 Task: Compose an email with the signature Dallas Robinson with the subject Order confirmation and the message I would like to schedule a meeting to discuss this proposal. from softage.1@softage.net to softage.6@softage.net with an attached document Timesheet.xlsx Undo the message and rewrite the message as Thank you for your cooperation in this matter. Send the email. Finally, move the email from Sent Items to the label Applications
Action: Mouse moved to (488, 778)
Screenshot: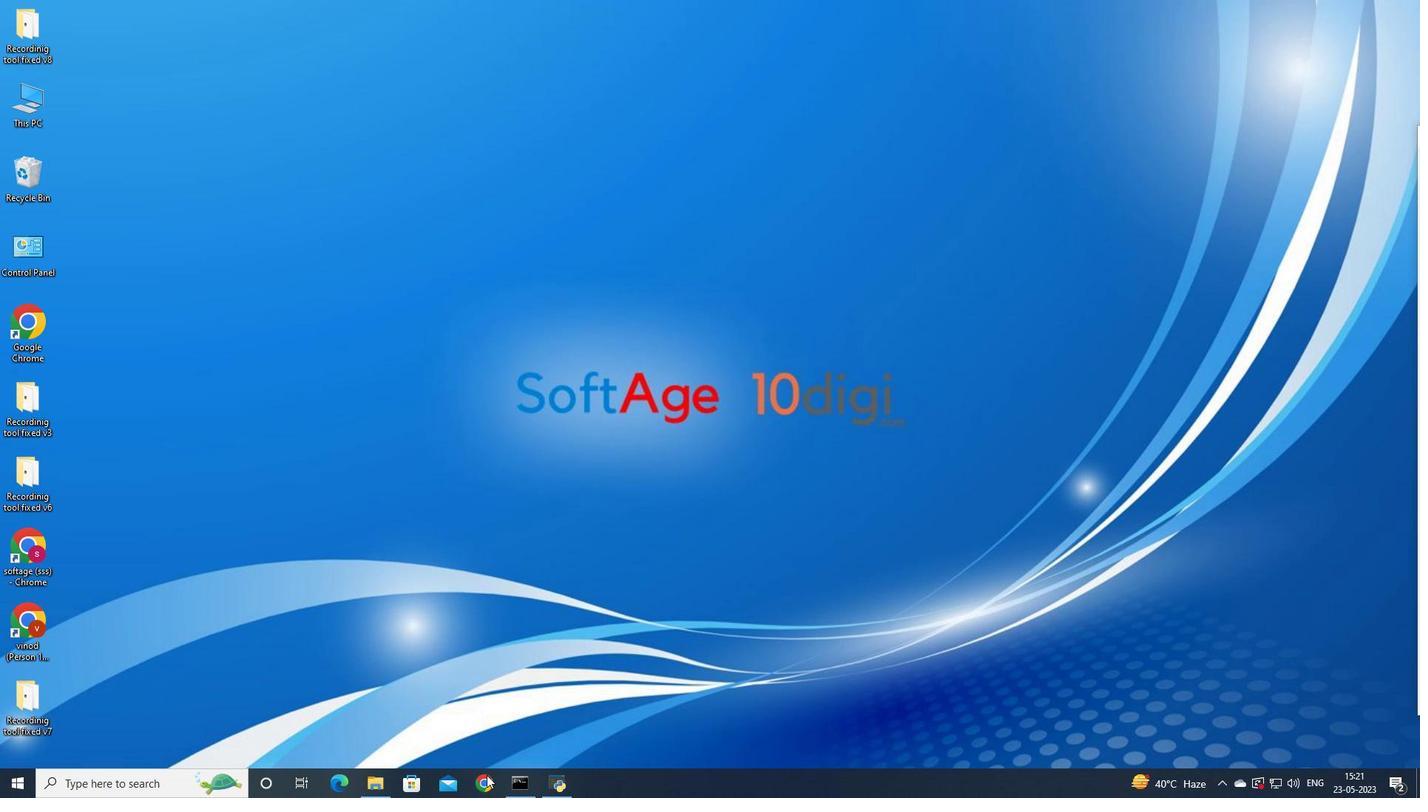 
Action: Mouse pressed left at (488, 778)
Screenshot: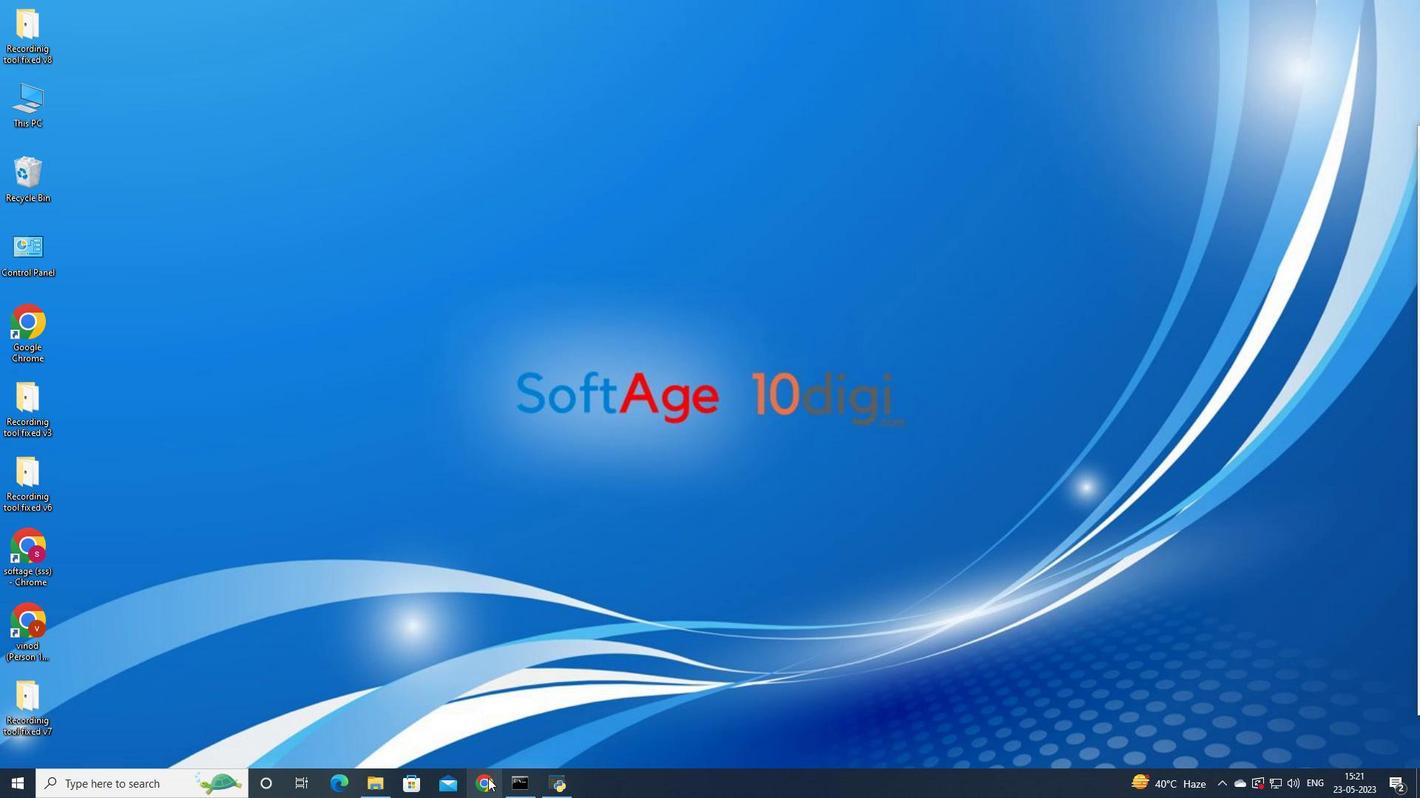 
Action: Mouse moved to (684, 453)
Screenshot: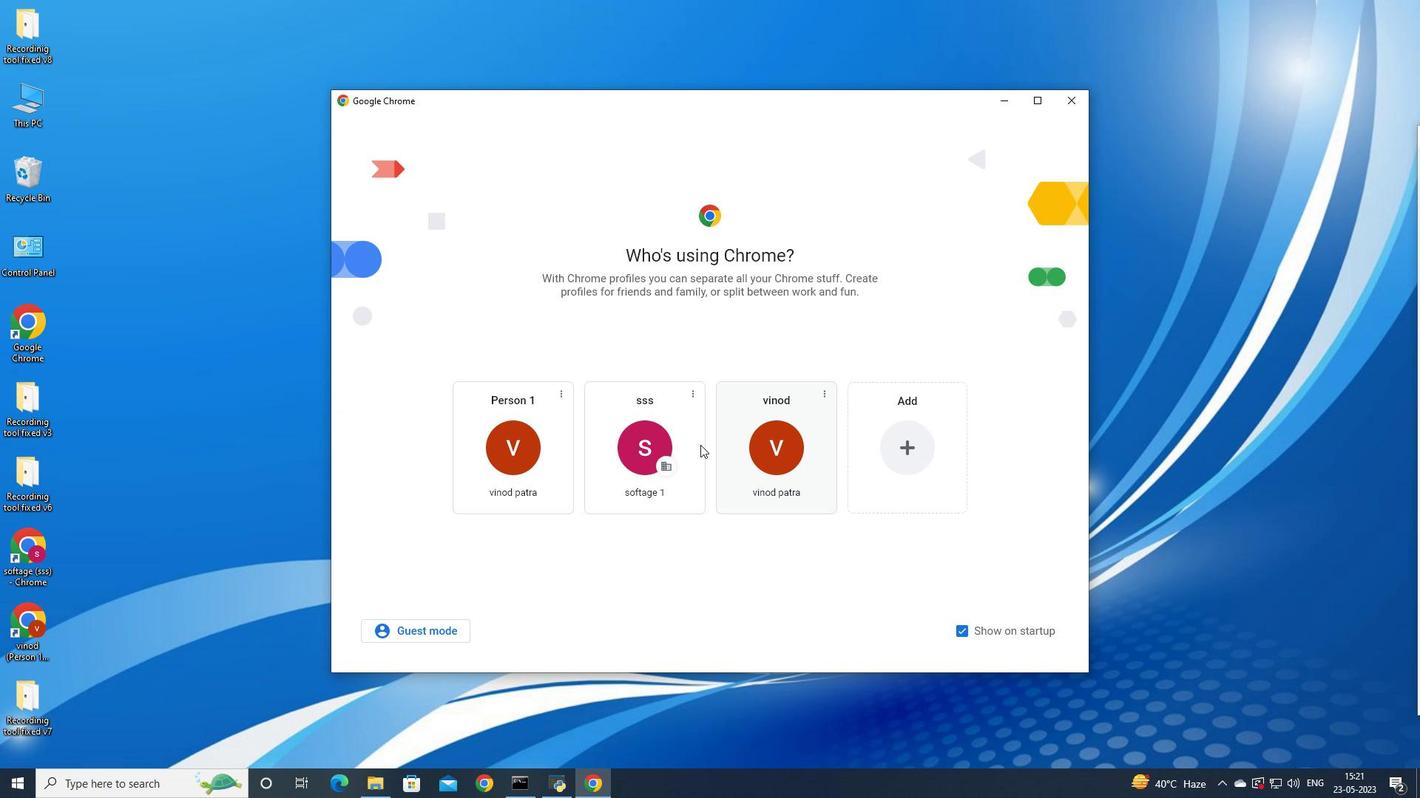 
Action: Mouse pressed left at (684, 453)
Screenshot: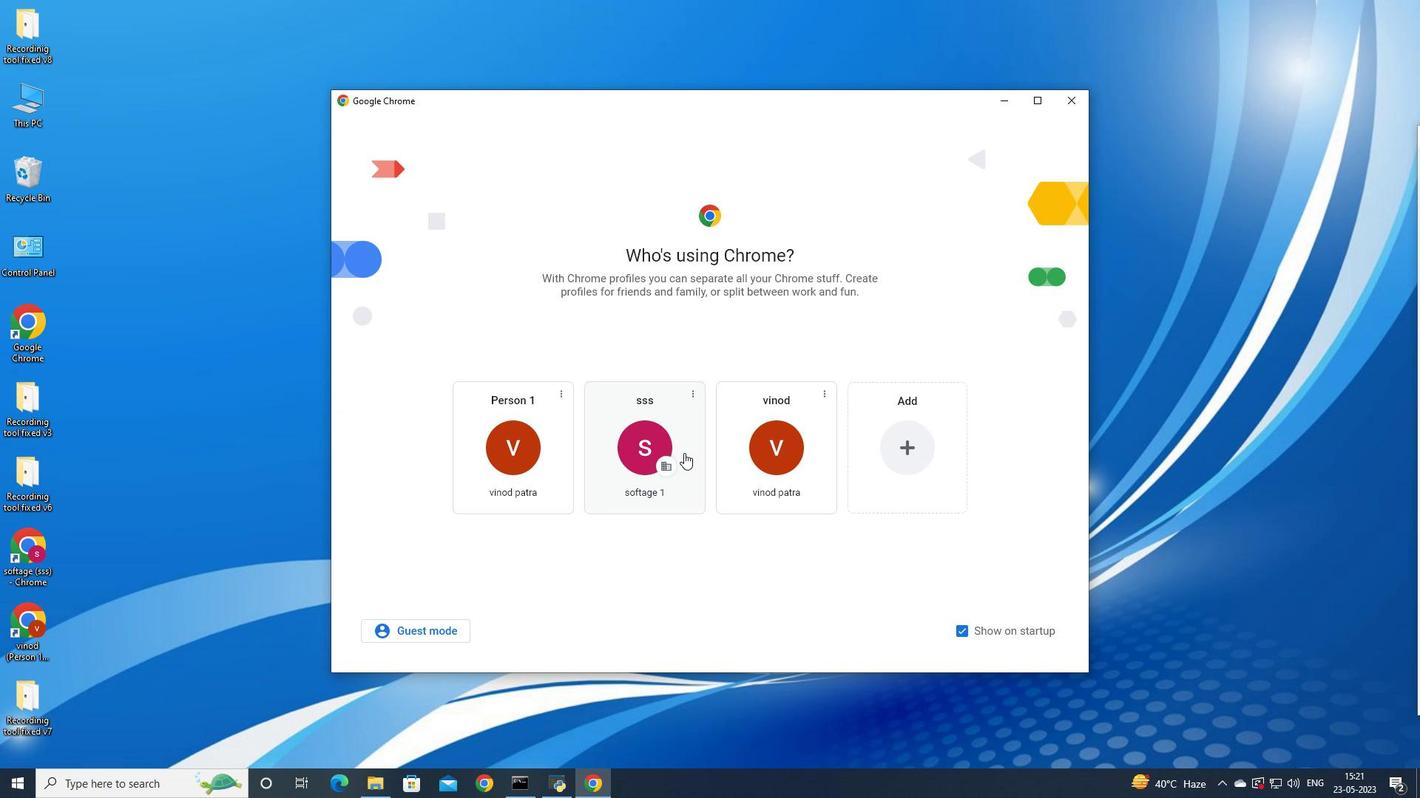 
Action: Mouse moved to (1278, 67)
Screenshot: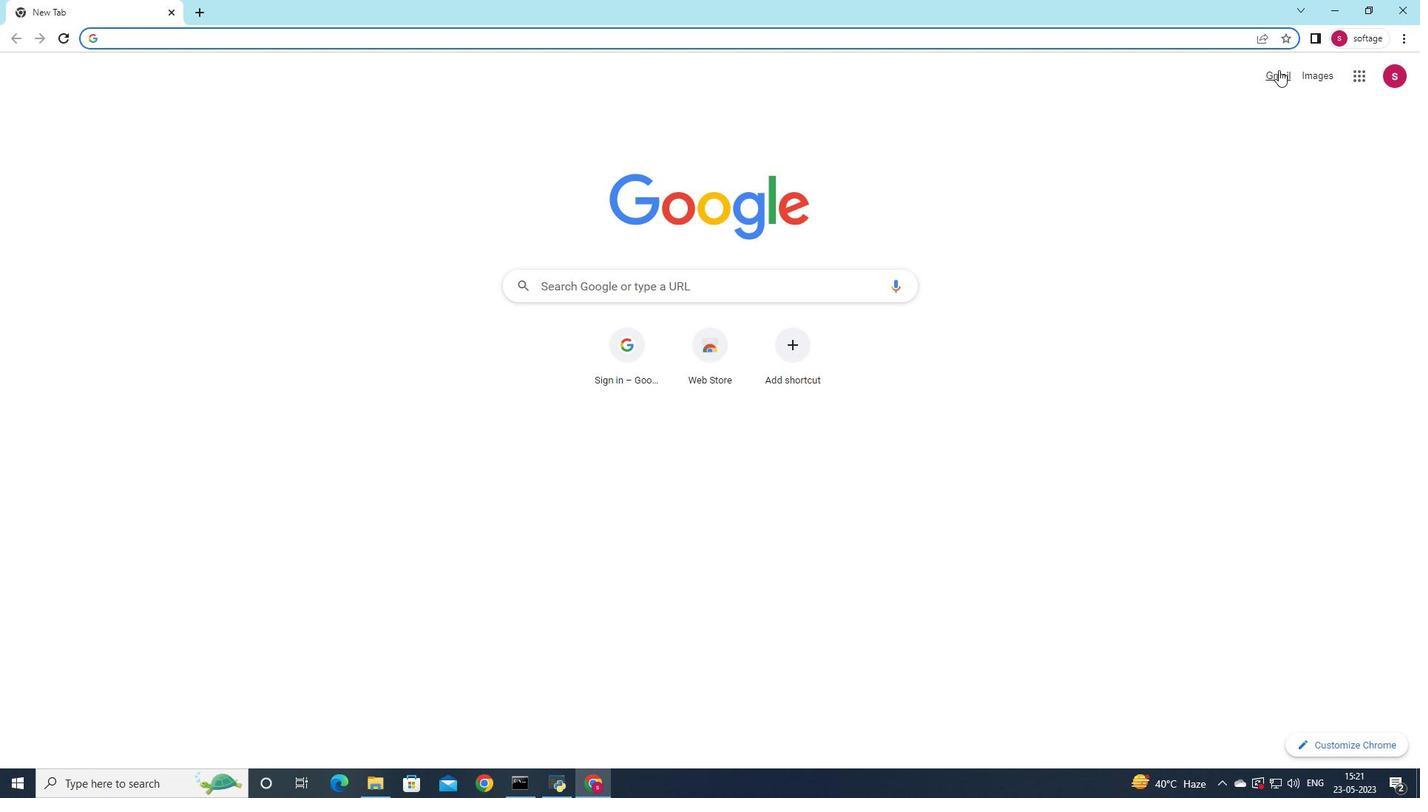 
Action: Mouse pressed left at (1278, 67)
Screenshot: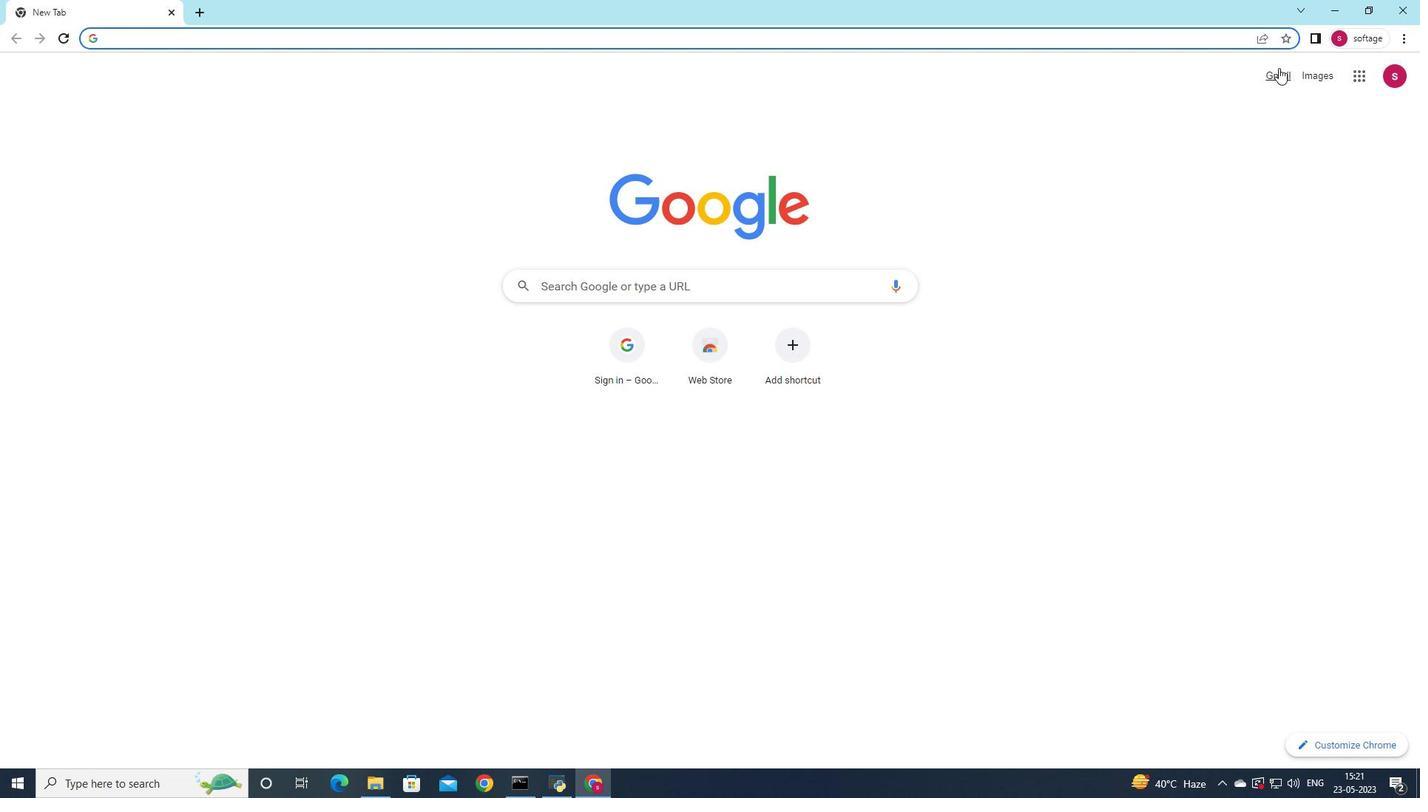 
Action: Mouse moved to (1259, 104)
Screenshot: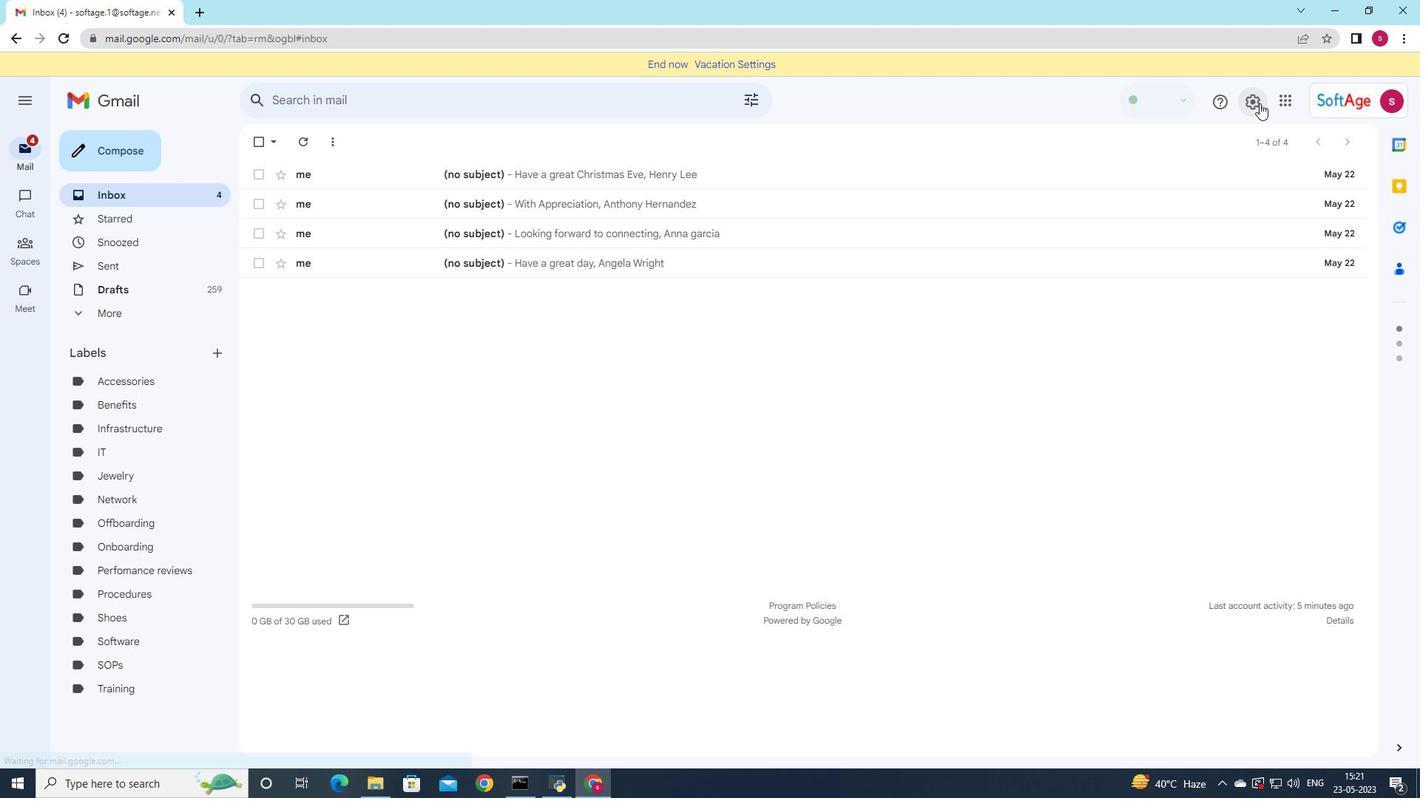 
Action: Mouse pressed left at (1259, 104)
Screenshot: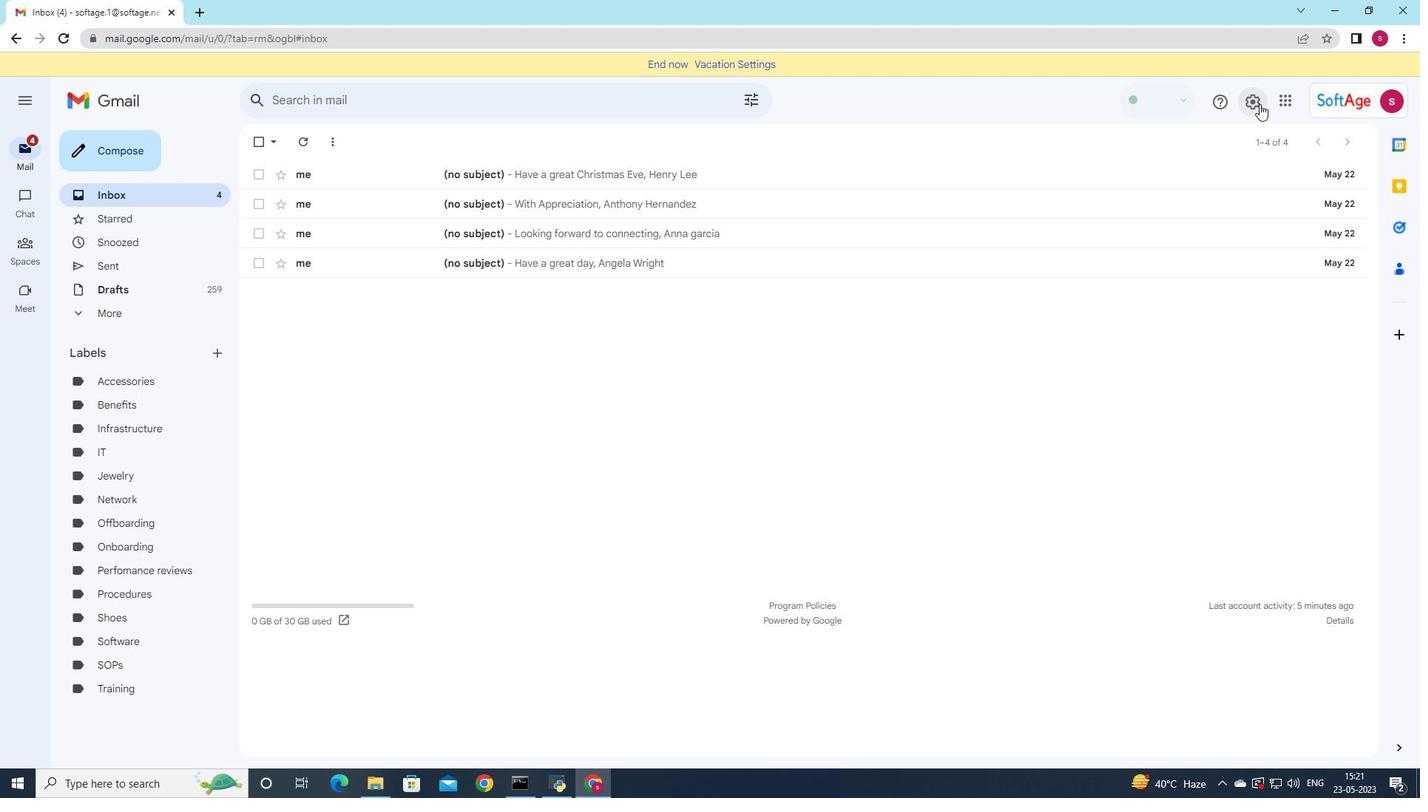
Action: Mouse moved to (1254, 171)
Screenshot: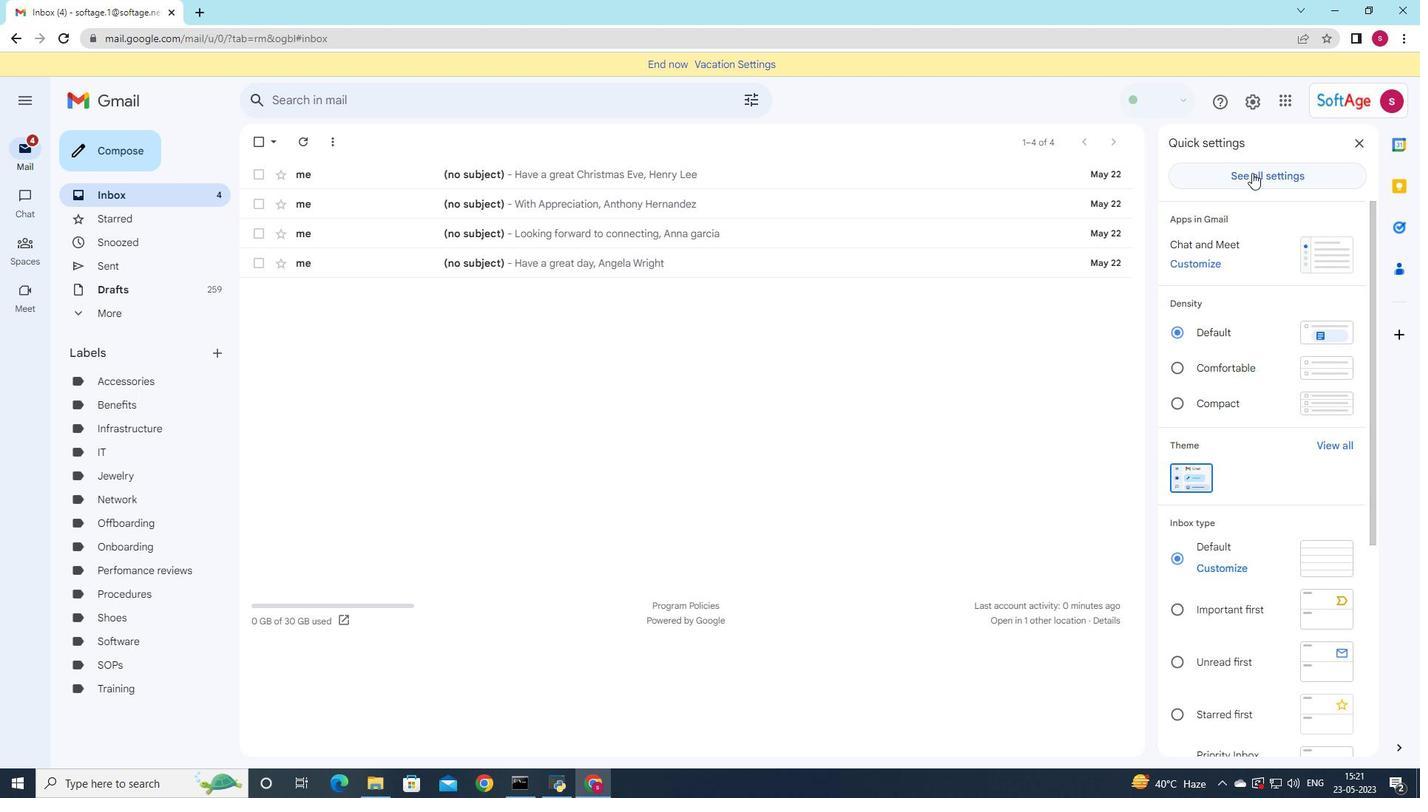 
Action: Mouse pressed left at (1254, 171)
Screenshot: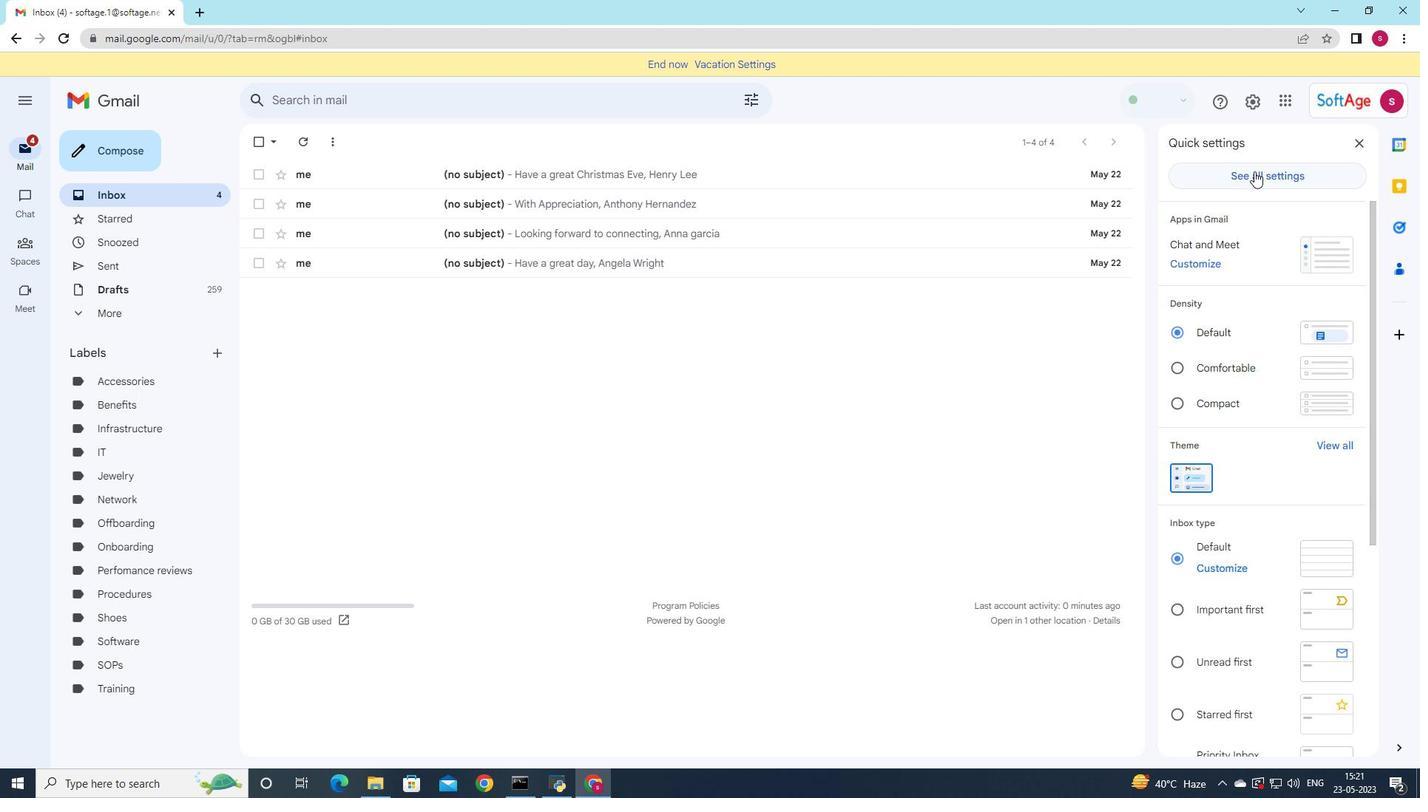 
Action: Mouse moved to (869, 319)
Screenshot: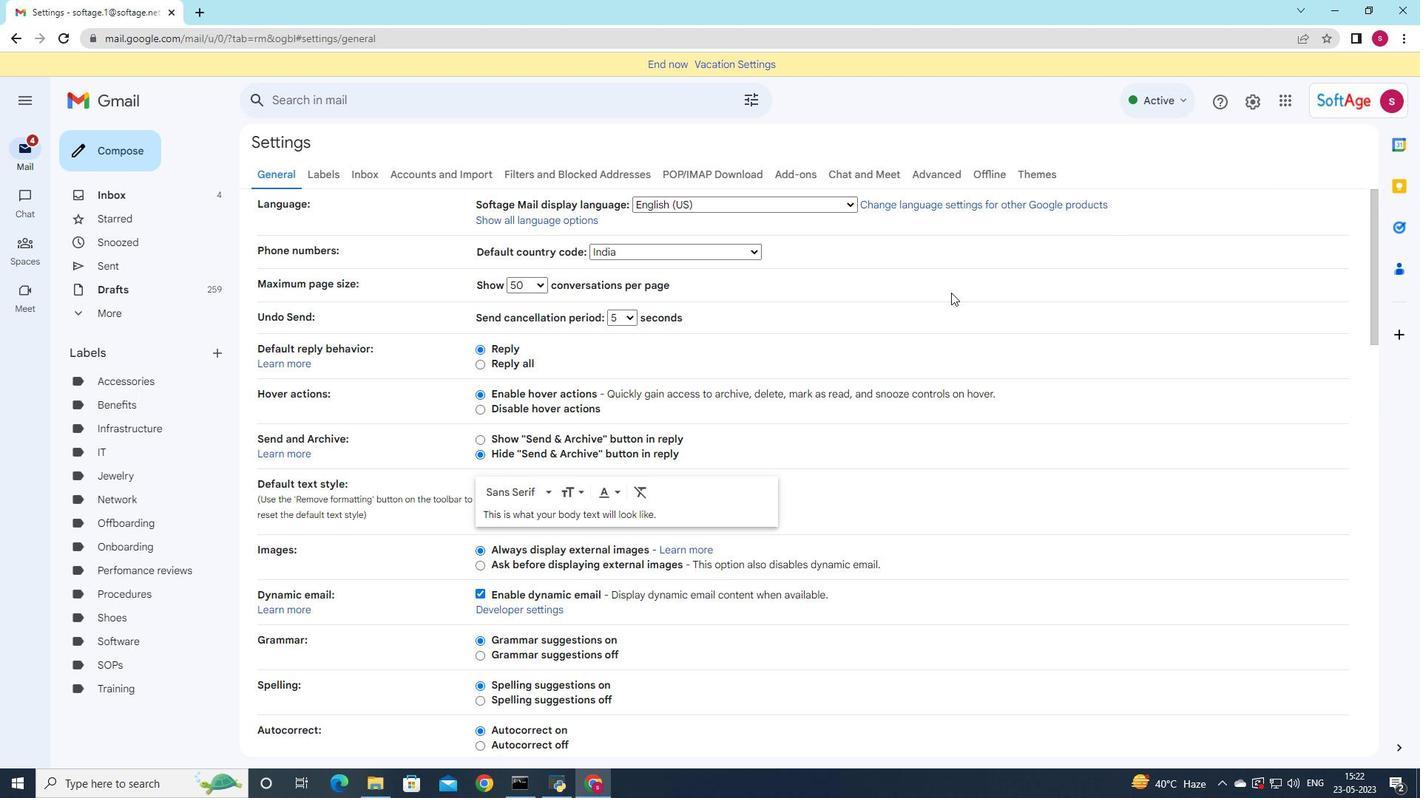 
Action: Mouse scrolled (869, 318) with delta (0, 0)
Screenshot: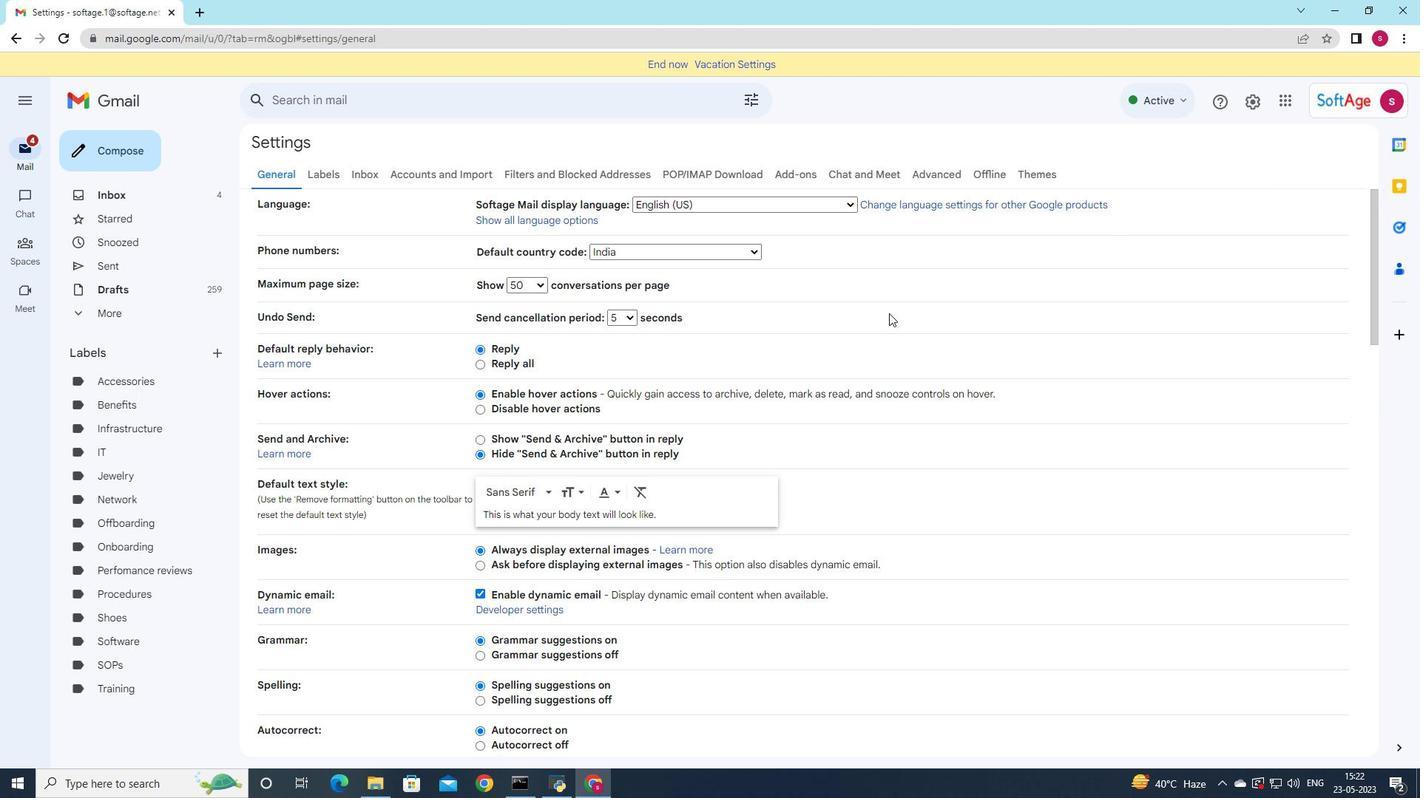 
Action: Mouse moved to (869, 319)
Screenshot: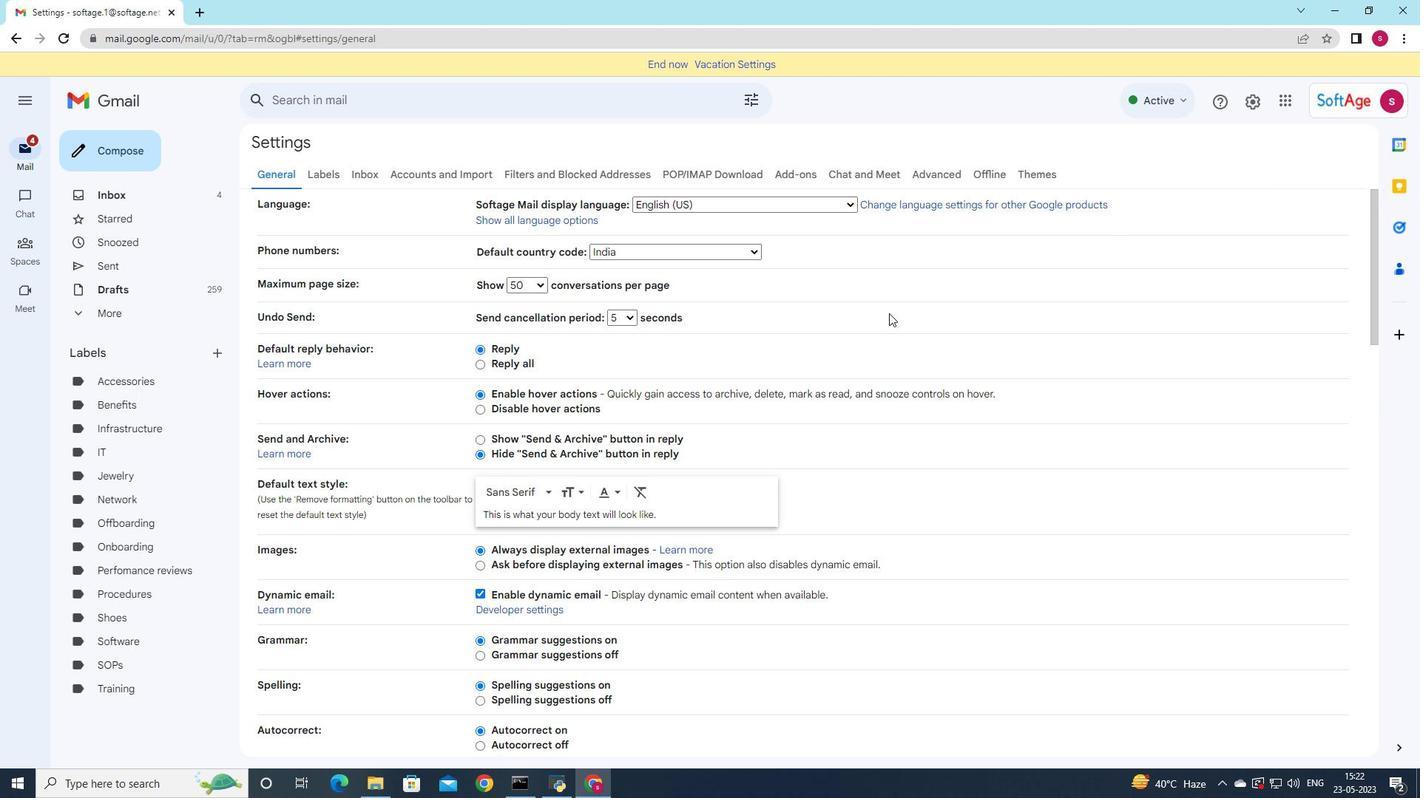 
Action: Mouse scrolled (869, 318) with delta (0, 0)
Screenshot: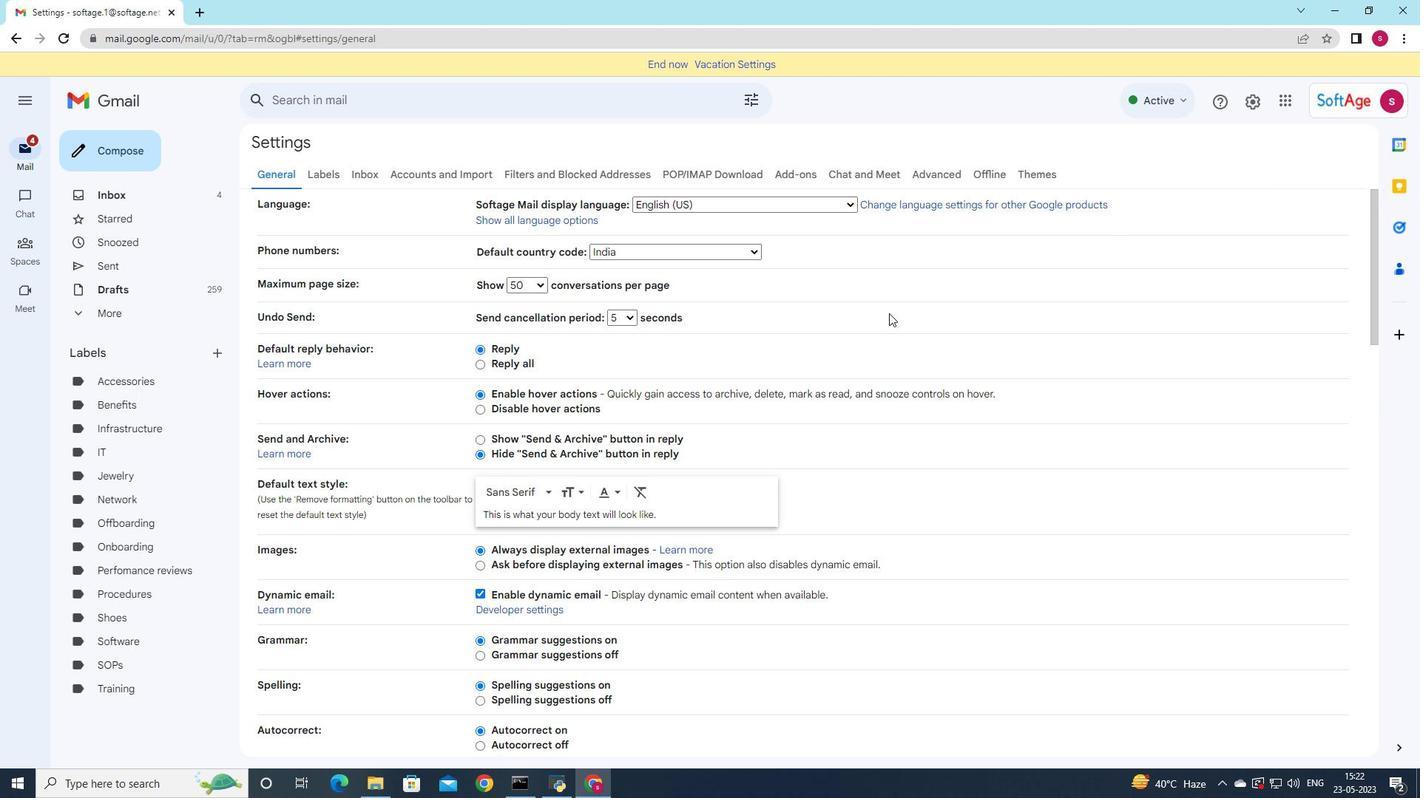 
Action: Mouse scrolled (869, 318) with delta (0, 0)
Screenshot: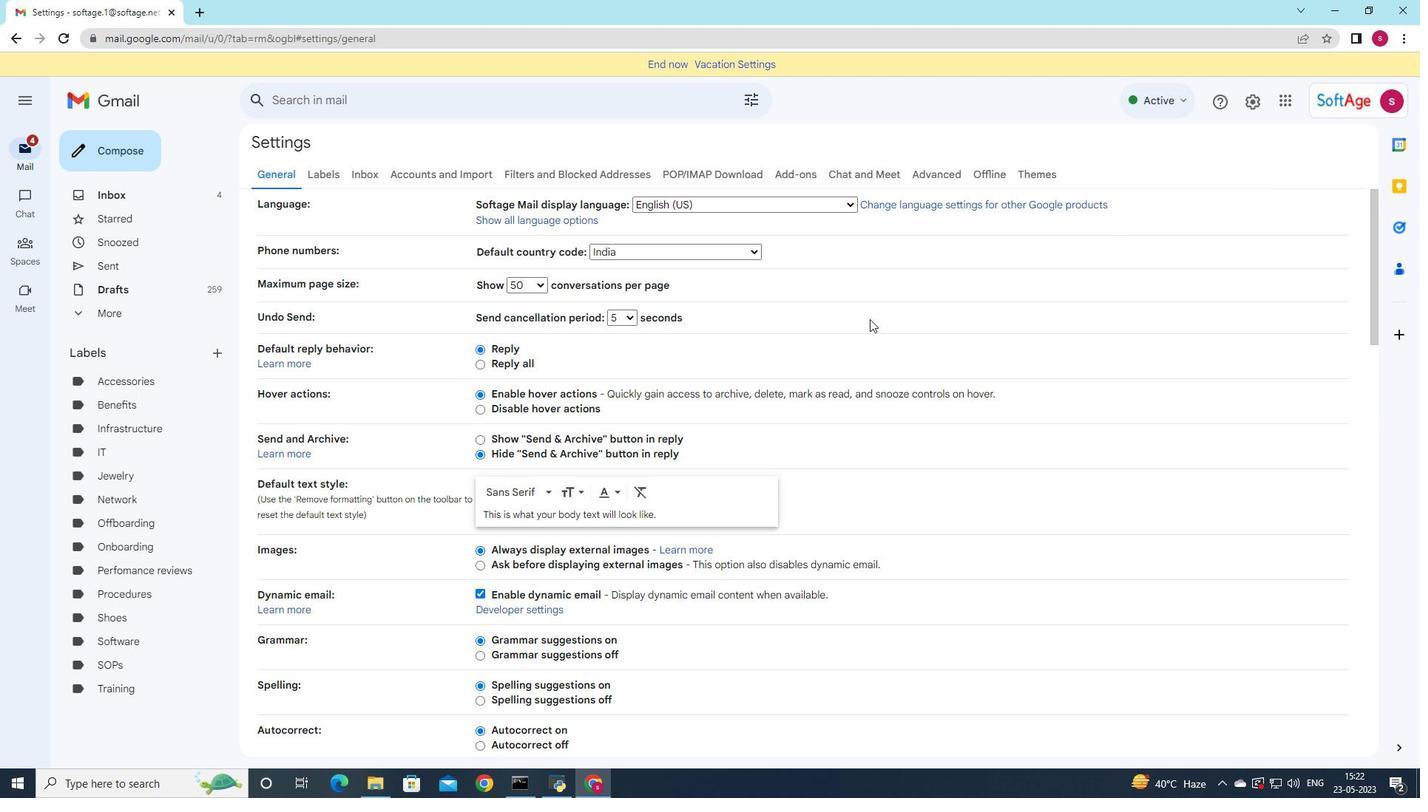 
Action: Mouse scrolled (869, 318) with delta (0, 0)
Screenshot: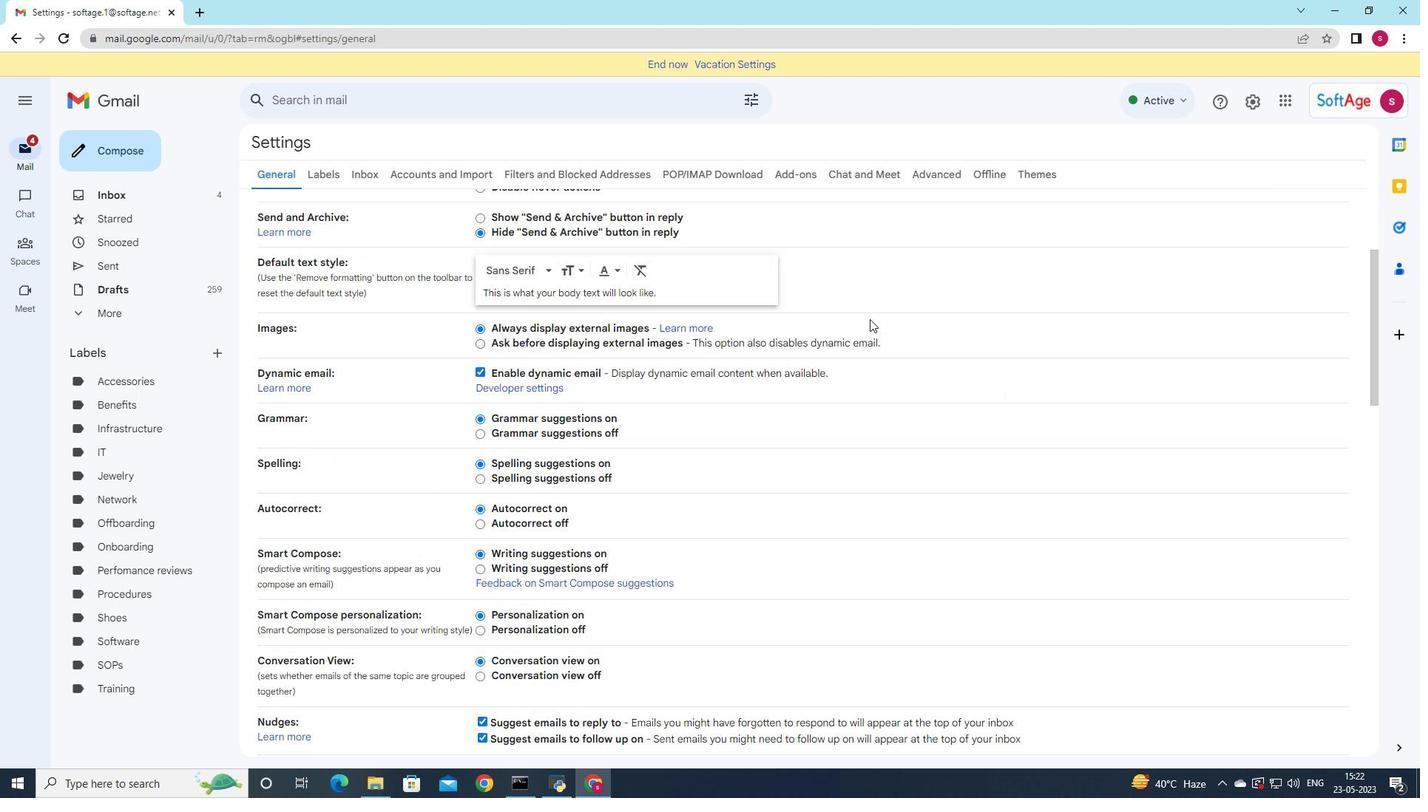 
Action: Mouse scrolled (869, 318) with delta (0, 0)
Screenshot: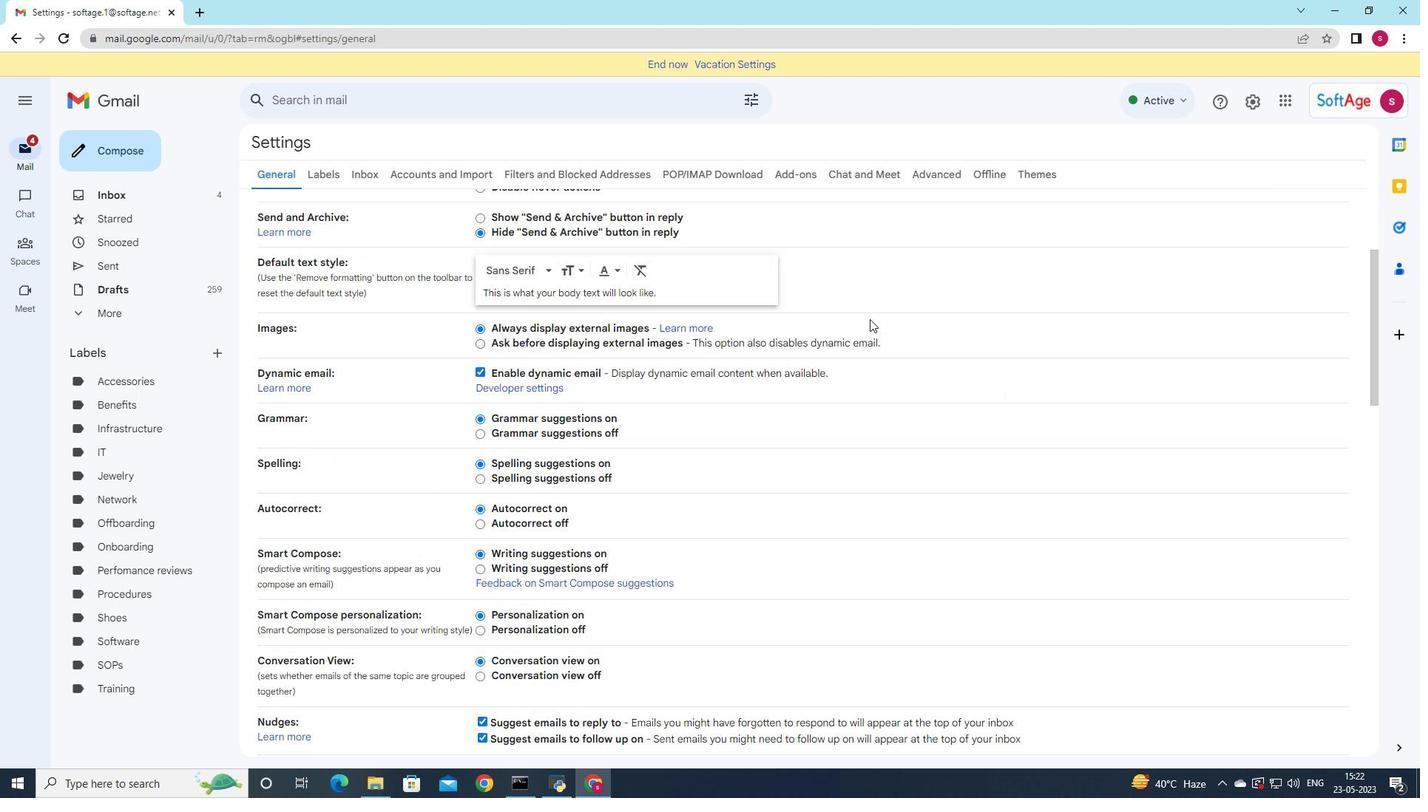 
Action: Mouse scrolled (869, 318) with delta (0, 0)
Screenshot: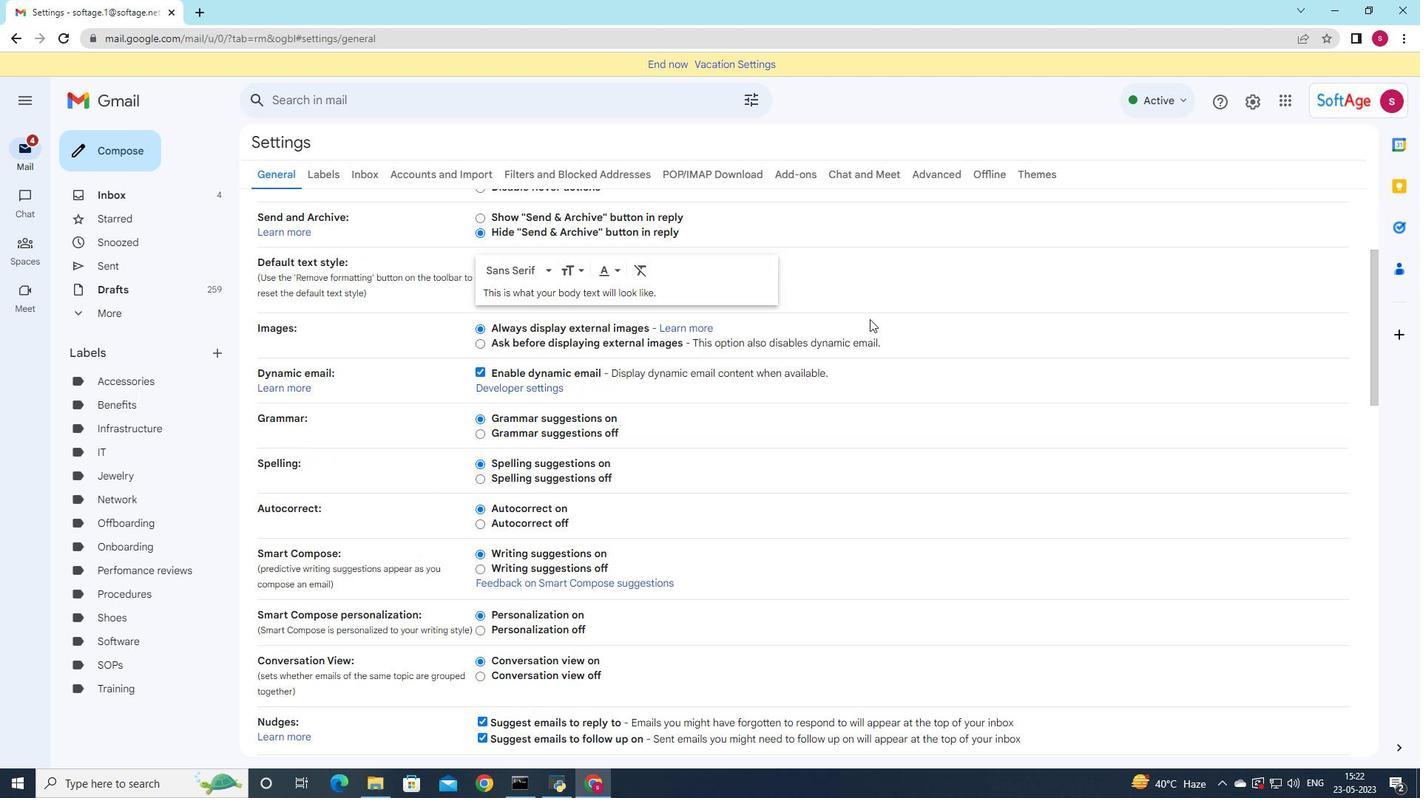
Action: Mouse scrolled (869, 318) with delta (0, 0)
Screenshot: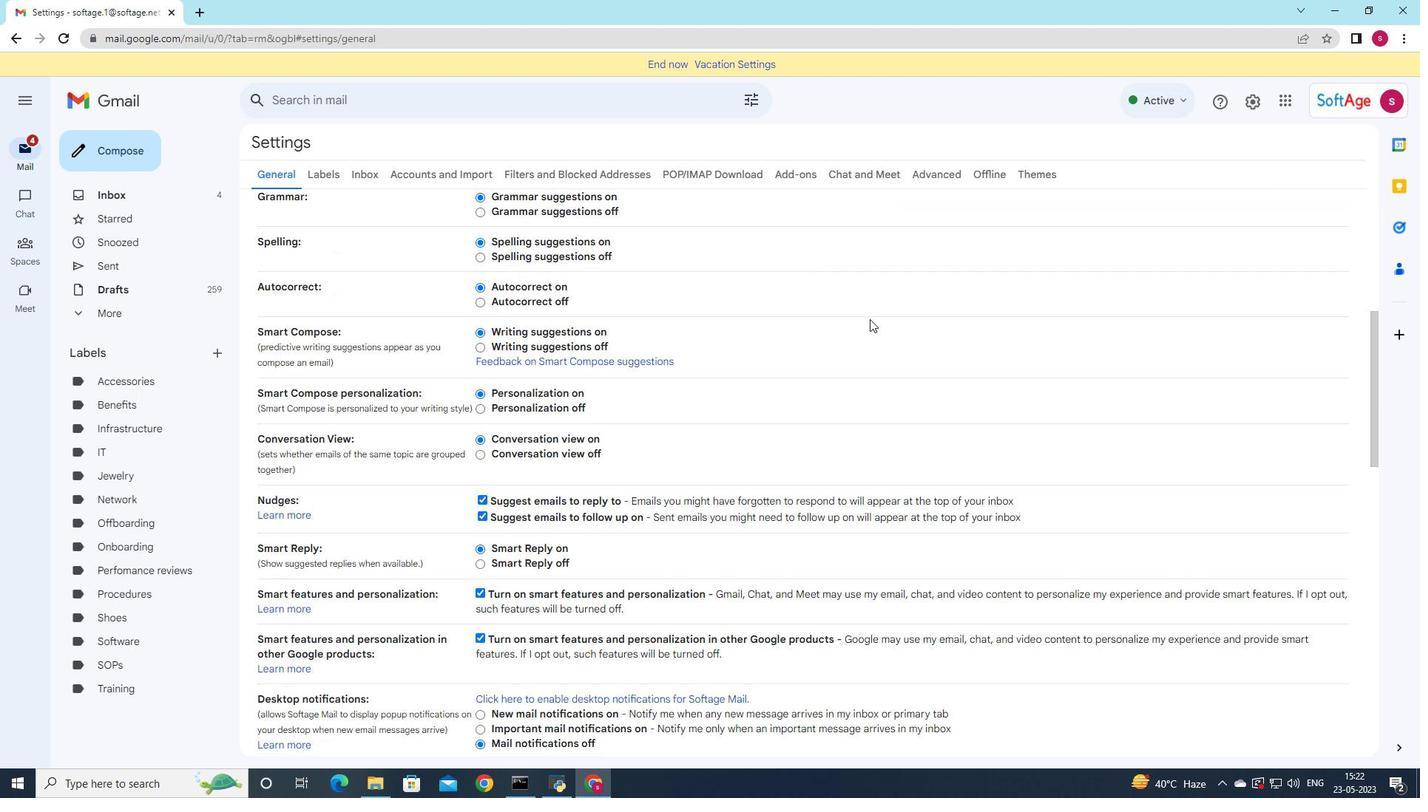 
Action: Mouse scrolled (869, 318) with delta (0, 0)
Screenshot: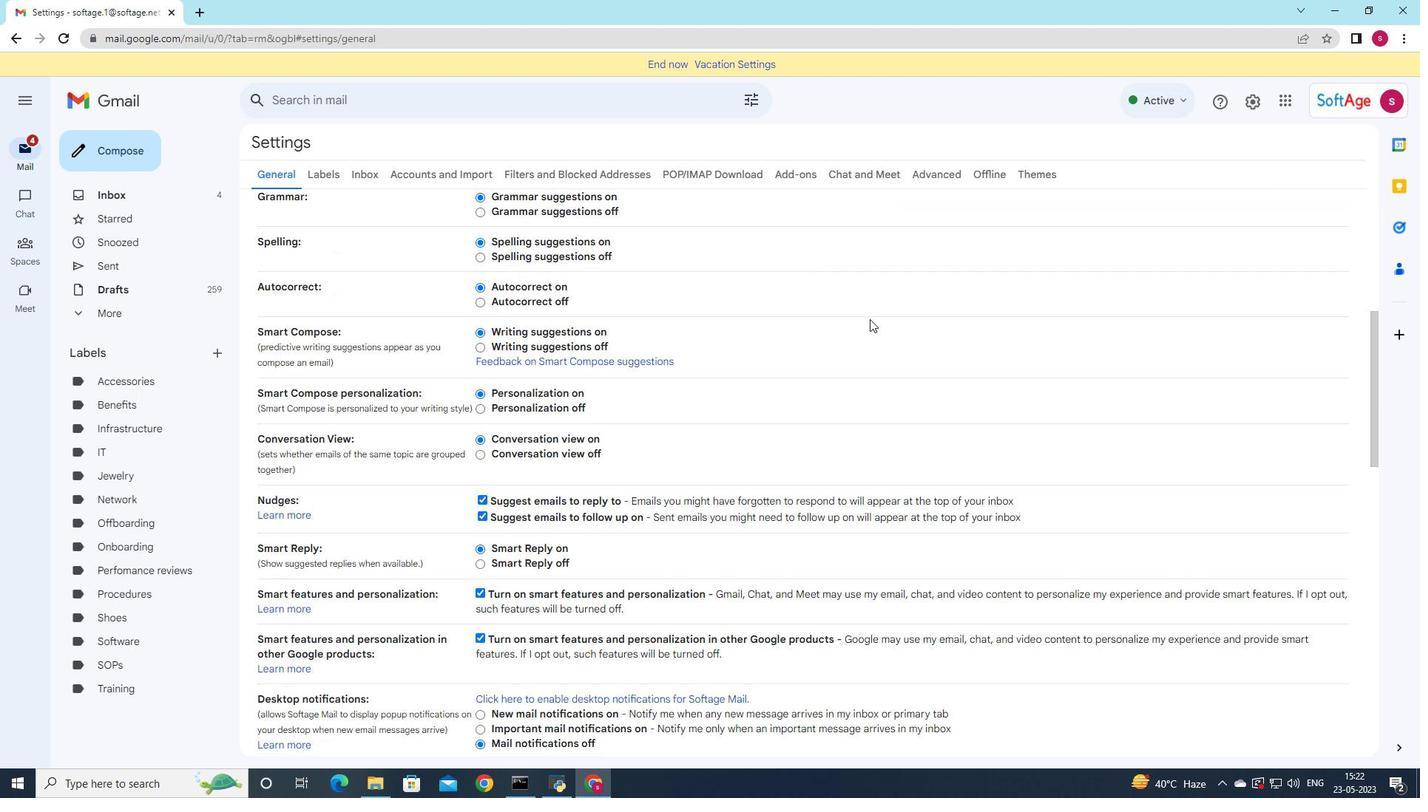 
Action: Mouse scrolled (869, 318) with delta (0, 0)
Screenshot: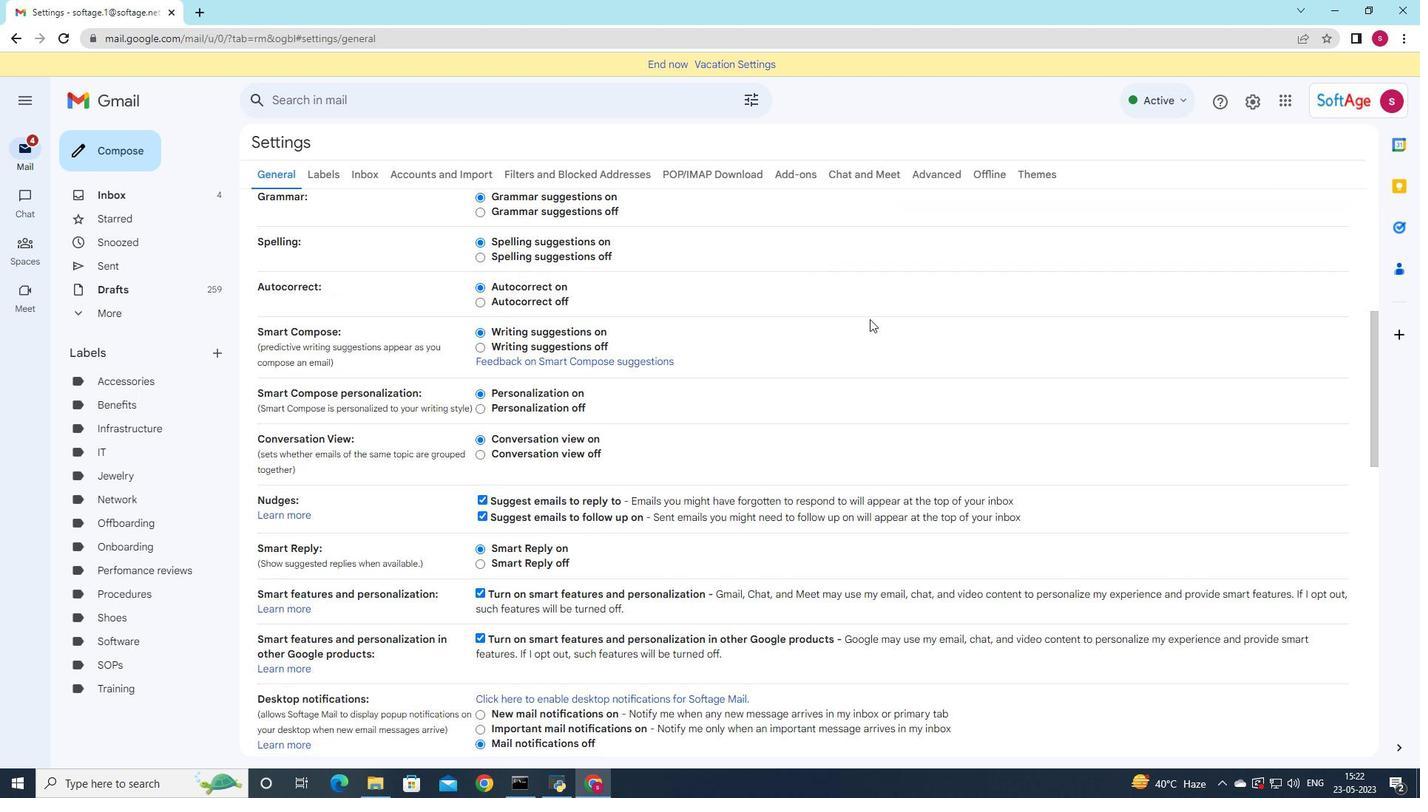 
Action: Mouse scrolled (869, 318) with delta (0, 0)
Screenshot: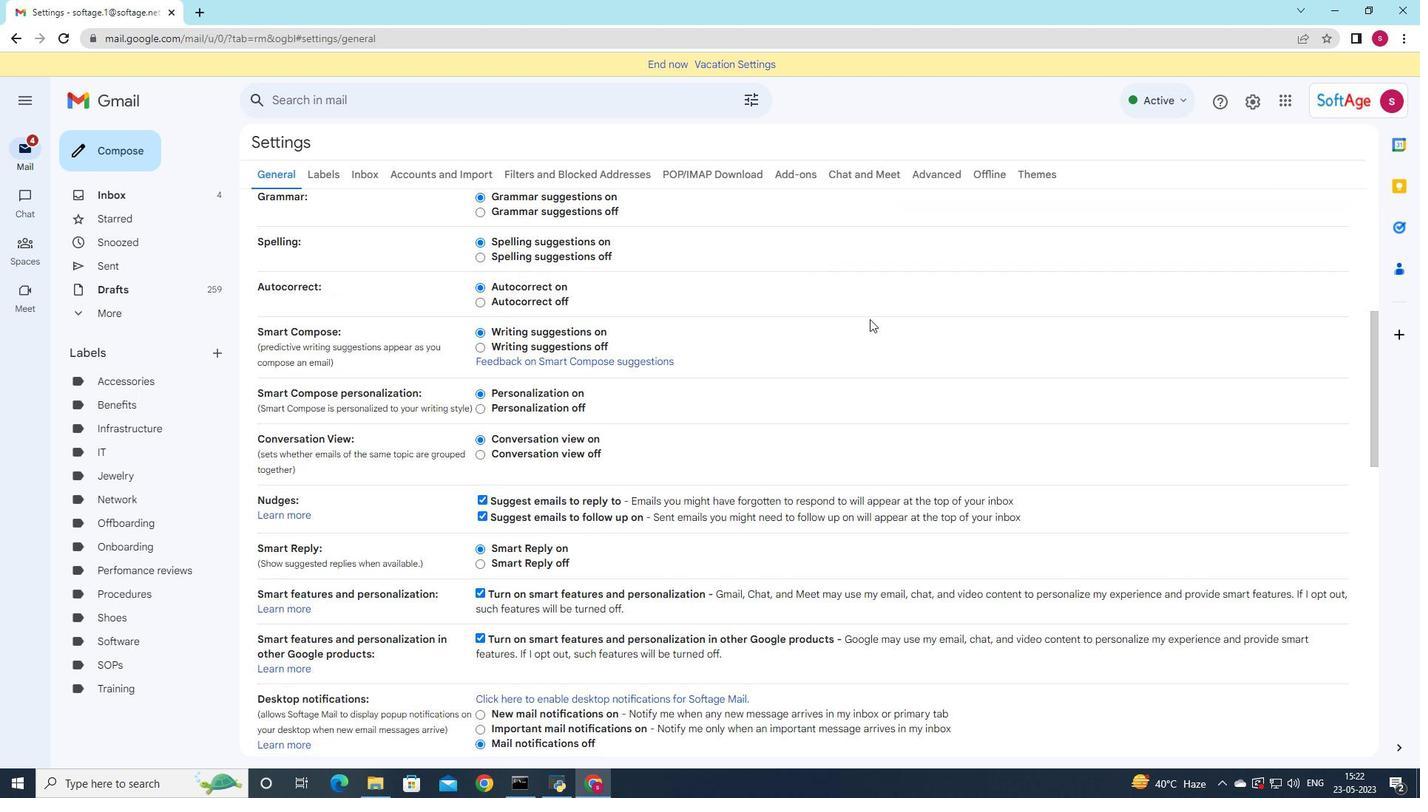 
Action: Mouse scrolled (869, 318) with delta (0, 0)
Screenshot: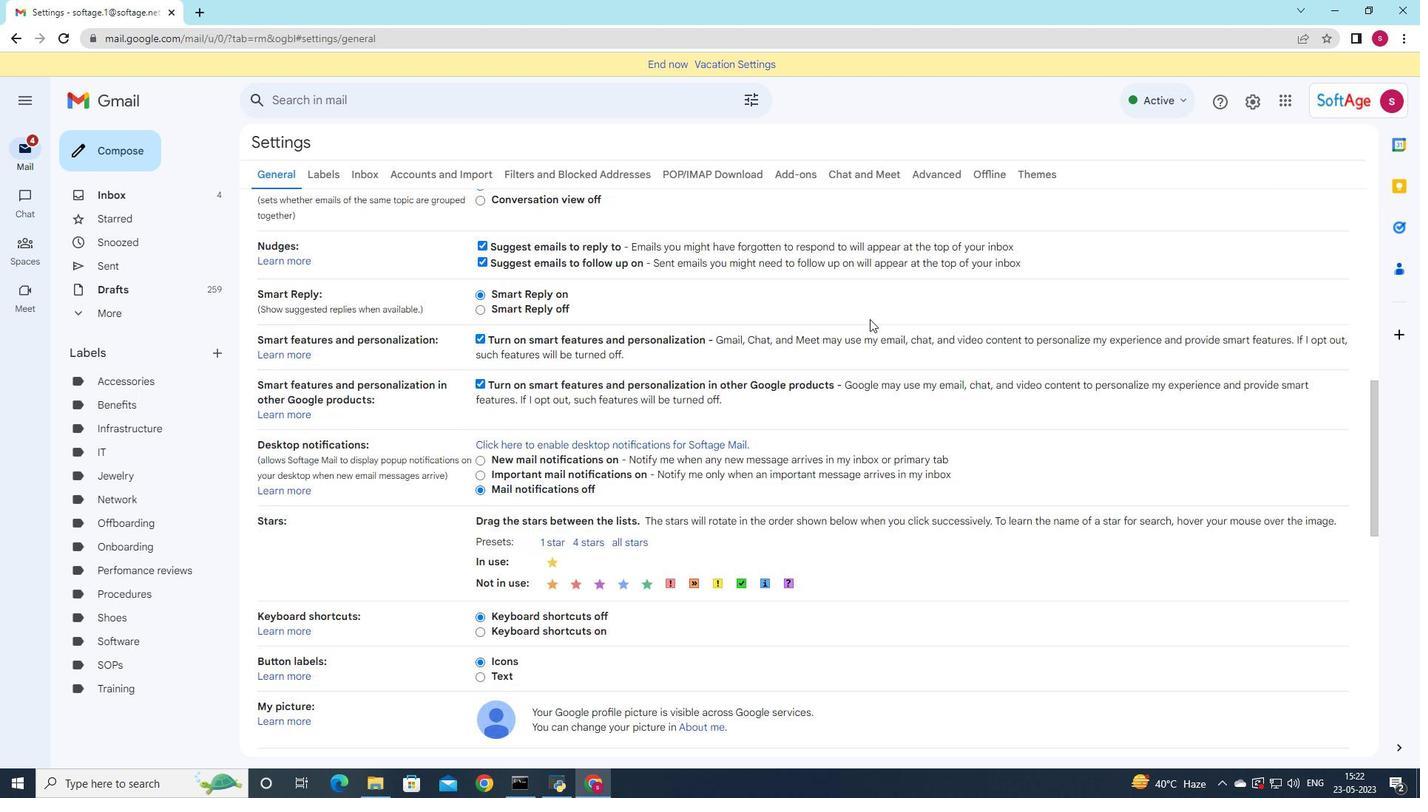 
Action: Mouse scrolled (869, 318) with delta (0, 0)
Screenshot: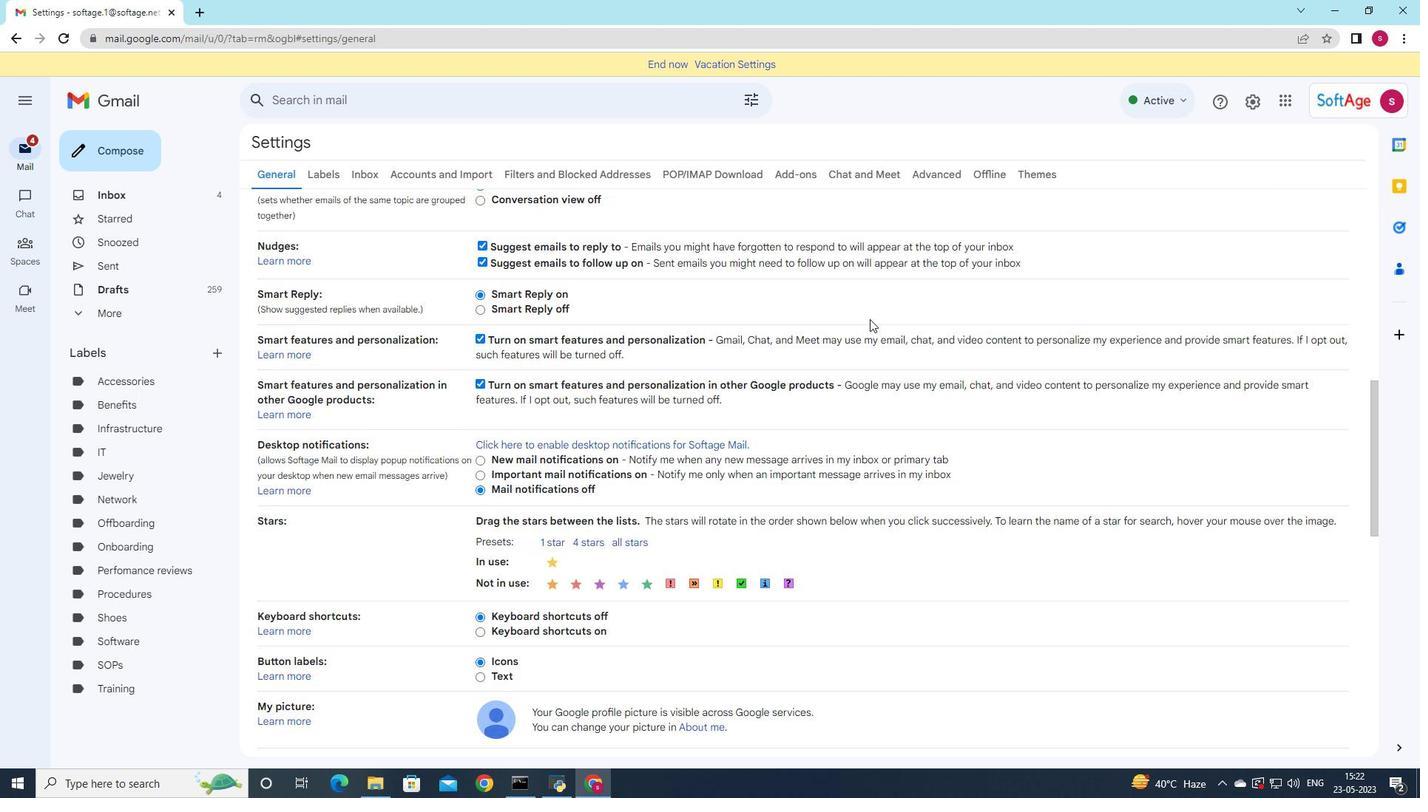 
Action: Mouse scrolled (869, 318) with delta (0, 0)
Screenshot: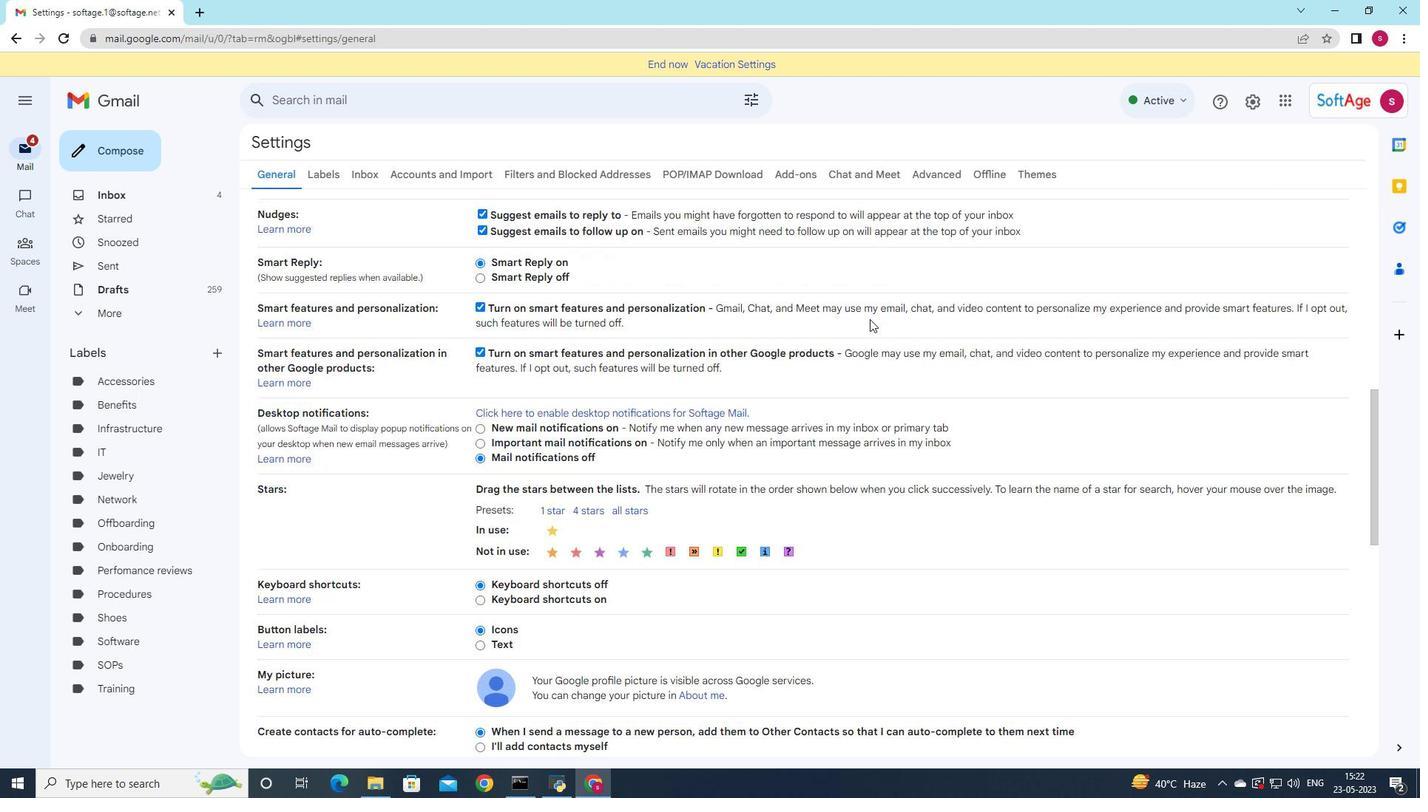 
Action: Mouse scrolled (869, 318) with delta (0, 0)
Screenshot: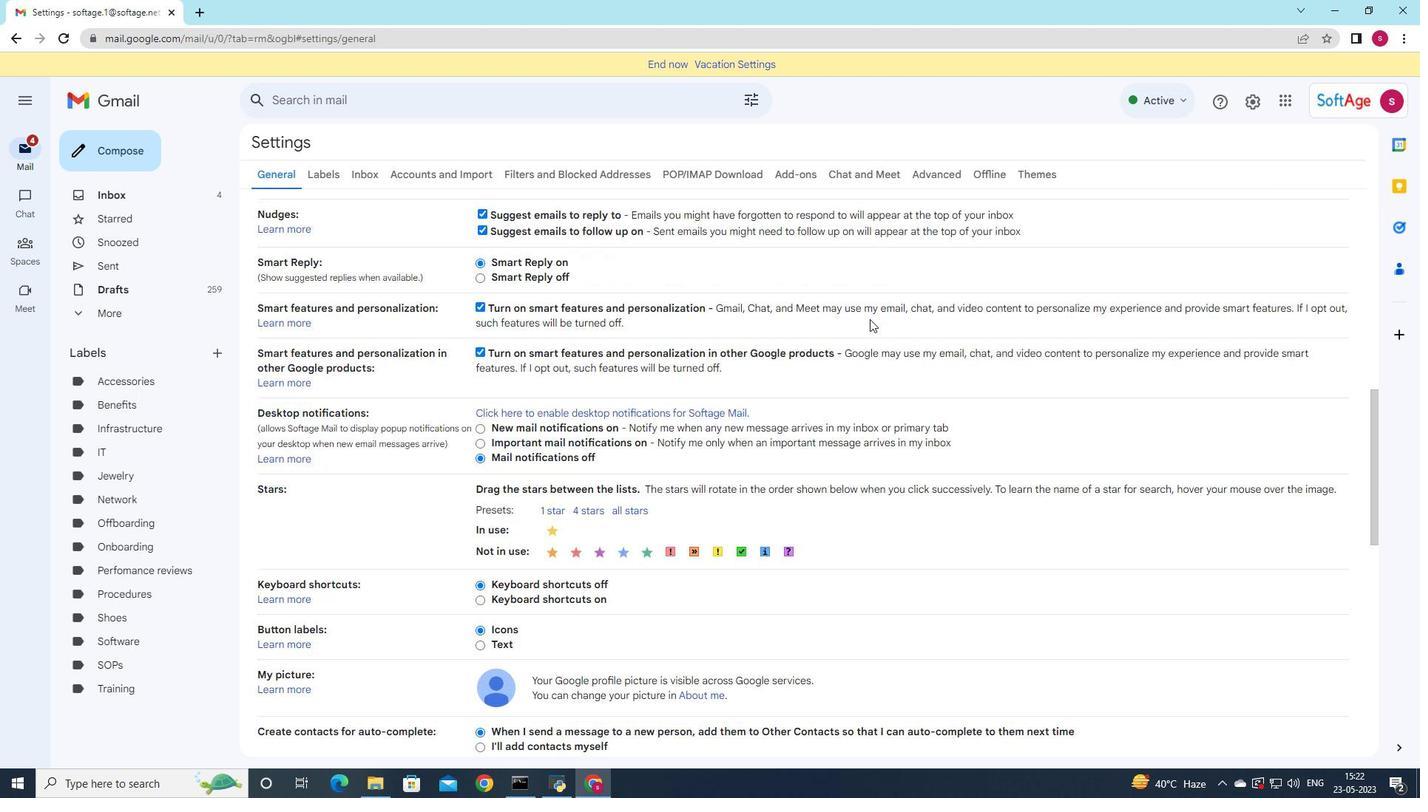 
Action: Mouse scrolled (869, 318) with delta (0, 0)
Screenshot: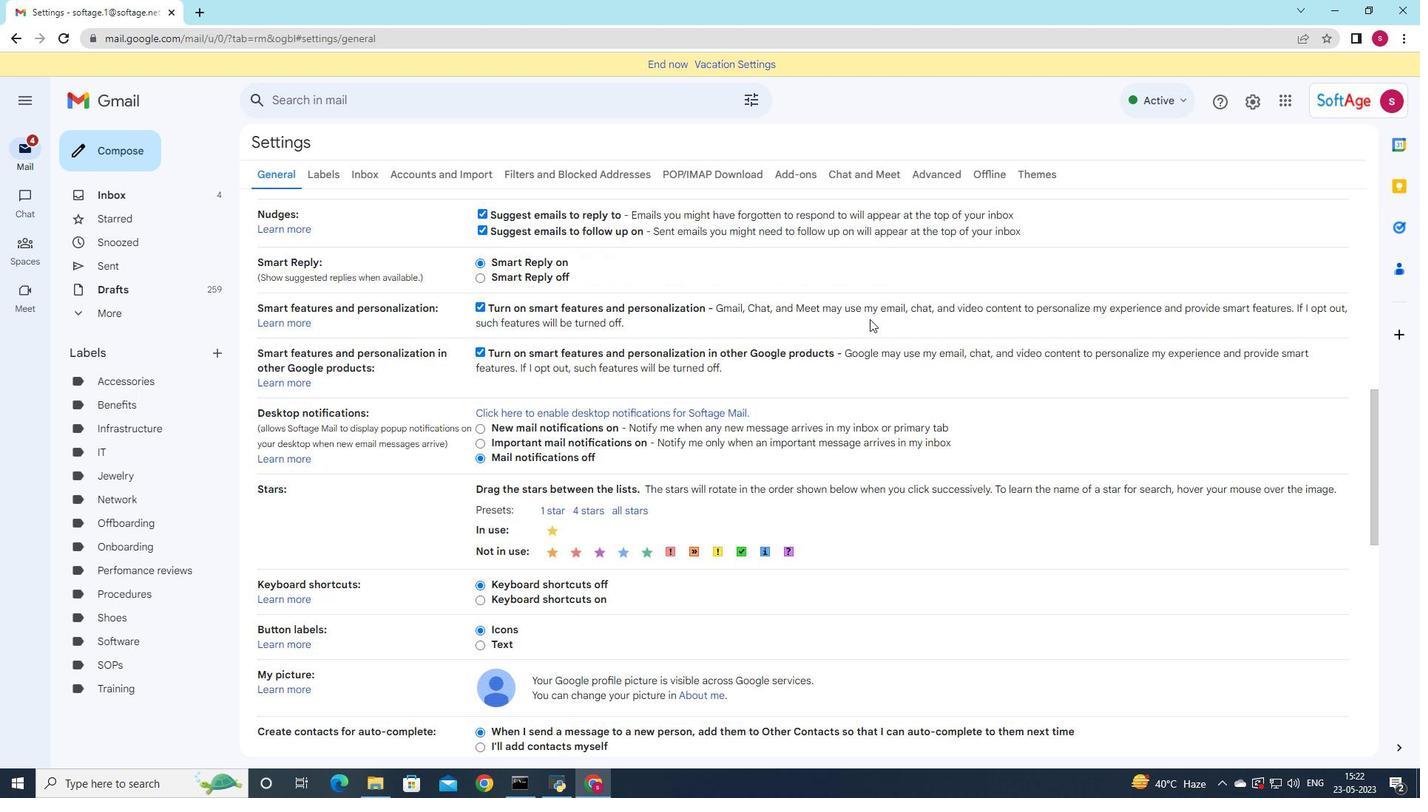 
Action: Mouse moved to (647, 407)
Screenshot: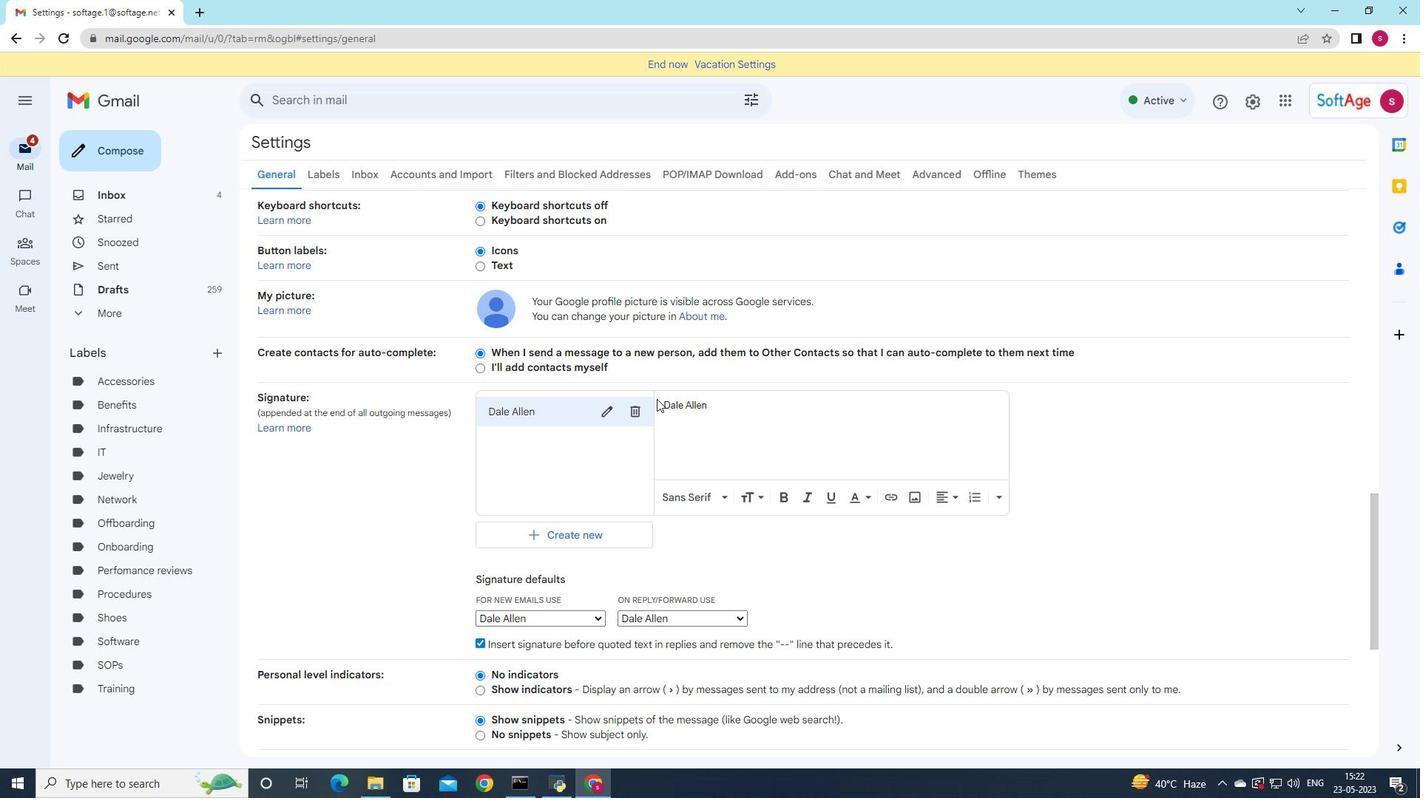 
Action: Mouse pressed left at (647, 407)
Screenshot: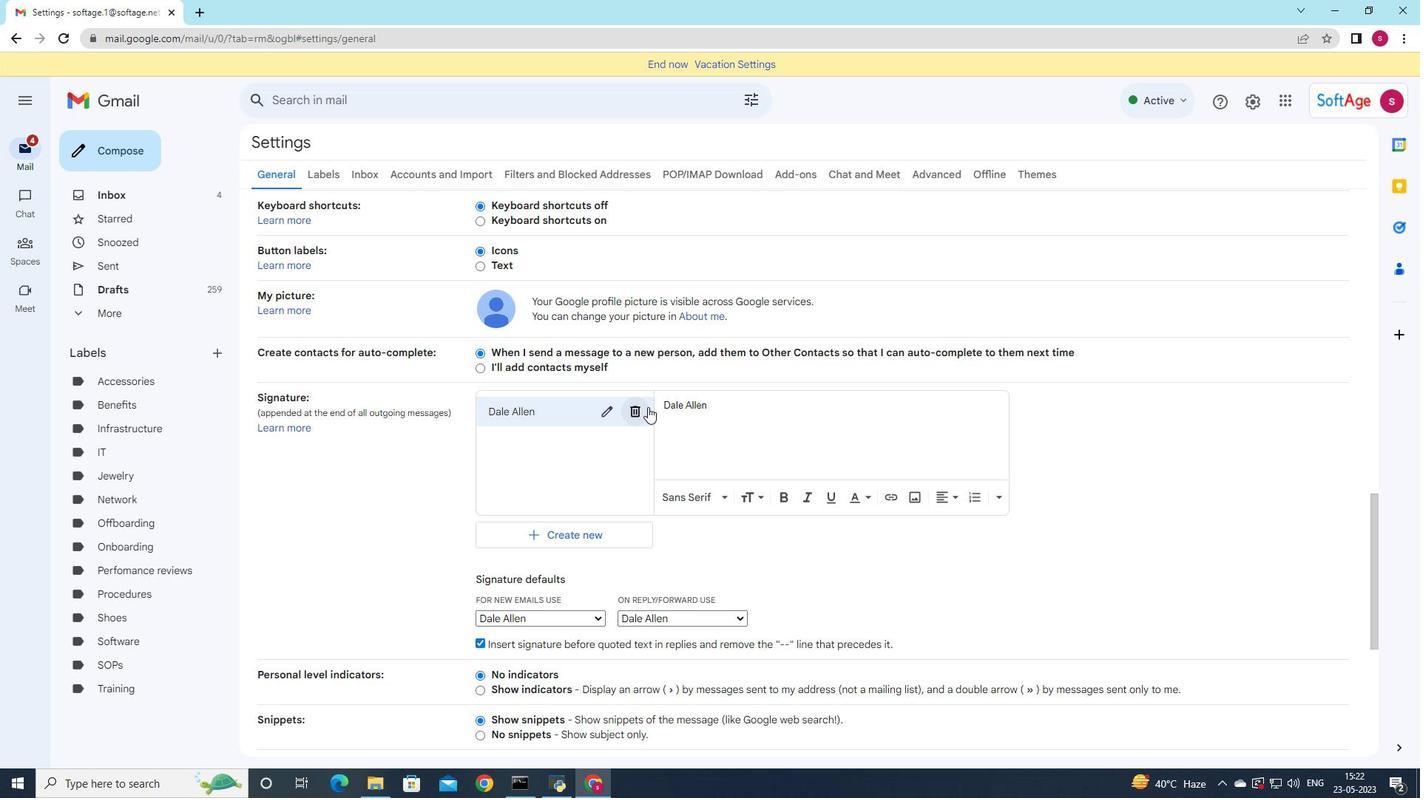 
Action: Mouse moved to (829, 436)
Screenshot: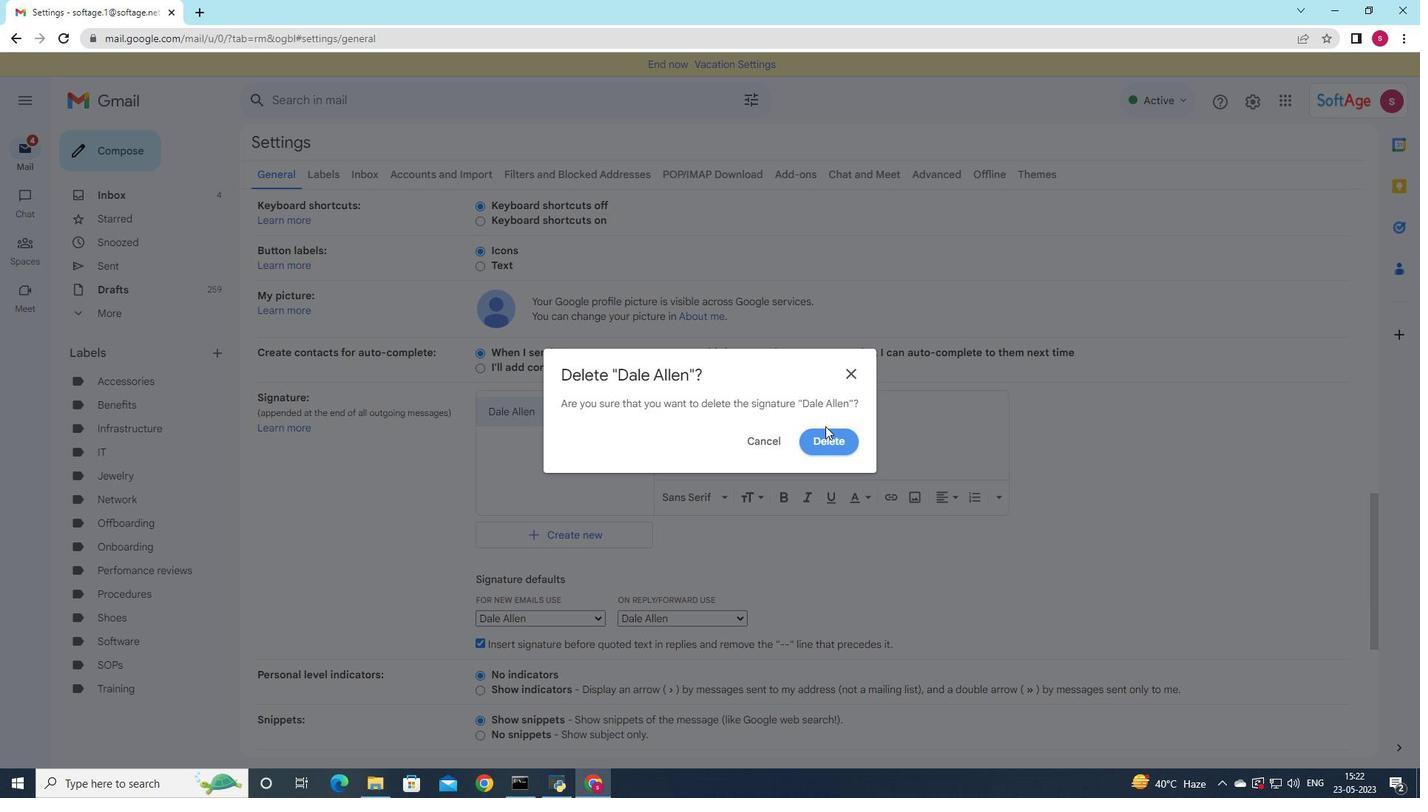 
Action: Mouse pressed left at (829, 436)
Screenshot: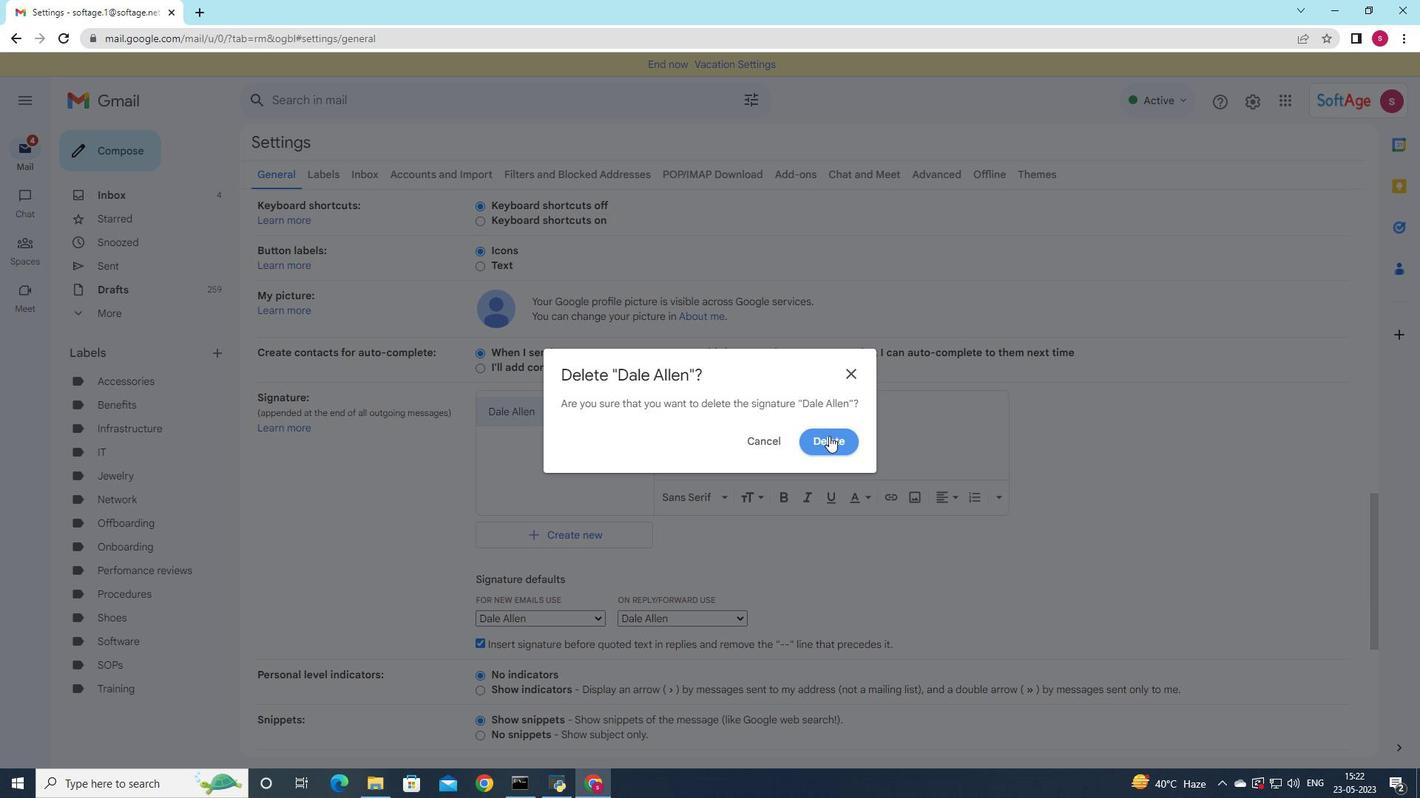 
Action: Mouse moved to (550, 430)
Screenshot: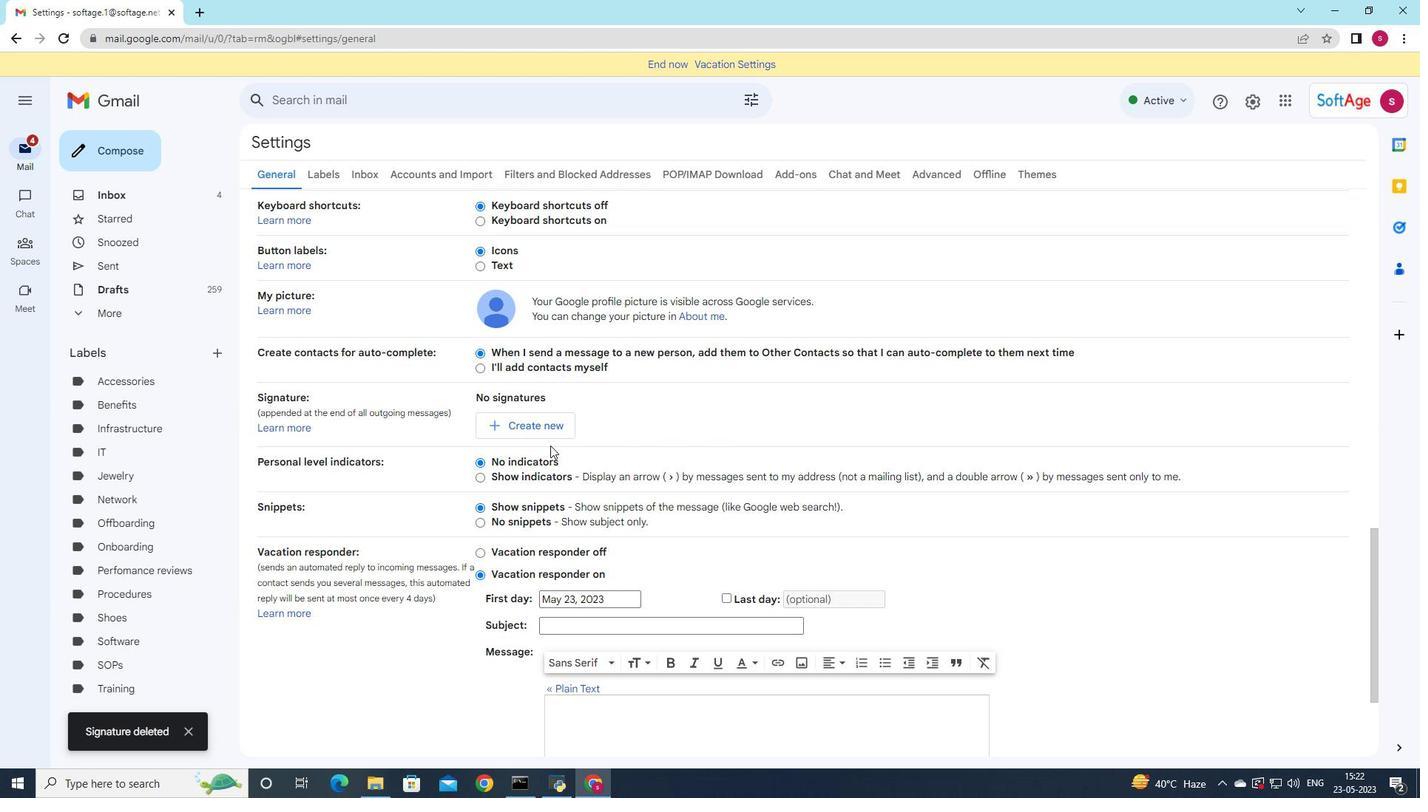 
Action: Mouse pressed left at (550, 430)
Screenshot: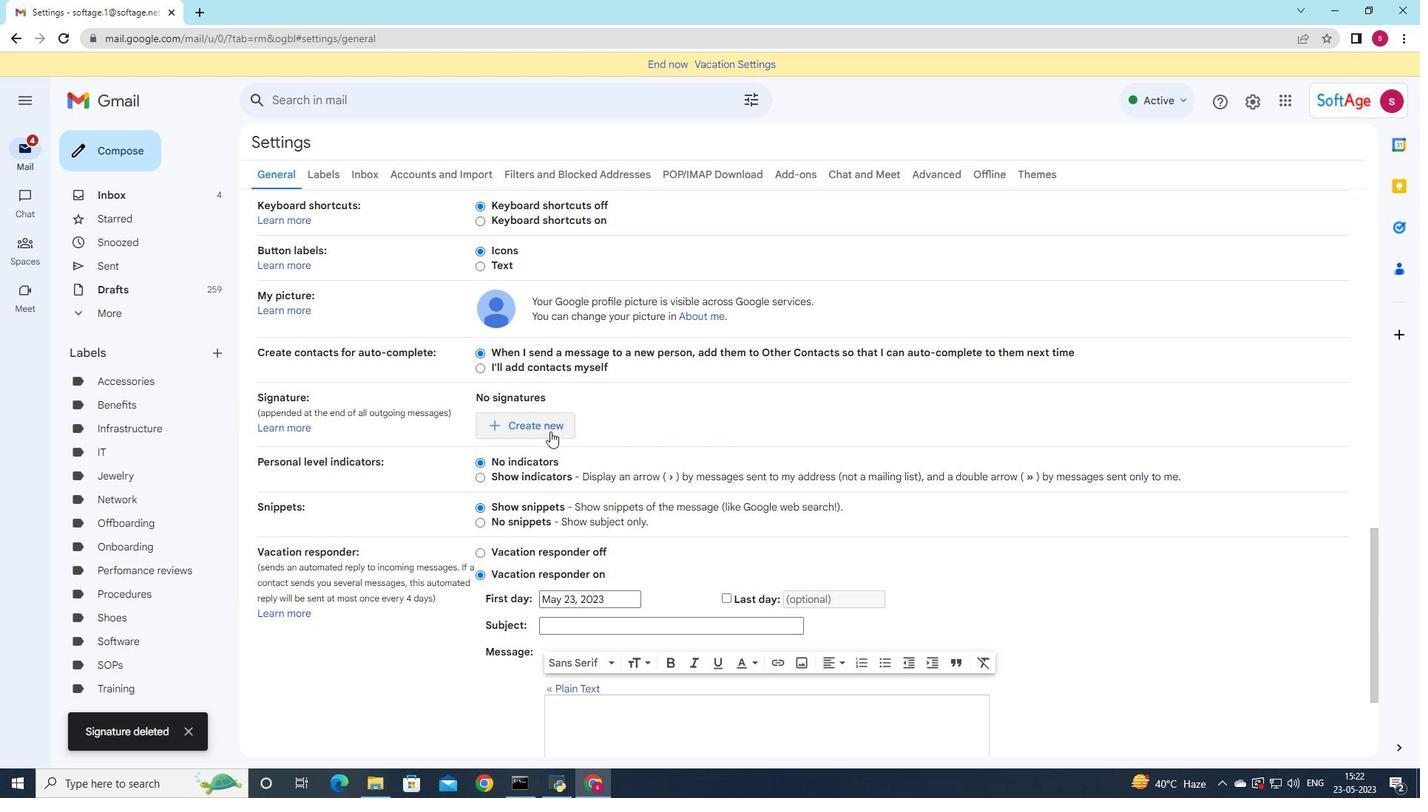 
Action: Mouse moved to (798, 332)
Screenshot: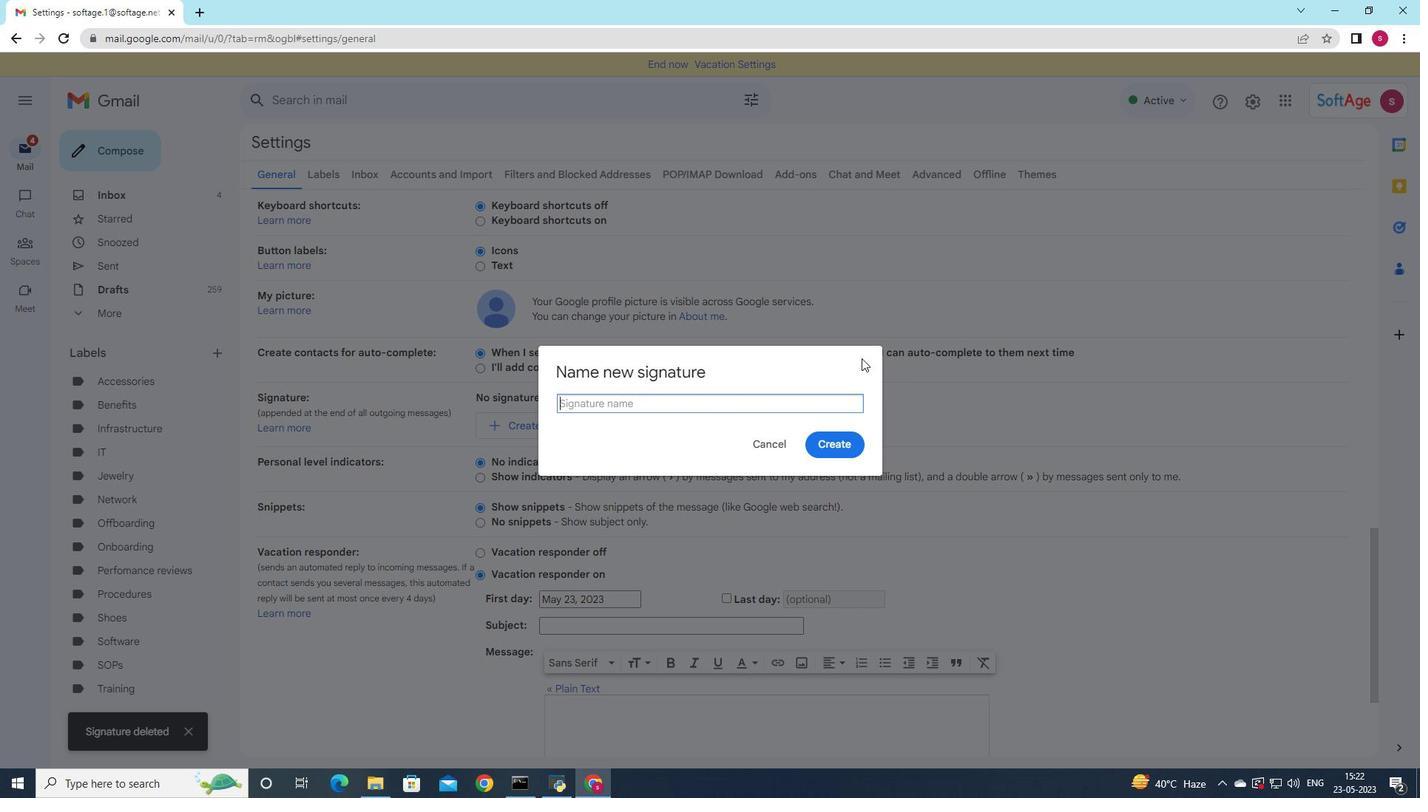 
Action: Key pressed <Key.shift>Dallas<Key.space><Key.shift>Robim<Key.backspace>nson
Screenshot: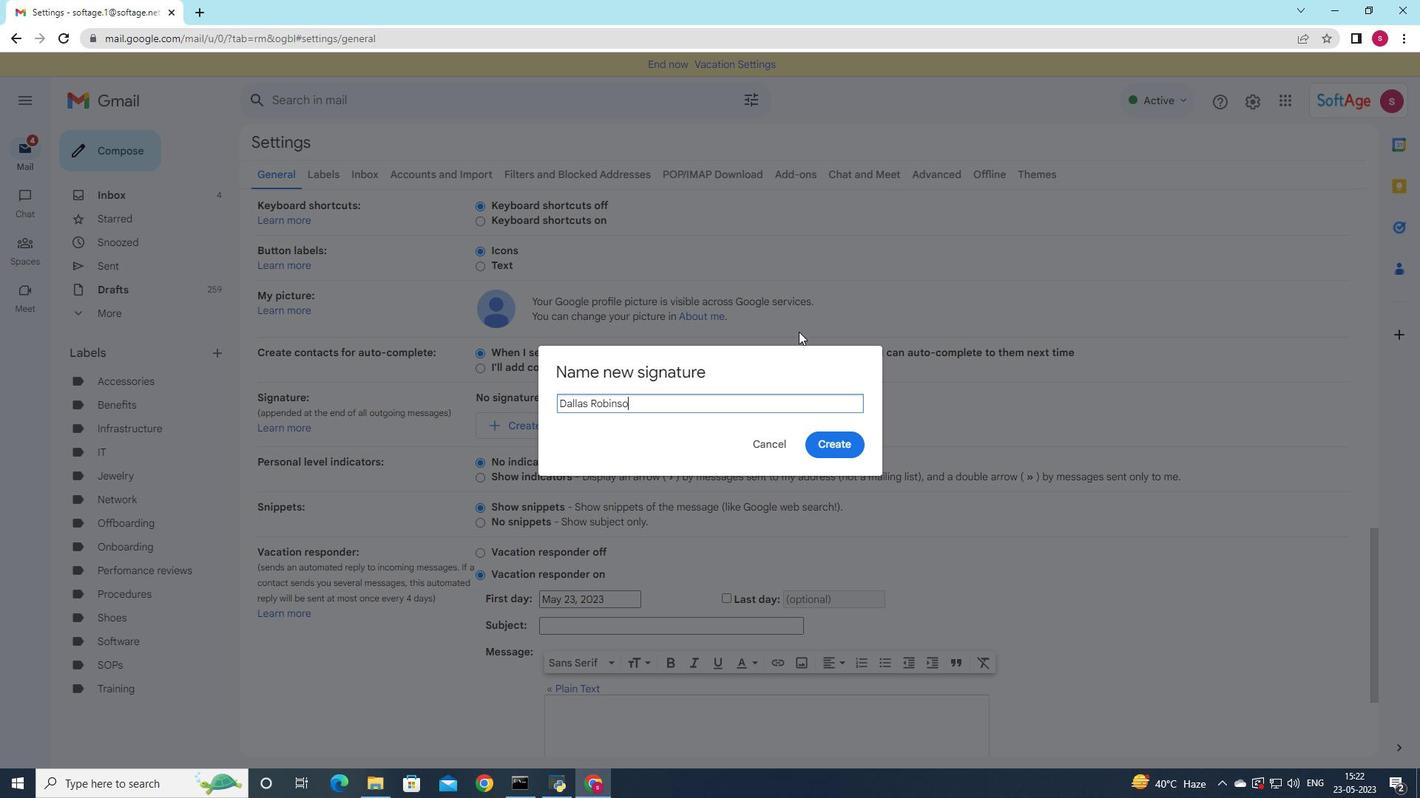 
Action: Mouse moved to (815, 442)
Screenshot: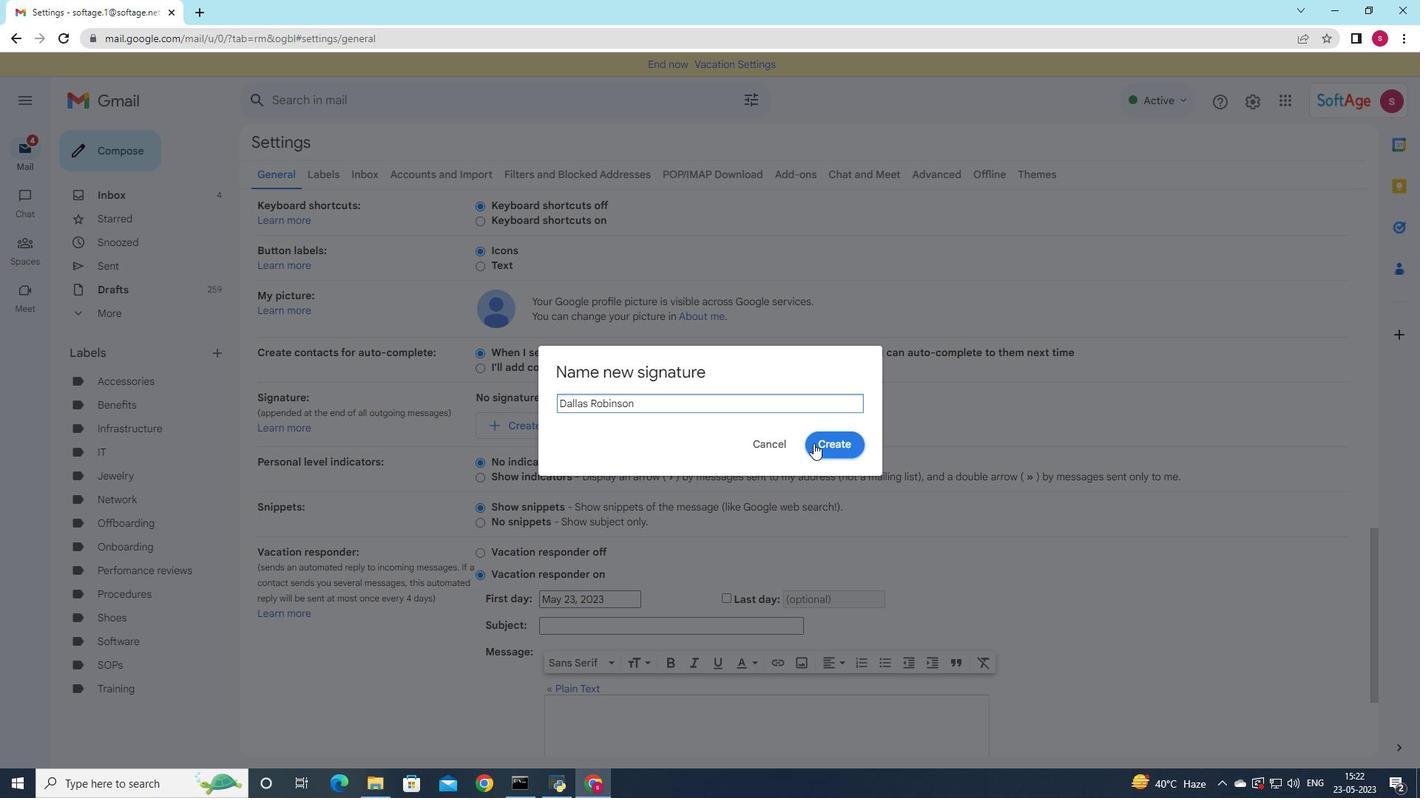 
Action: Mouse pressed left at (815, 442)
Screenshot: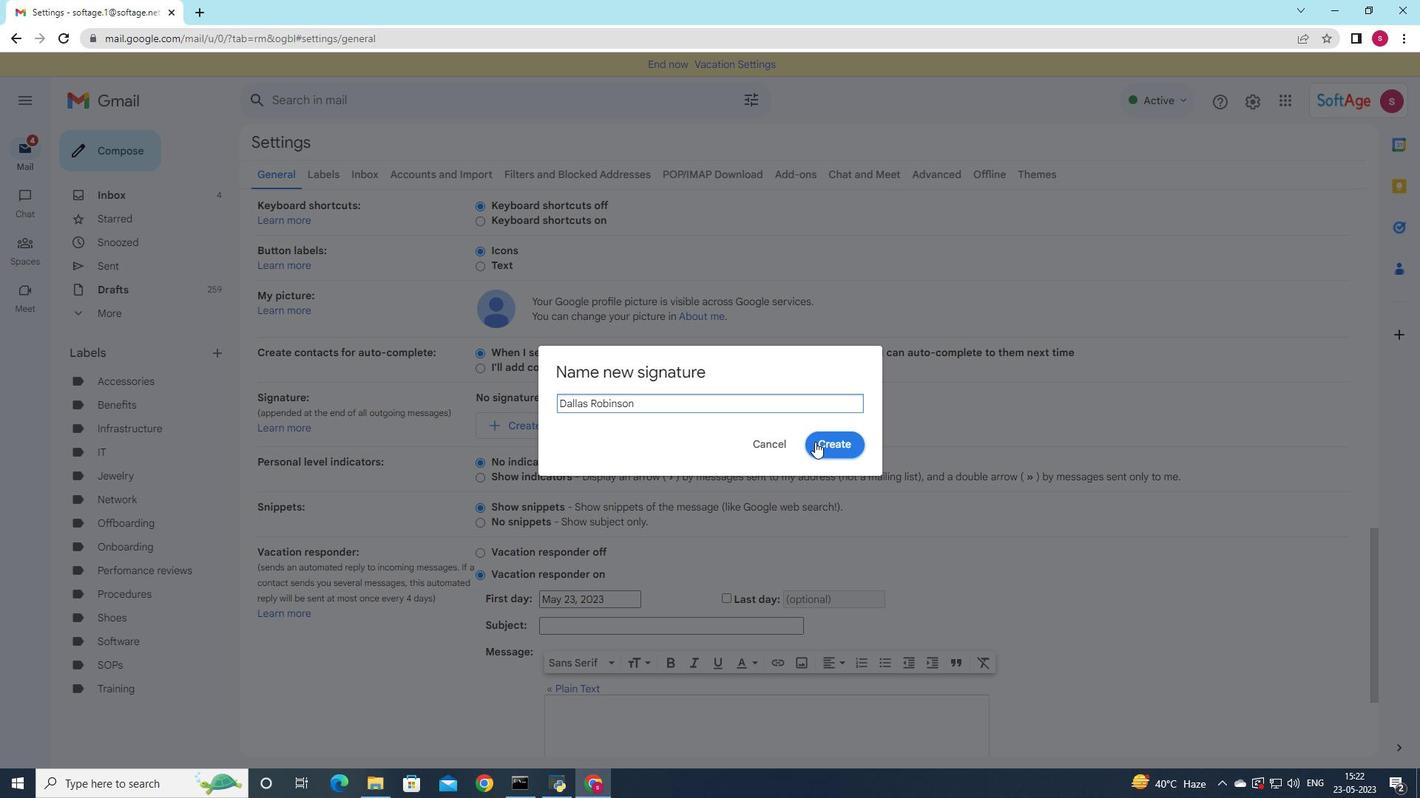
Action: Mouse moved to (704, 423)
Screenshot: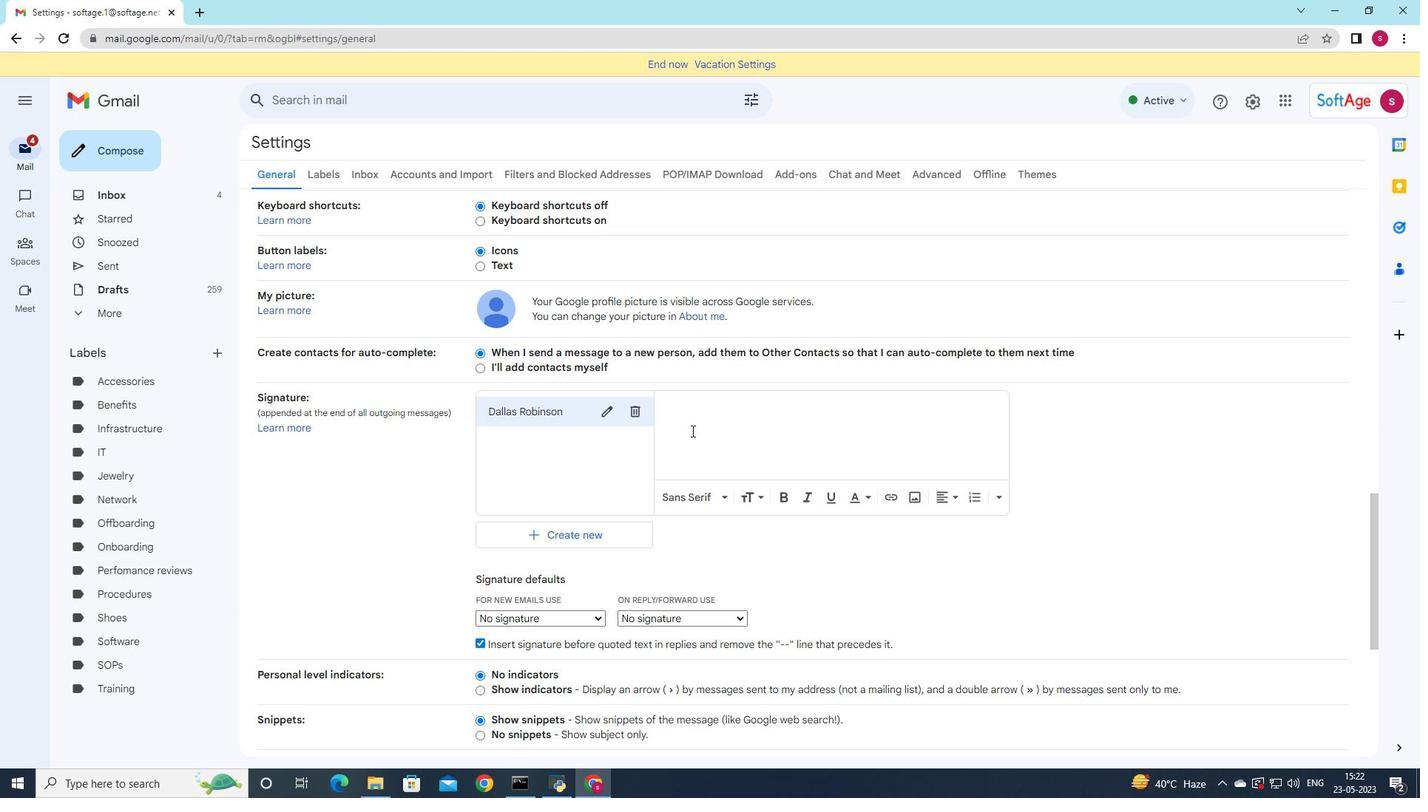 
Action: Mouse pressed left at (704, 423)
Screenshot: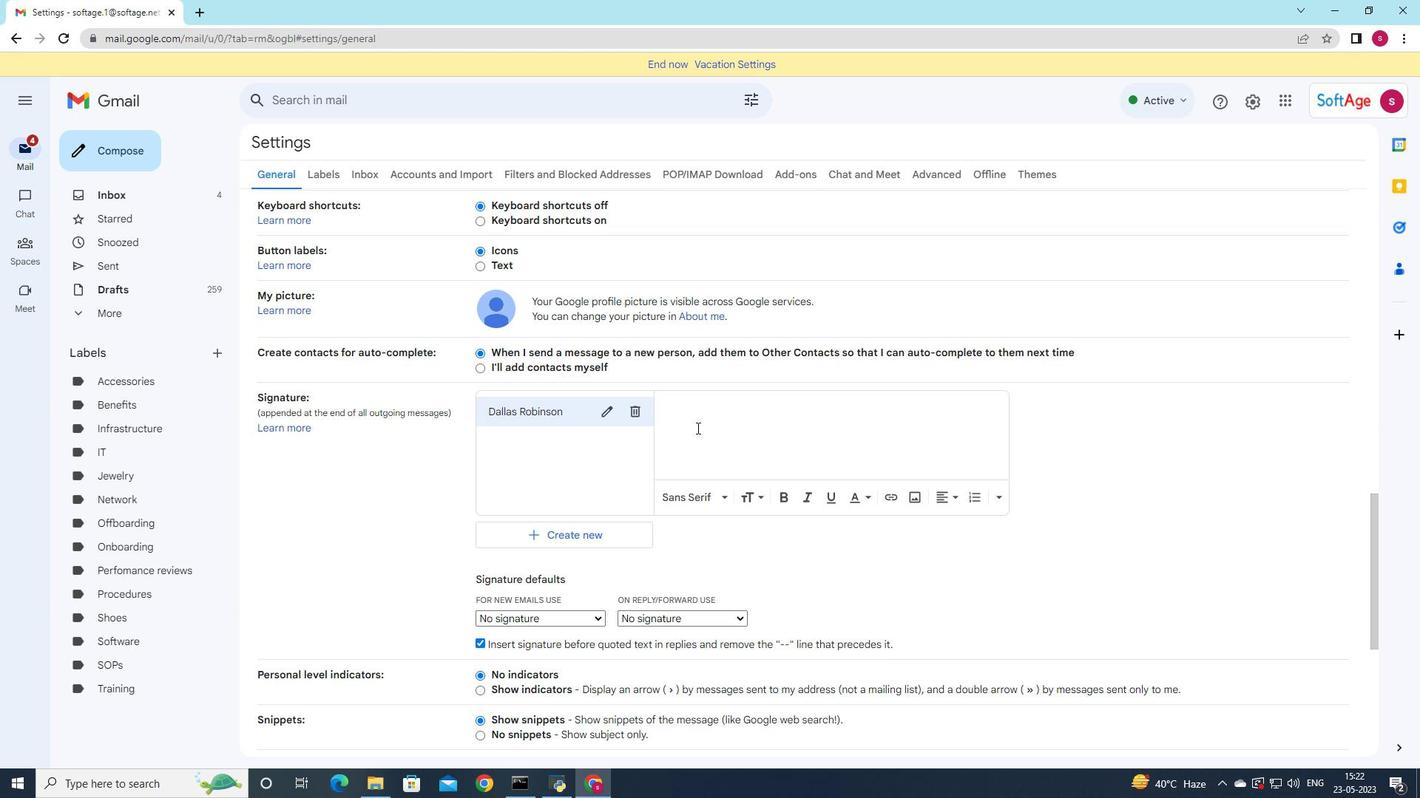 
Action: Mouse moved to (696, 420)
Screenshot: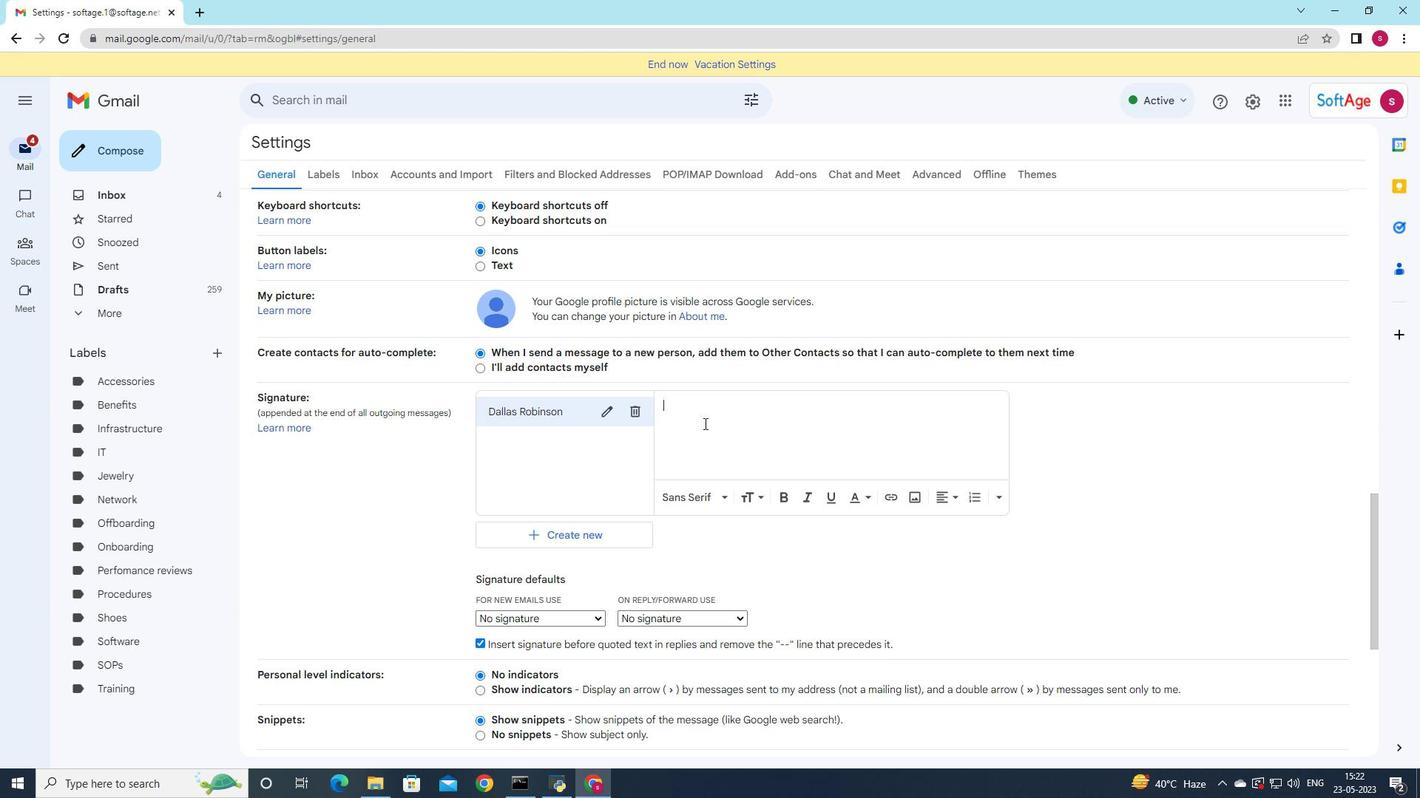 
Action: Key pressed <Key.shift>Dallas<Key.space><Key.shift>Robinson
Screenshot: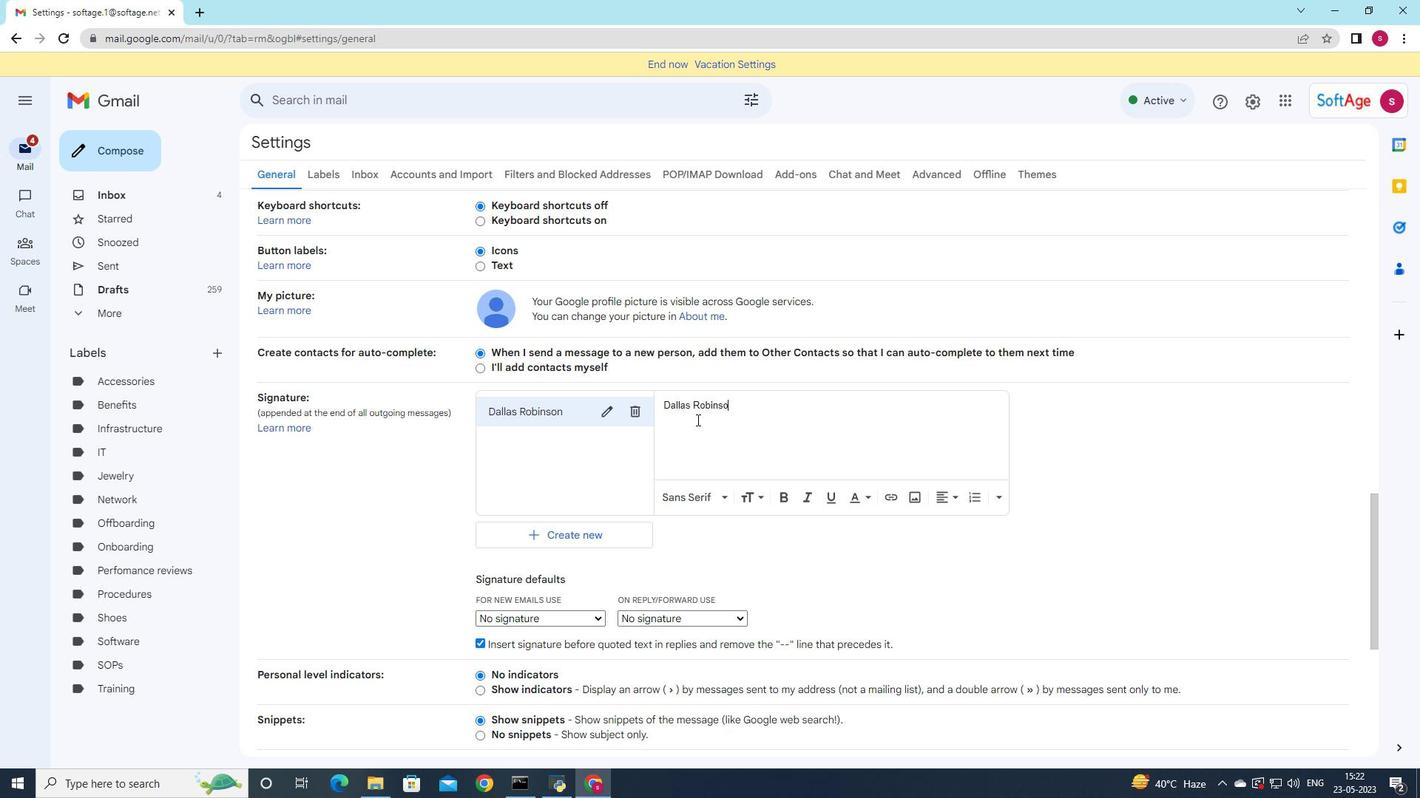 
Action: Mouse moved to (724, 503)
Screenshot: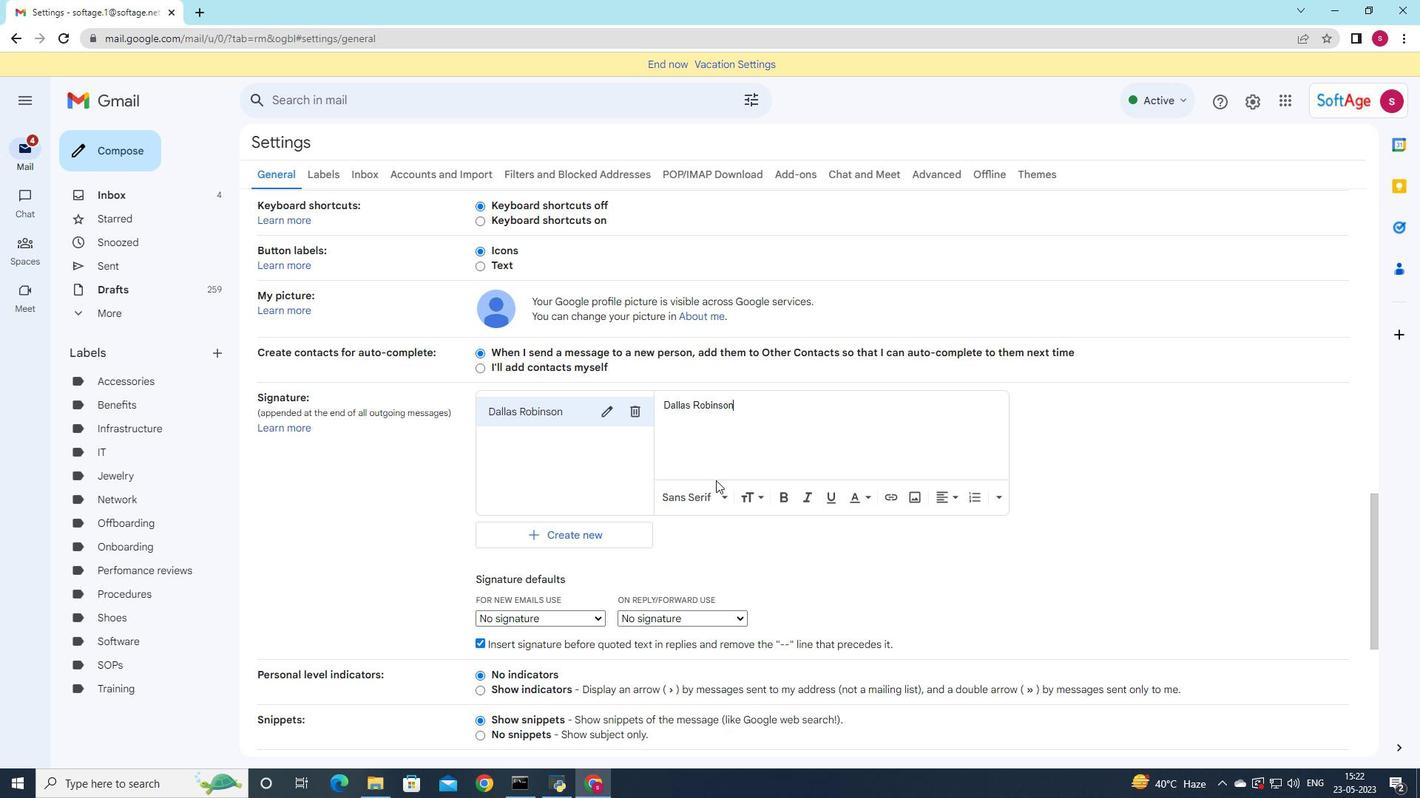 
Action: Mouse scrolled (724, 502) with delta (0, 0)
Screenshot: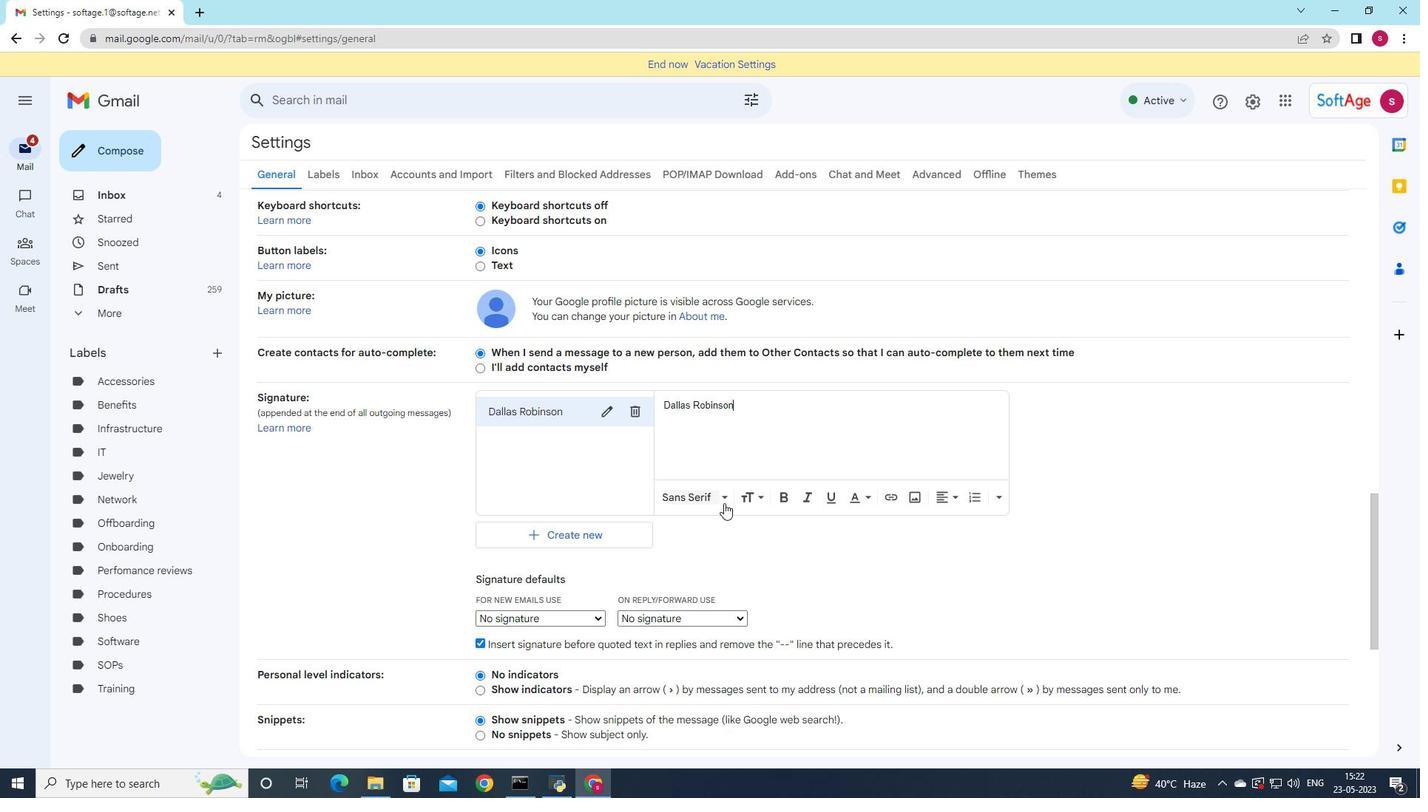 
Action: Mouse moved to (595, 542)
Screenshot: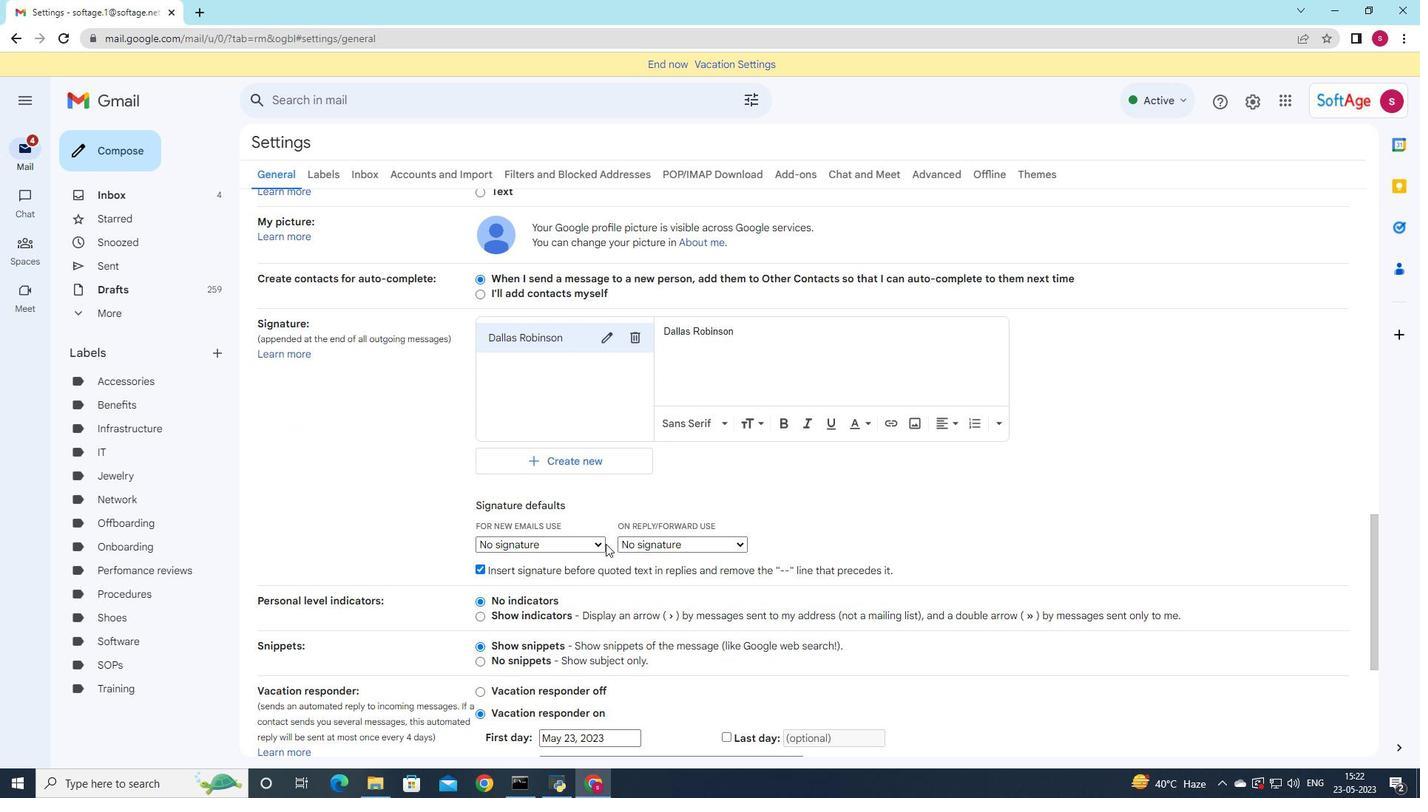 
Action: Mouse pressed left at (595, 542)
Screenshot: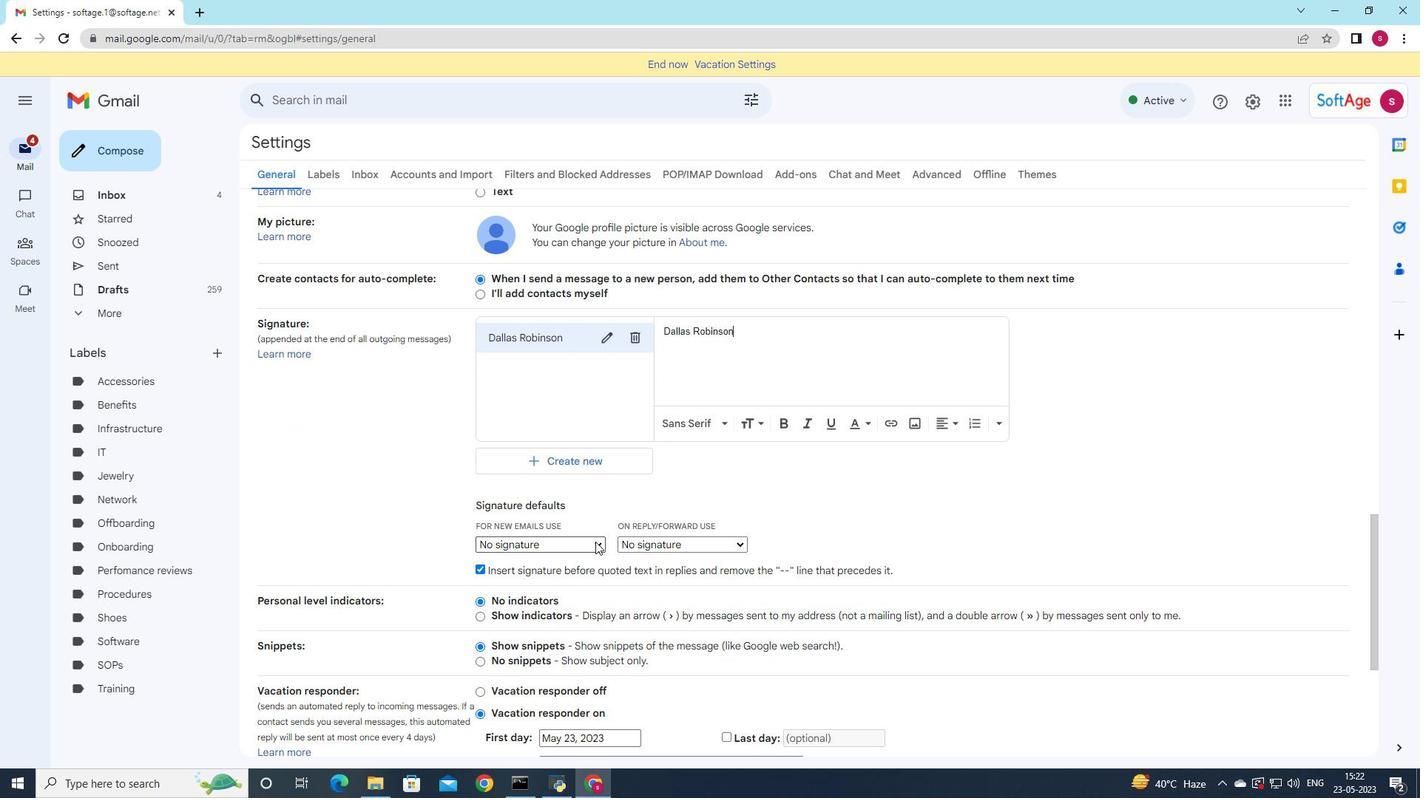 
Action: Mouse moved to (585, 580)
Screenshot: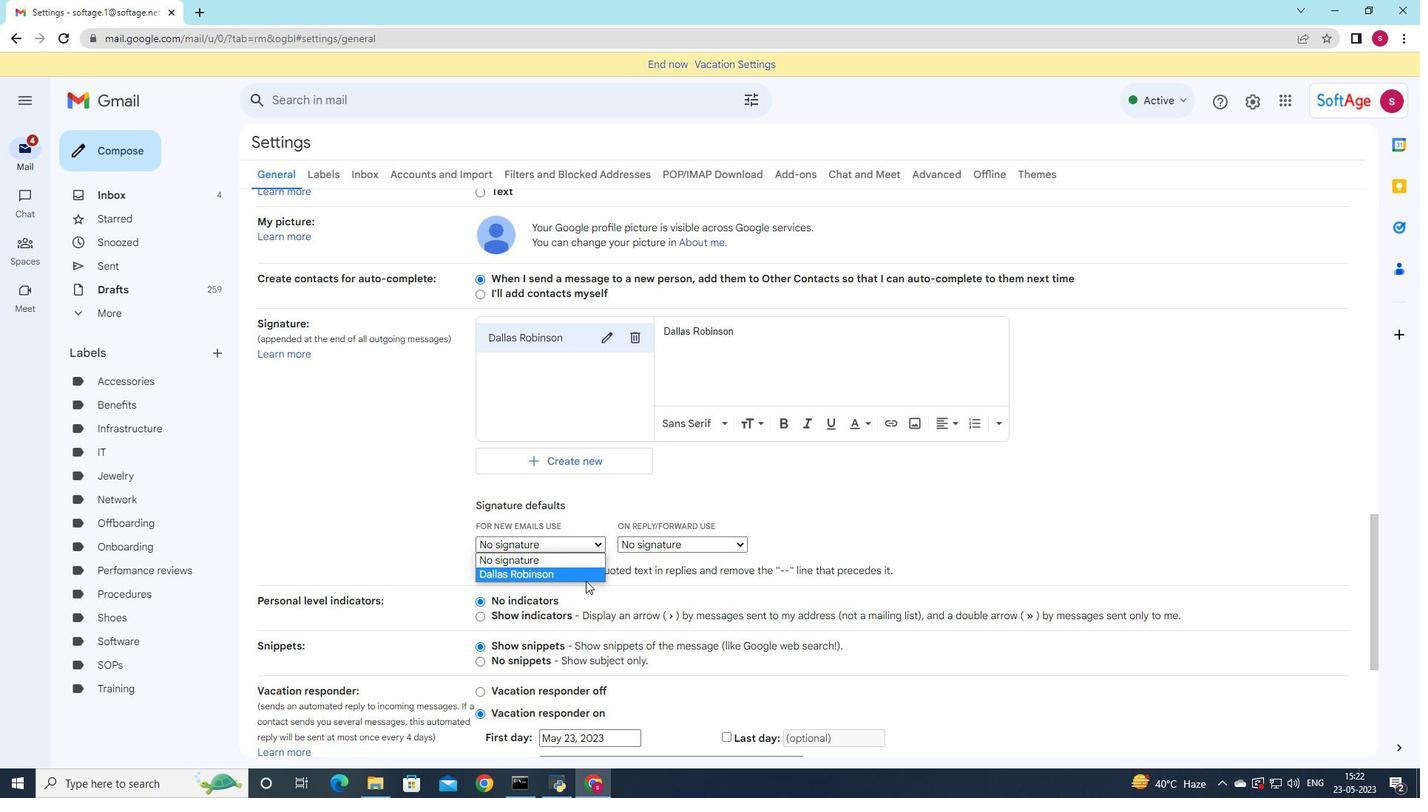 
Action: Mouse pressed left at (585, 580)
Screenshot: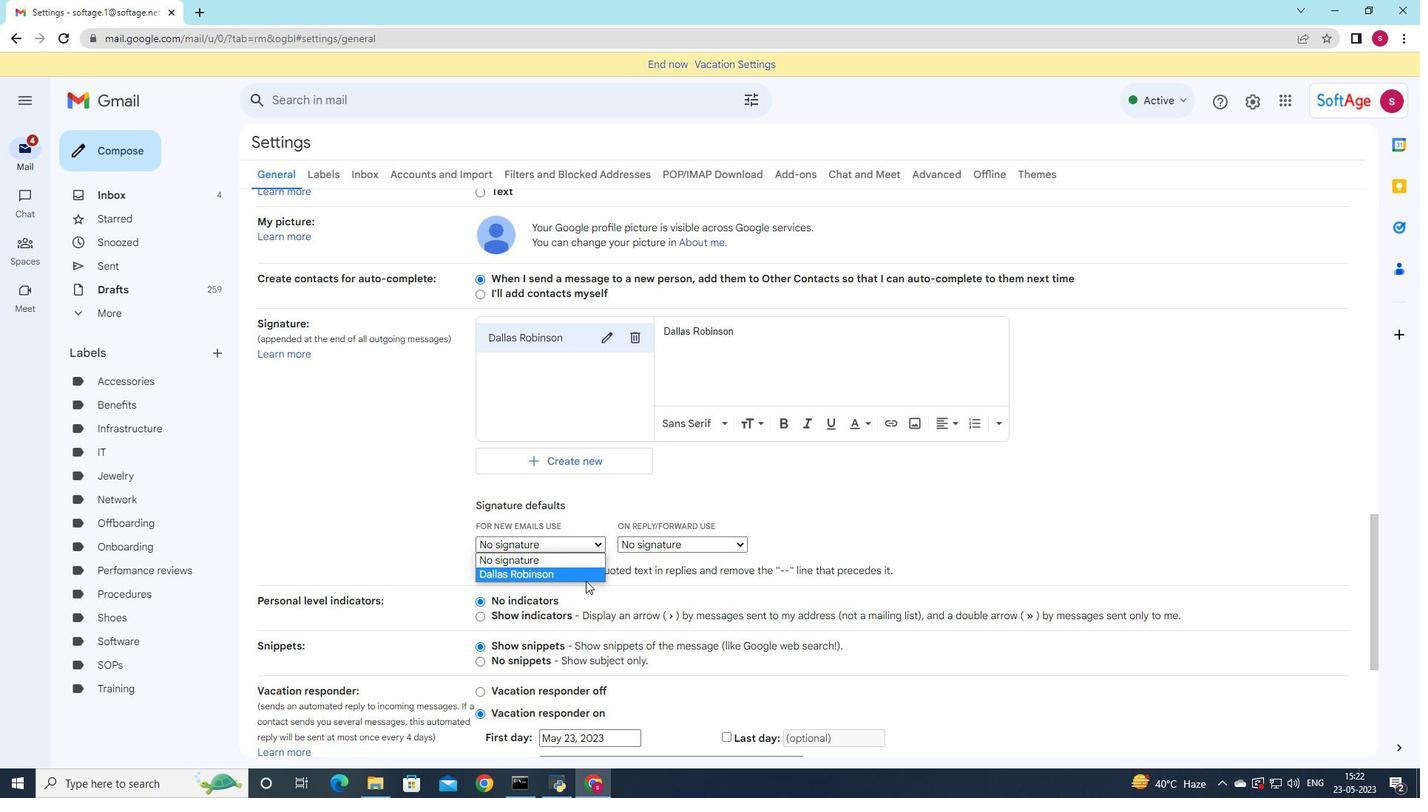 
Action: Mouse moved to (688, 541)
Screenshot: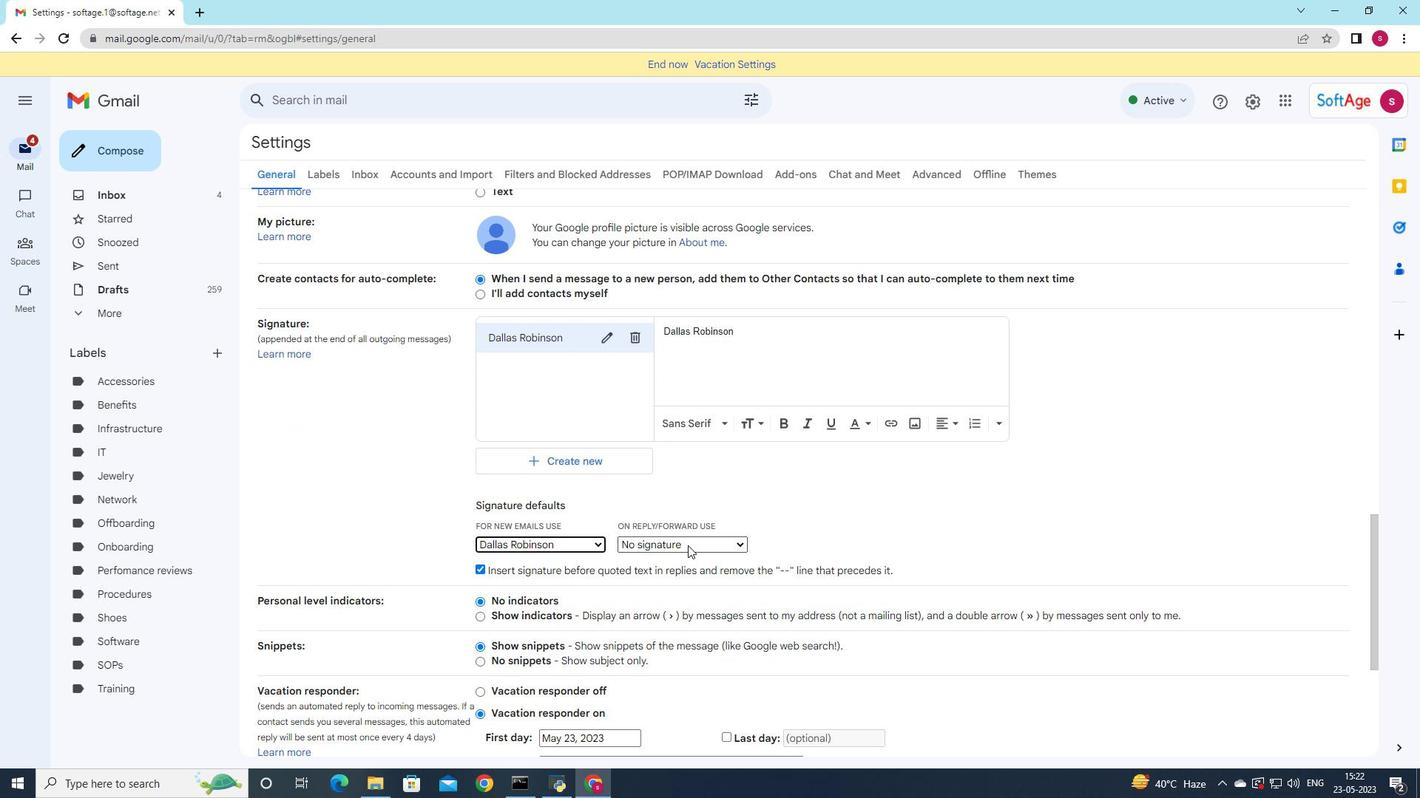 
Action: Mouse pressed left at (688, 541)
Screenshot: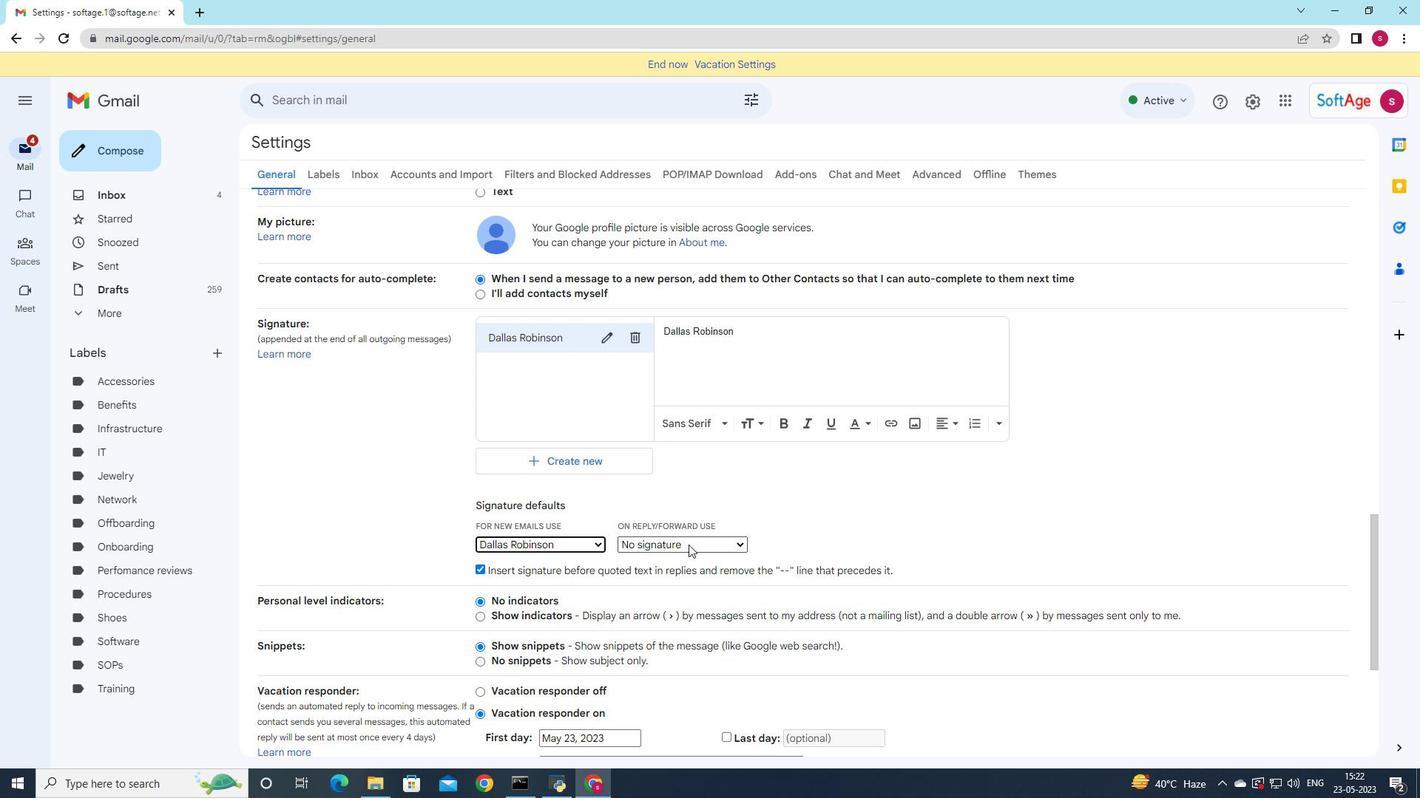 
Action: Mouse moved to (690, 573)
Screenshot: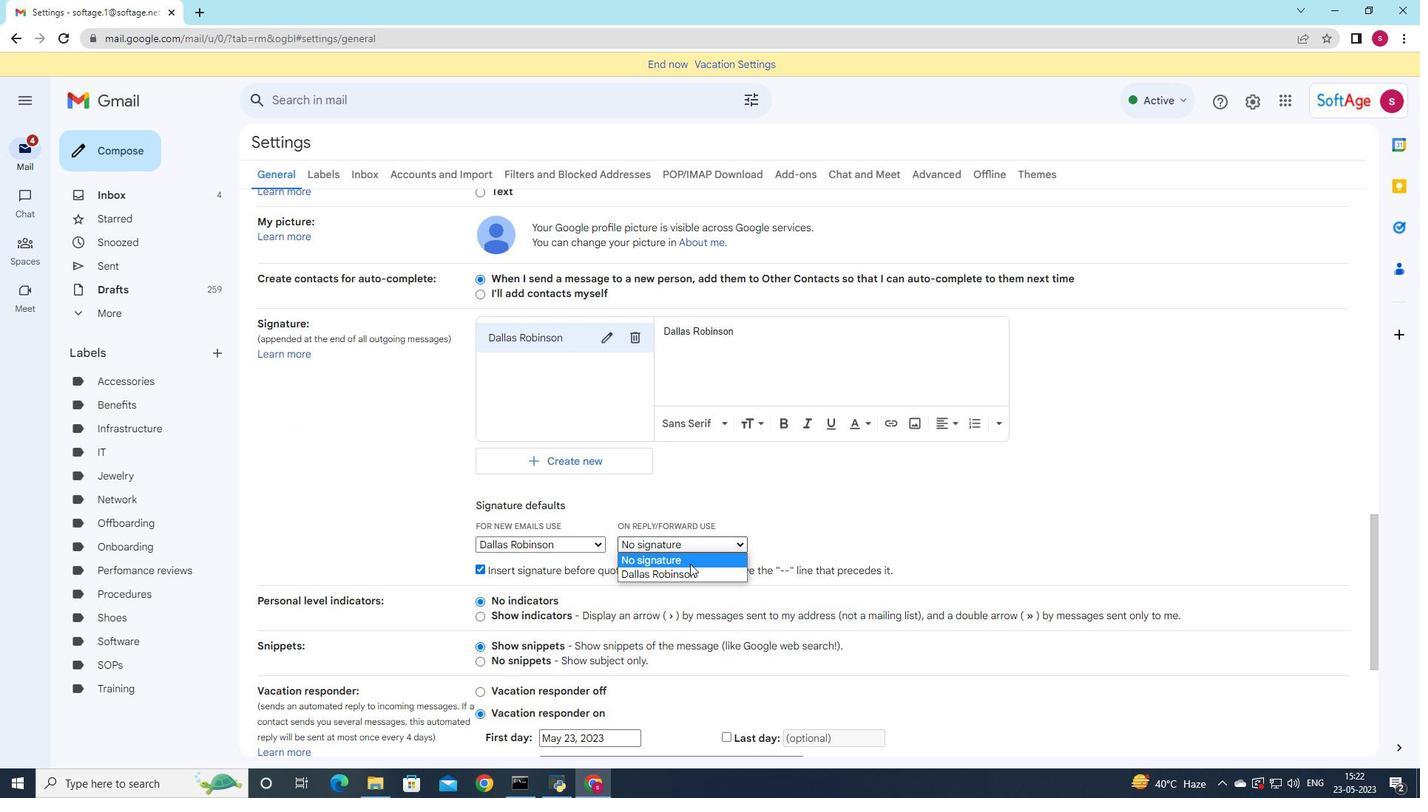 
Action: Mouse pressed left at (690, 573)
Screenshot: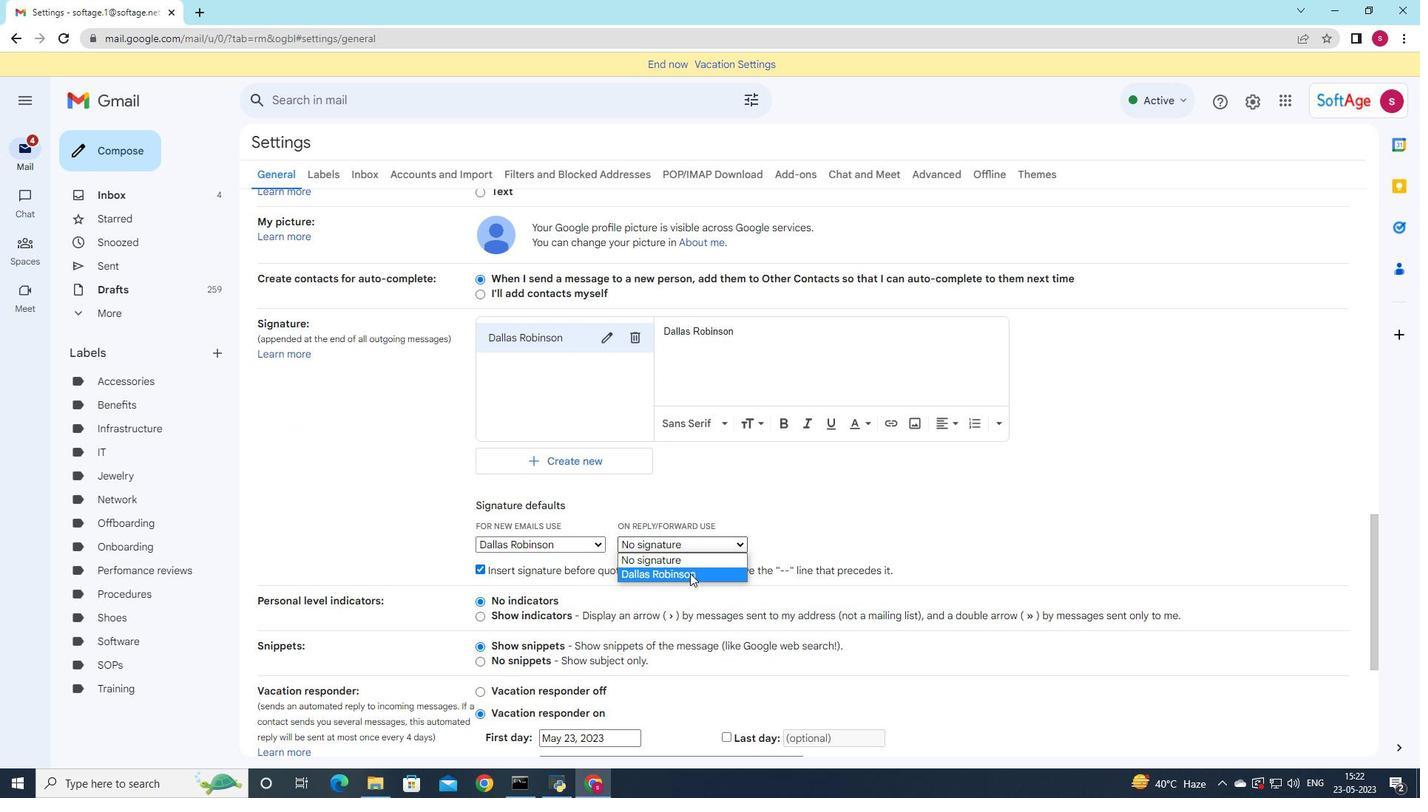 
Action: Mouse scrolled (690, 573) with delta (0, 0)
Screenshot: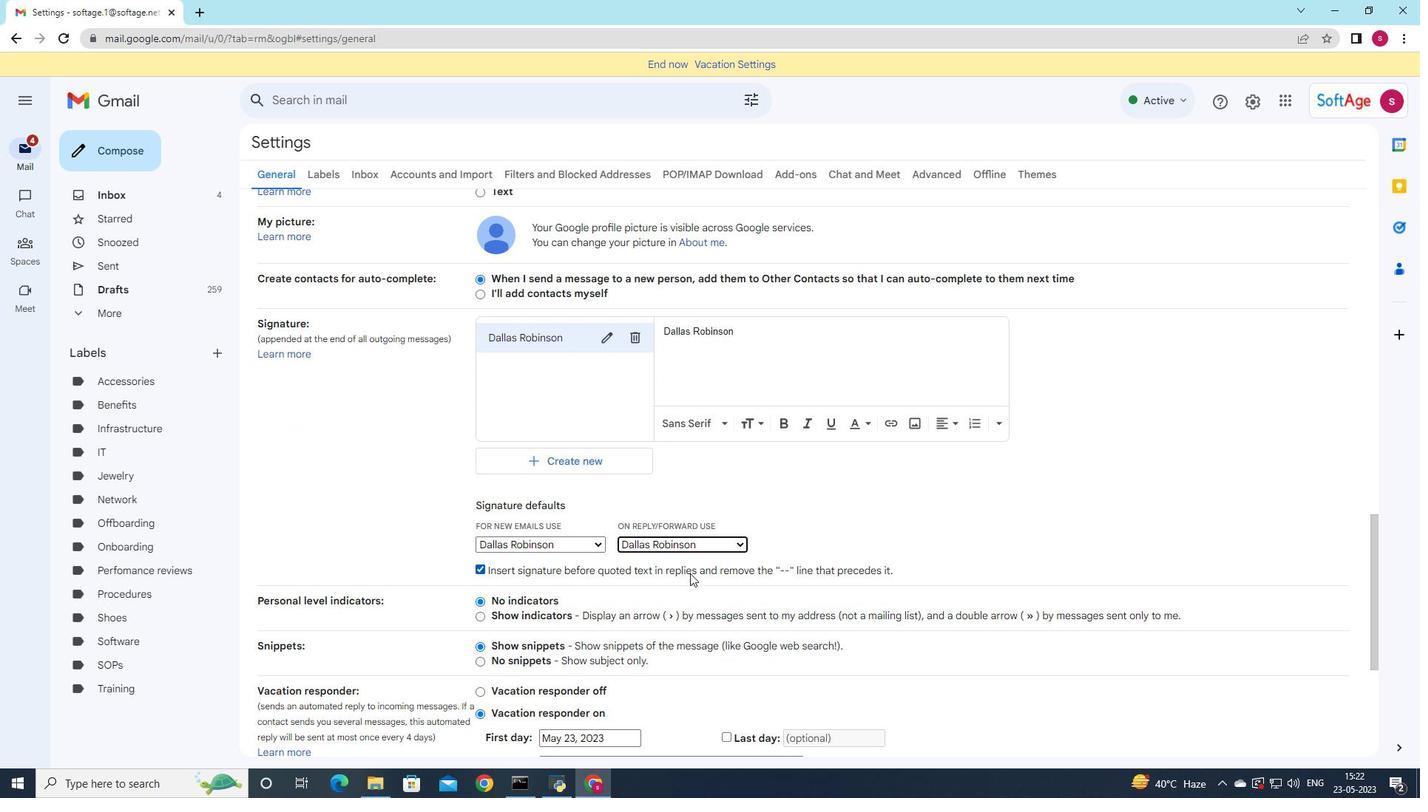 
Action: Mouse scrolled (690, 573) with delta (0, 0)
Screenshot: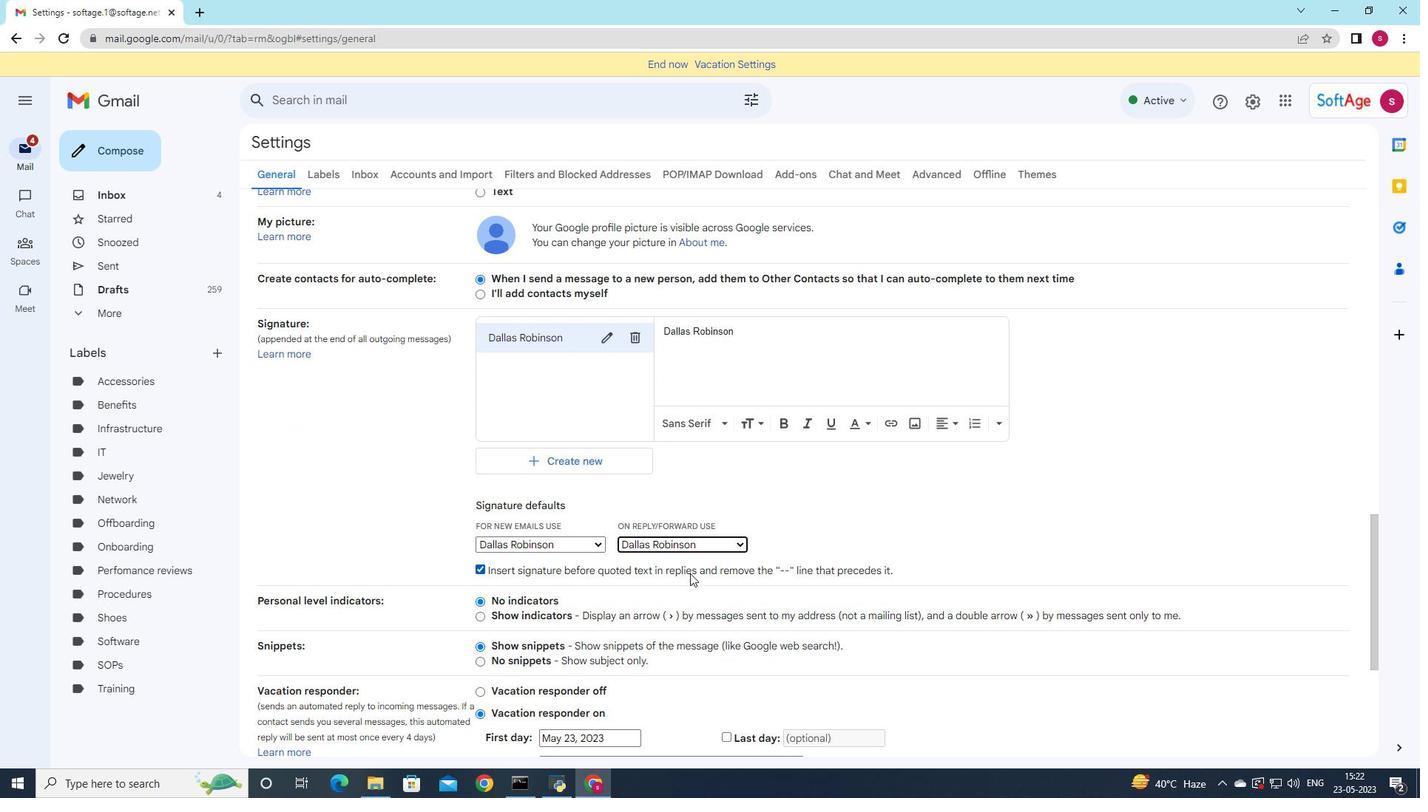 
Action: Mouse scrolled (690, 573) with delta (0, 0)
Screenshot: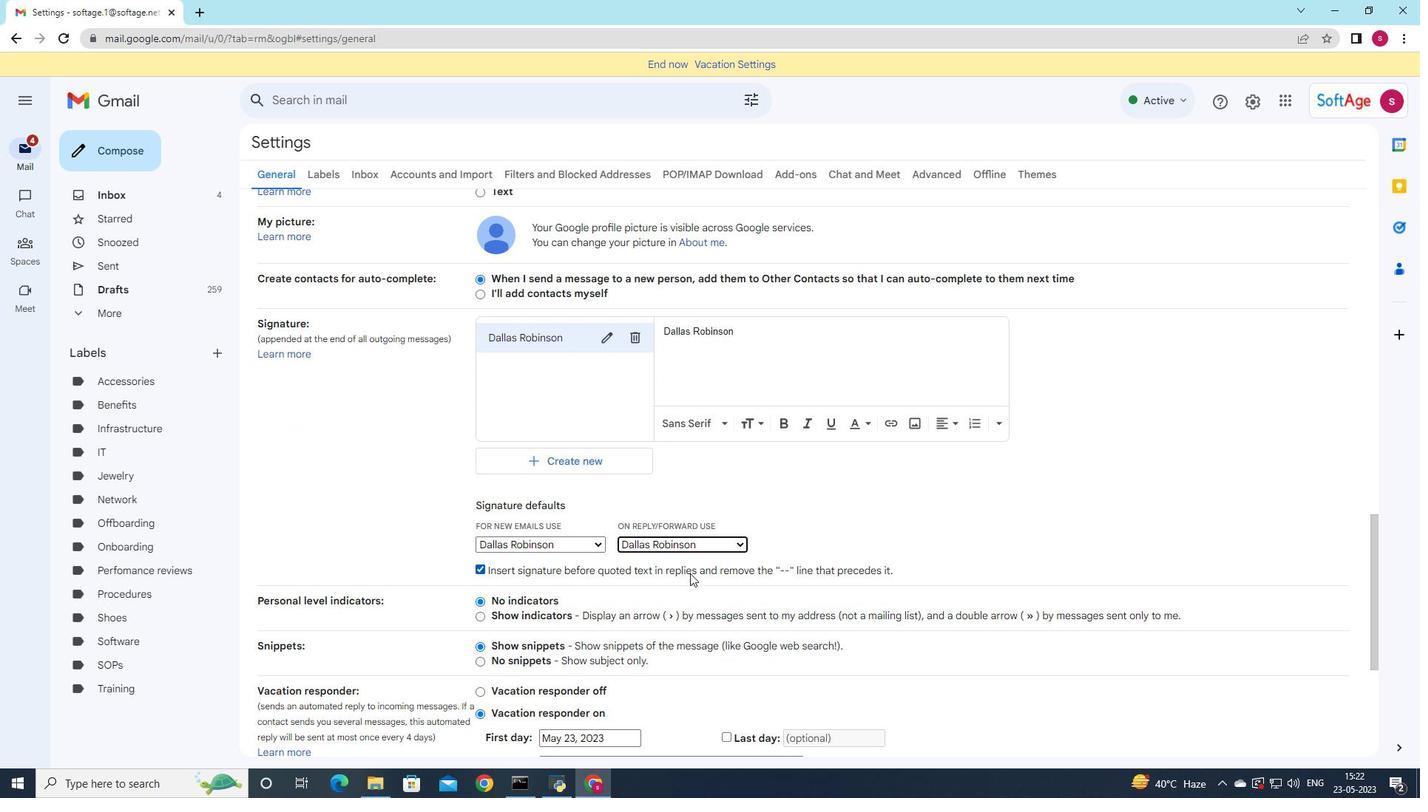 
Action: Mouse scrolled (690, 573) with delta (0, 0)
Screenshot: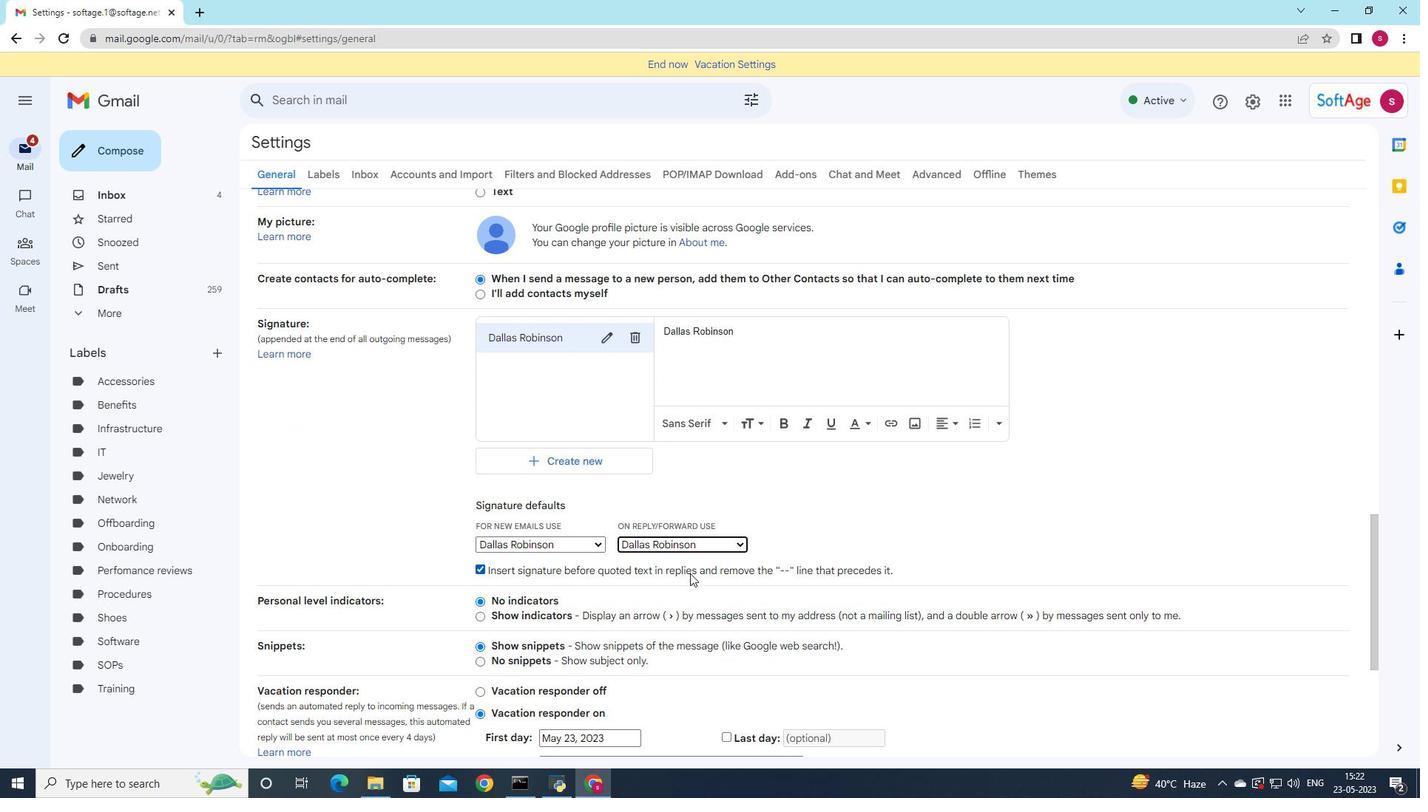 
Action: Mouse scrolled (690, 573) with delta (0, 0)
Screenshot: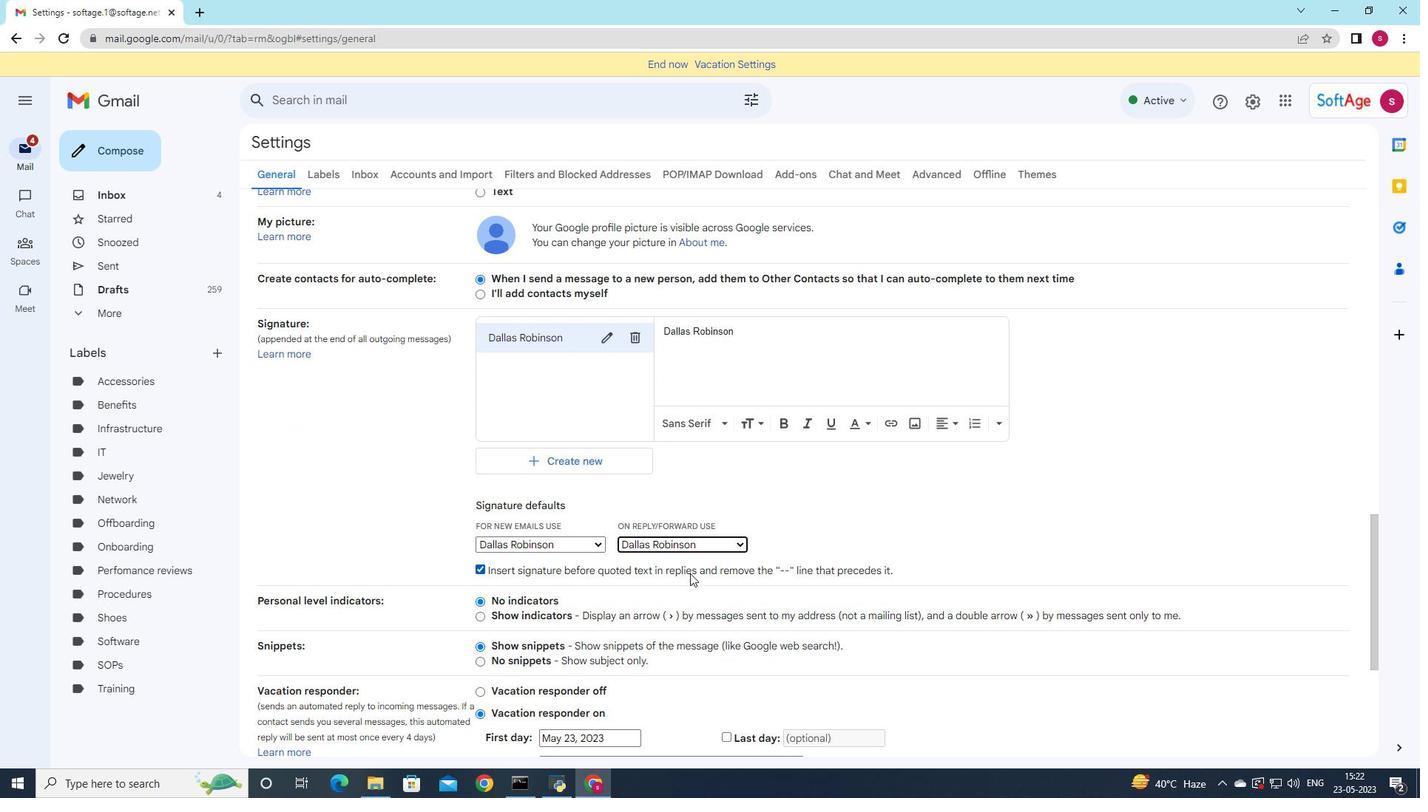
Action: Mouse scrolled (690, 573) with delta (0, 0)
Screenshot: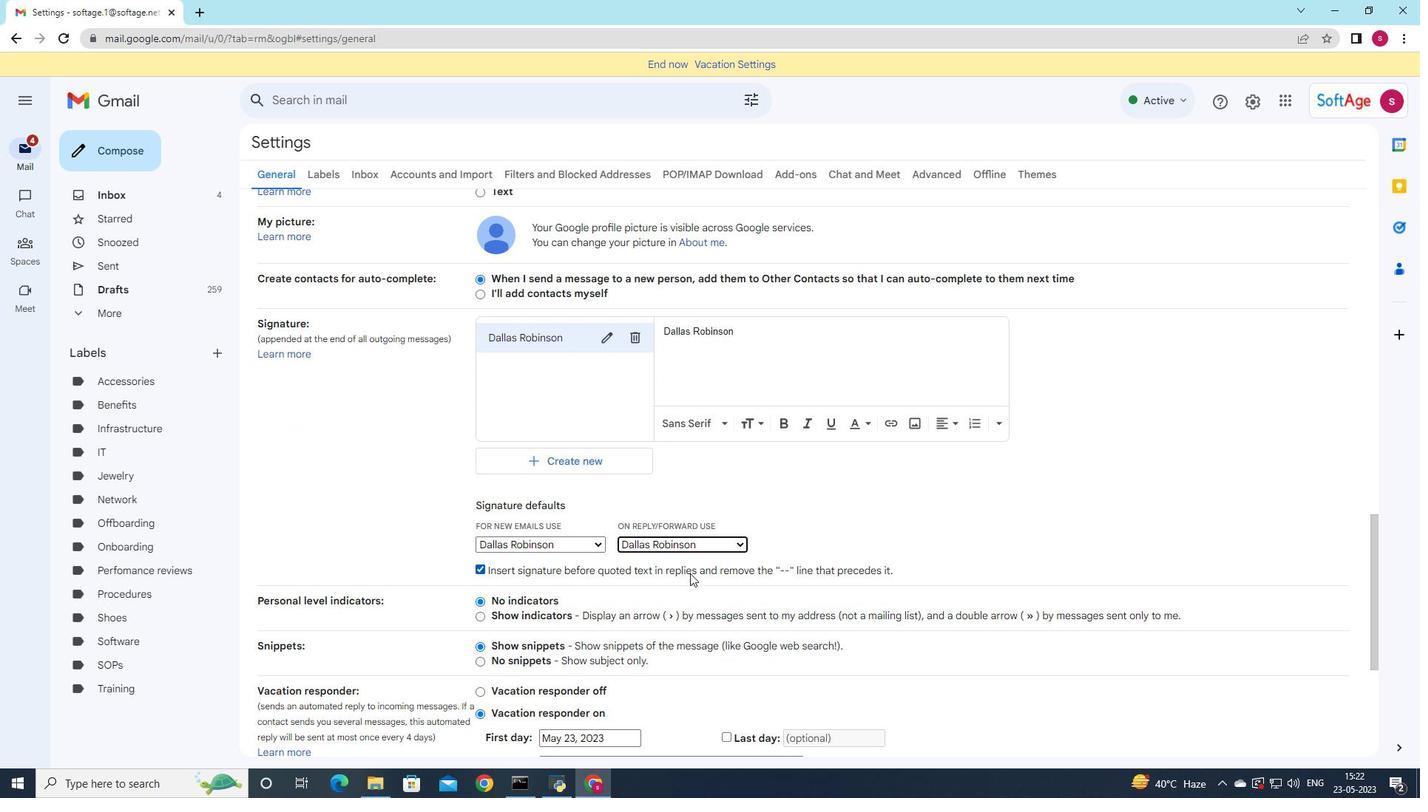 
Action: Mouse moved to (763, 680)
Screenshot: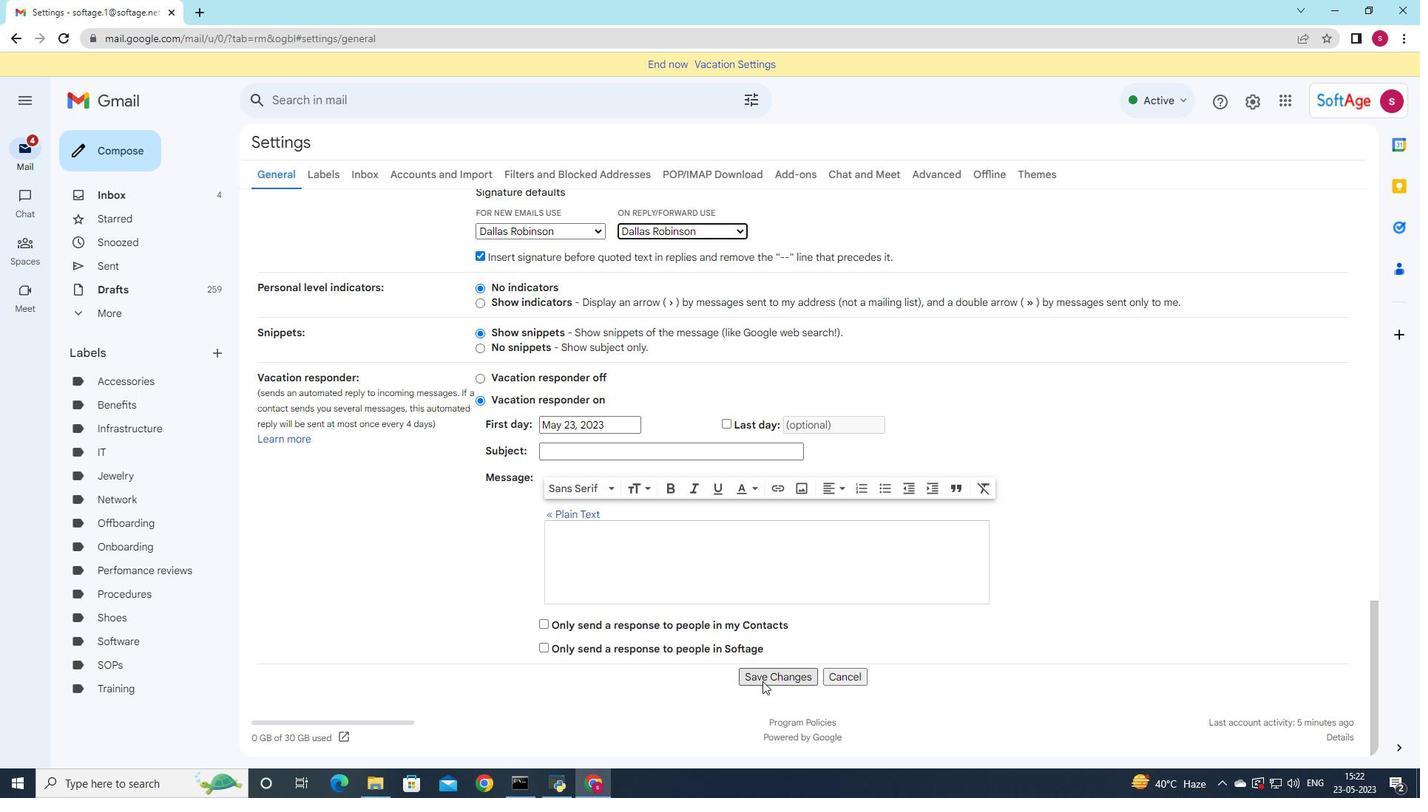 
Action: Mouse pressed left at (763, 680)
Screenshot: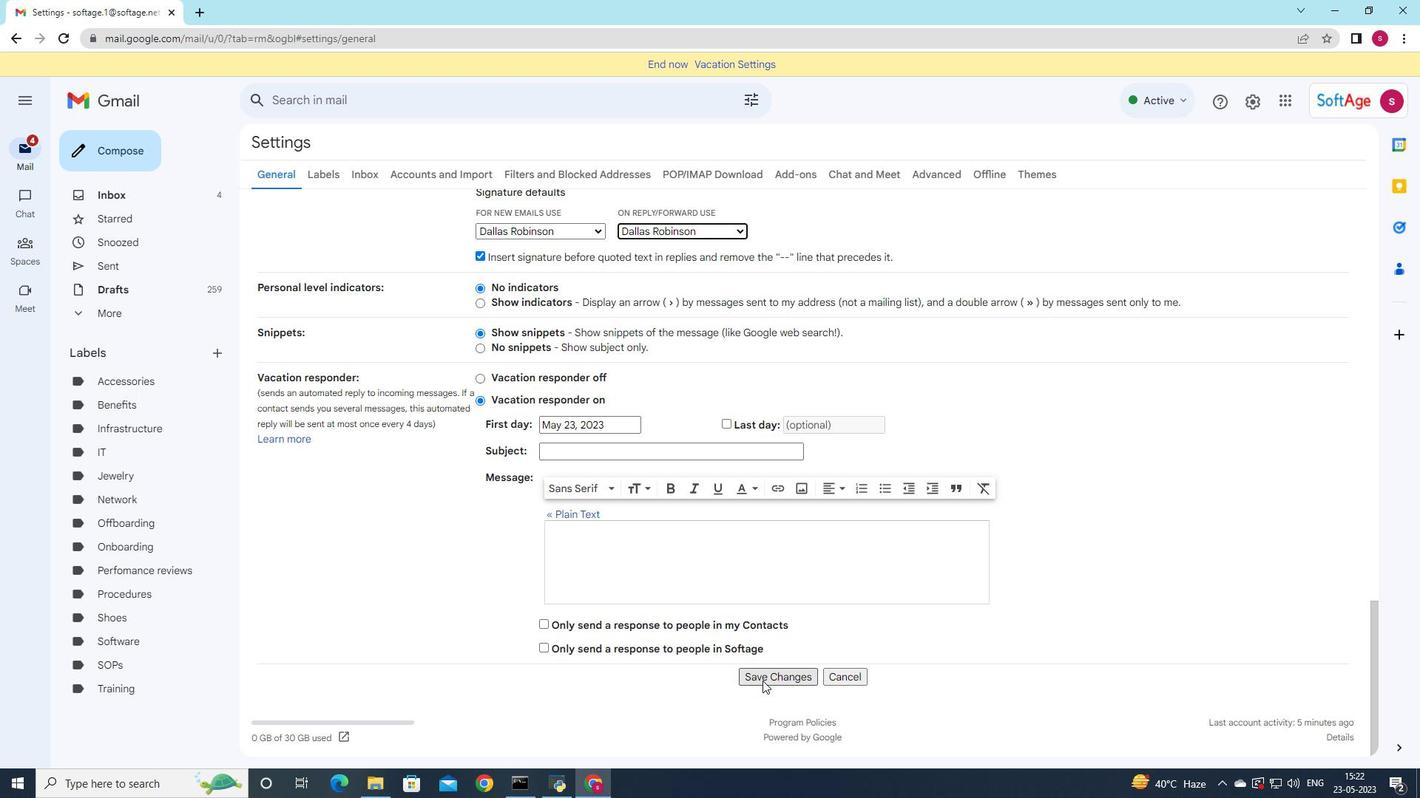
Action: Mouse moved to (147, 133)
Screenshot: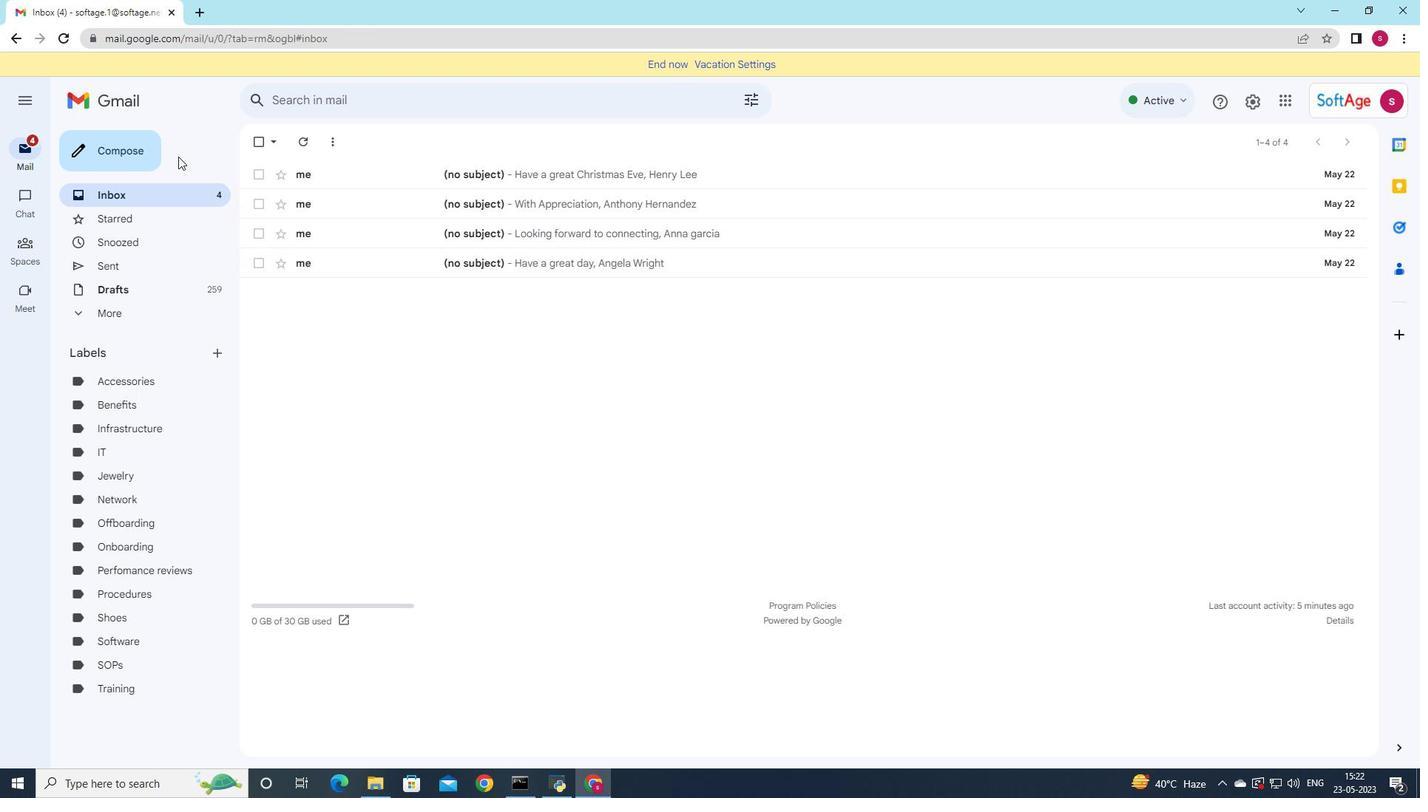 
Action: Mouse pressed left at (147, 133)
Screenshot: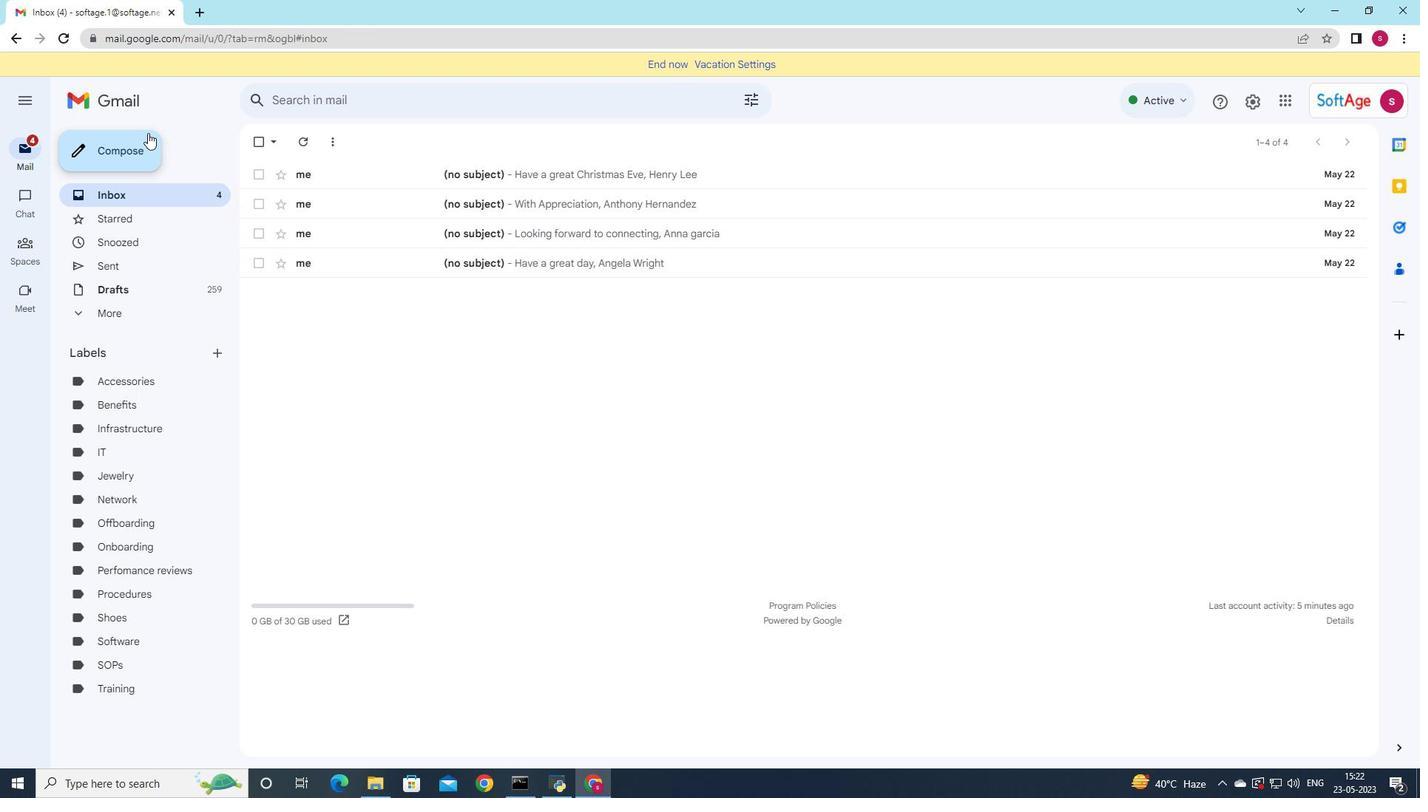 
Action: Mouse moved to (975, 369)
Screenshot: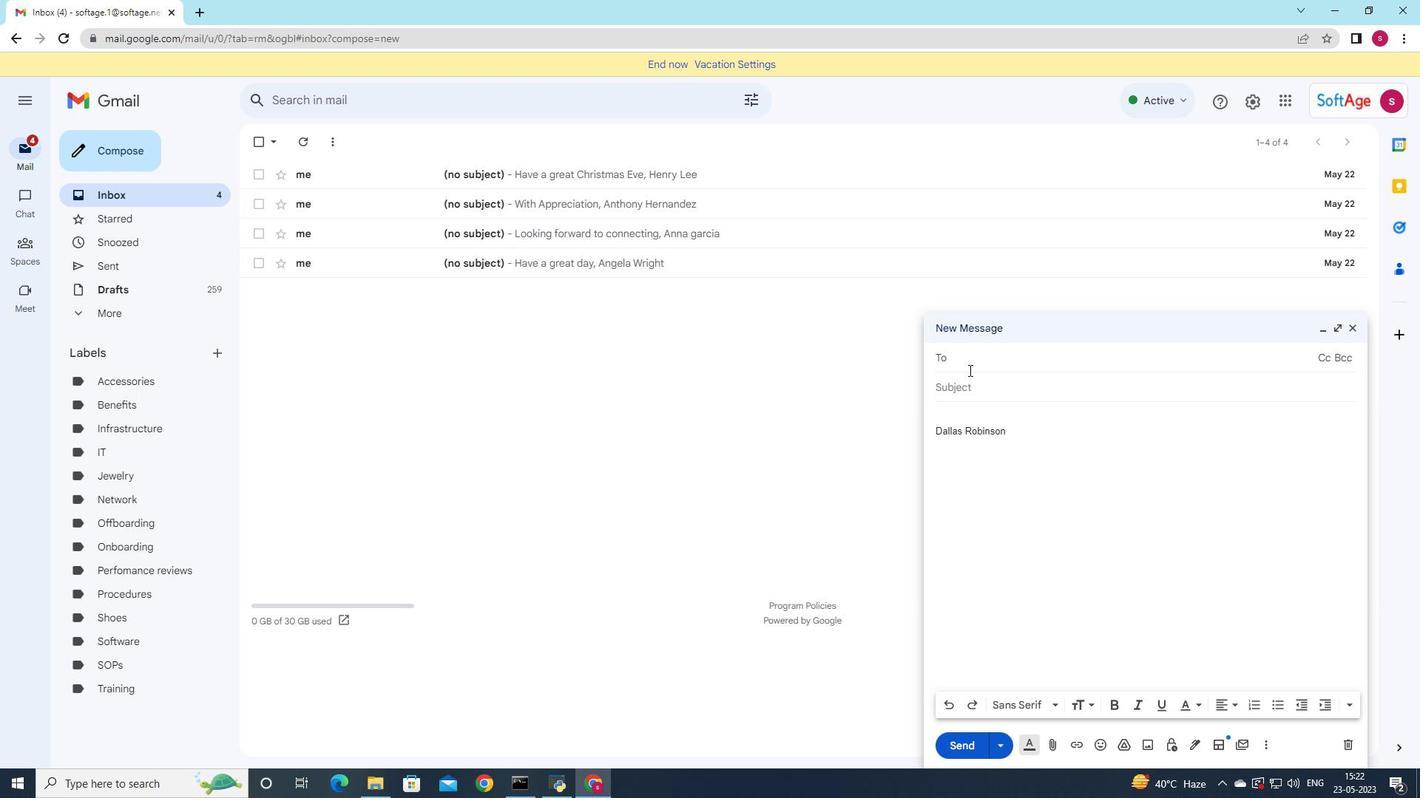 
Action: Key pressed s
Screenshot: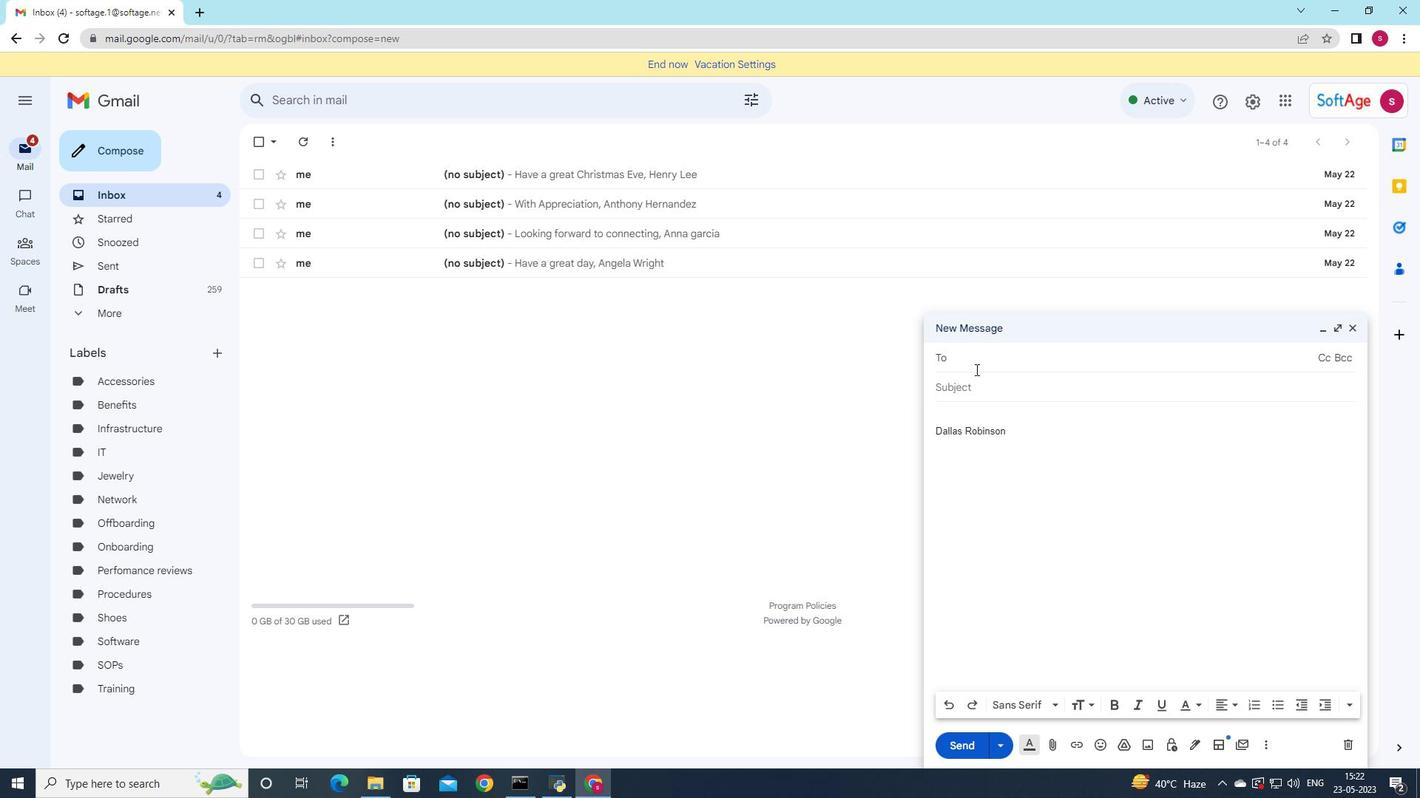 
Action: Mouse moved to (1066, 620)
Screenshot: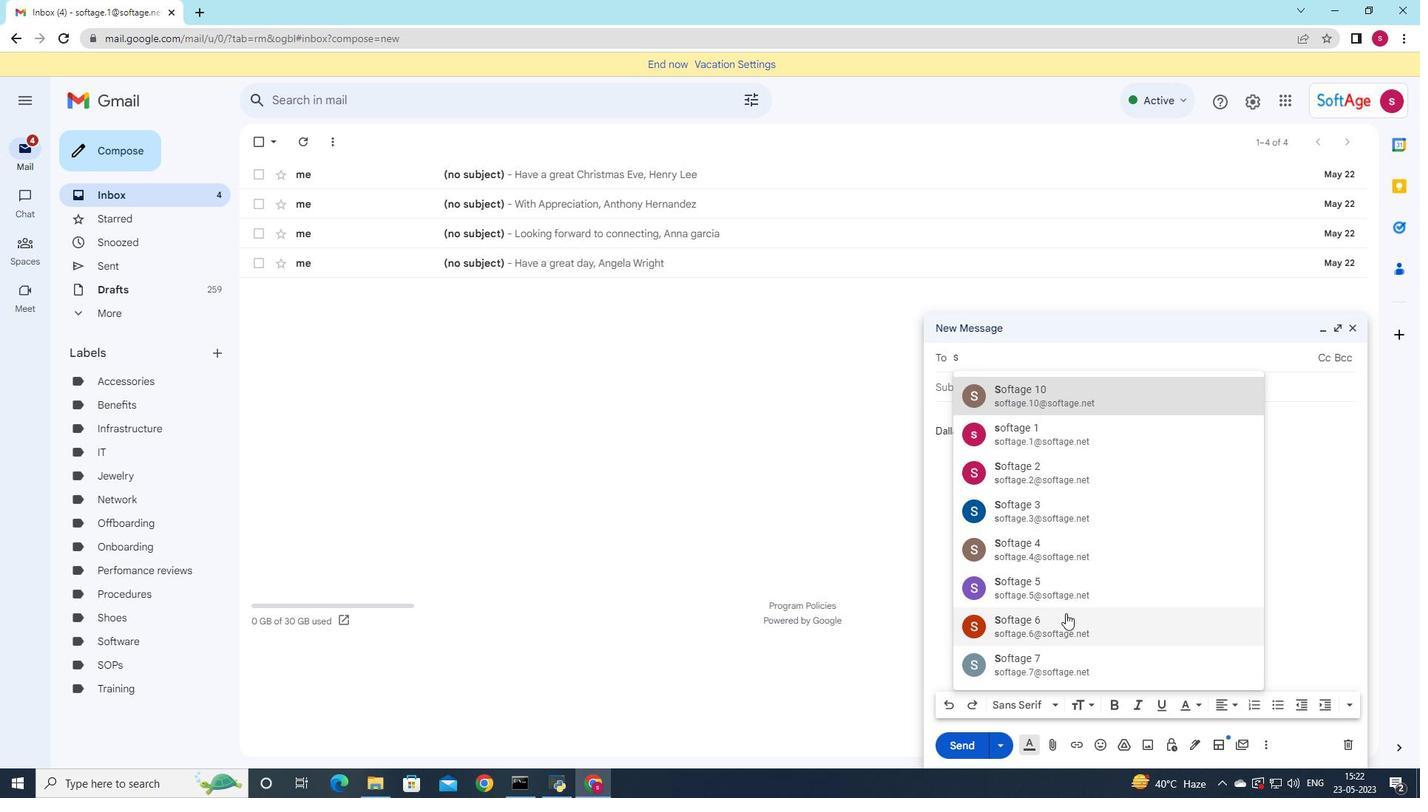 
Action: Mouse pressed left at (1066, 620)
Screenshot: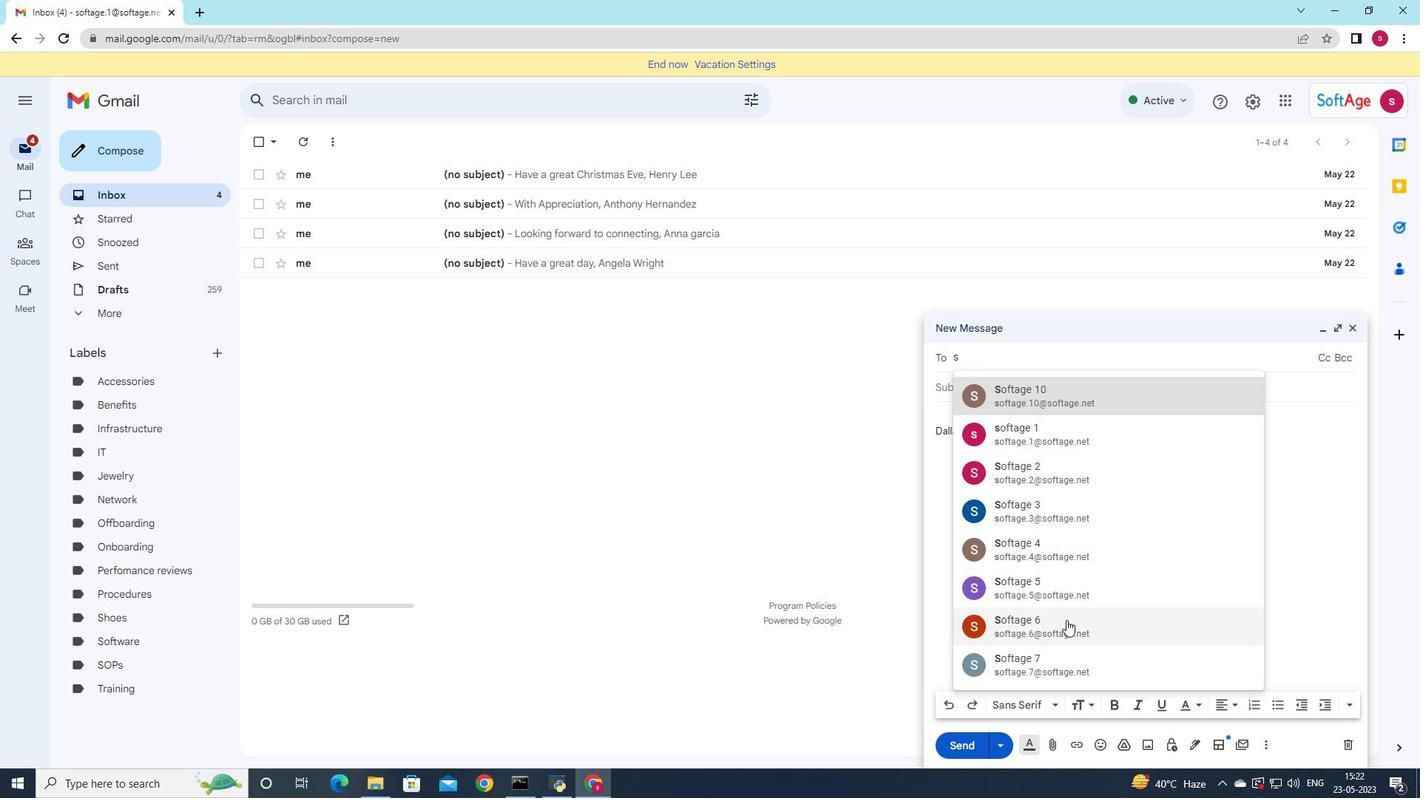 
Action: Mouse moved to (962, 403)
Screenshot: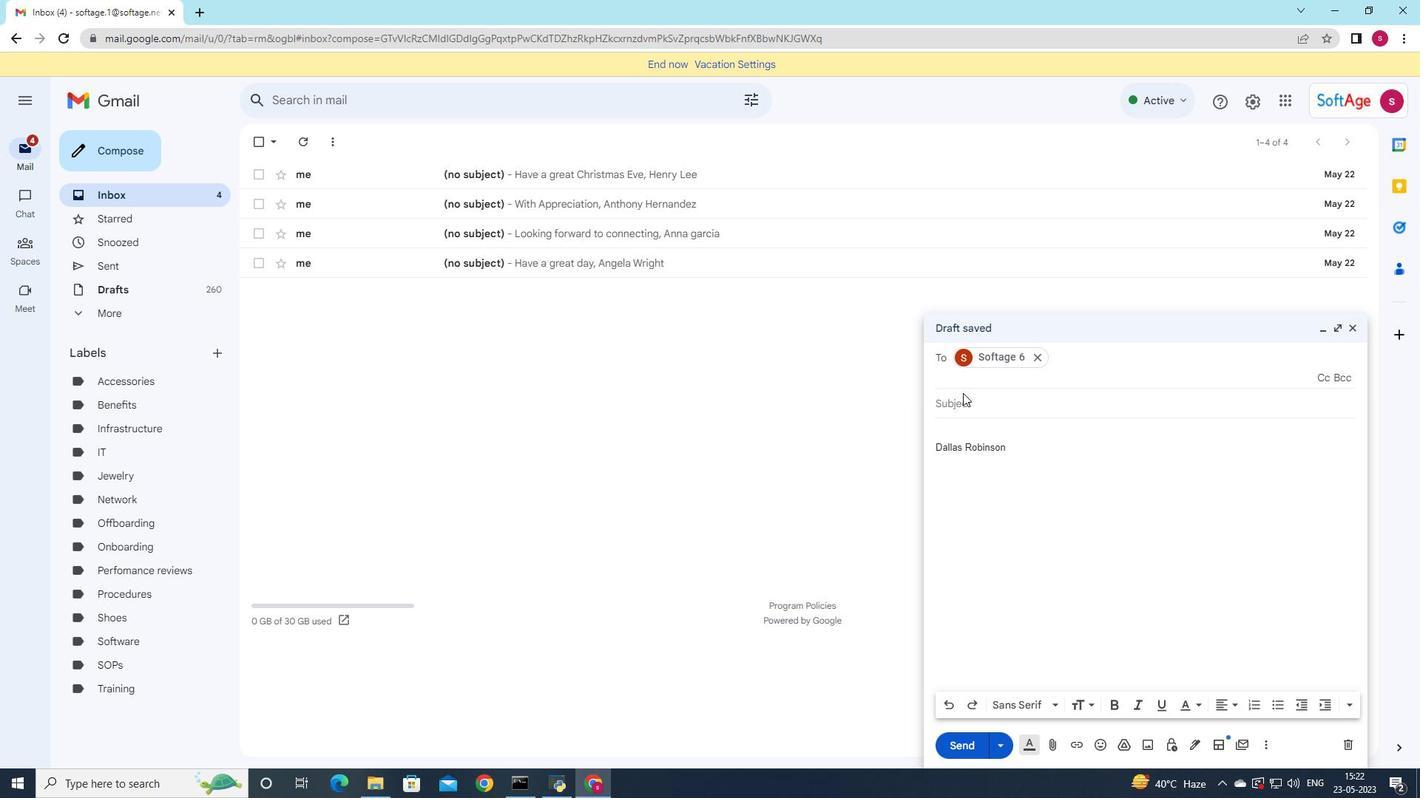 
Action: Mouse pressed left at (962, 403)
Screenshot: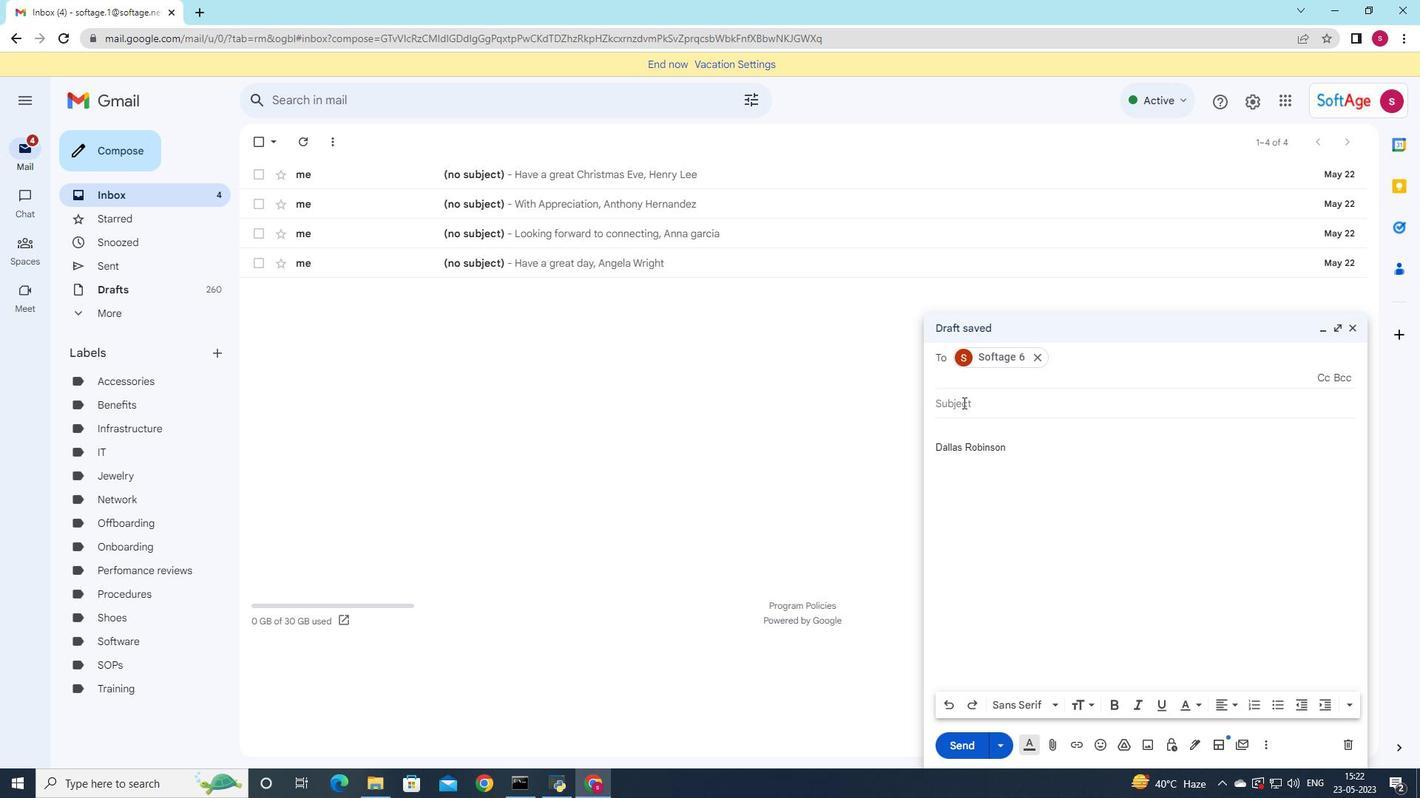 
Action: Key pressed <Key.shift>Order<Key.space>confirmation
Screenshot: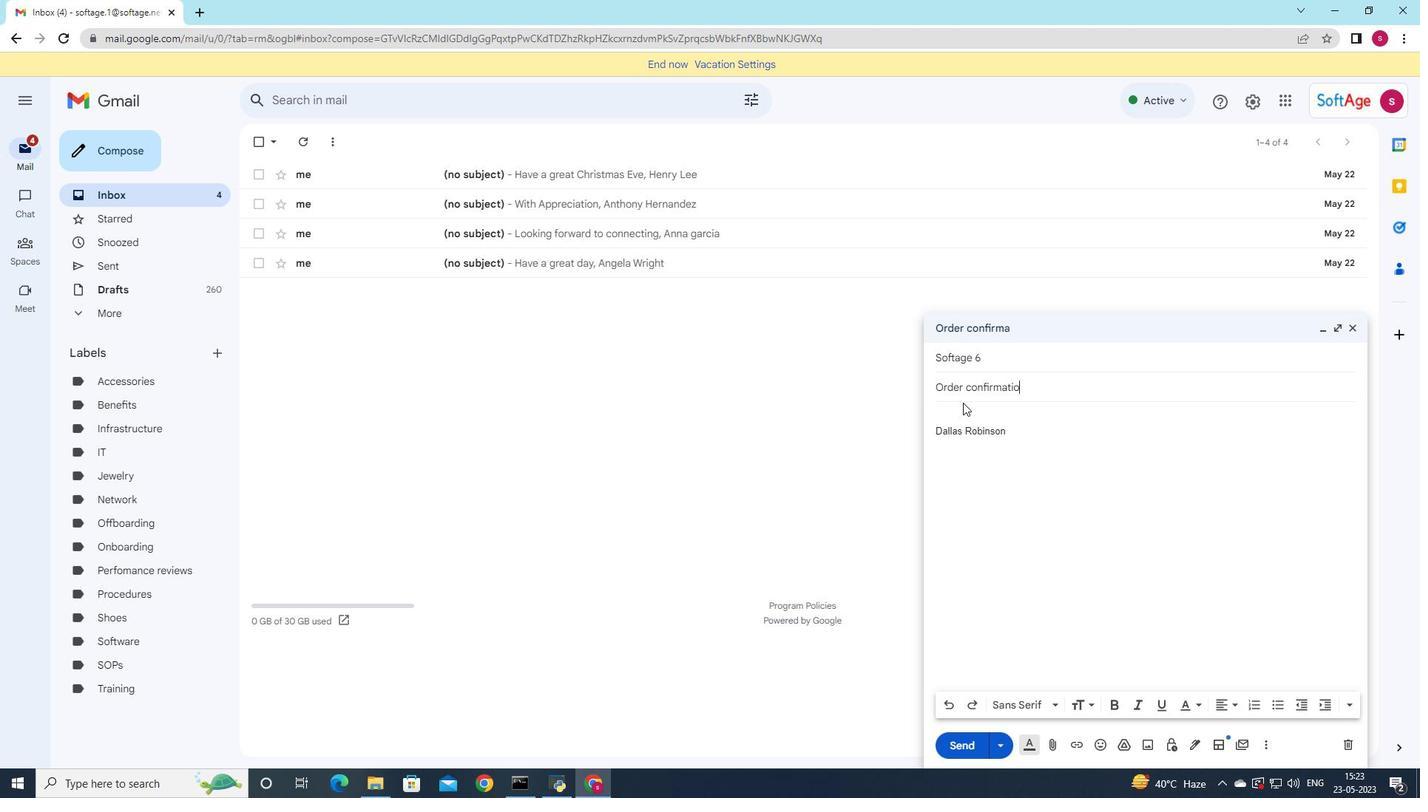 
Action: Mouse moved to (947, 408)
Screenshot: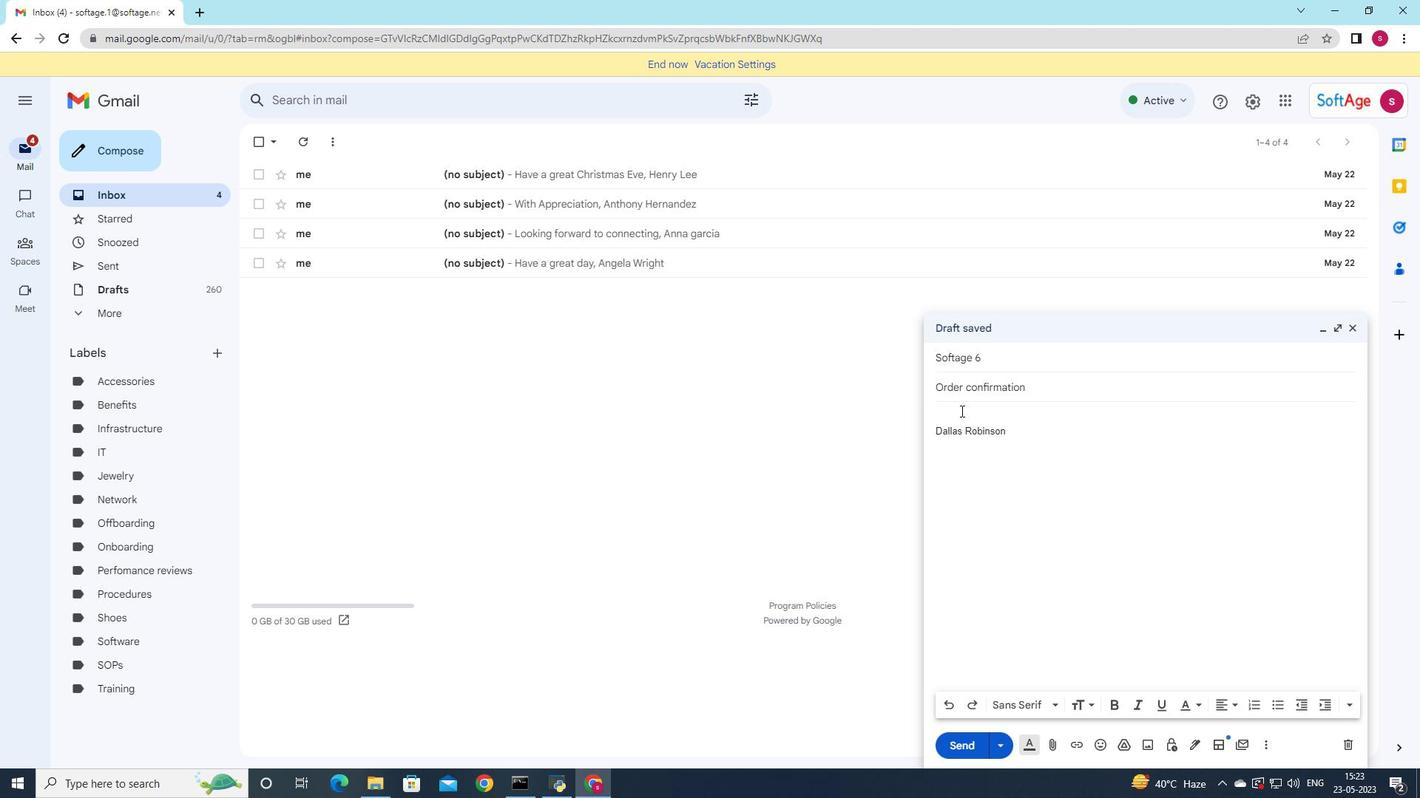 
Action: Mouse pressed left at (947, 408)
Screenshot: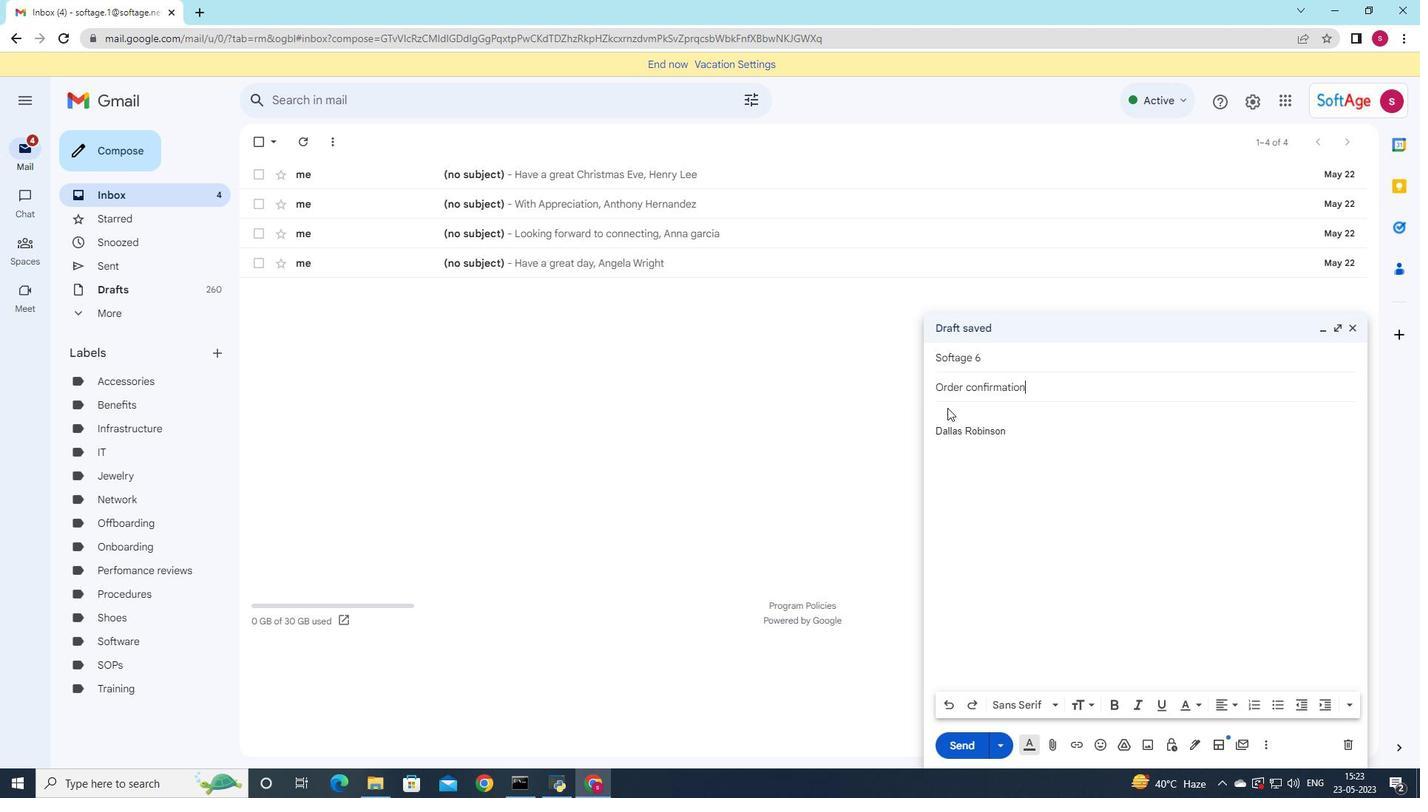 
Action: Mouse moved to (1050, 742)
Screenshot: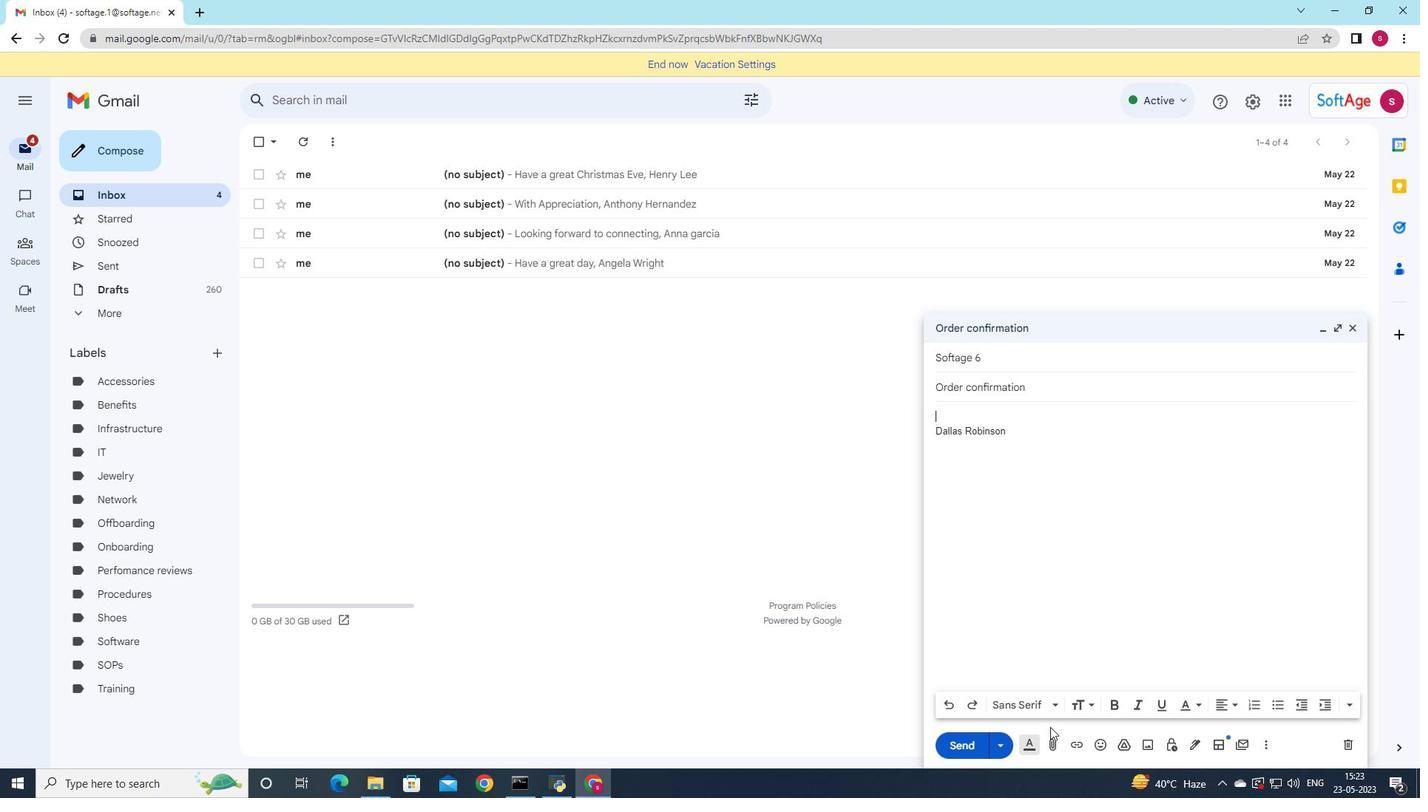 
Action: Mouse pressed left at (1050, 742)
Screenshot: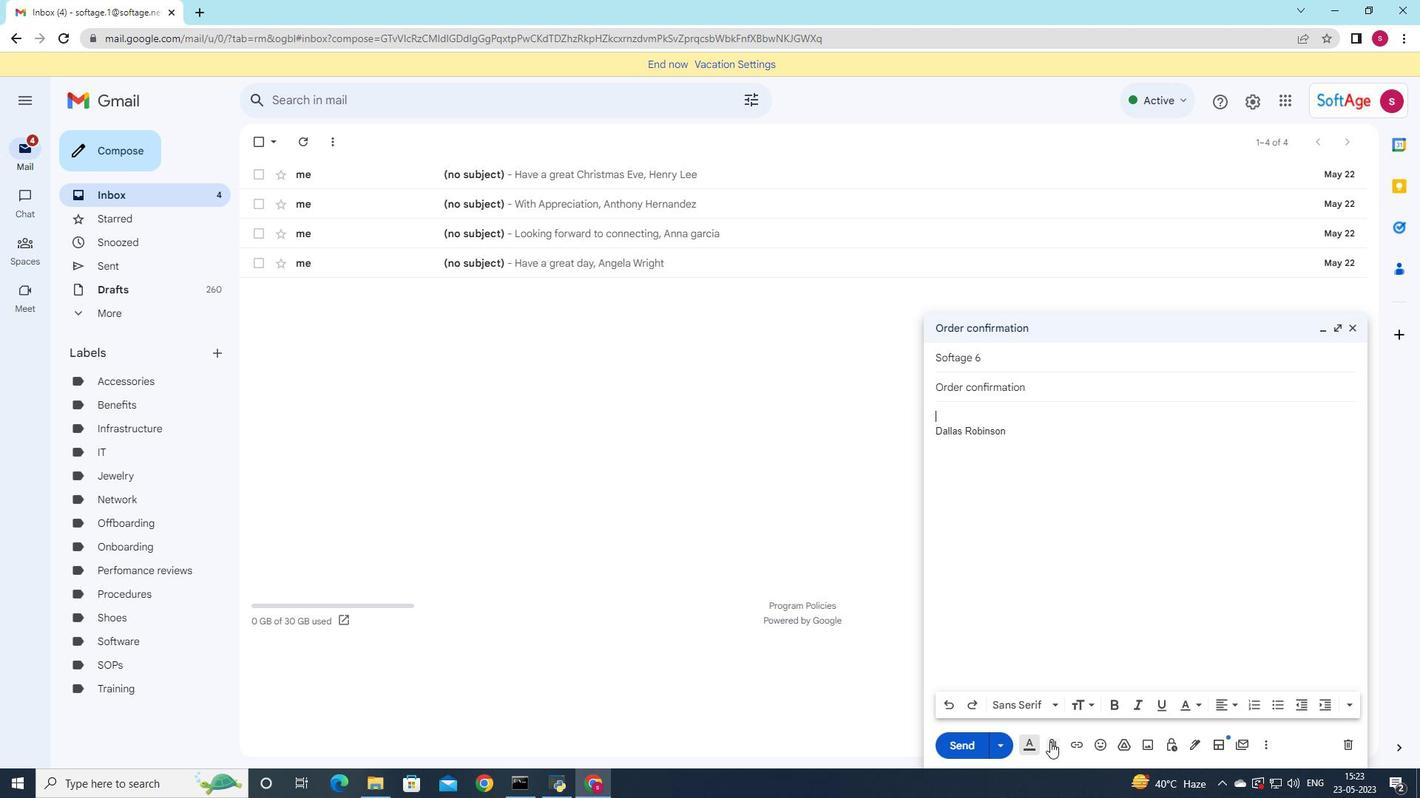 
Action: Mouse moved to (303, 110)
Screenshot: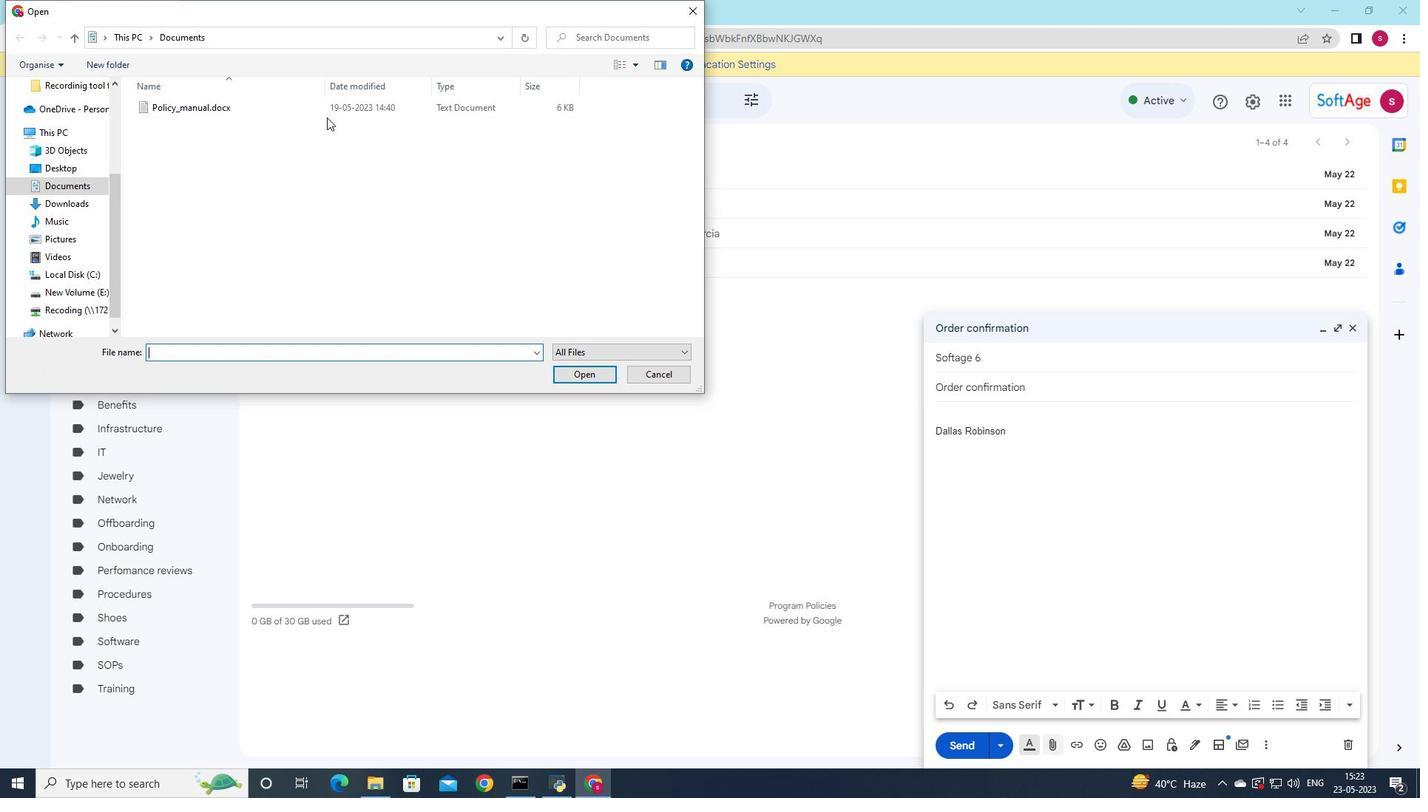 
Action: Mouse pressed left at (303, 110)
Screenshot: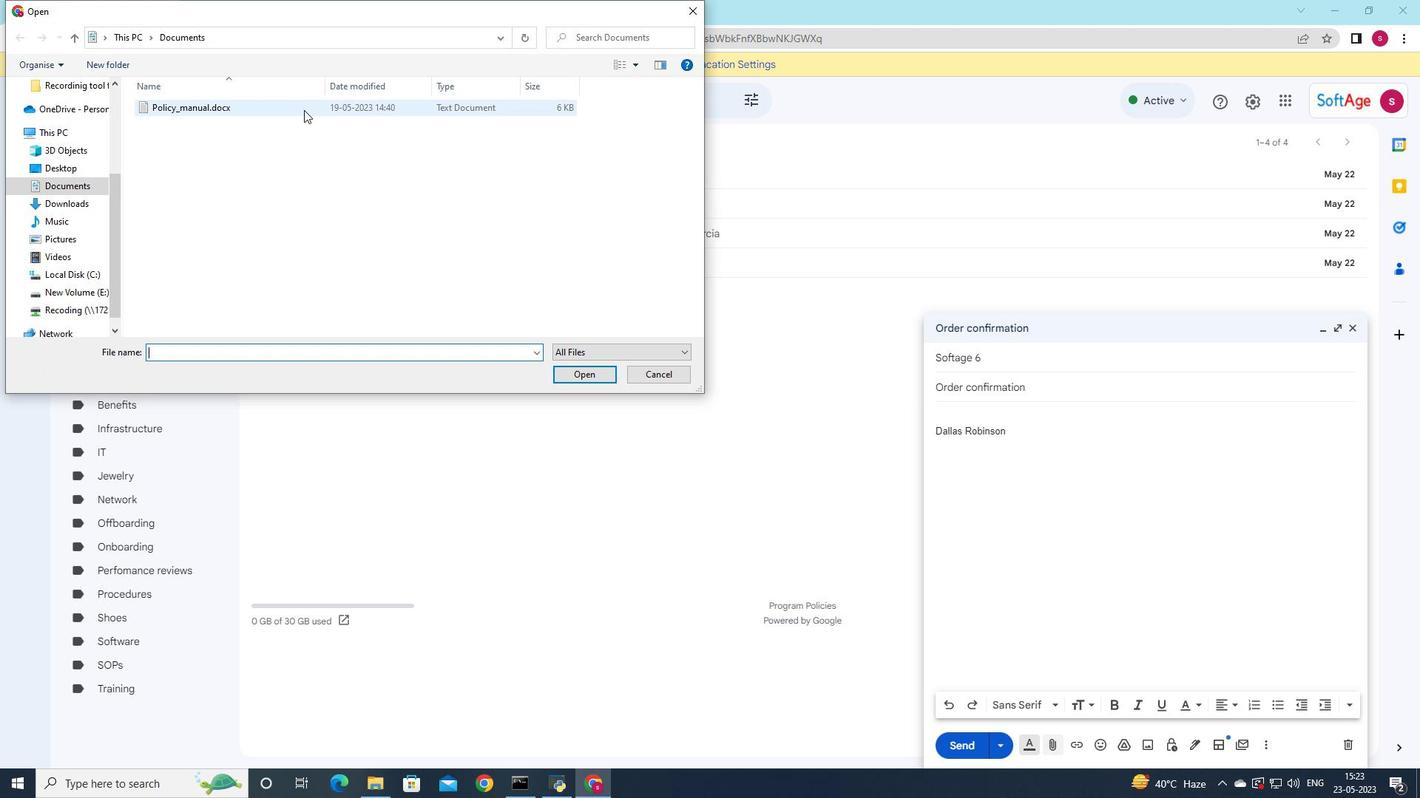 
Action: Mouse pressed left at (303, 110)
Screenshot: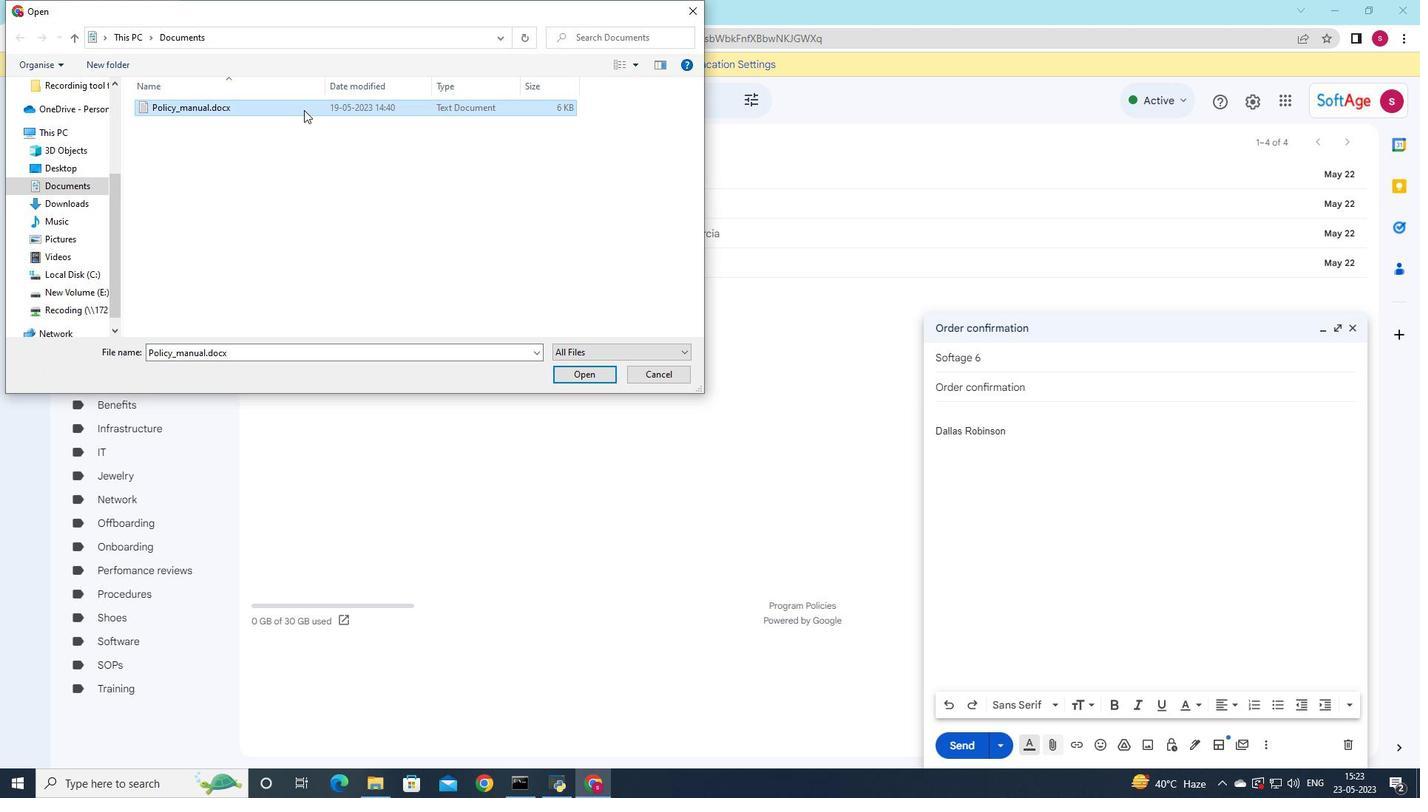 
Action: Mouse moved to (551, 285)
Screenshot: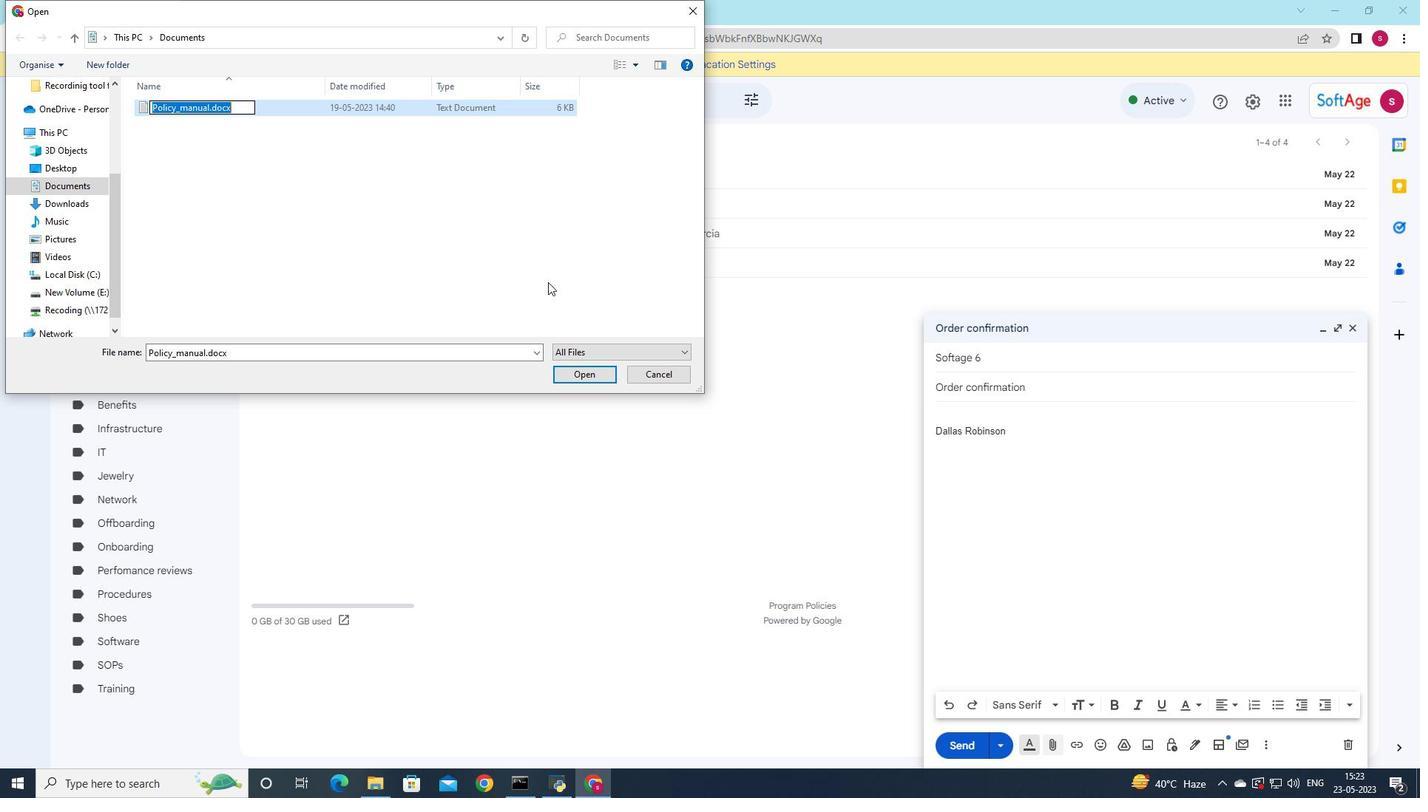 
Action: Key pressed docu,<Key.backspace>ment<Key.space>timasheet.xlsx
Screenshot: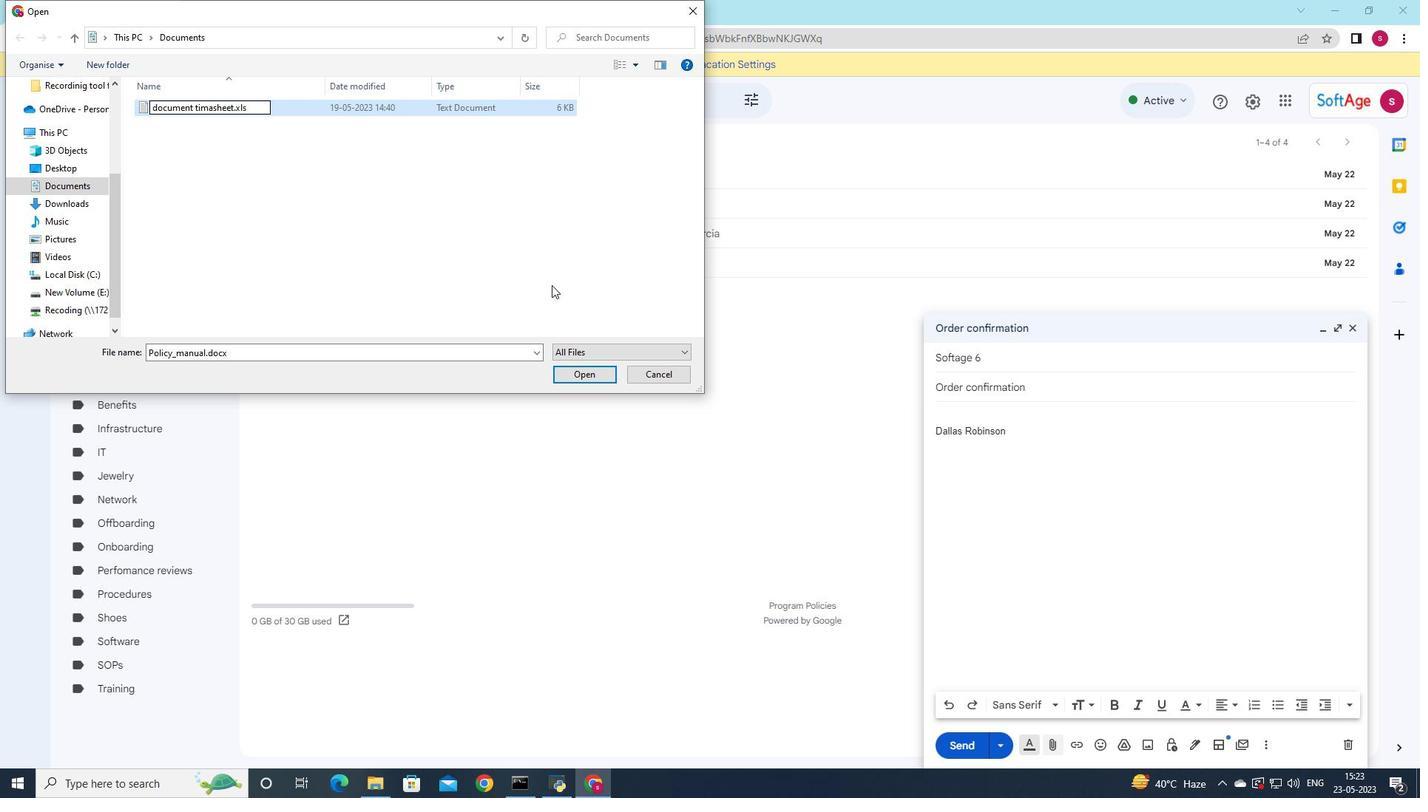 
Action: Mouse moved to (379, 115)
Screenshot: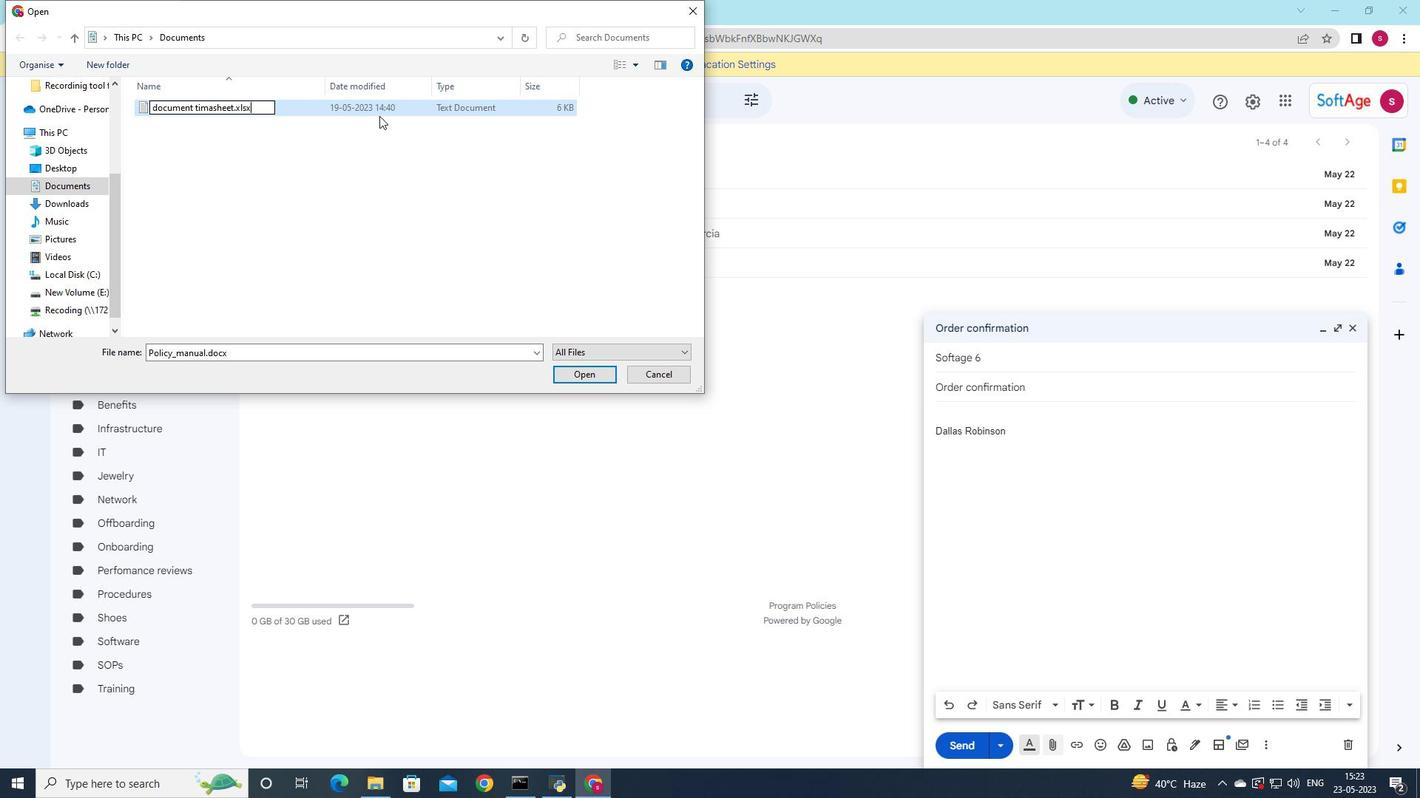 
Action: Mouse pressed left at (379, 115)
Screenshot: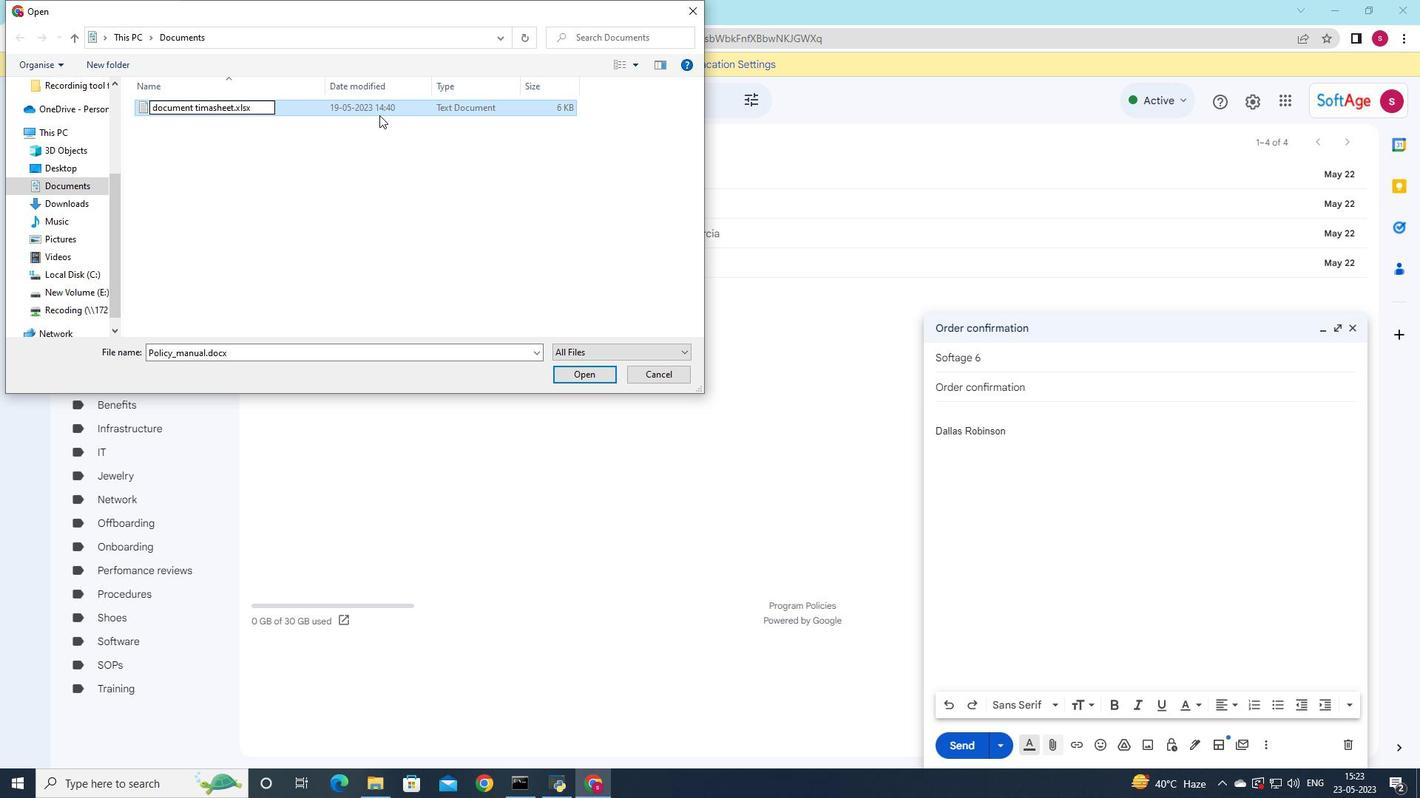
Action: Mouse moved to (574, 374)
Screenshot: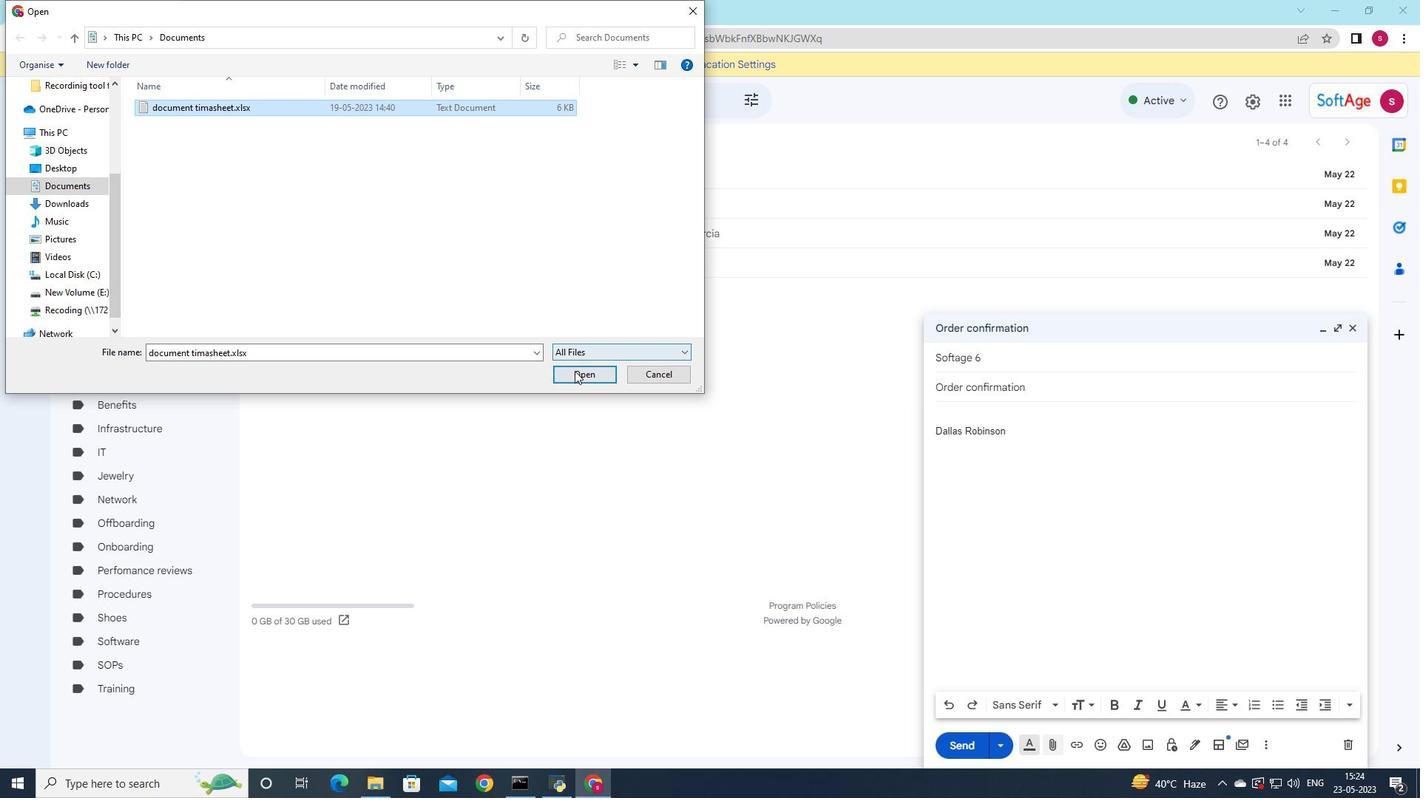 
Action: Mouse pressed left at (574, 374)
Screenshot: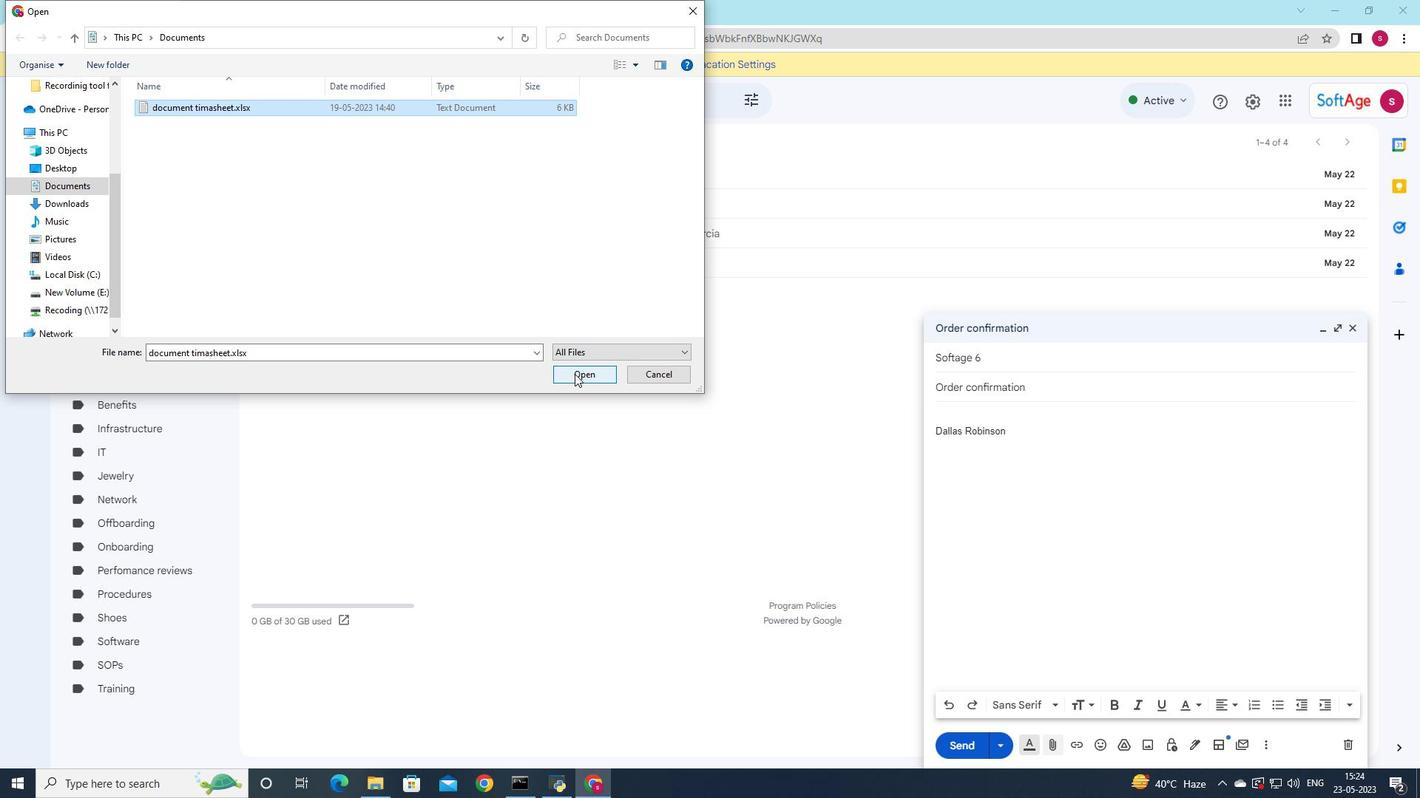 
Action: Mouse moved to (986, 417)
Screenshot: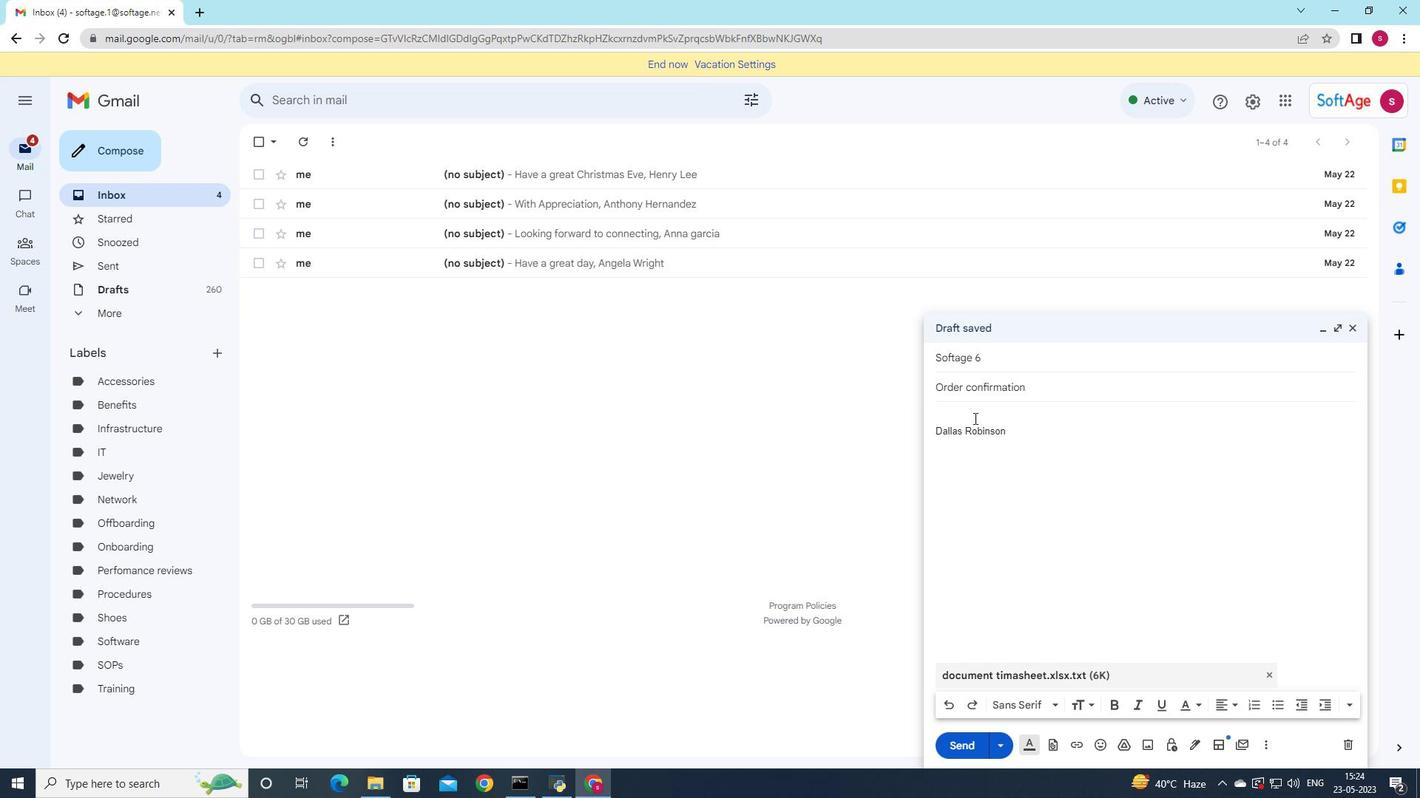 
Action: Key pressed <Key.shift>I<Key.space>would<Key.space>to<Key.space>like<Key.space><Key.backspace><Key.backspace><Key.backspace><Key.backspace><Key.backspace><Key.backspace><Key.backspace><Key.backspace>like<Key.space>to<Key.space>schedule<Key.space>a<Key.space>meeting<Key.space>to<Key.space>discuss<Key.space>this<Key.space>proposan<Key.backspace>l
Screenshot: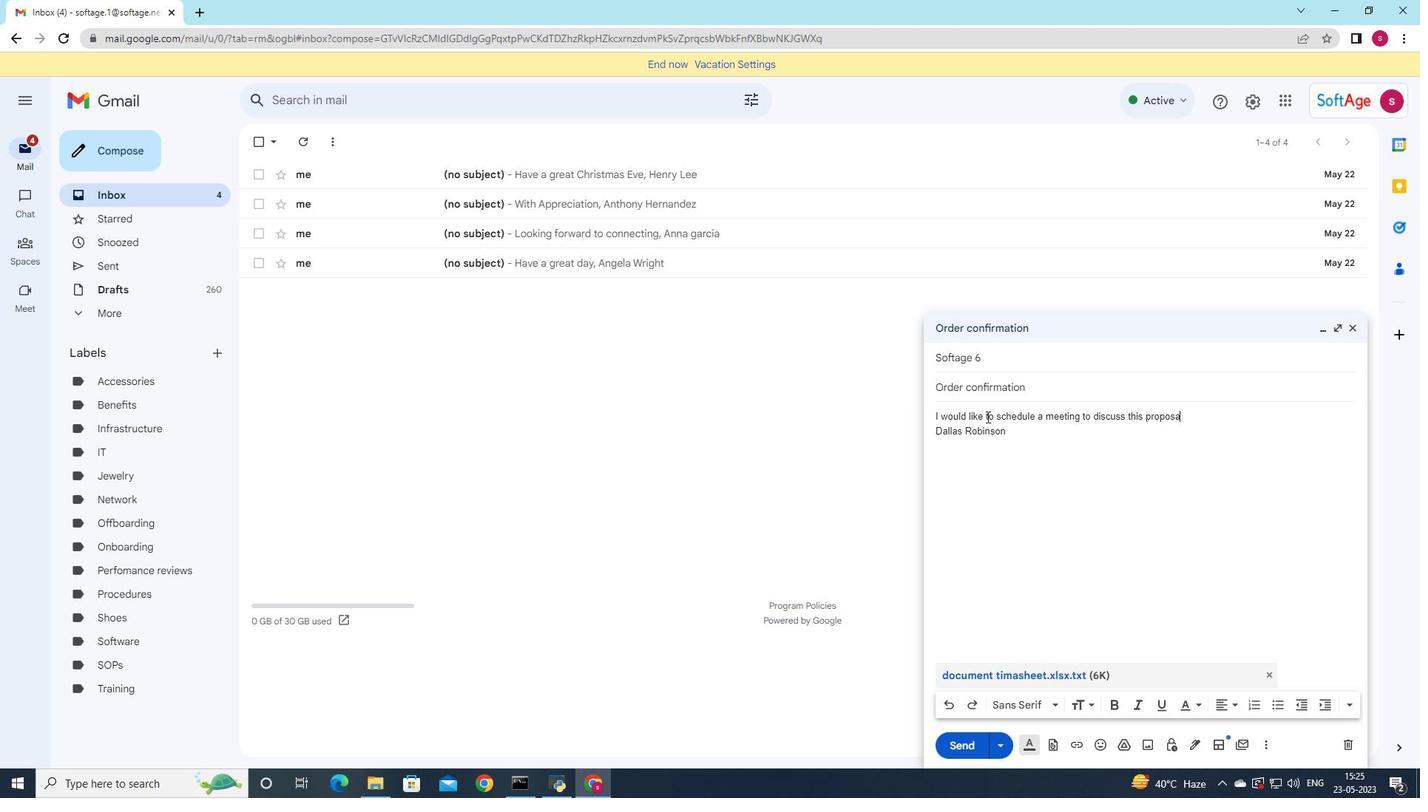 
Action: Mouse moved to (1093, 457)
Screenshot: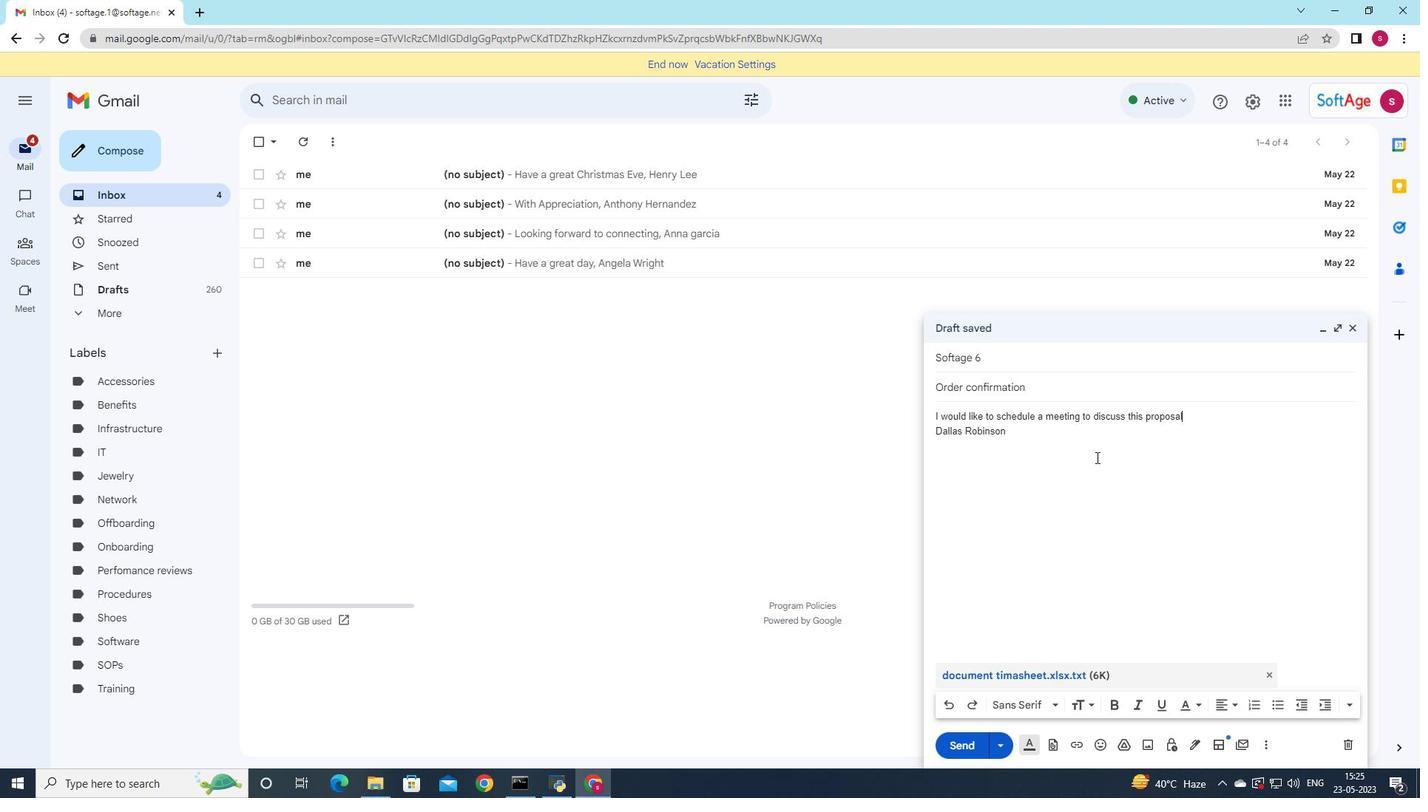 
Action: Mouse scrolled (1093, 457) with delta (0, 0)
Screenshot: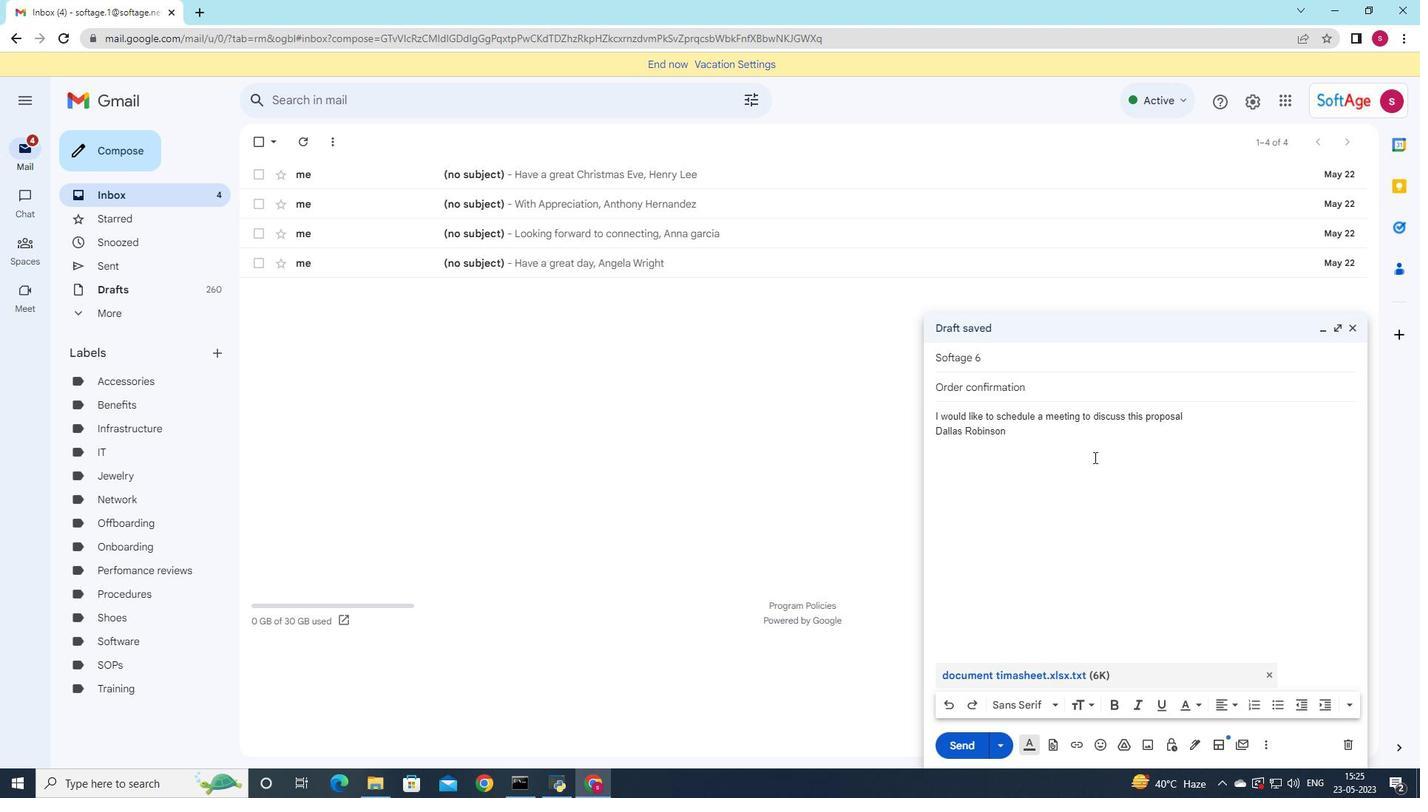 
Action: Mouse moved to (1093, 462)
Screenshot: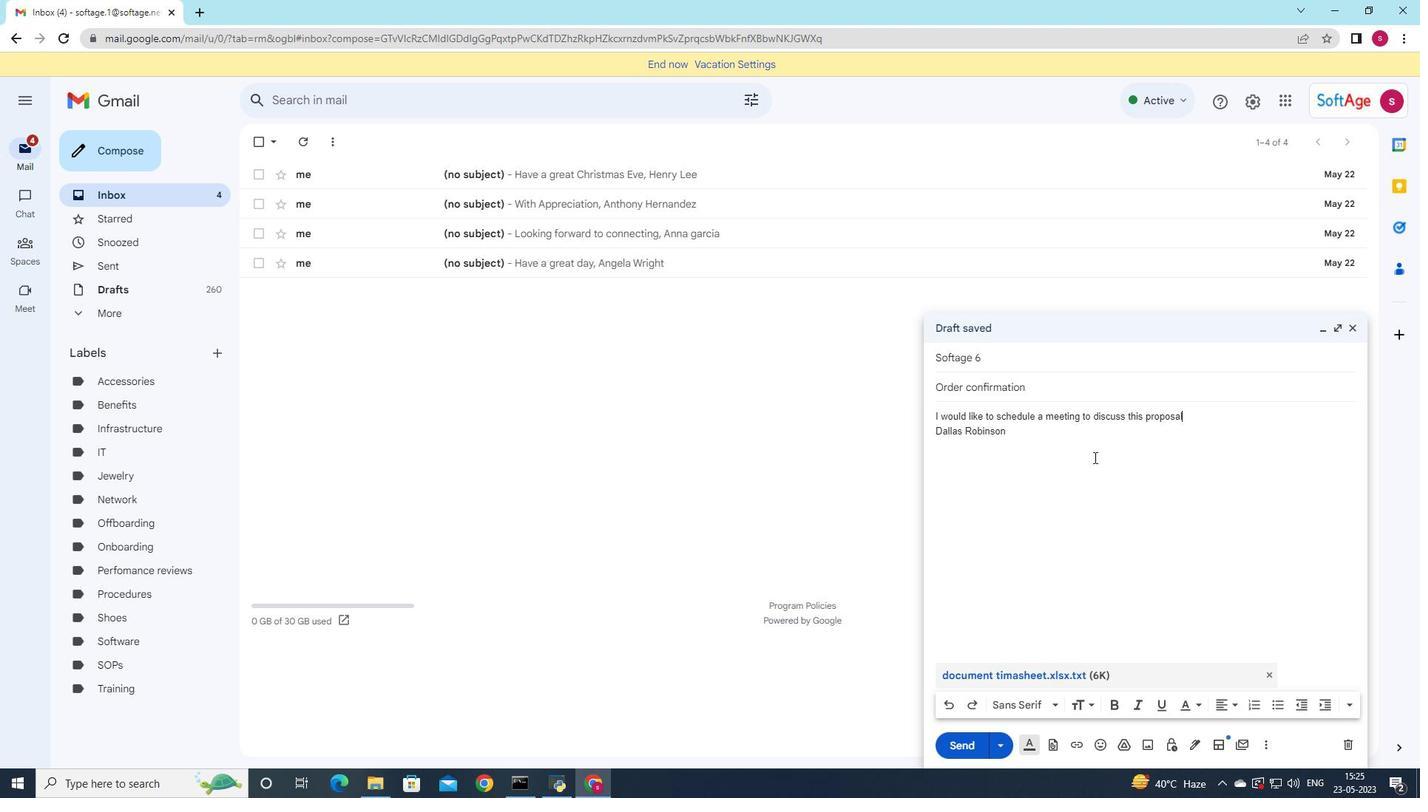 
Action: Mouse scrolled (1093, 461) with delta (0, 0)
Screenshot: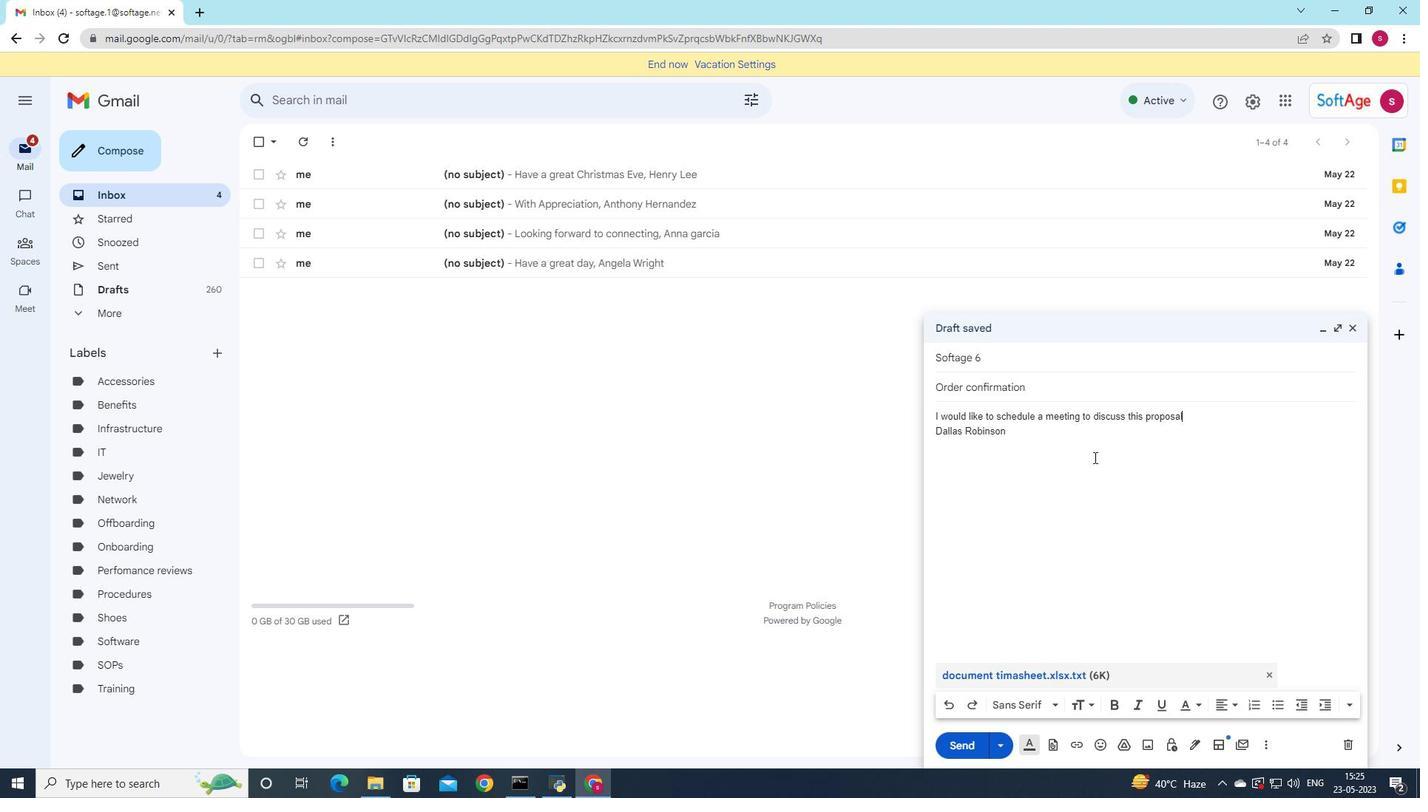 
Action: Mouse moved to (949, 702)
Screenshot: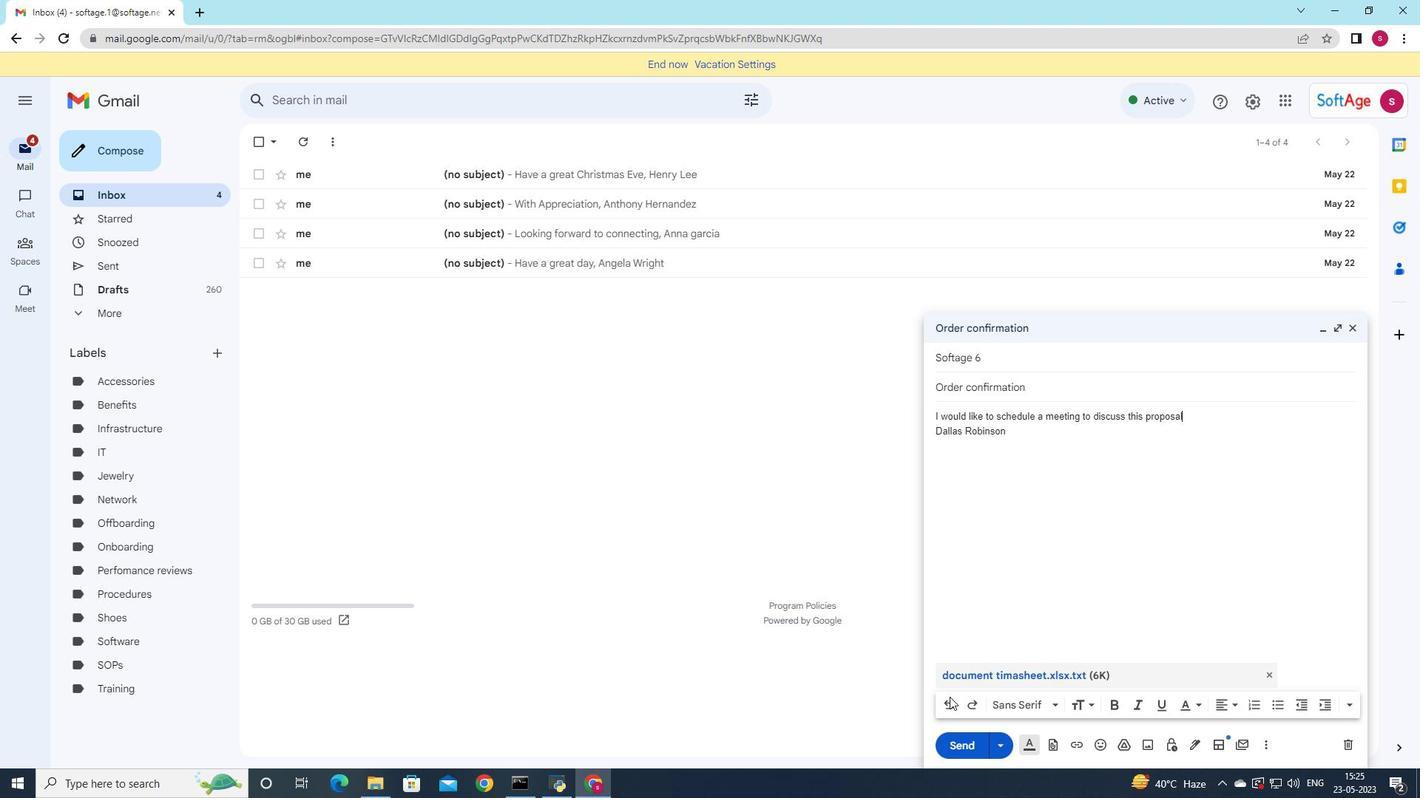 
Action: Mouse pressed left at (949, 702)
Screenshot: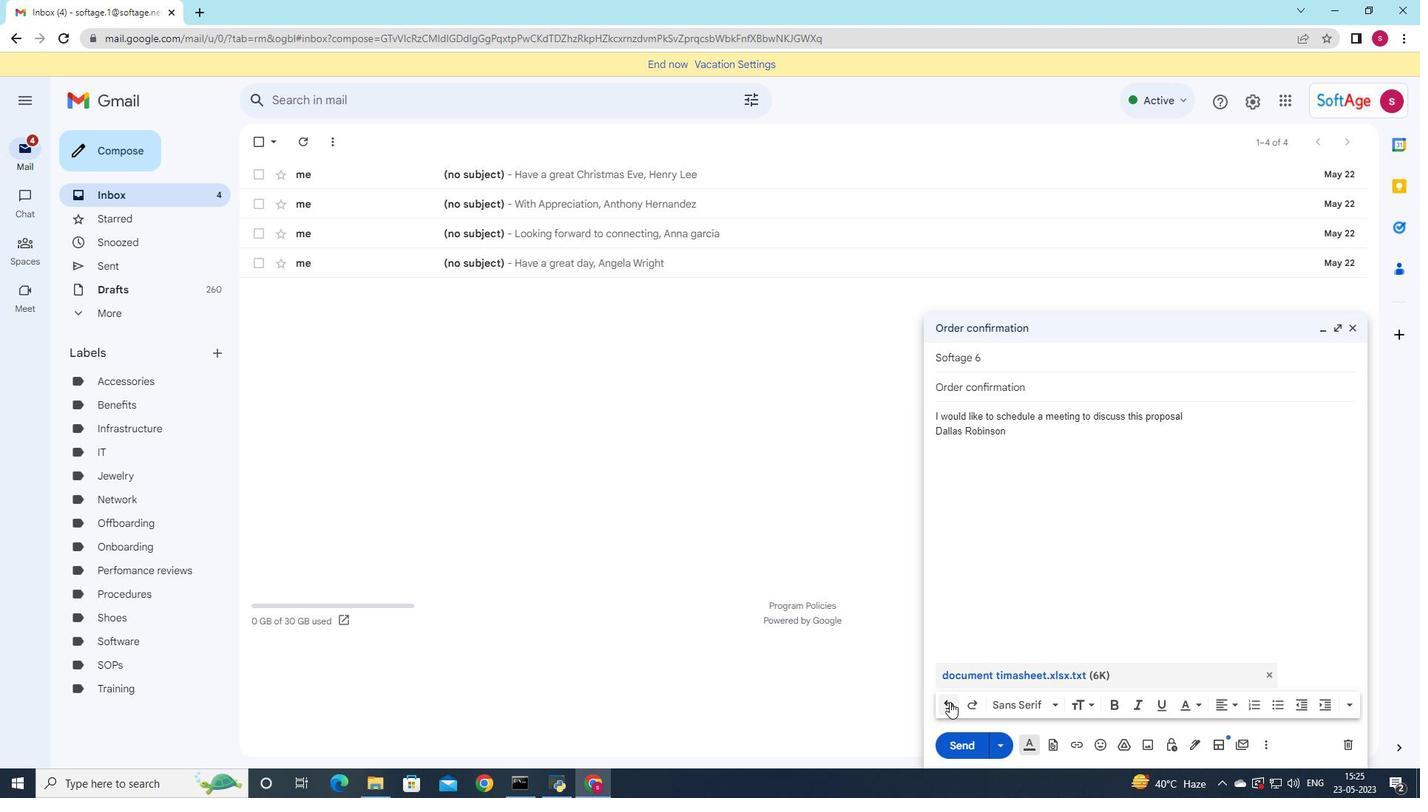 
Action: Mouse pressed left at (949, 702)
Screenshot: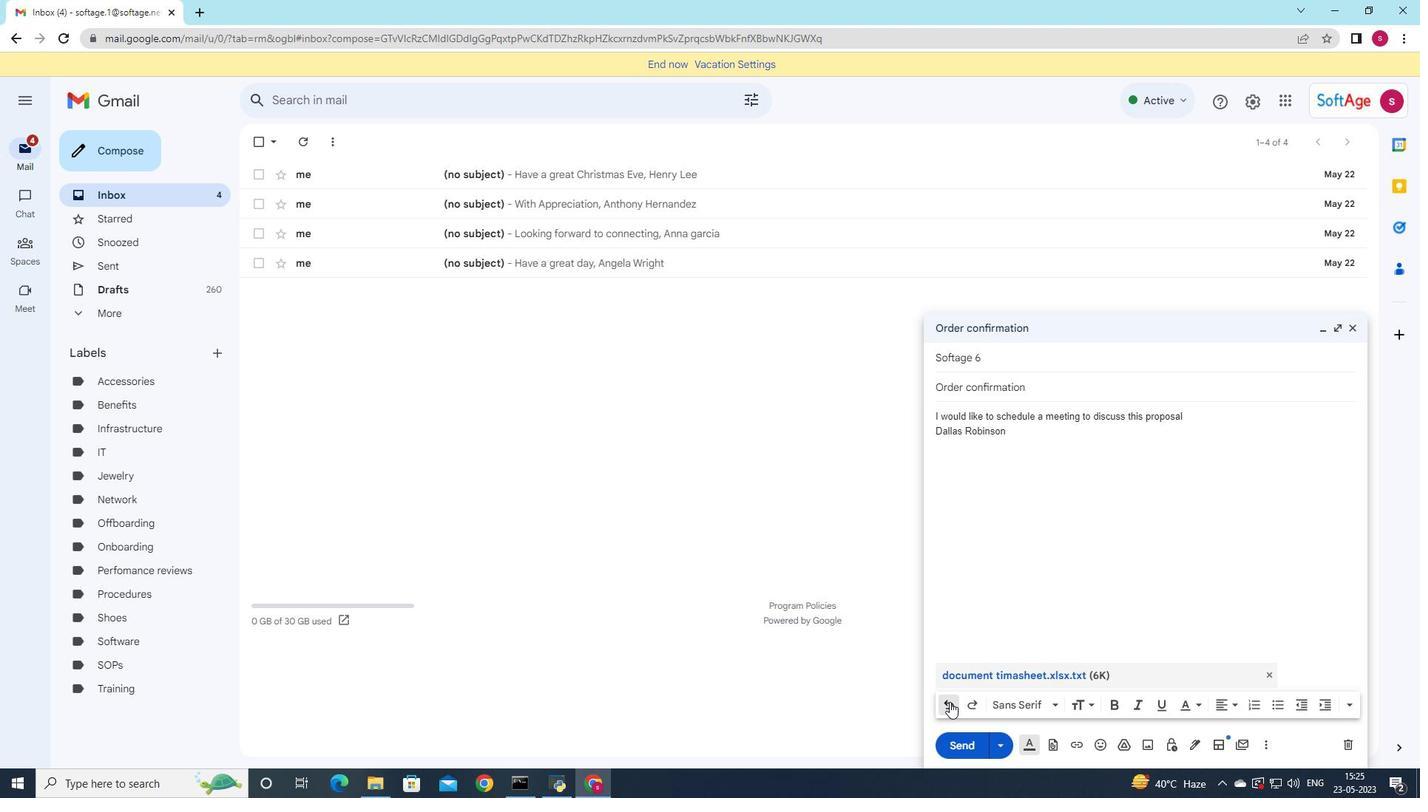 
Action: Mouse pressed left at (949, 702)
Screenshot: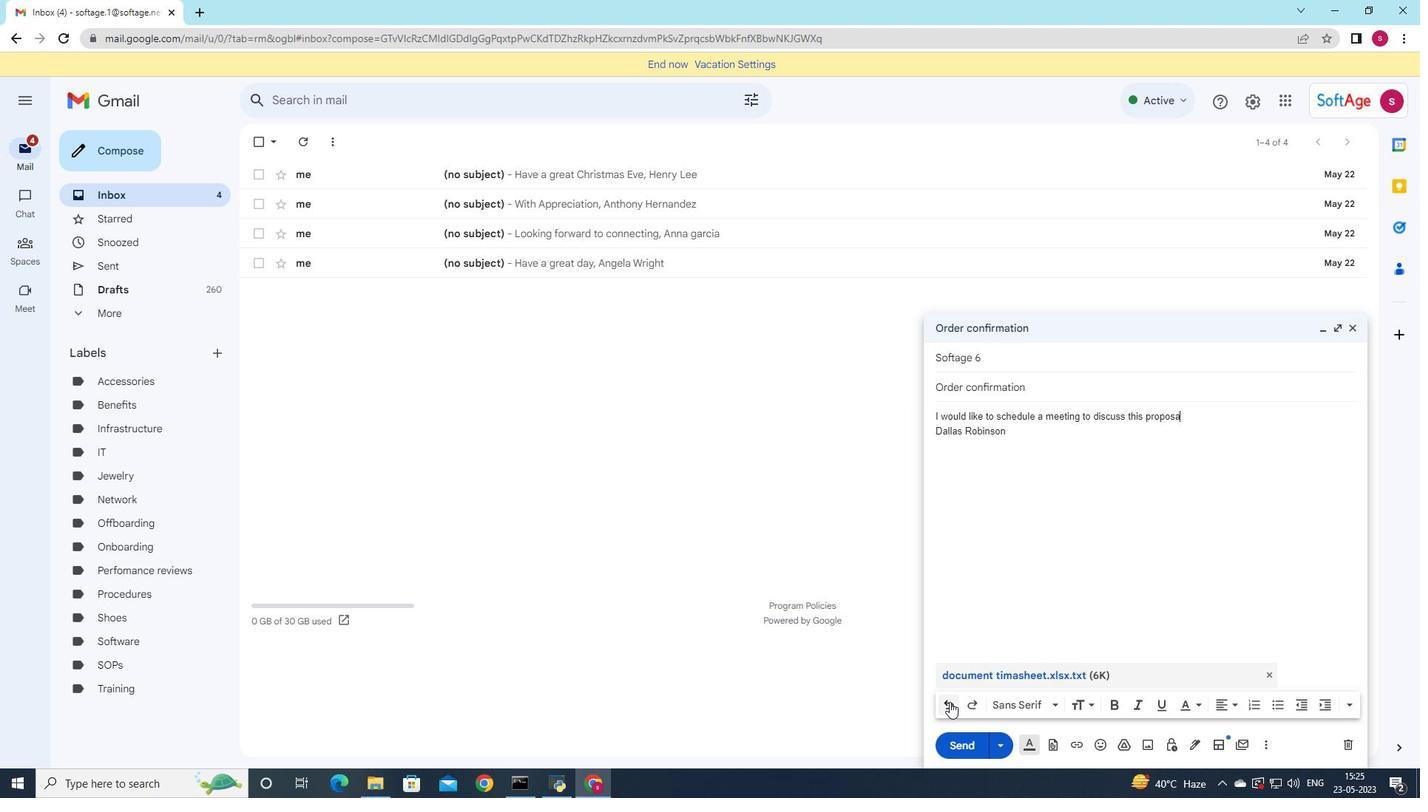 
Action: Mouse pressed left at (949, 702)
Screenshot: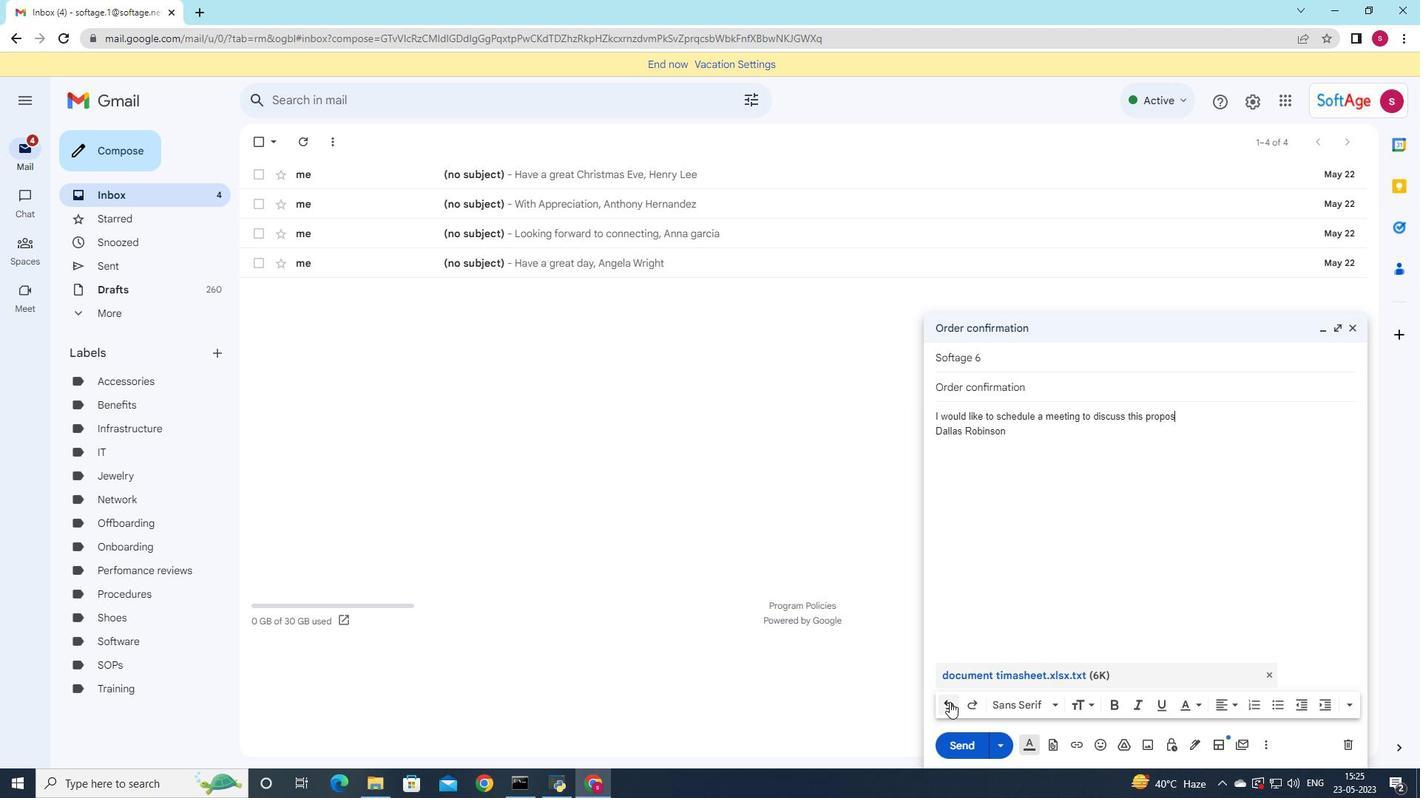 
Action: Mouse pressed left at (949, 702)
Screenshot: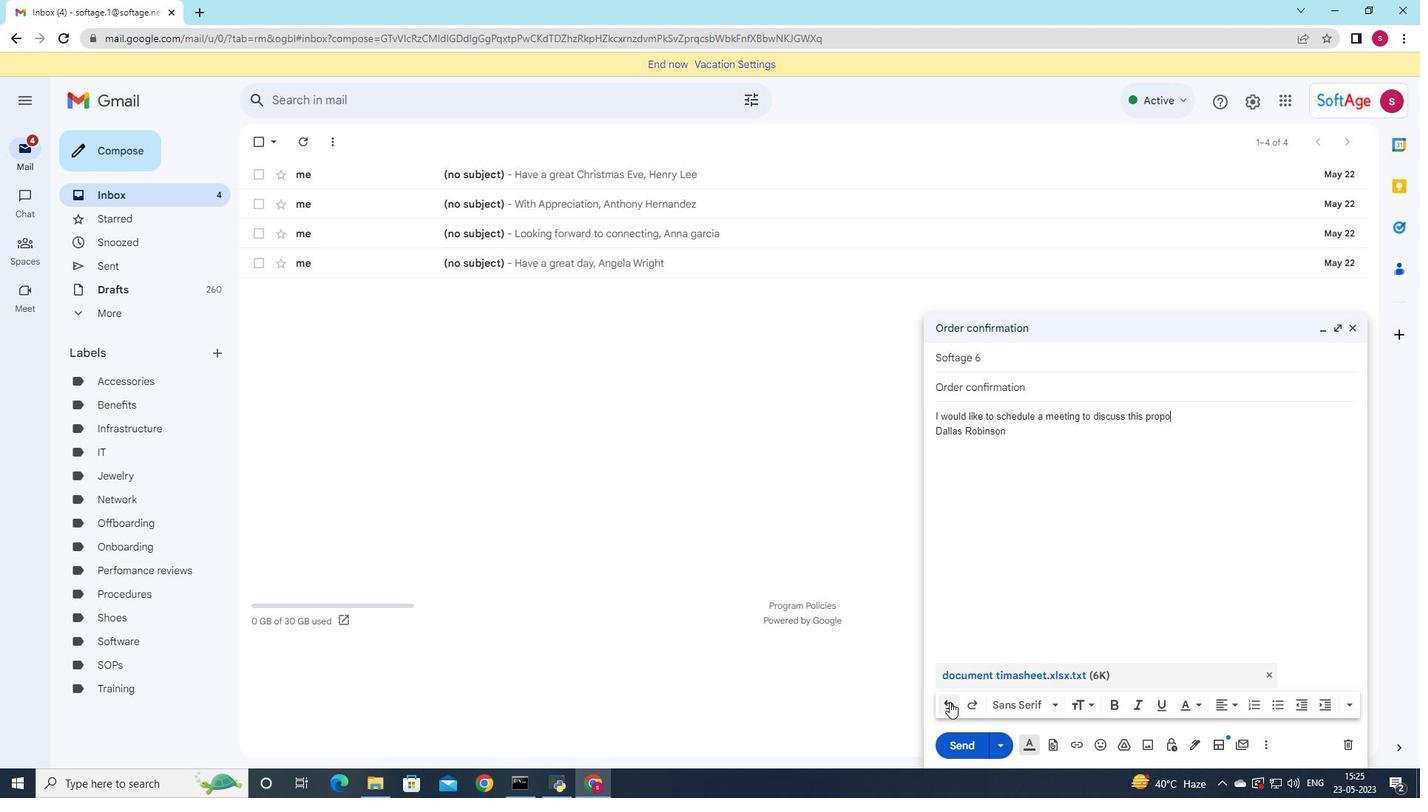 
Action: Mouse moved to (951, 702)
Screenshot: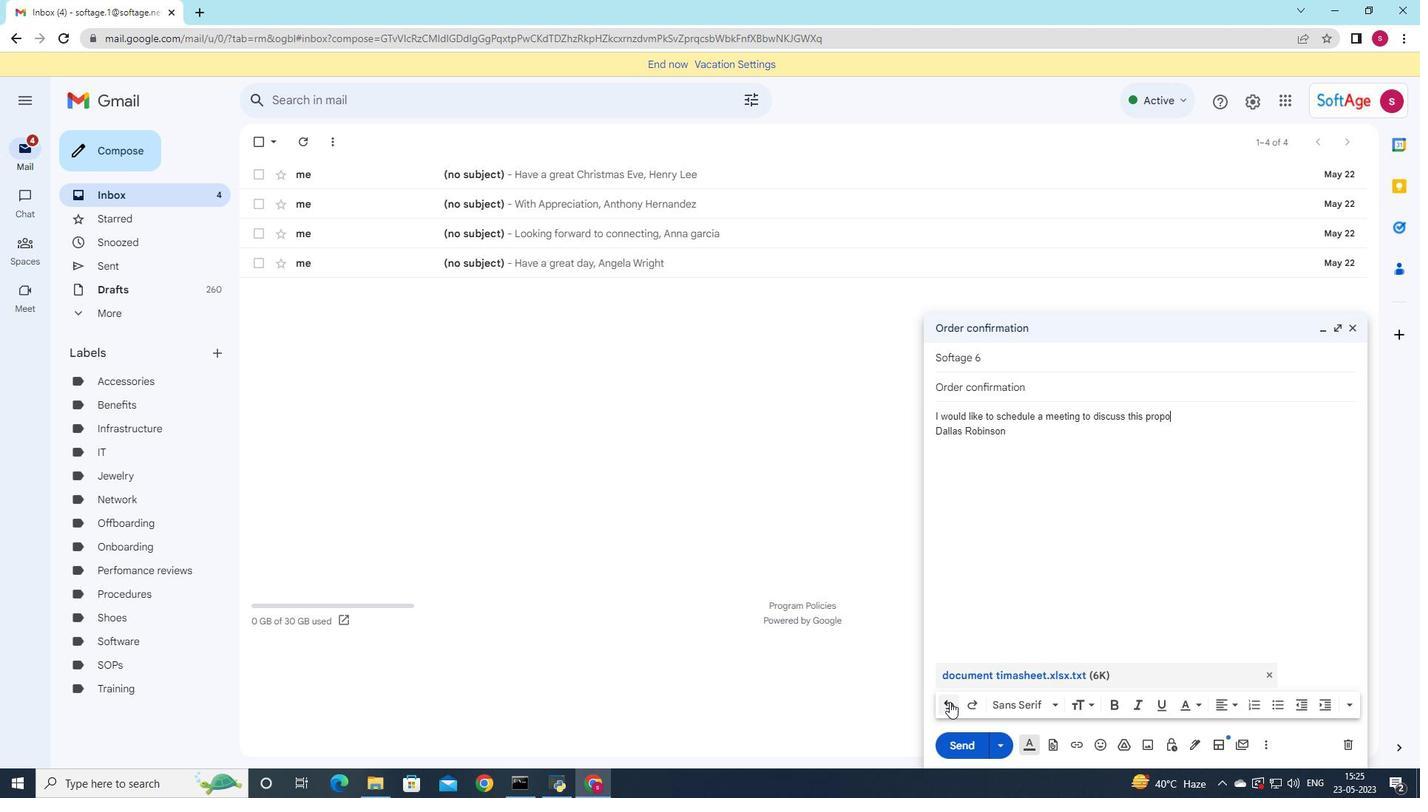 
Action: Mouse pressed left at (951, 702)
Screenshot: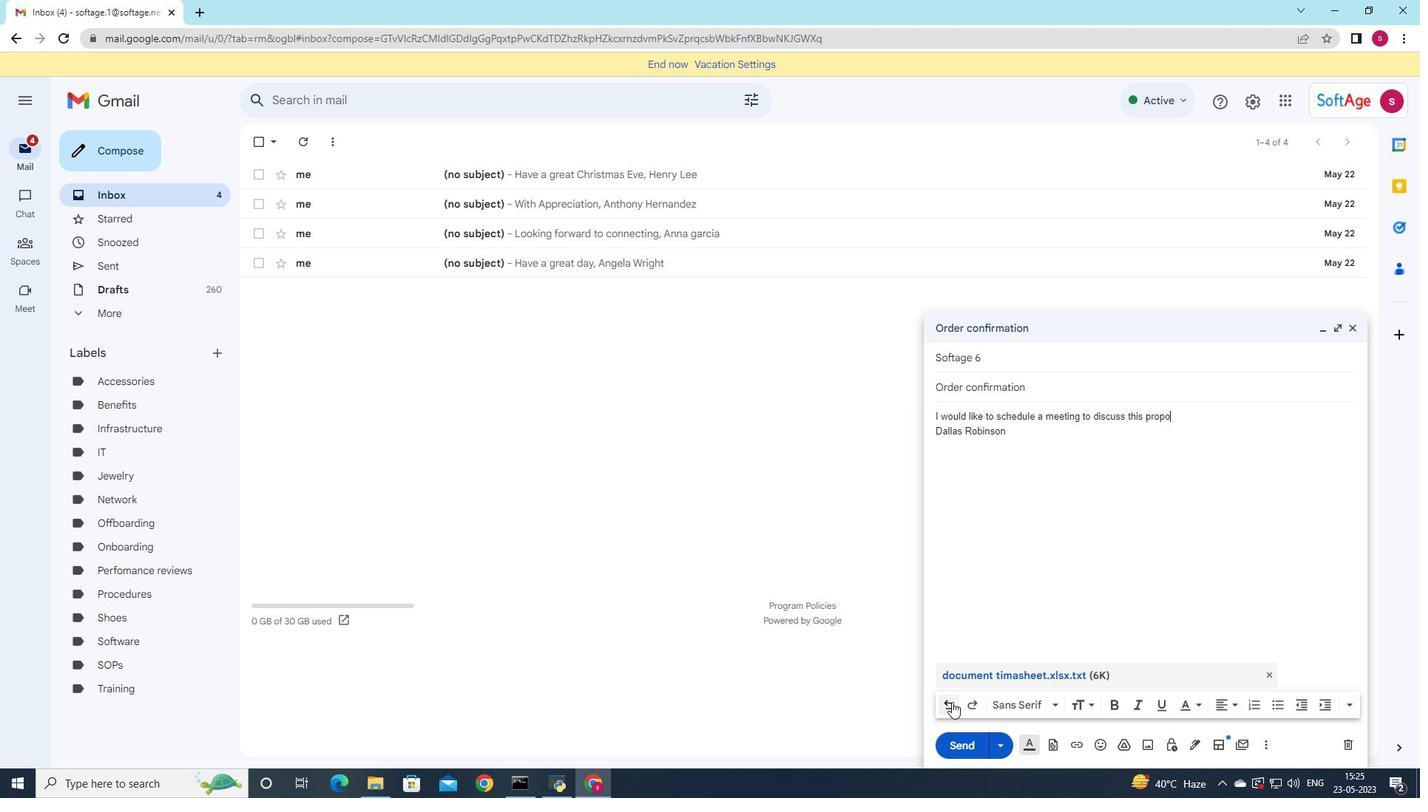 
Action: Mouse pressed left at (951, 702)
Screenshot: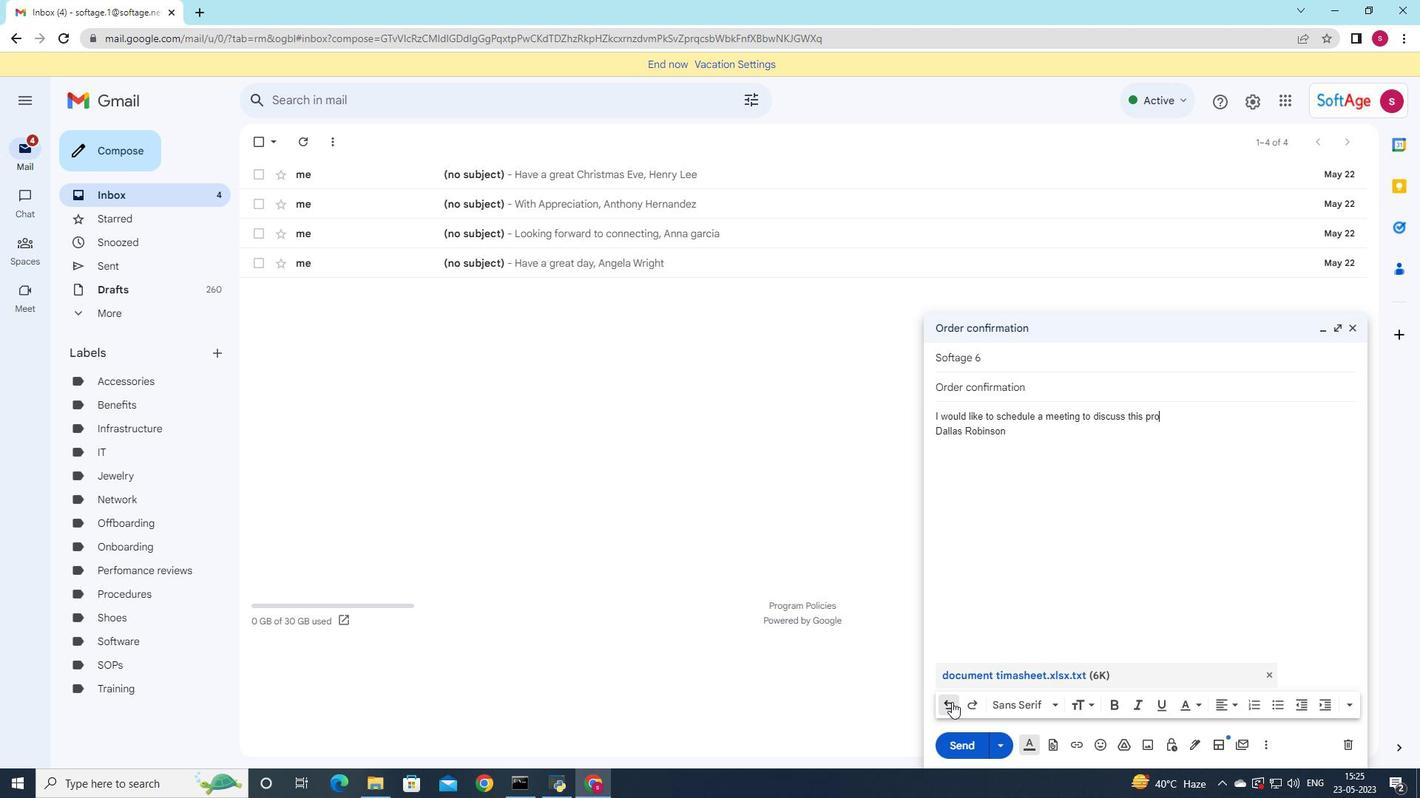 
Action: Mouse pressed left at (951, 702)
Screenshot: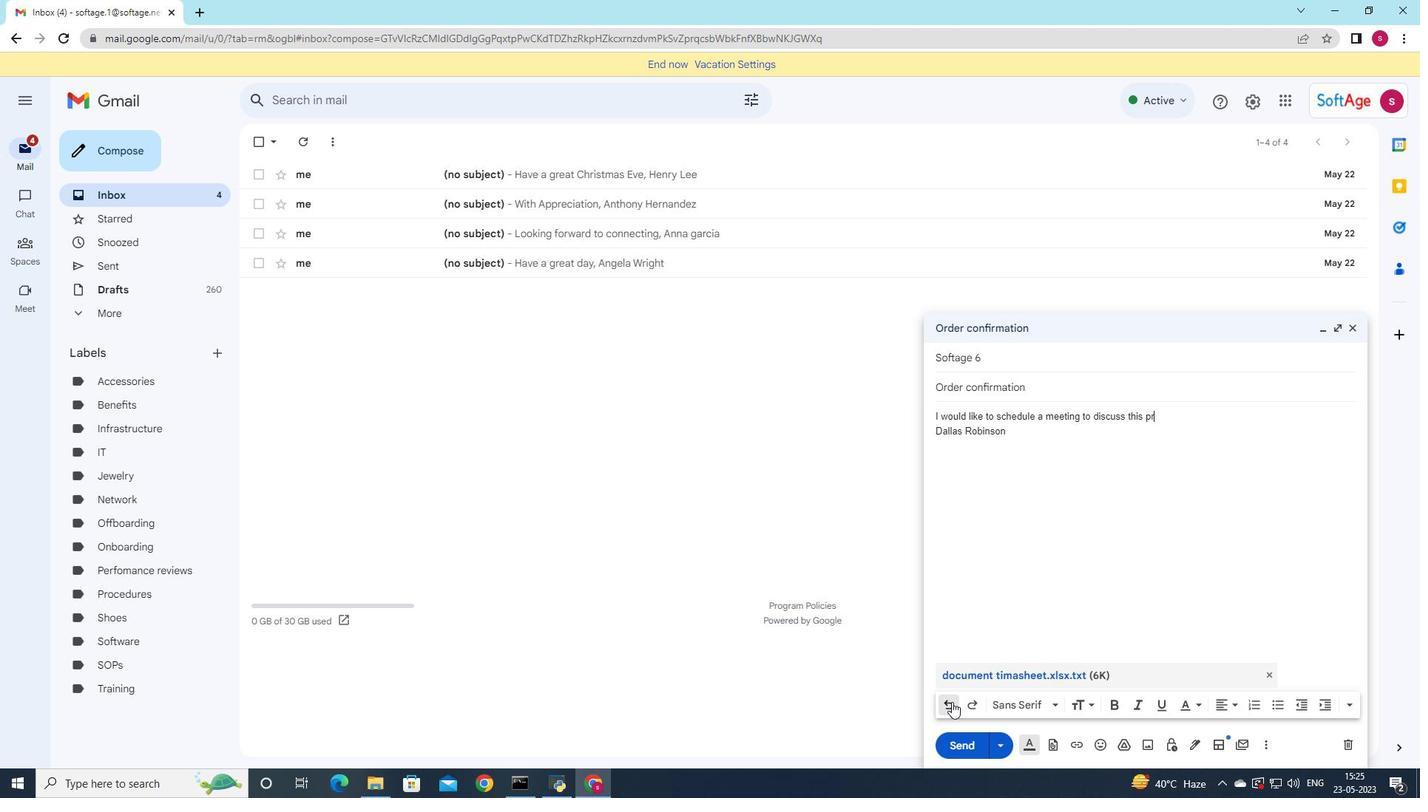 
Action: Mouse pressed left at (951, 702)
Screenshot: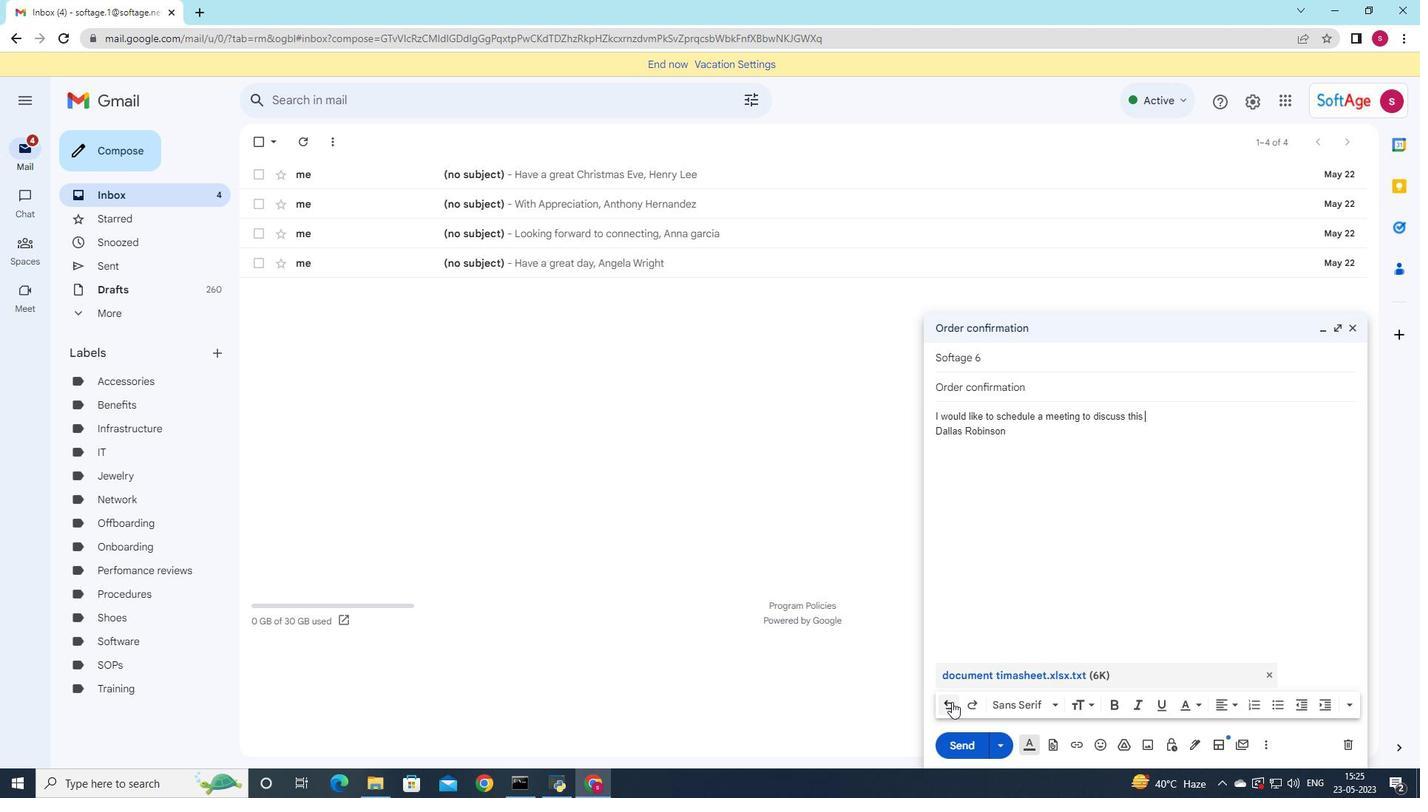 
Action: Mouse pressed left at (951, 702)
Screenshot: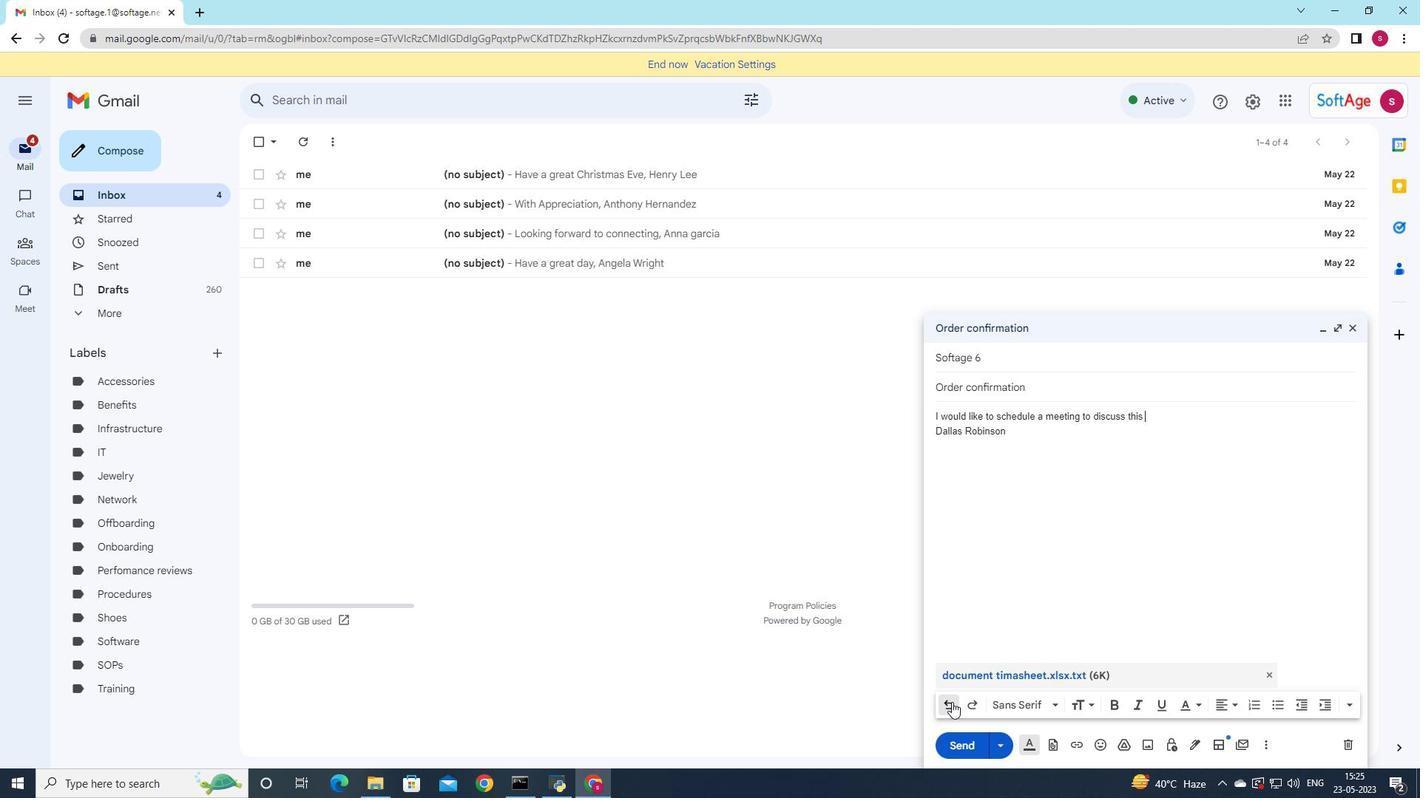 
Action: Mouse pressed left at (951, 702)
Screenshot: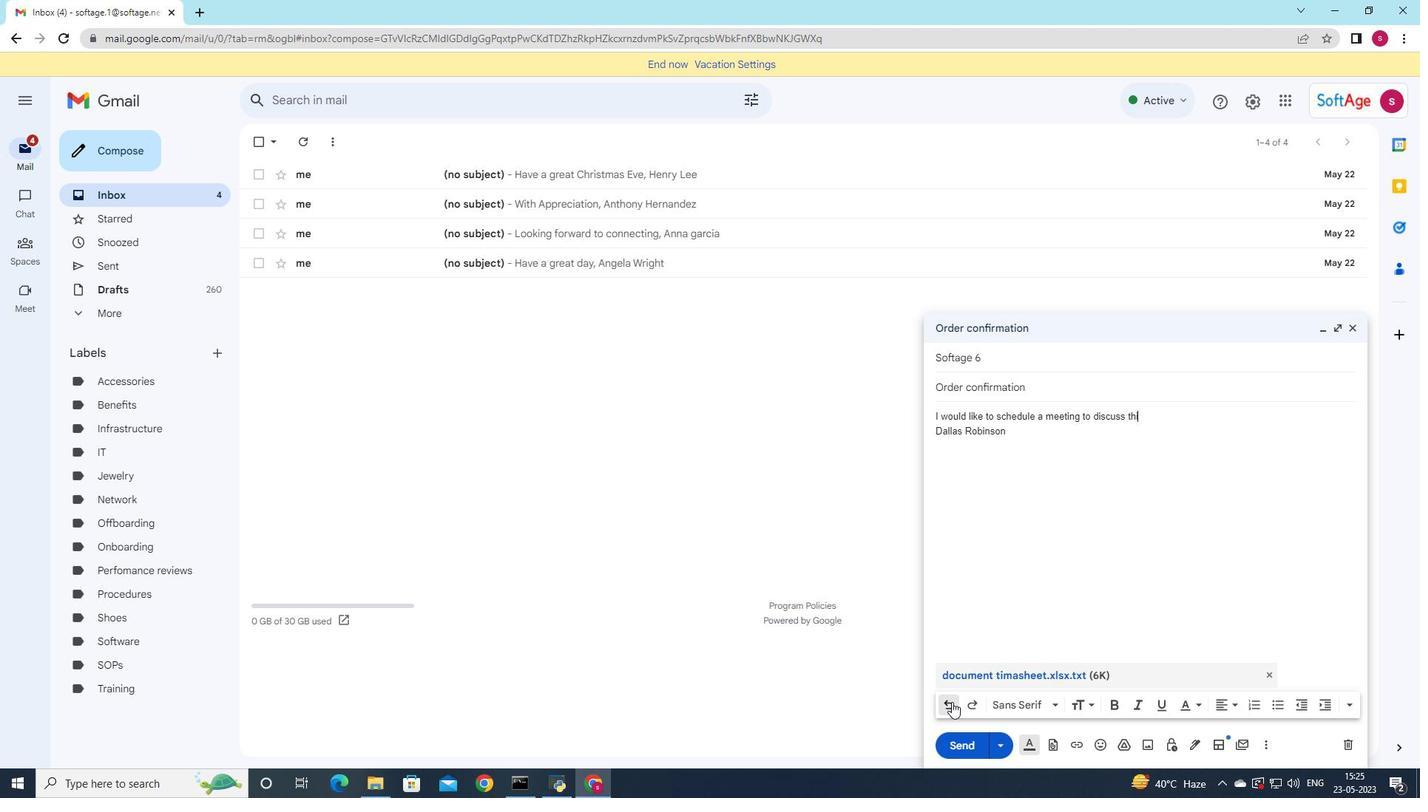 
Action: Mouse pressed left at (951, 702)
Screenshot: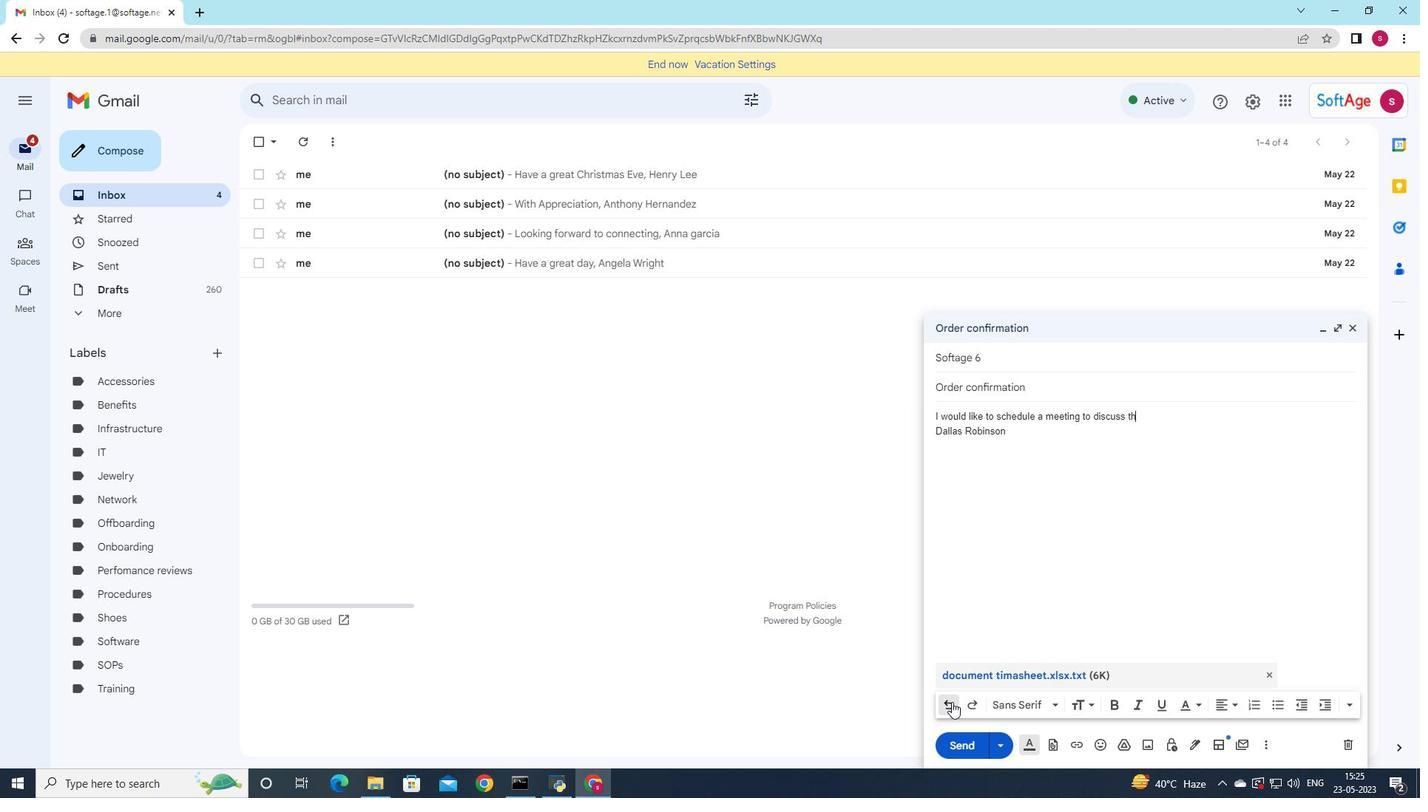 
Action: Mouse pressed left at (951, 702)
Screenshot: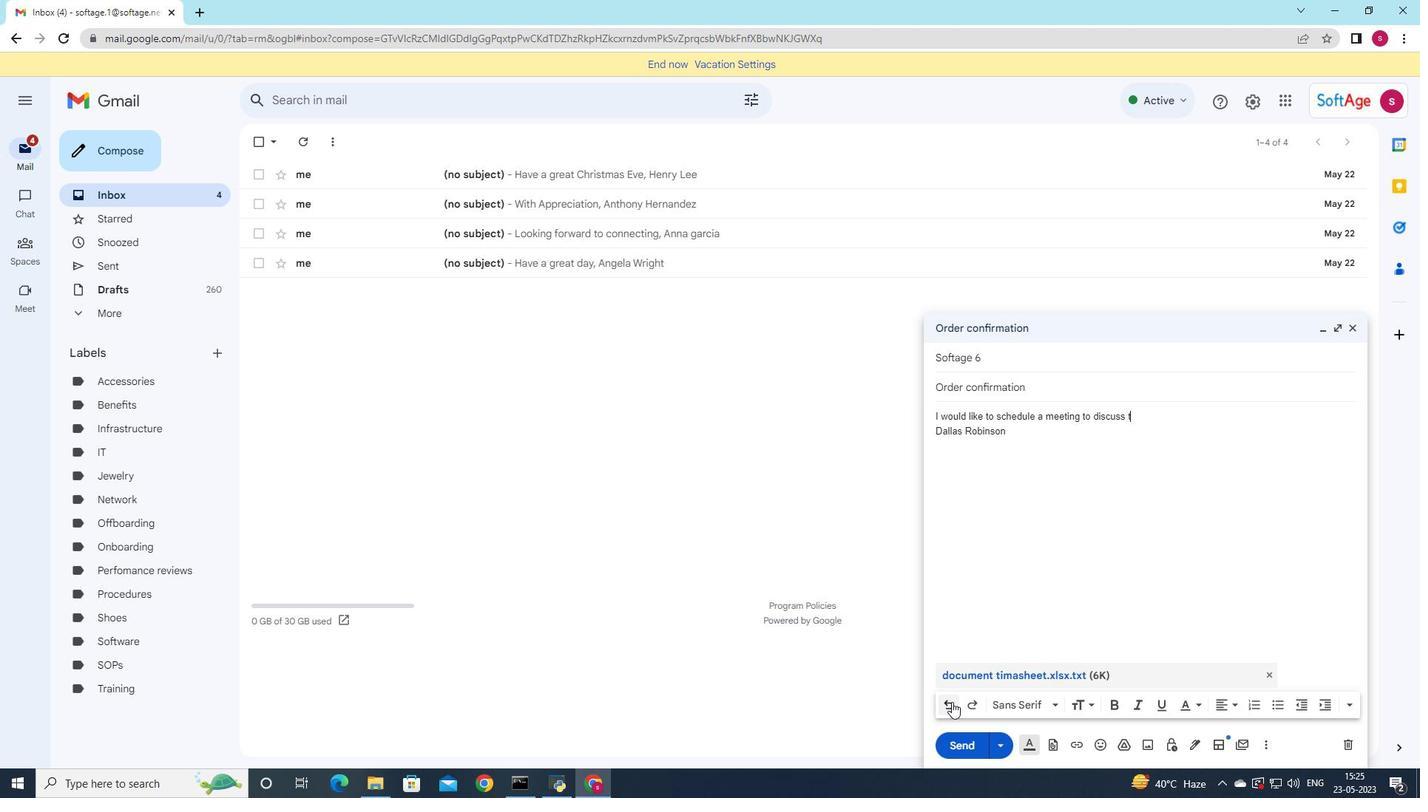 
Action: Mouse pressed left at (951, 702)
Screenshot: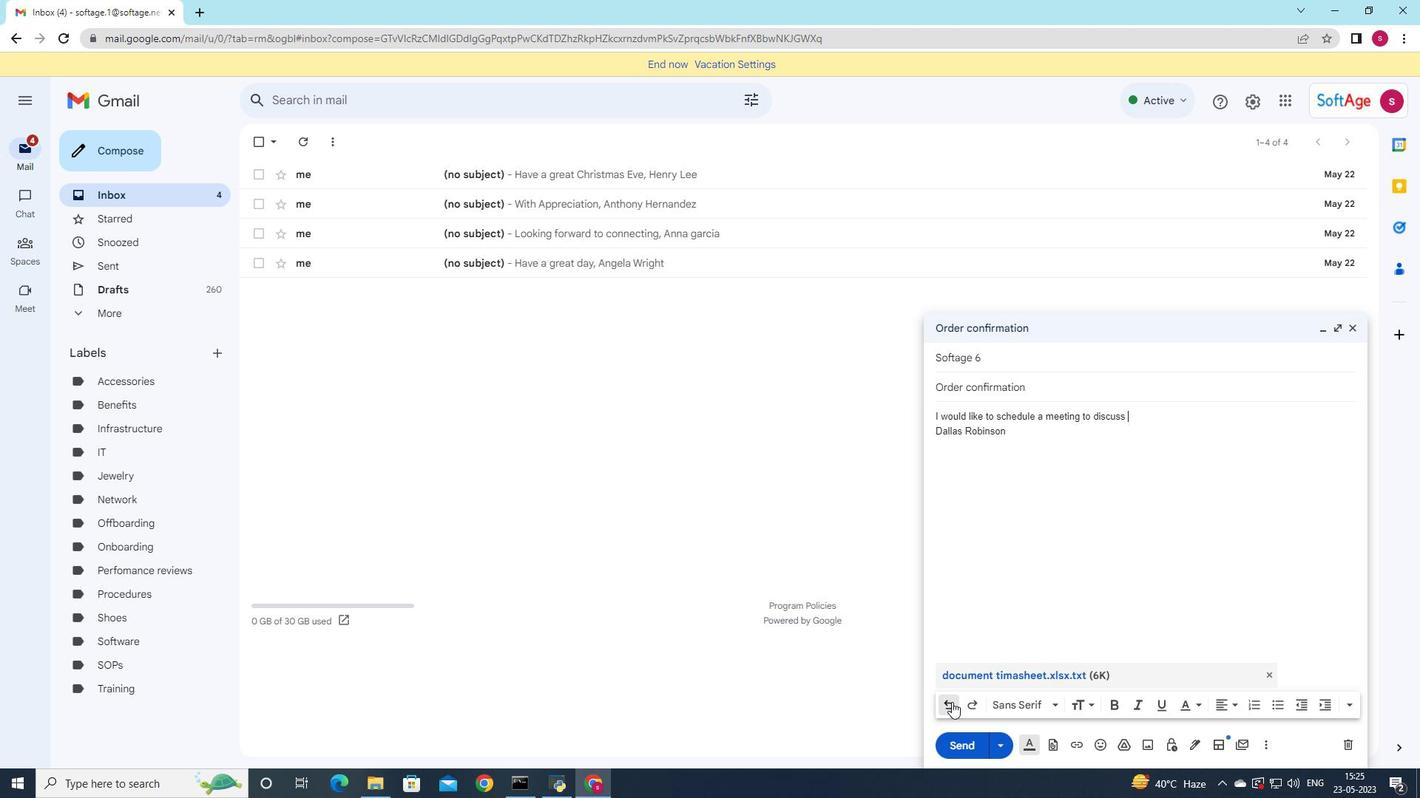 
Action: Mouse pressed left at (951, 702)
Screenshot: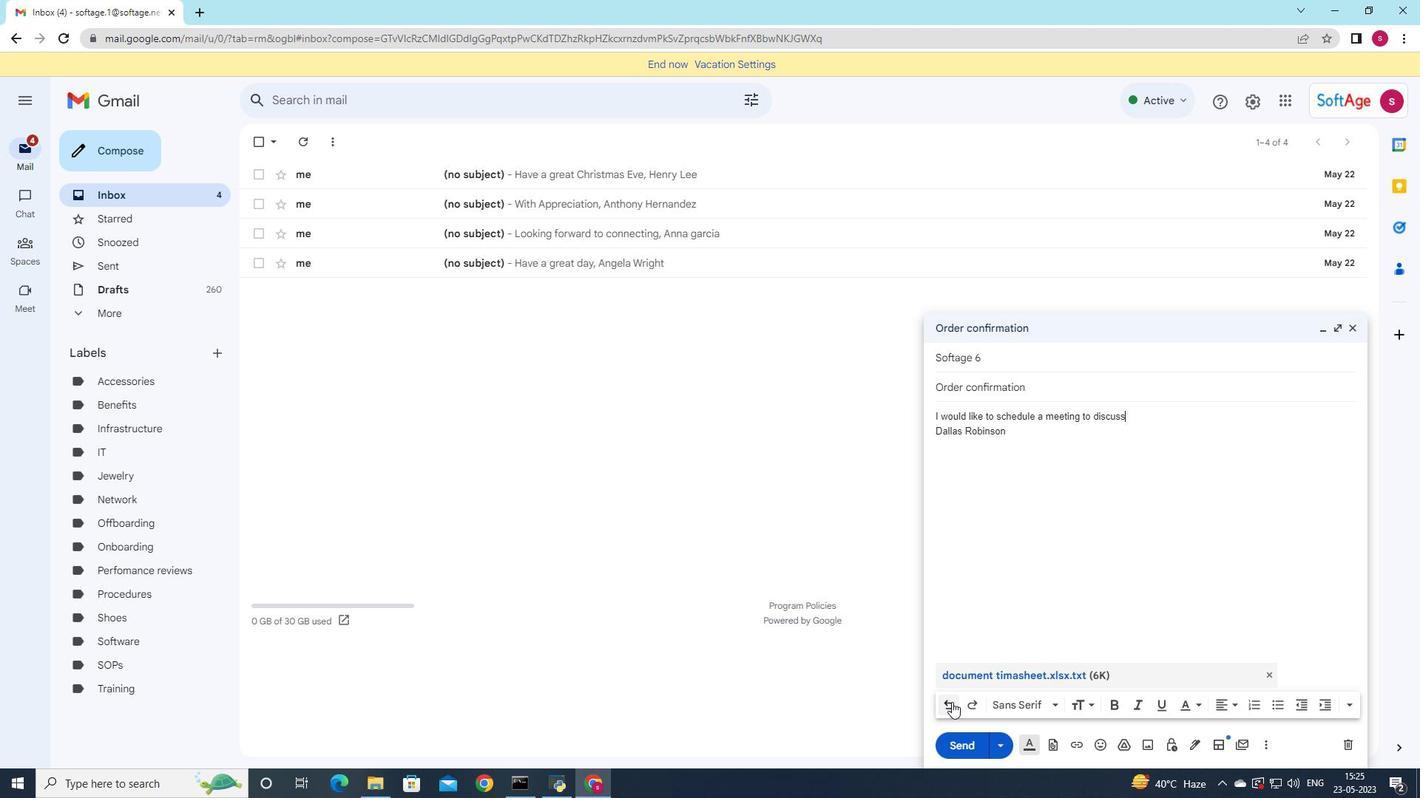 
Action: Mouse pressed left at (951, 702)
Screenshot: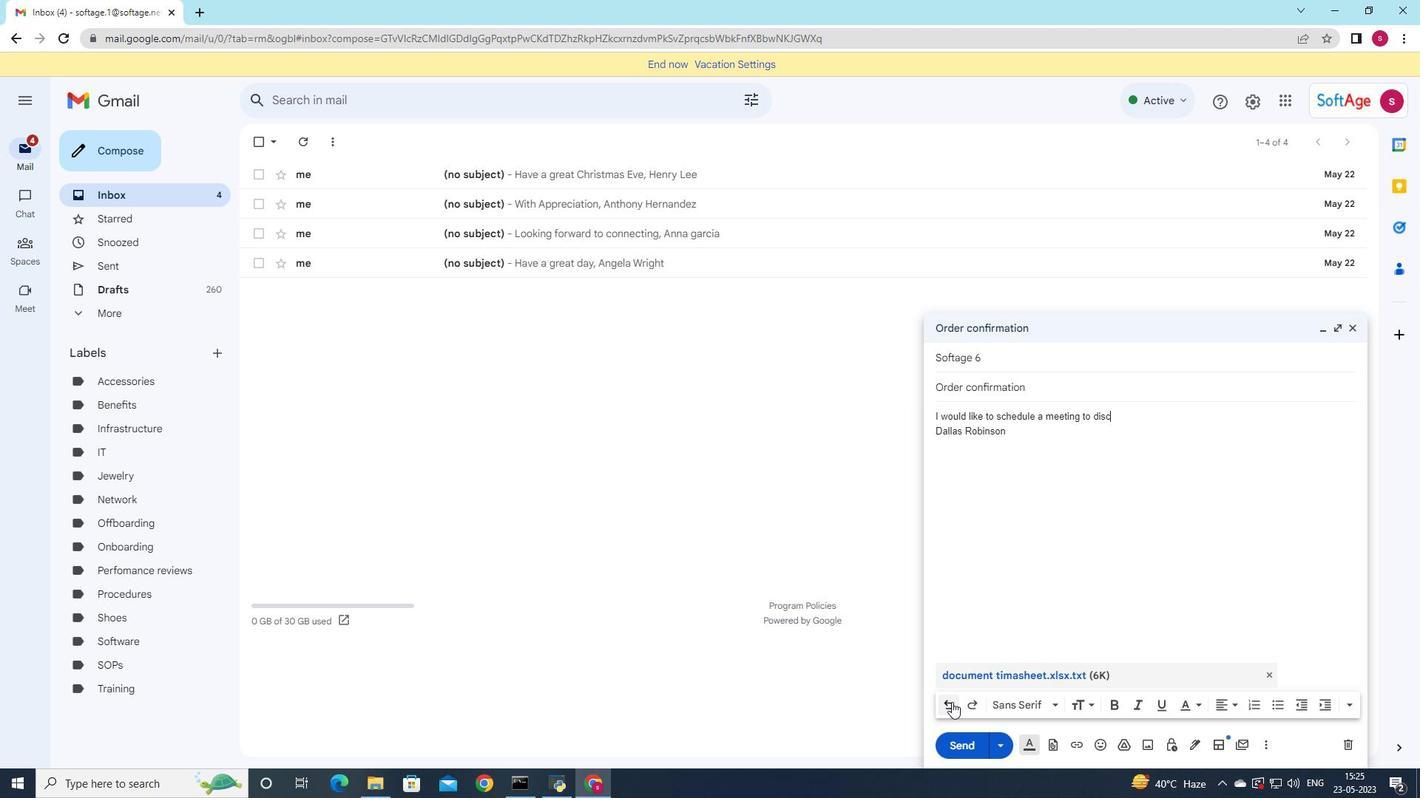 
Action: Mouse pressed left at (951, 702)
Screenshot: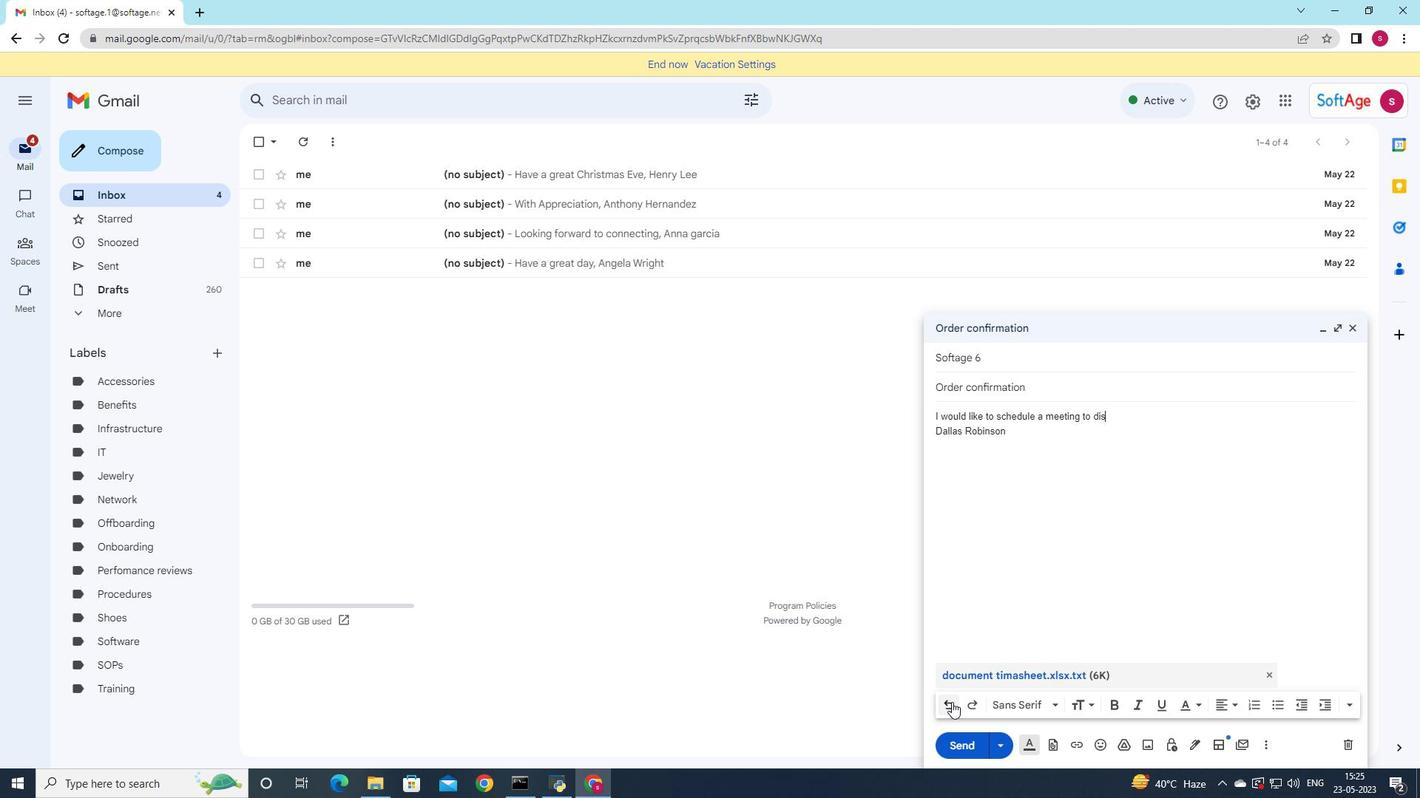 
Action: Mouse pressed left at (951, 702)
Screenshot: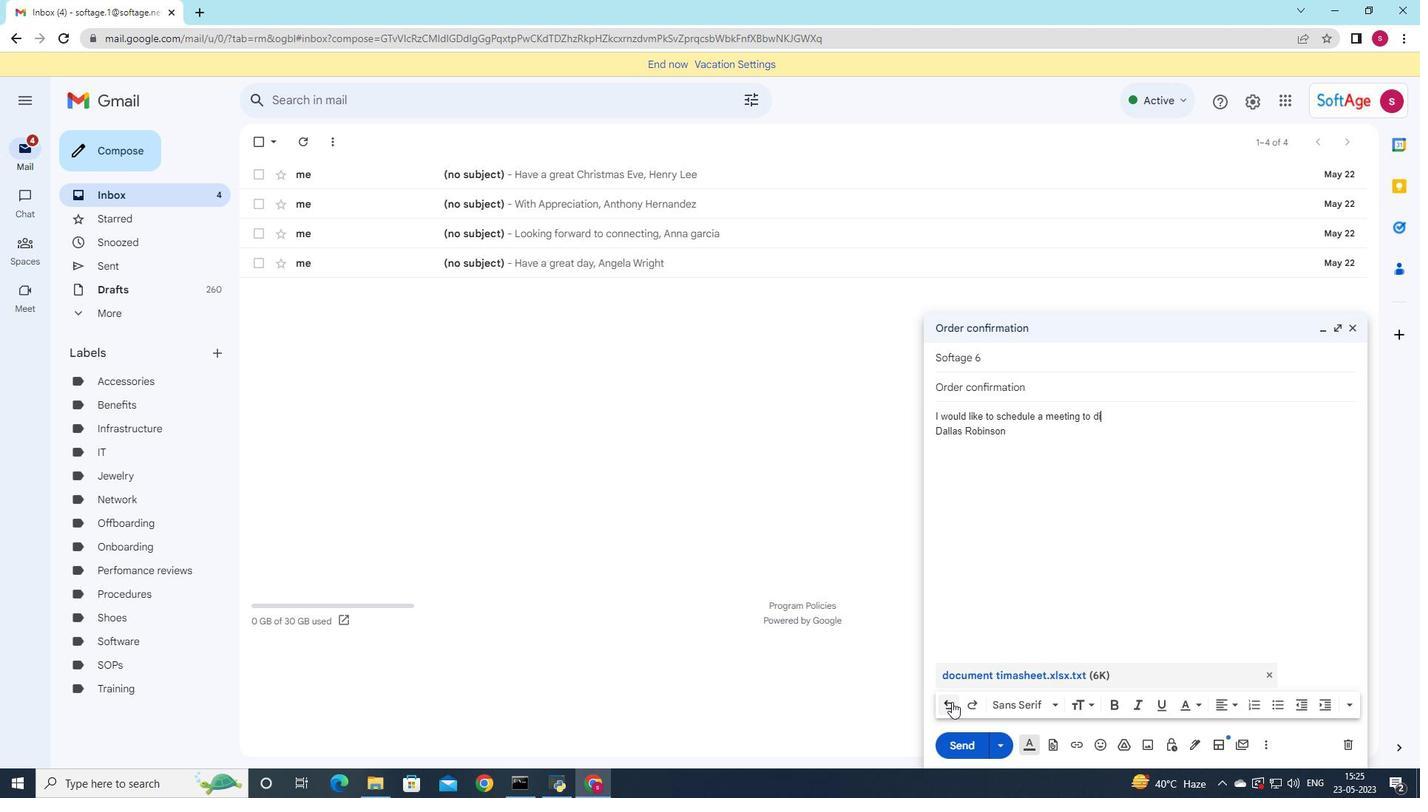 
Action: Mouse pressed left at (951, 702)
Screenshot: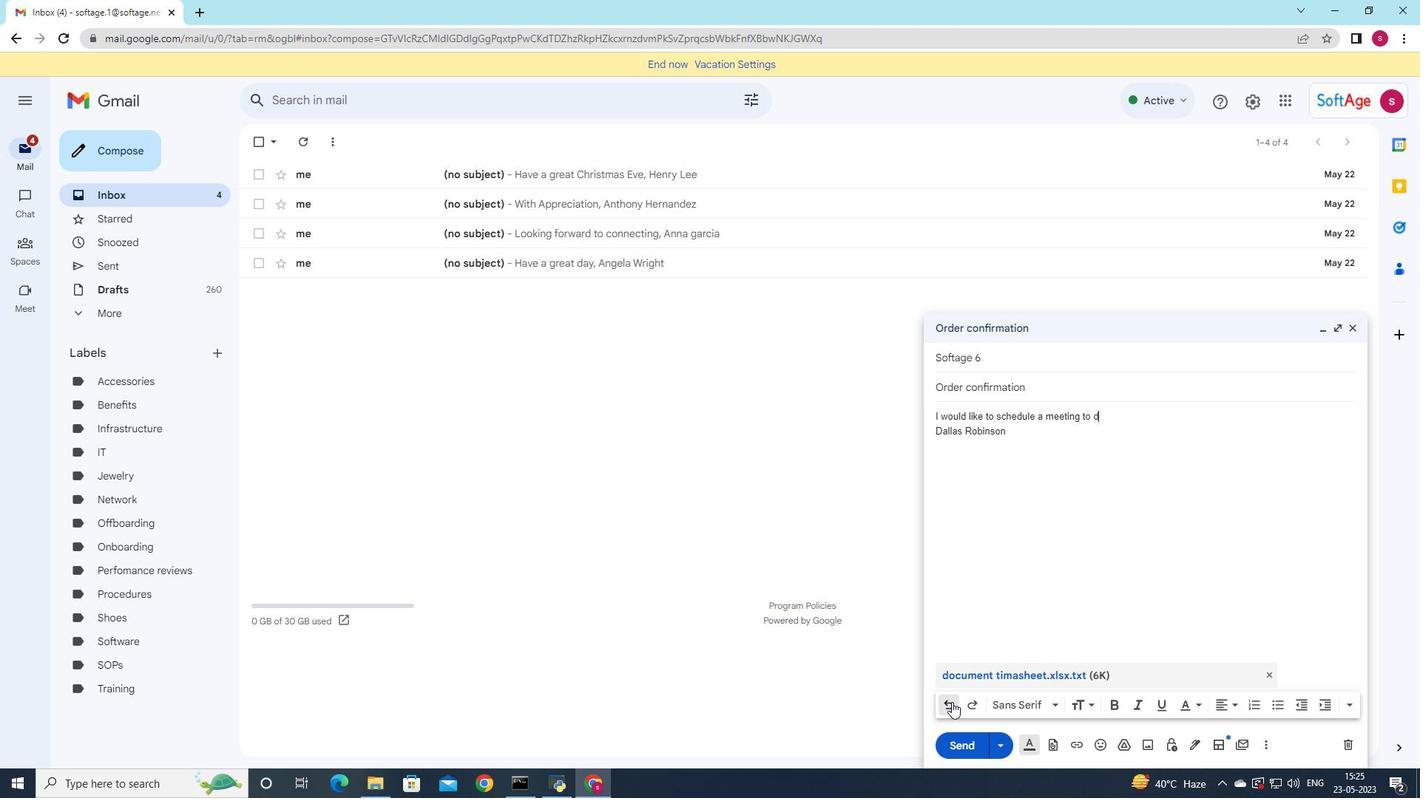 
Action: Mouse pressed left at (951, 702)
Screenshot: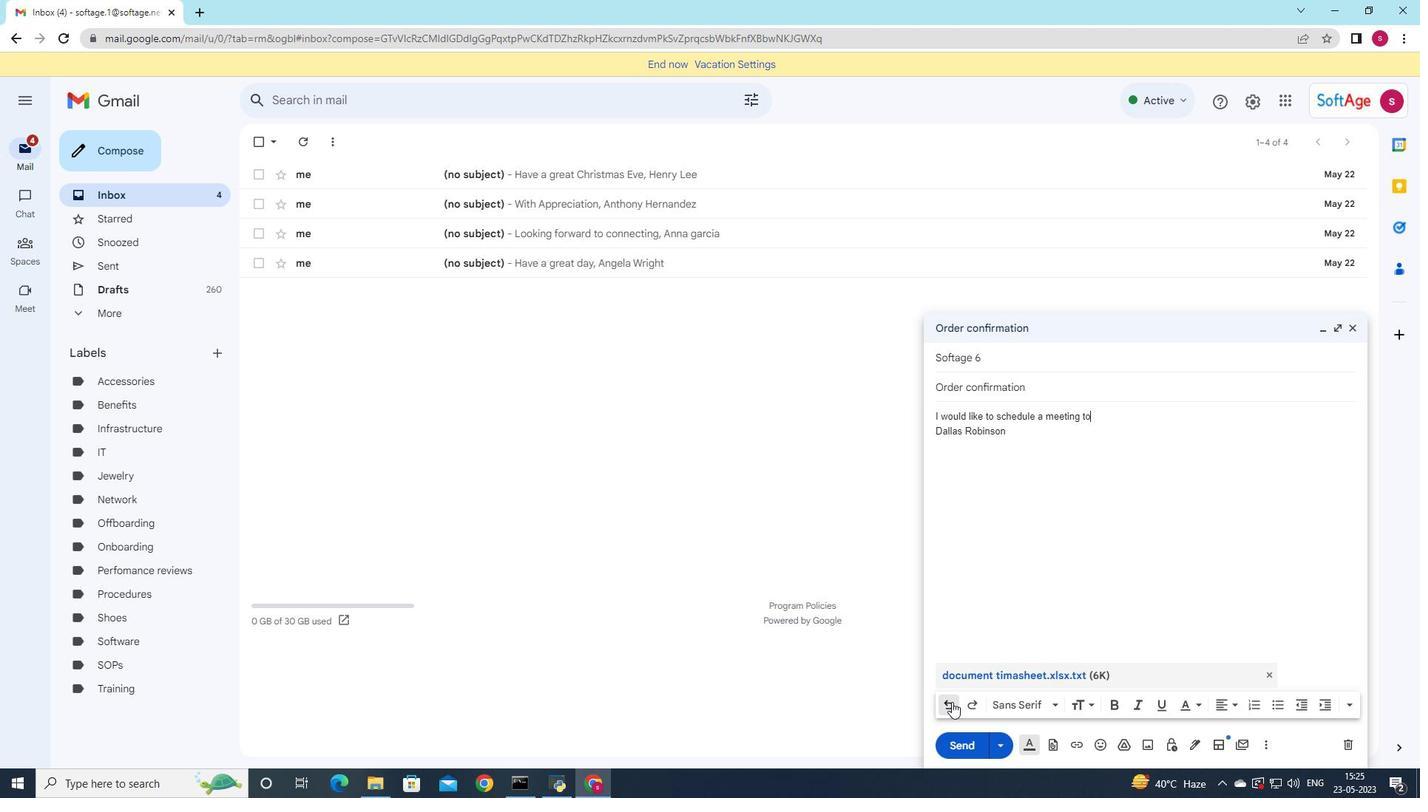 
Action: Mouse pressed left at (951, 702)
Screenshot: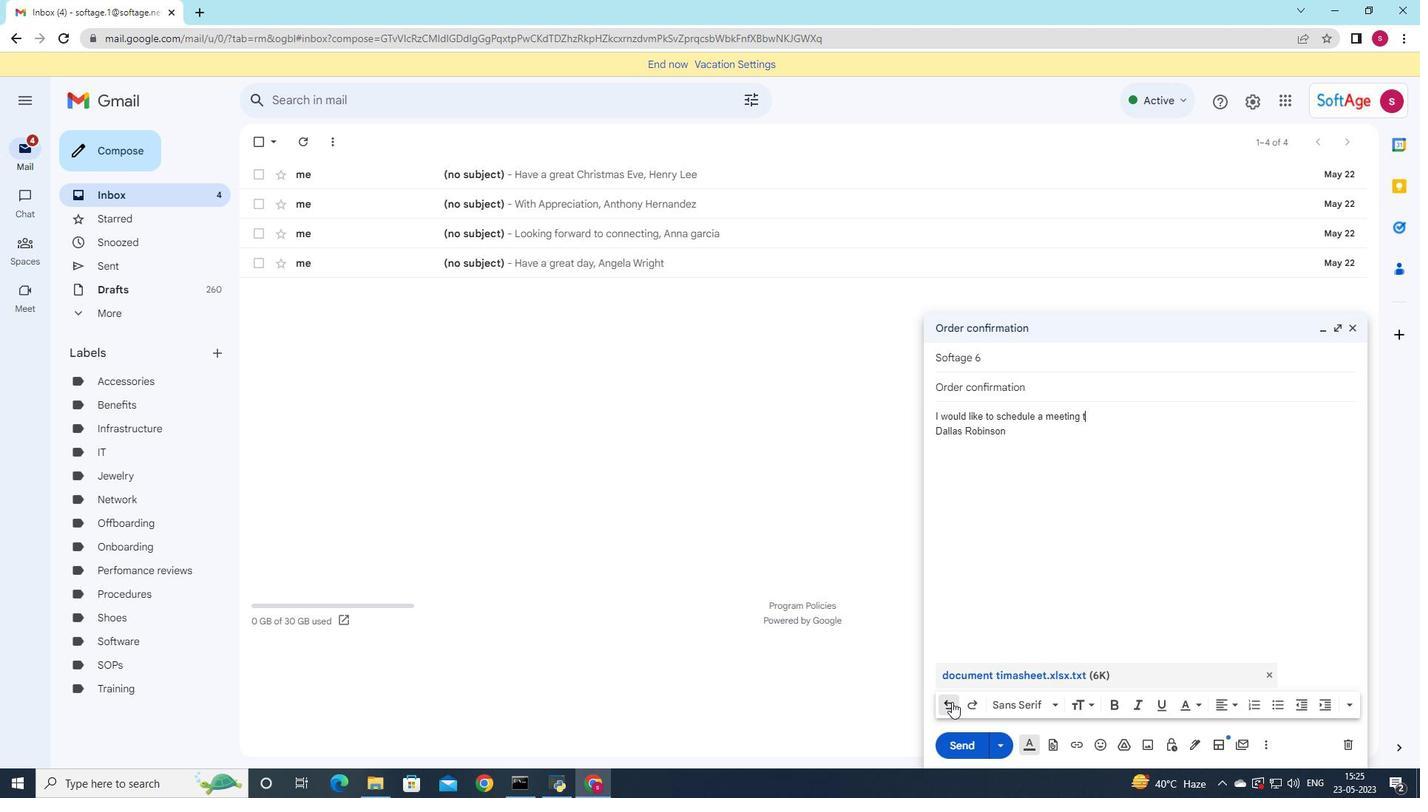 
Action: Mouse pressed left at (951, 702)
Screenshot: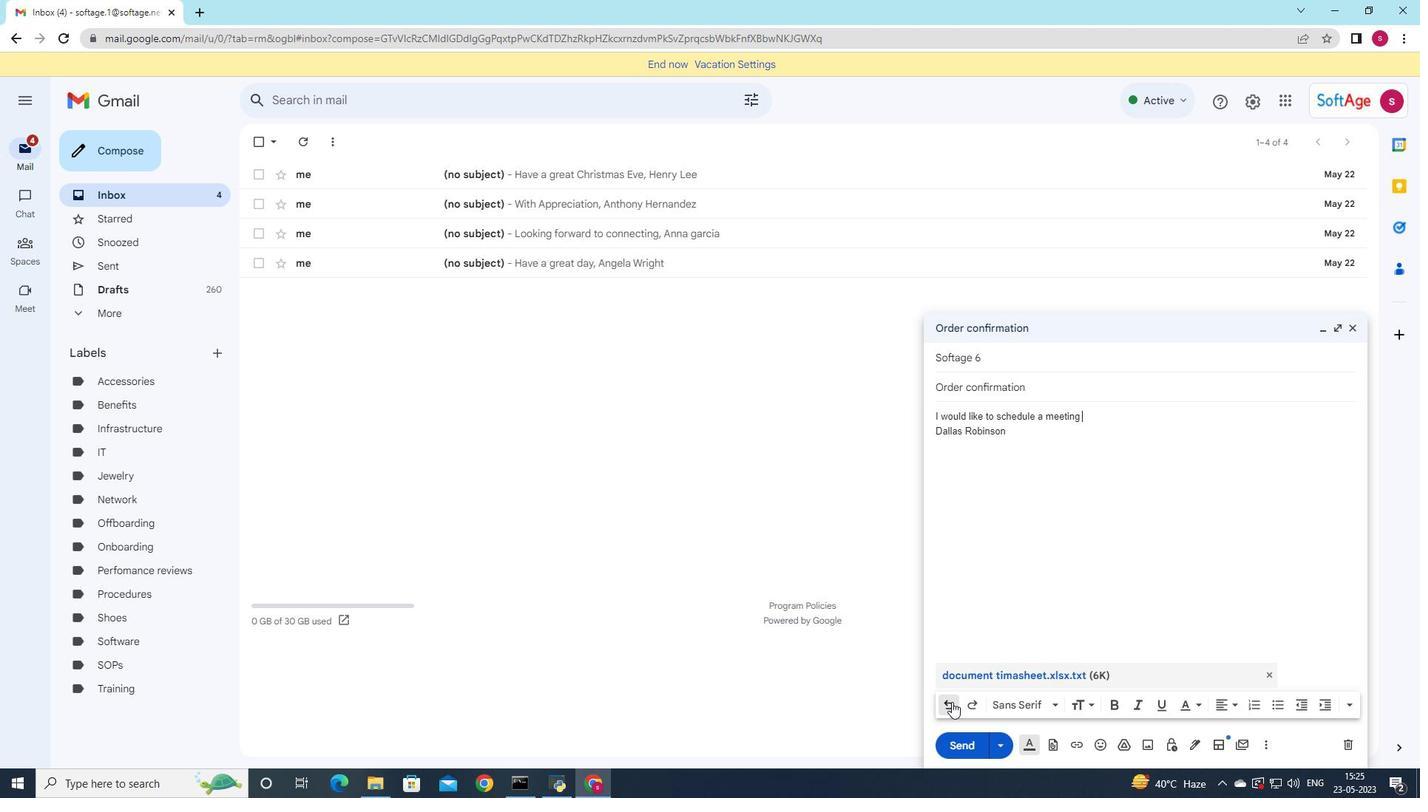 
Action: Mouse pressed left at (951, 702)
Screenshot: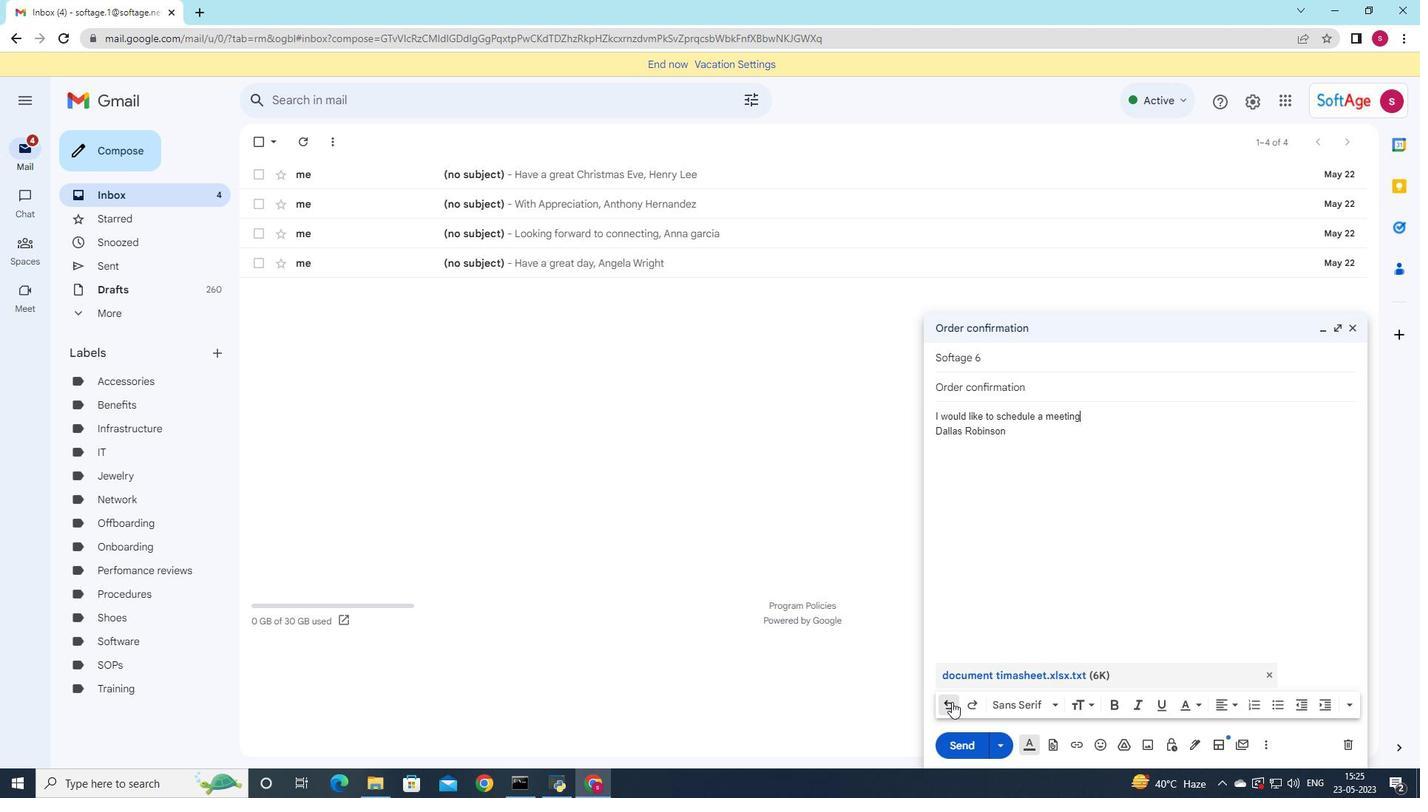
Action: Mouse pressed left at (951, 702)
Screenshot: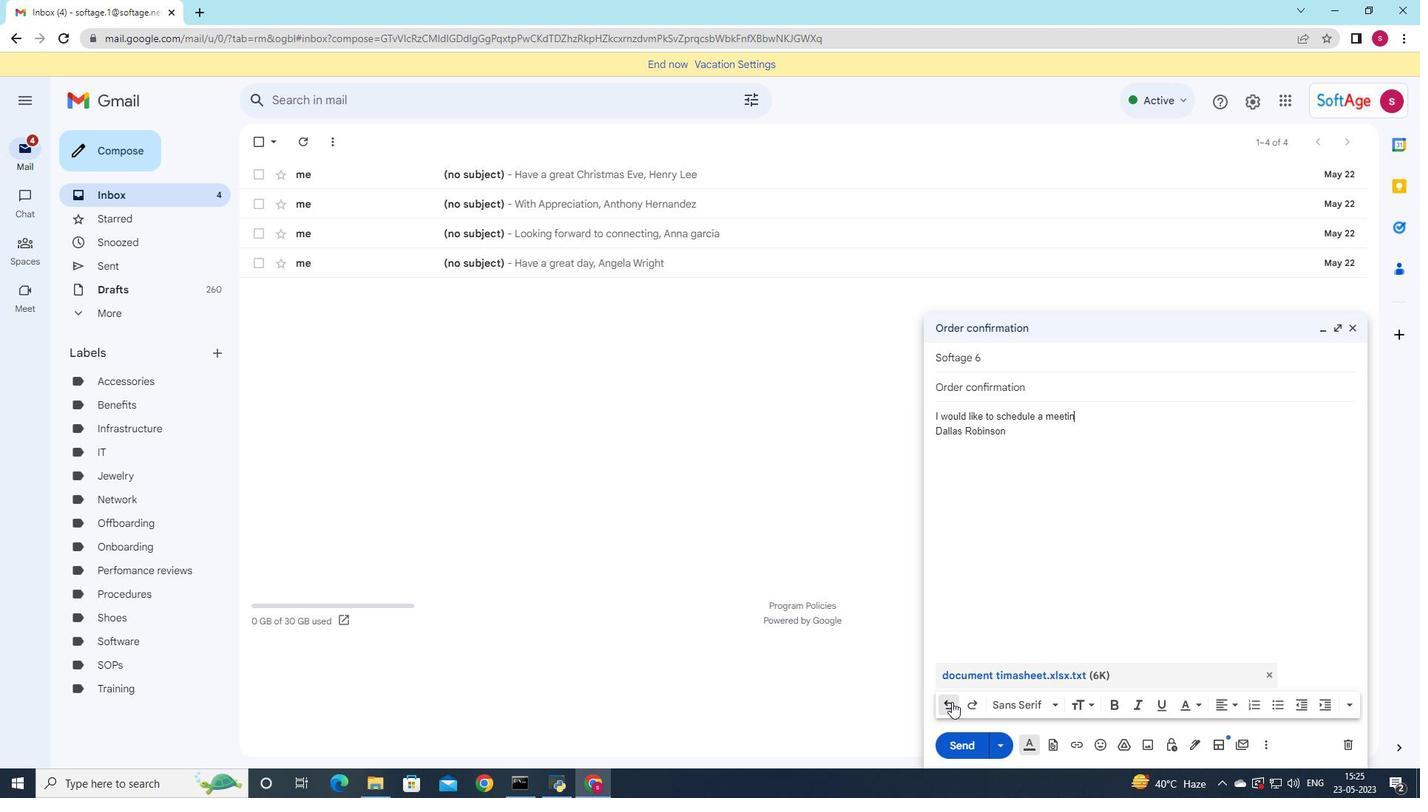 
Action: Mouse pressed left at (951, 702)
Screenshot: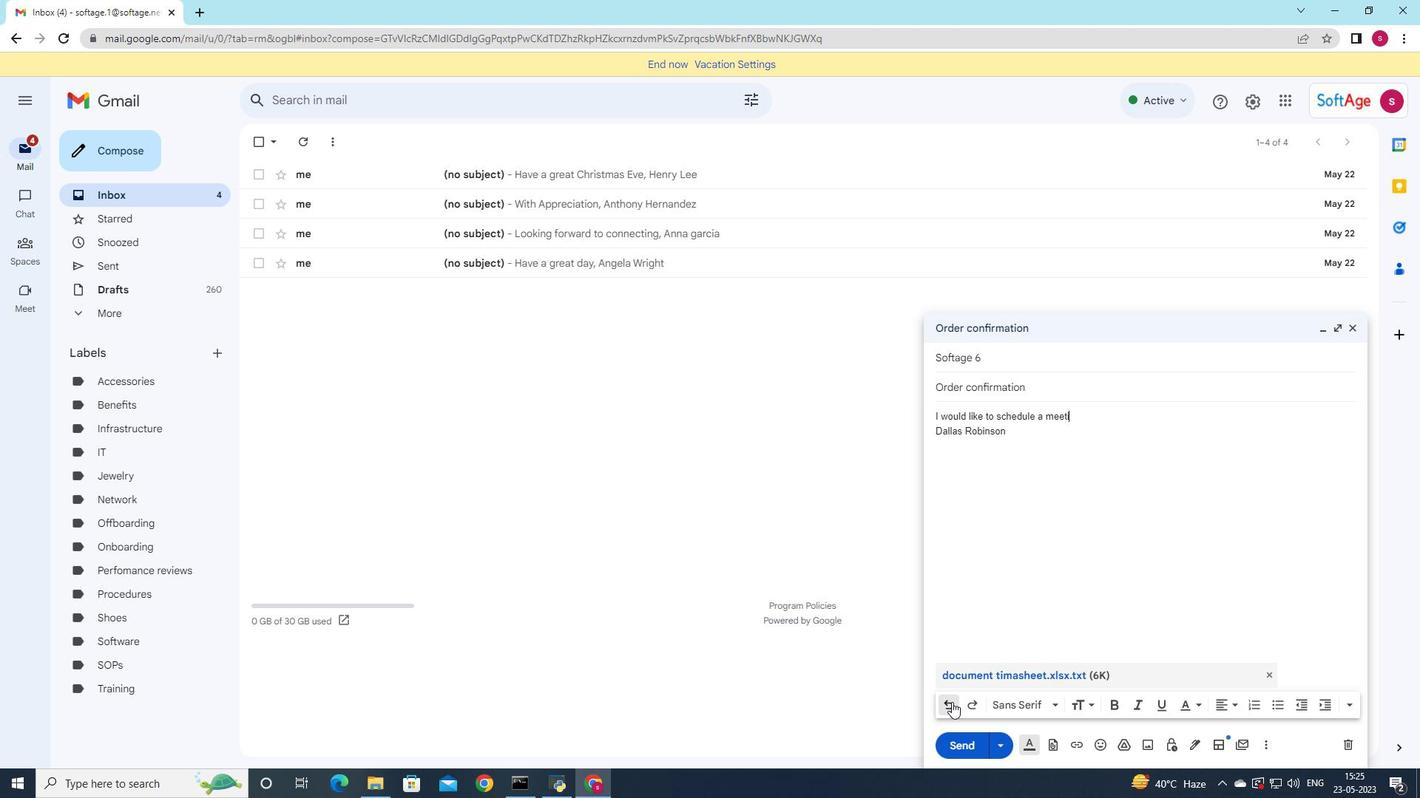 
Action: Mouse pressed left at (951, 702)
Screenshot: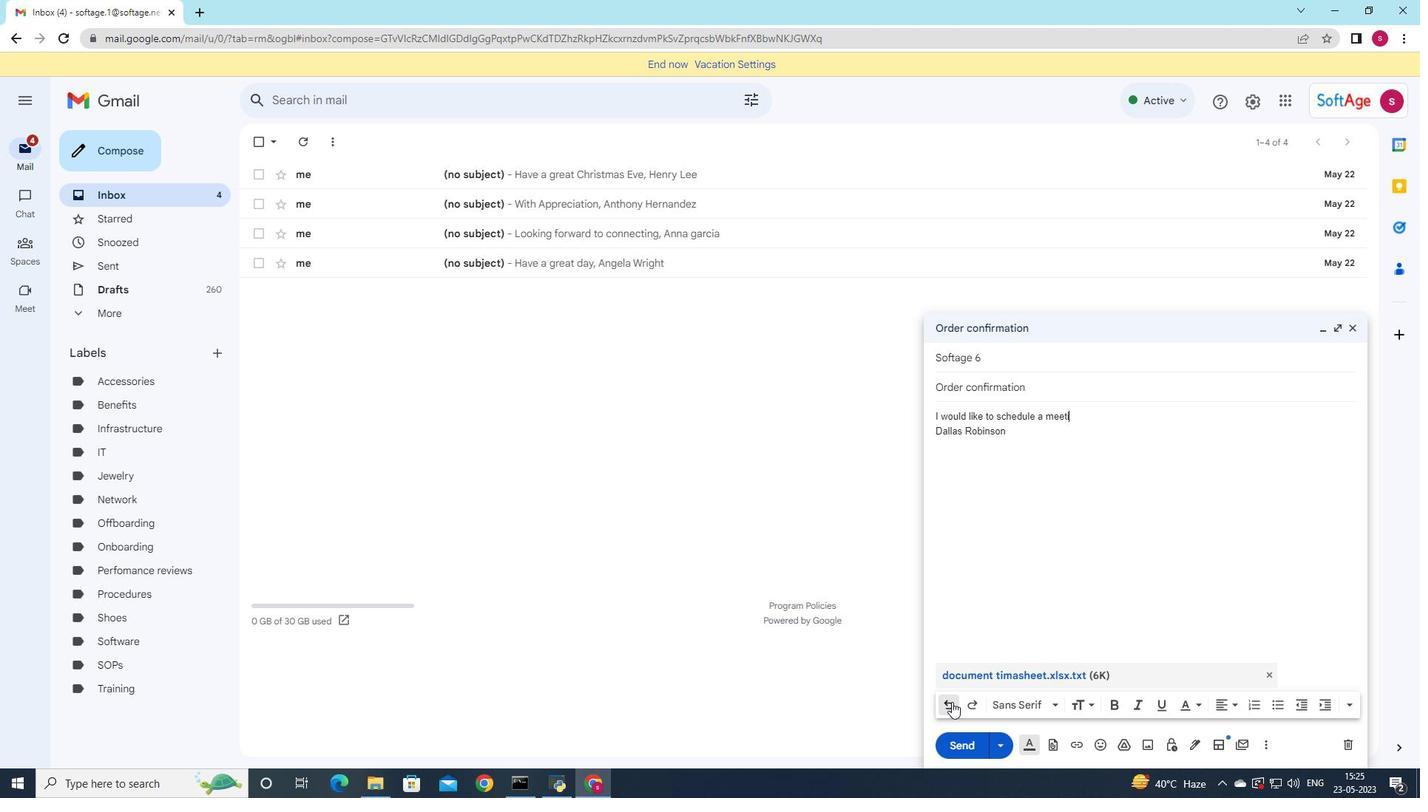 
Action: Mouse pressed left at (951, 702)
Screenshot: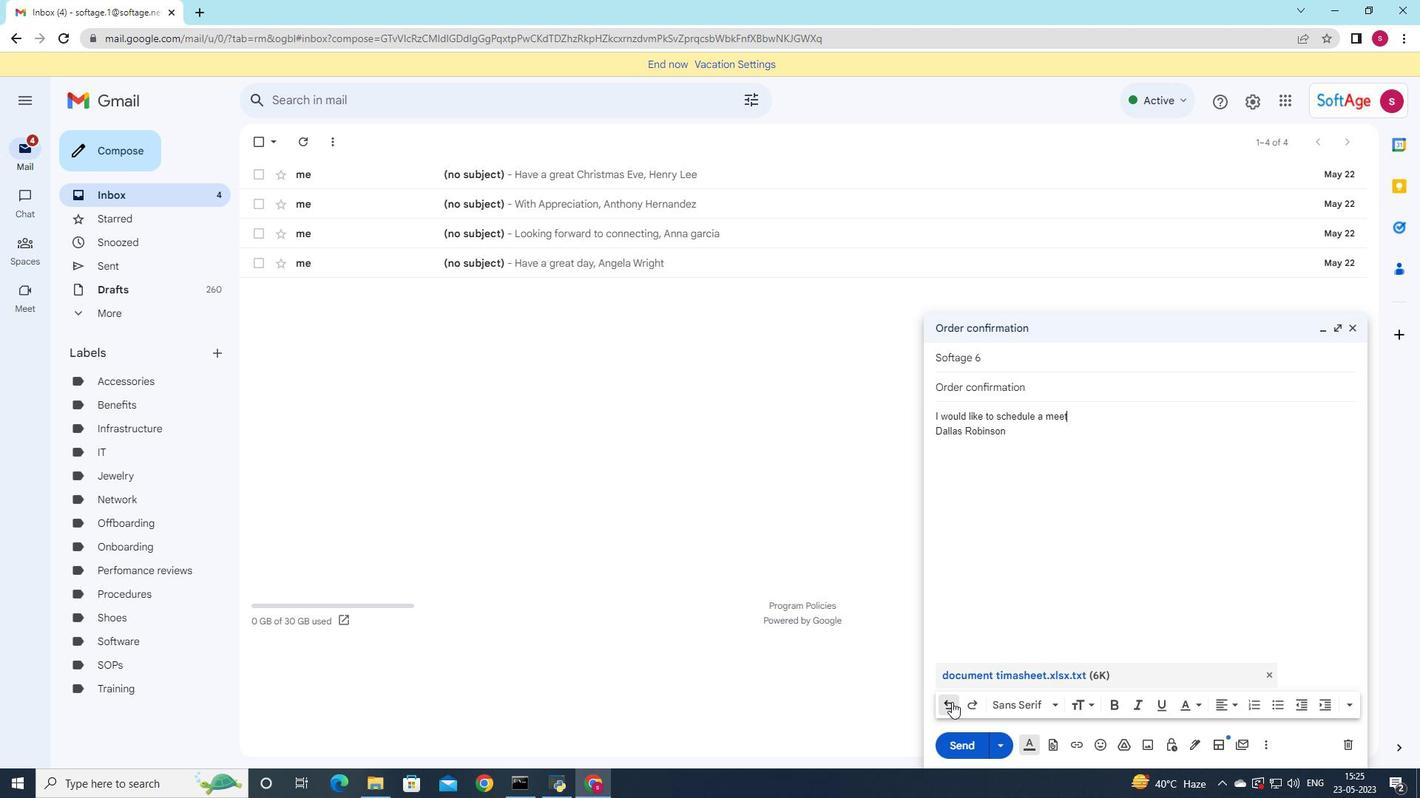 
Action: Mouse pressed left at (951, 702)
Screenshot: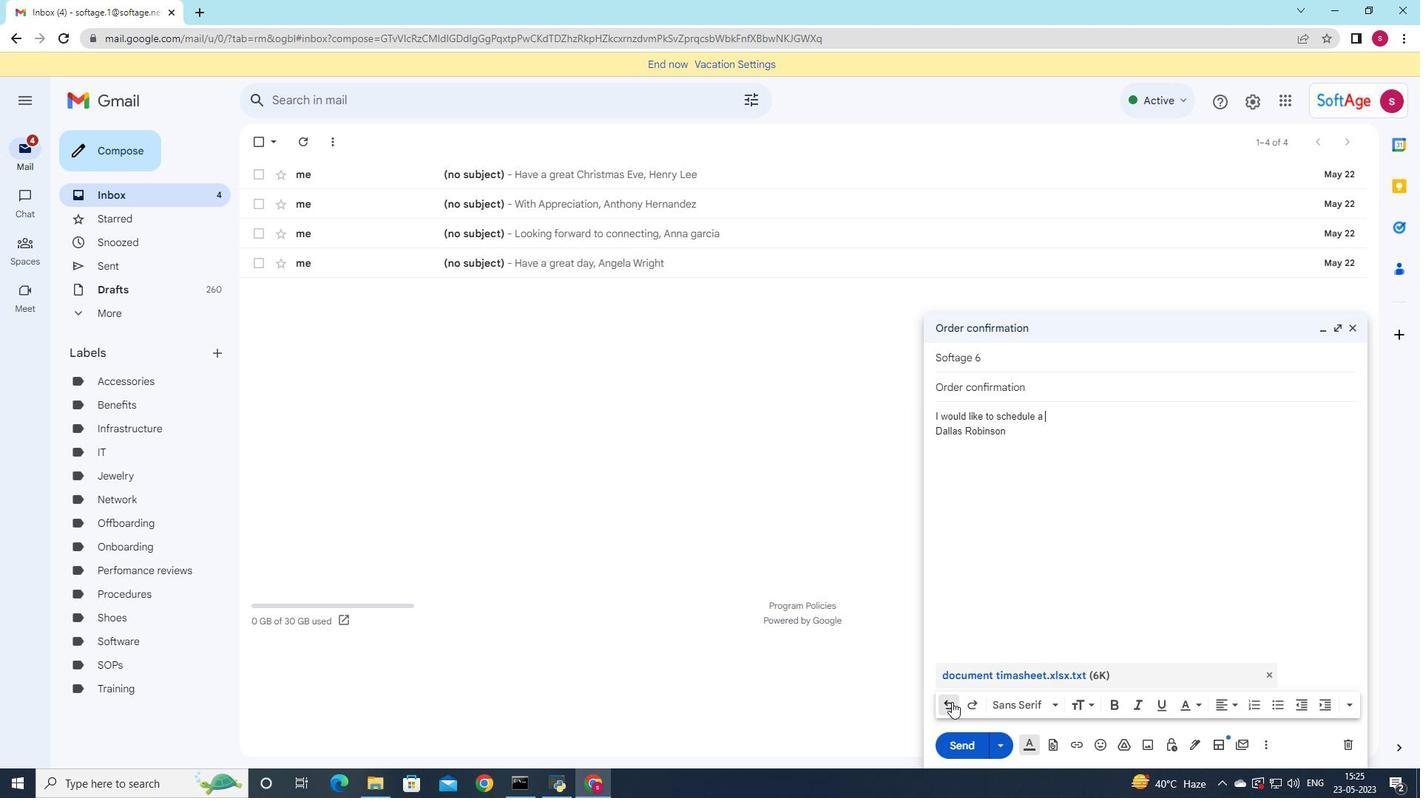 
Action: Mouse pressed left at (951, 702)
Screenshot: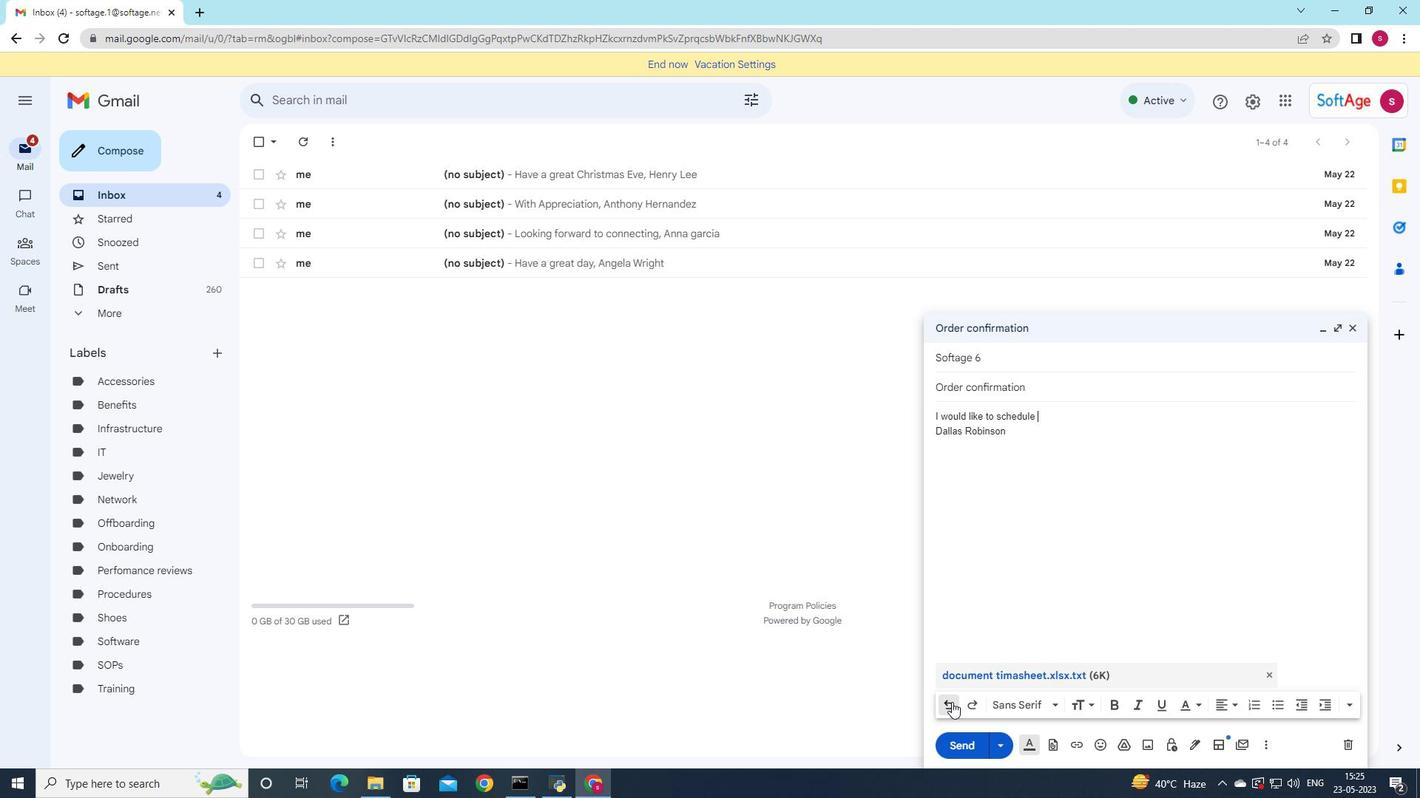 
Action: Mouse pressed left at (951, 702)
Screenshot: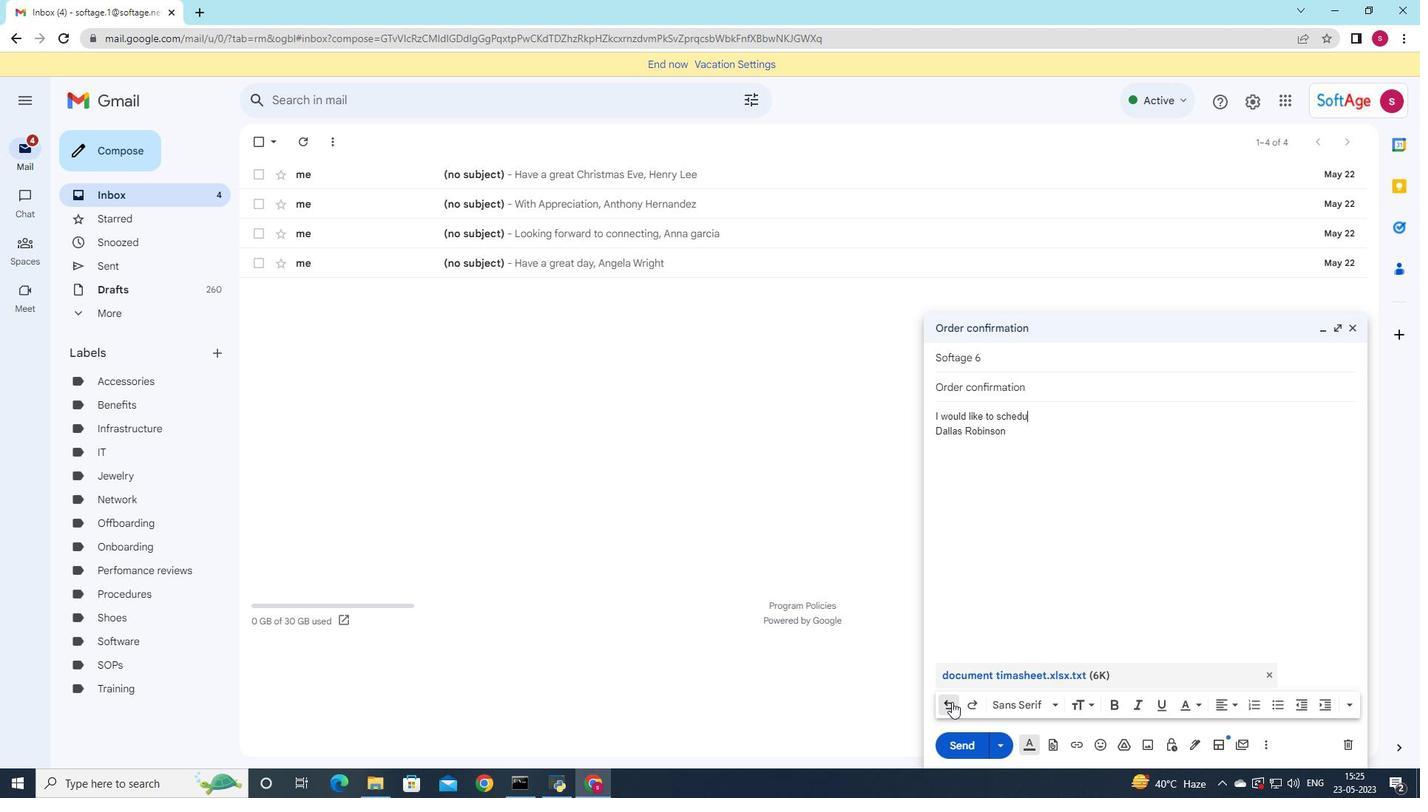 
Action: Mouse pressed left at (951, 702)
Screenshot: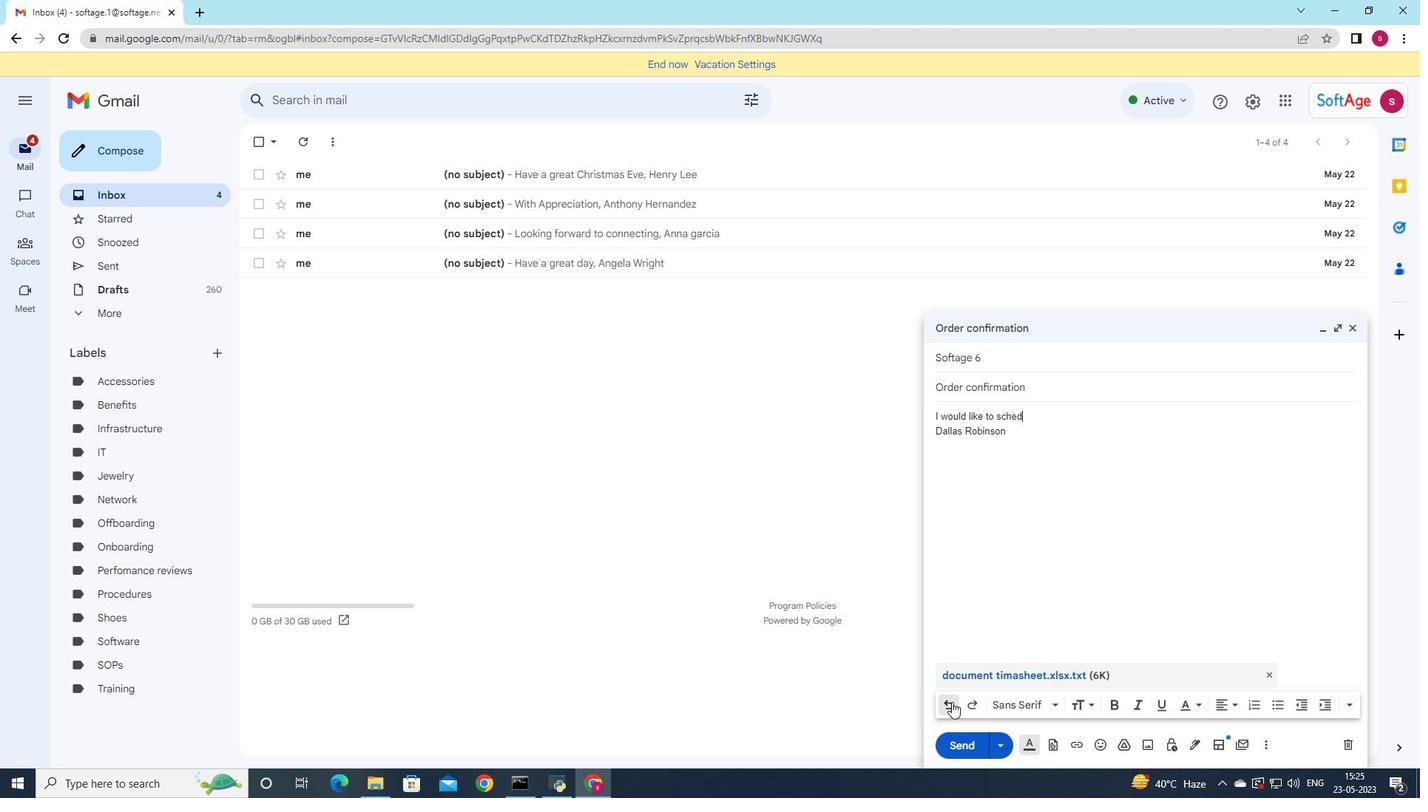 
Action: Mouse pressed left at (951, 702)
Screenshot: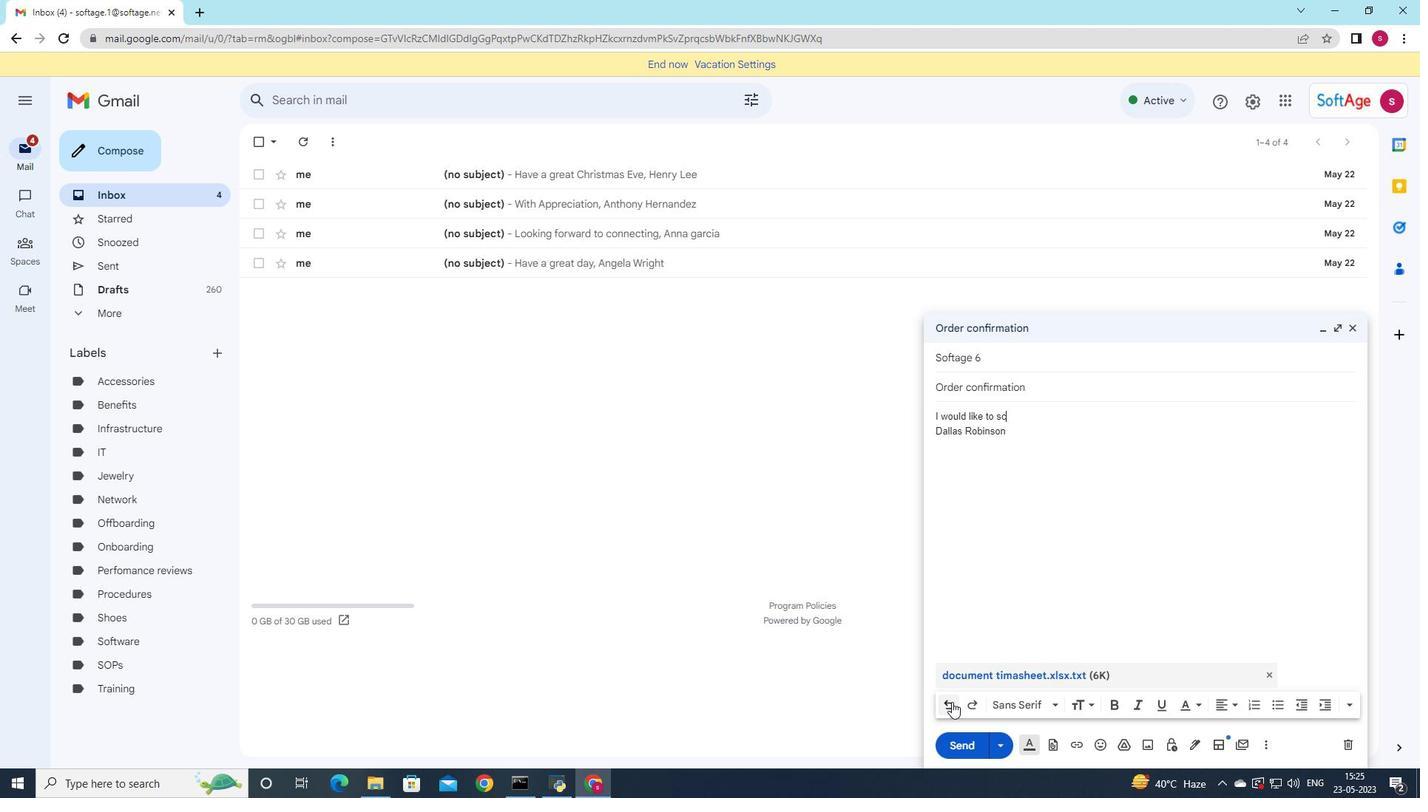 
Action: Mouse pressed left at (951, 702)
Screenshot: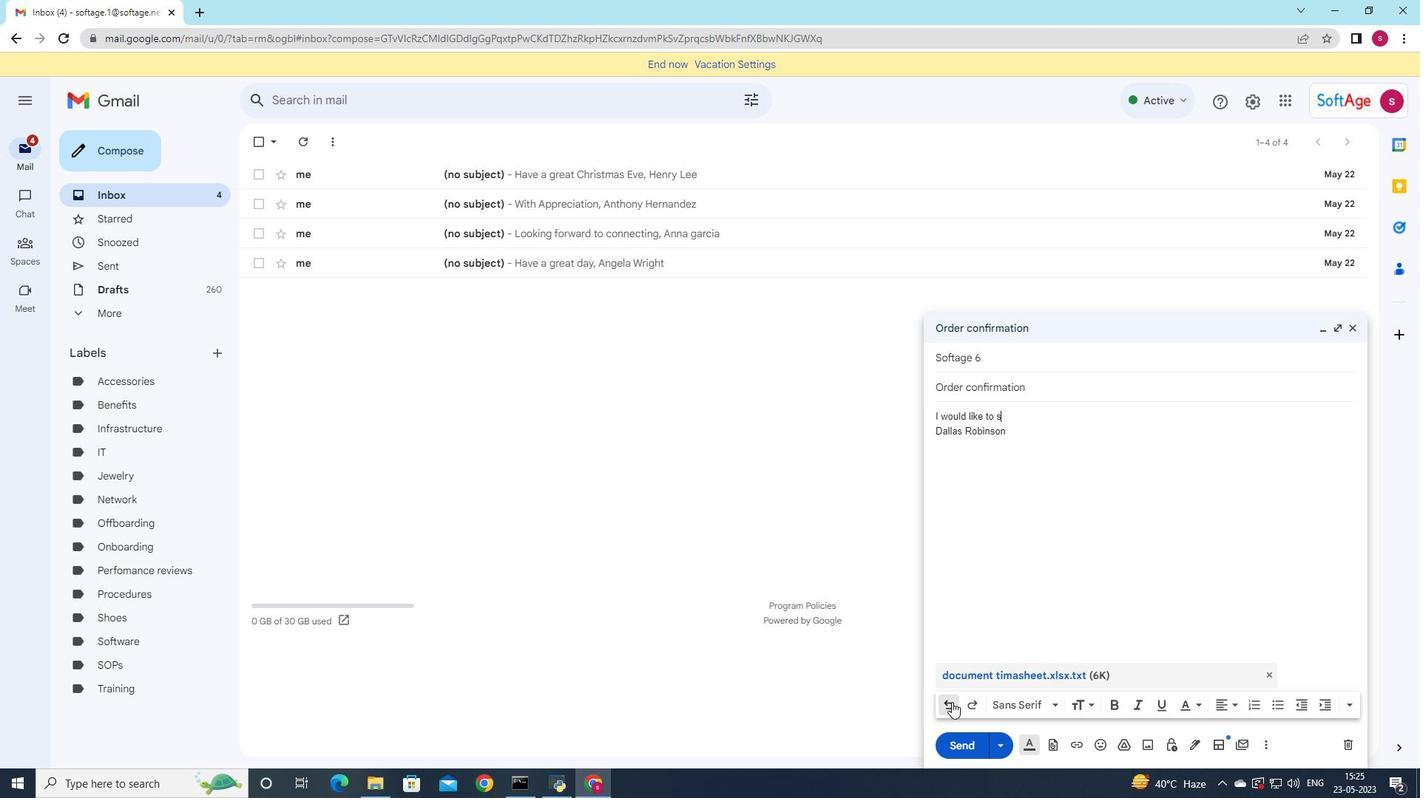 
Action: Mouse pressed left at (951, 702)
Screenshot: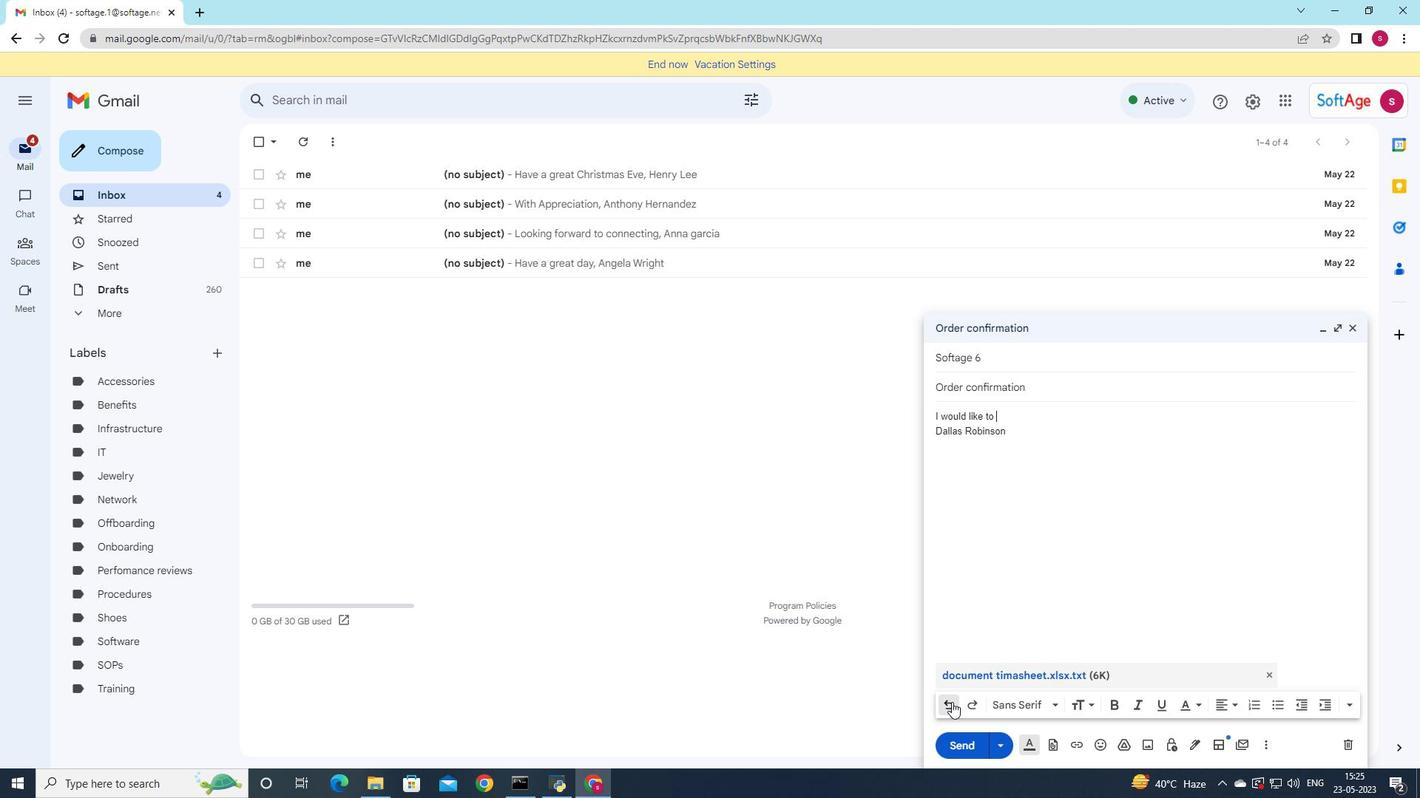 
Action: Mouse pressed left at (951, 702)
Screenshot: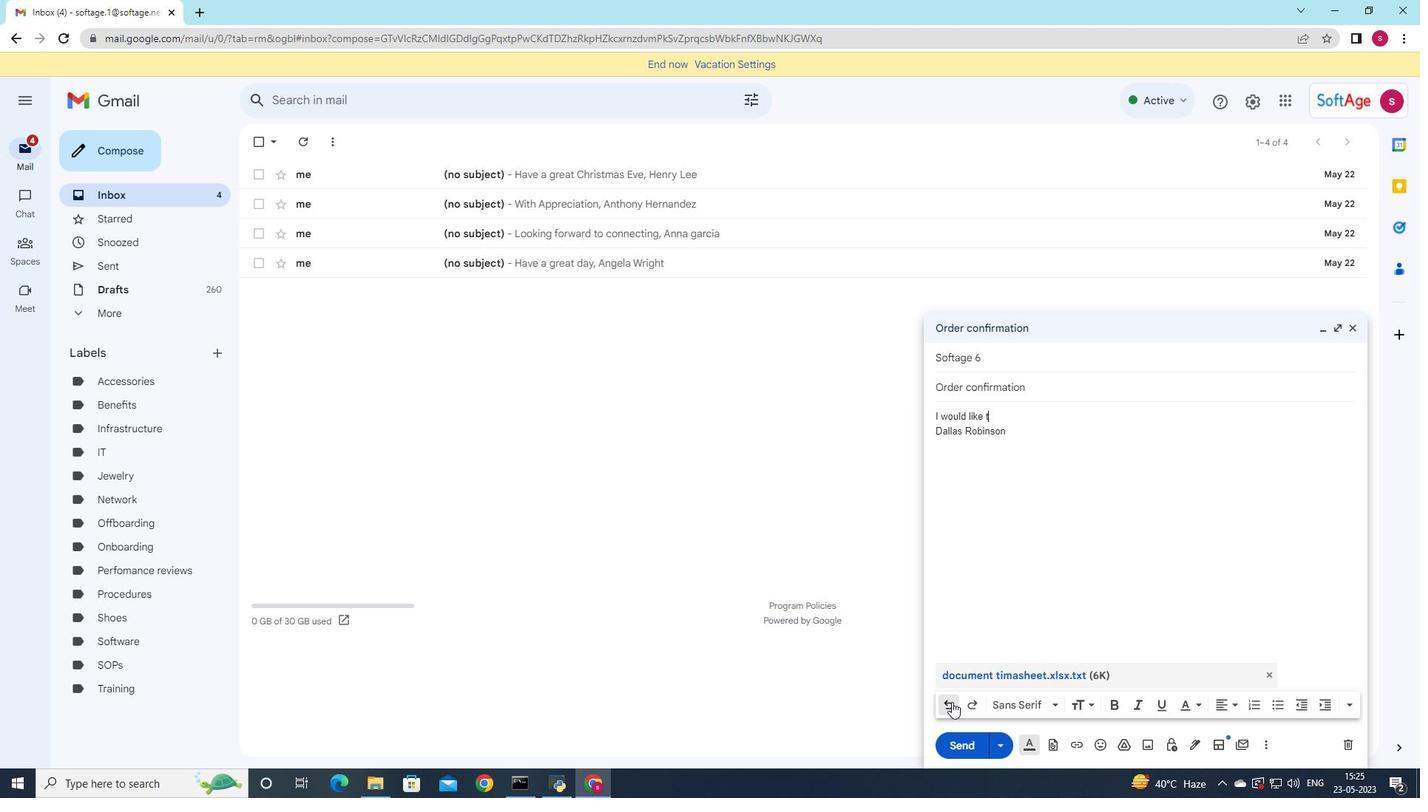 
Action: Mouse pressed left at (951, 702)
Screenshot: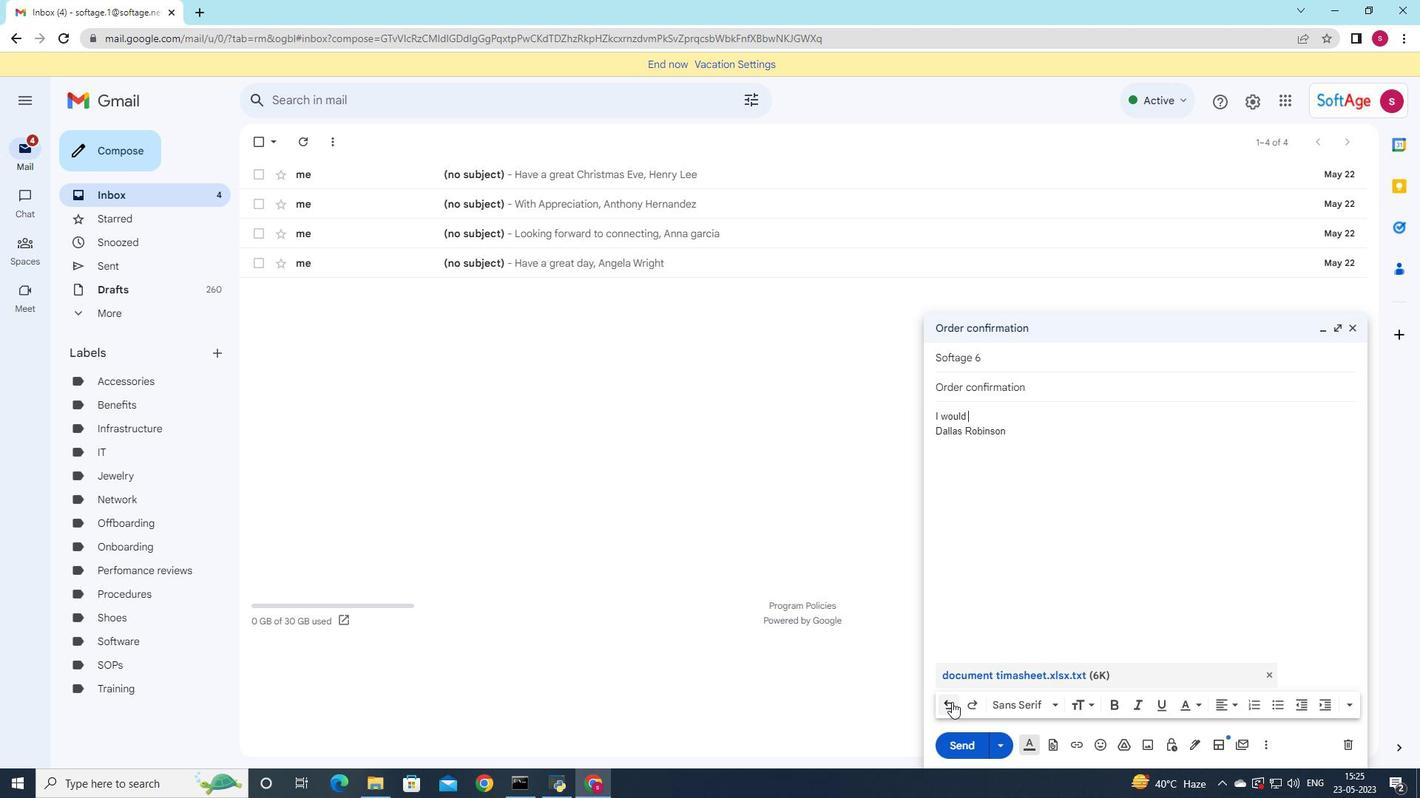 
Action: Mouse pressed left at (951, 702)
Screenshot: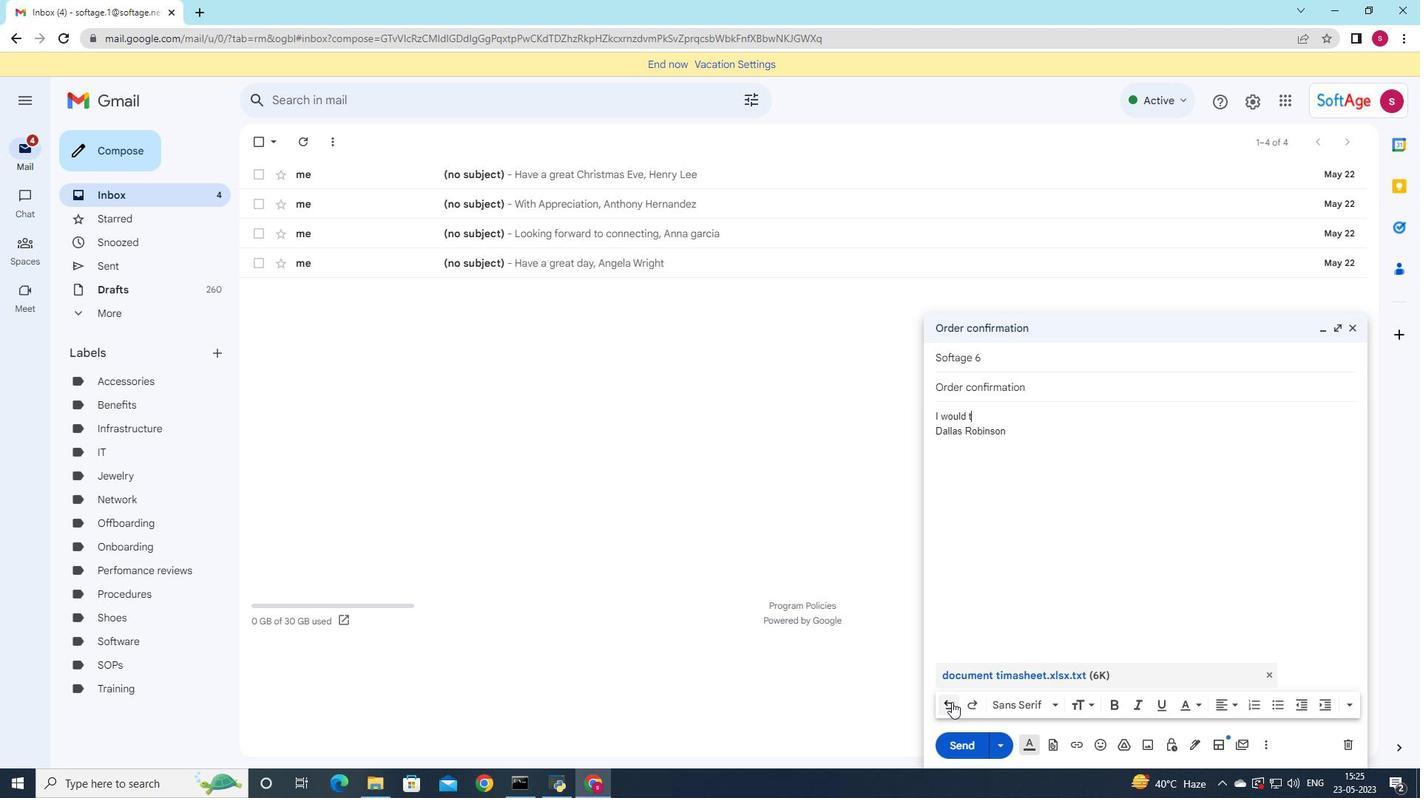 
Action: Mouse pressed left at (951, 702)
Screenshot: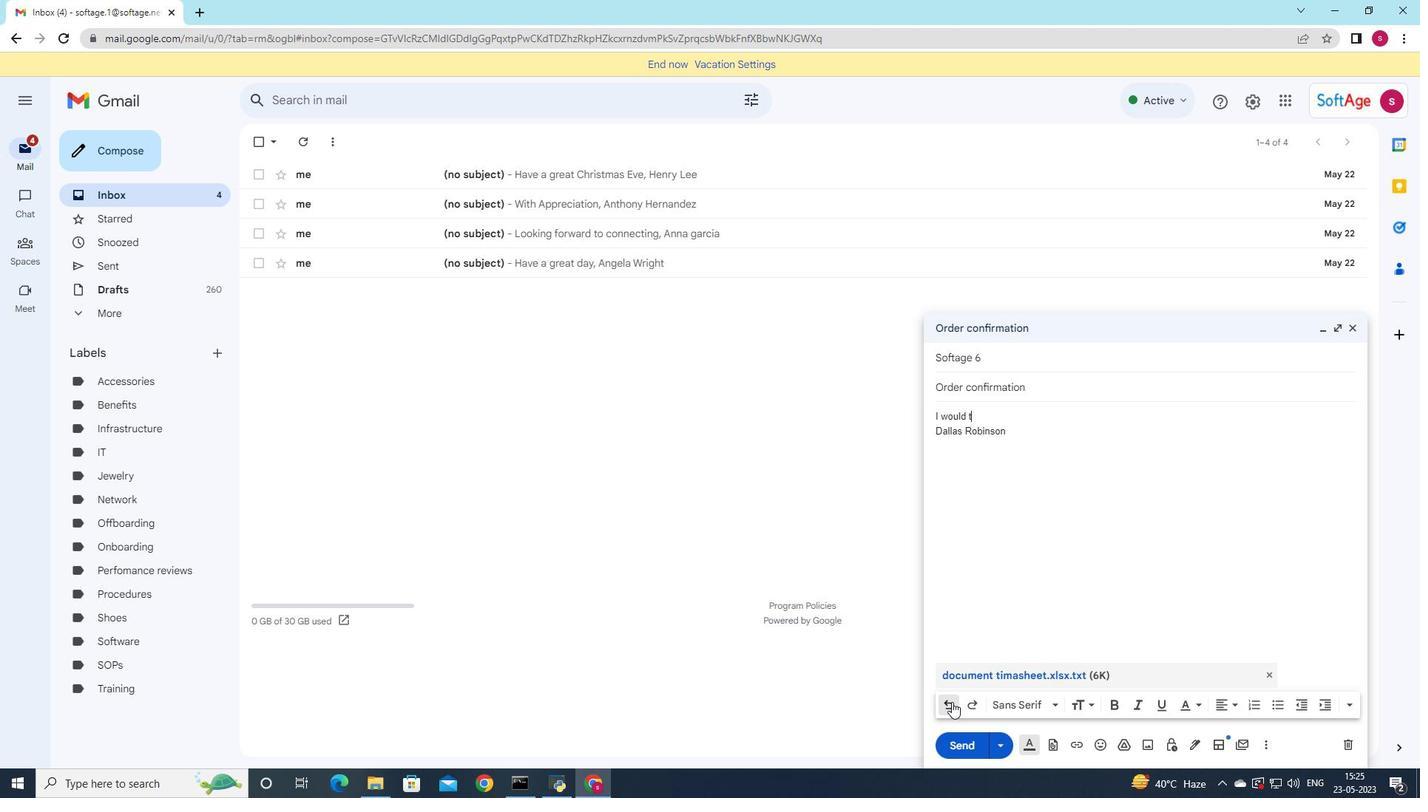 
Action: Mouse pressed left at (951, 702)
Screenshot: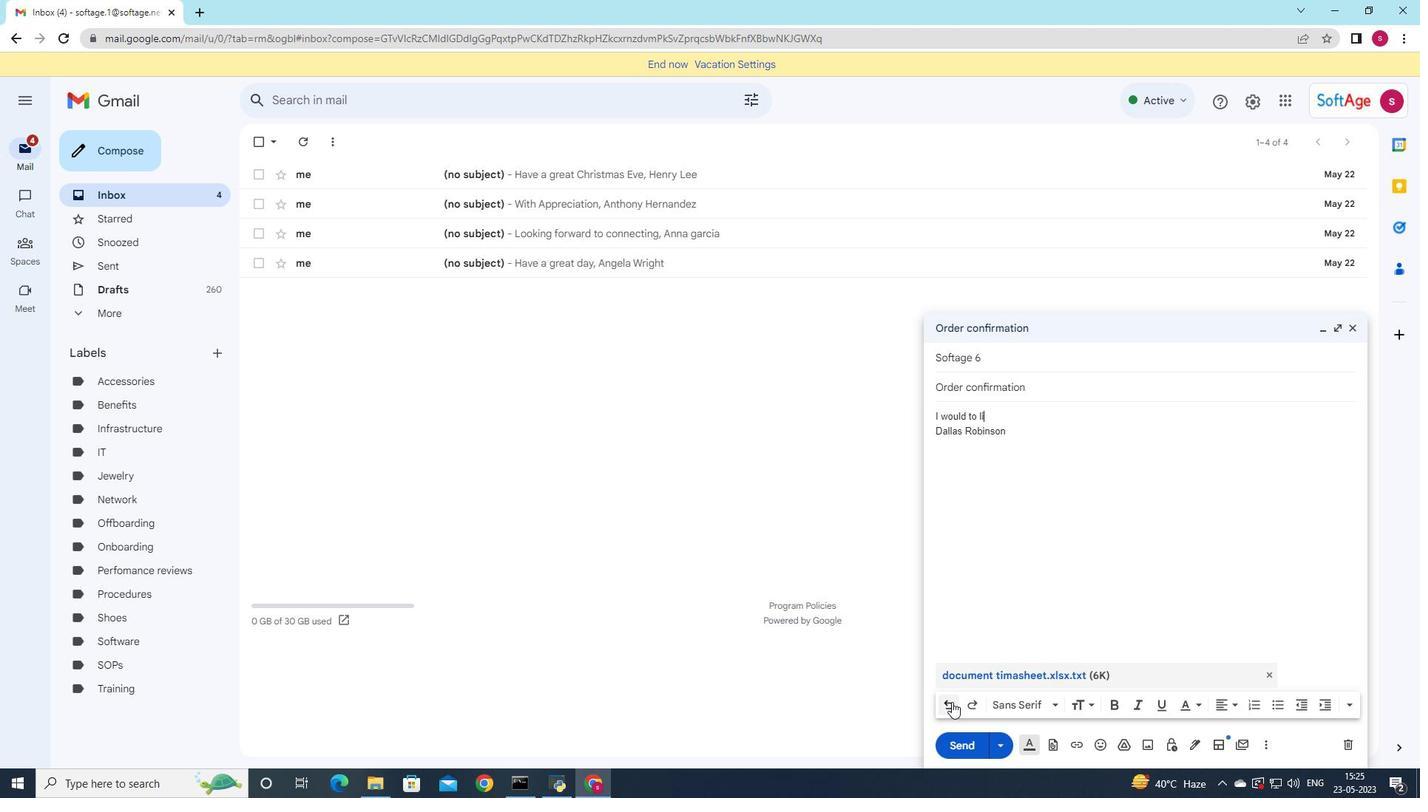 
Action: Mouse pressed left at (951, 702)
Screenshot: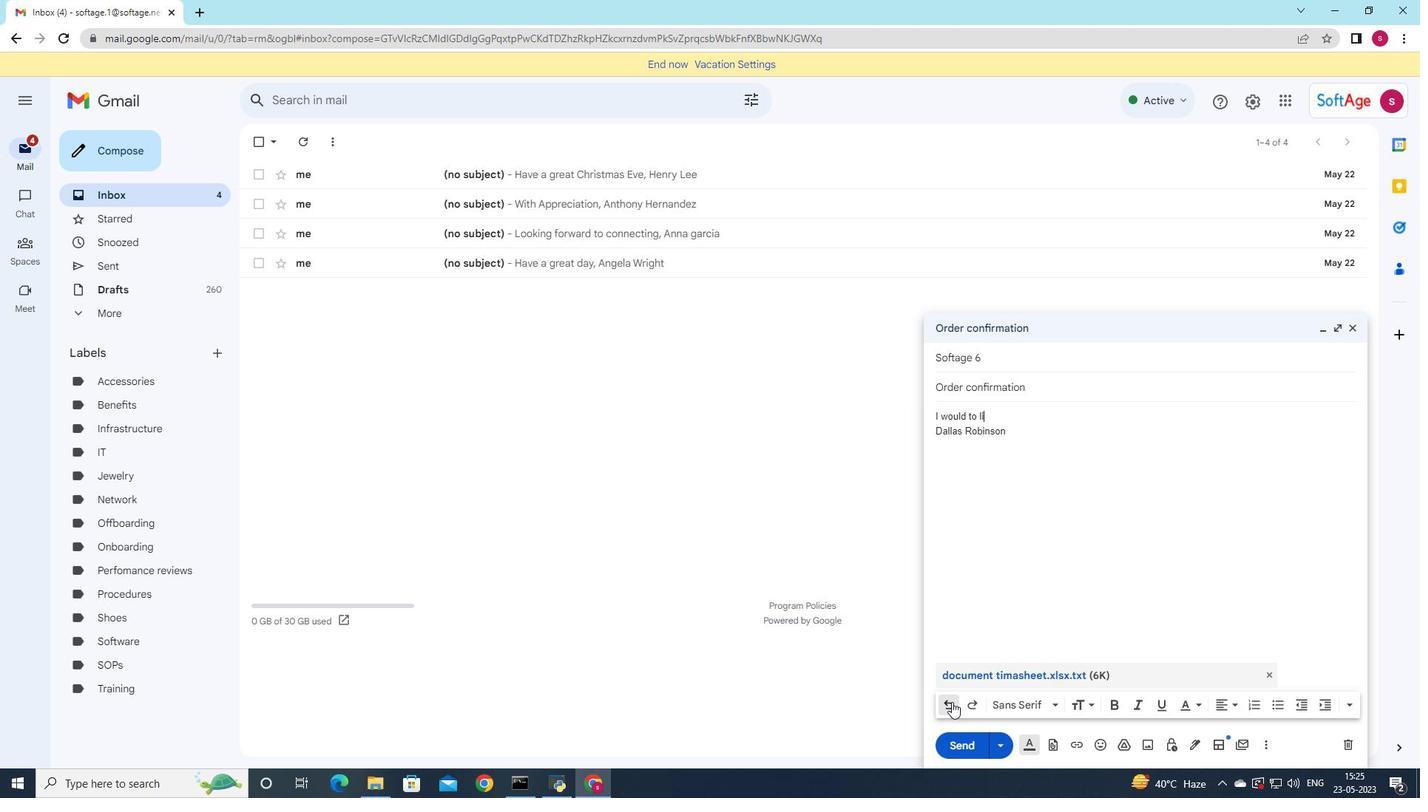 
Action: Mouse pressed left at (951, 702)
Screenshot: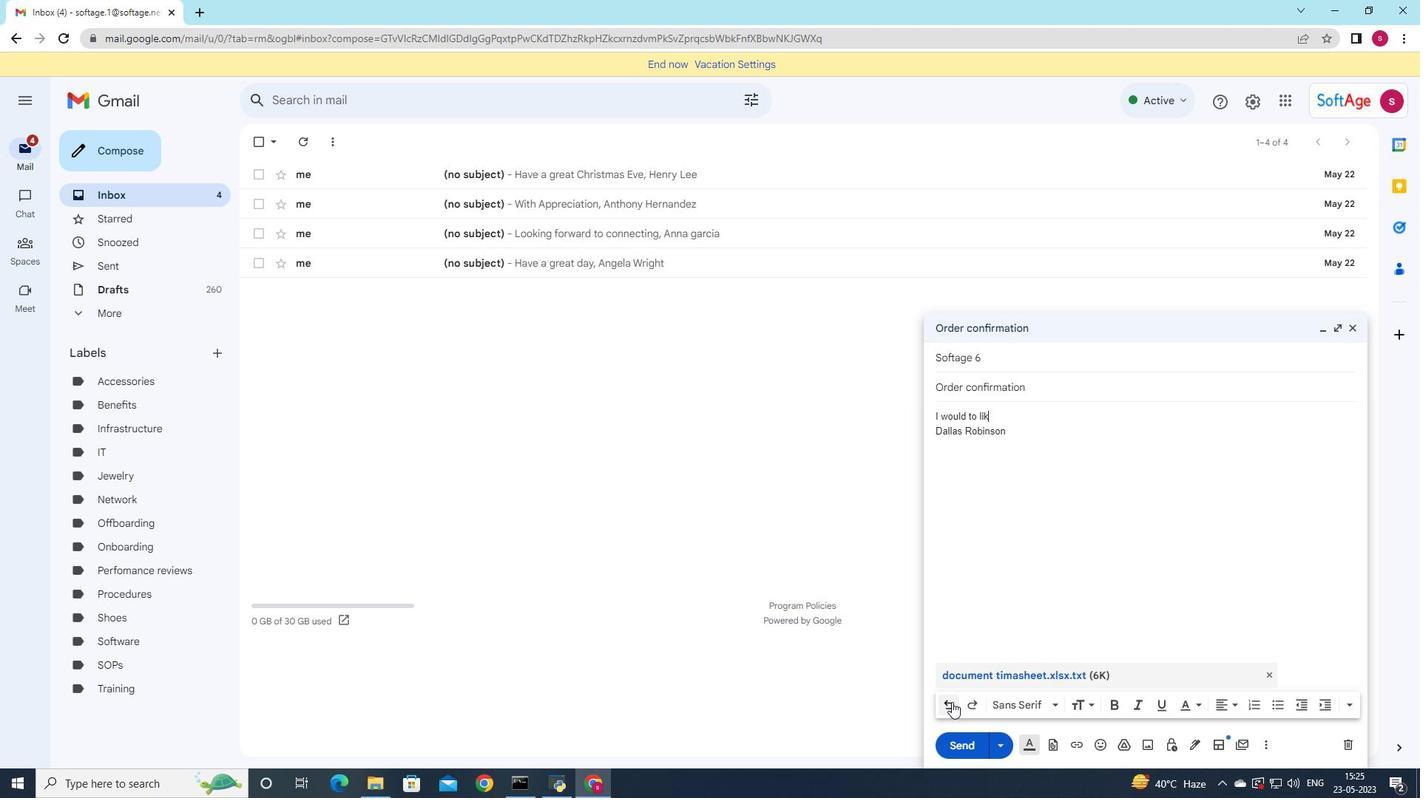 
Action: Mouse pressed left at (951, 702)
Screenshot: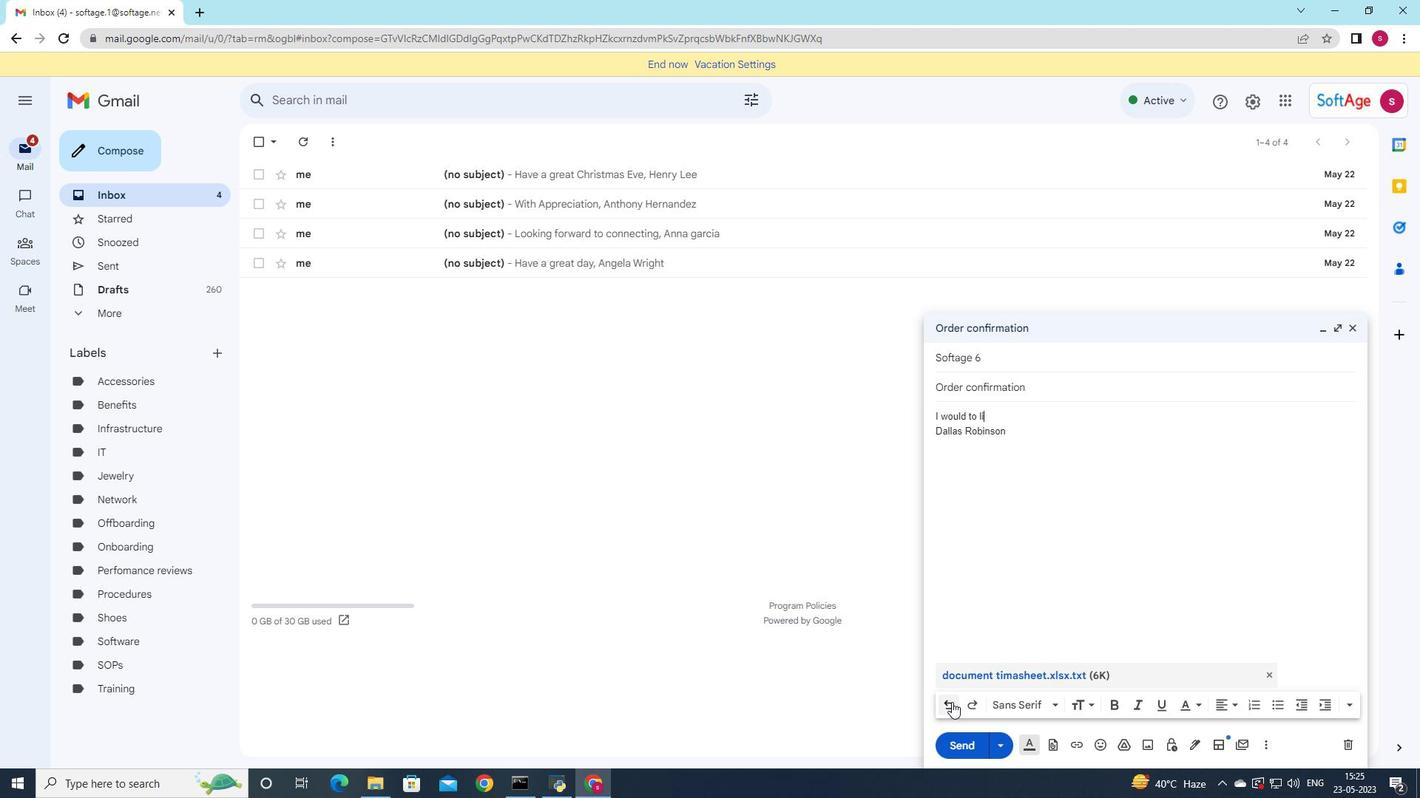 
Action: Mouse pressed left at (951, 702)
Screenshot: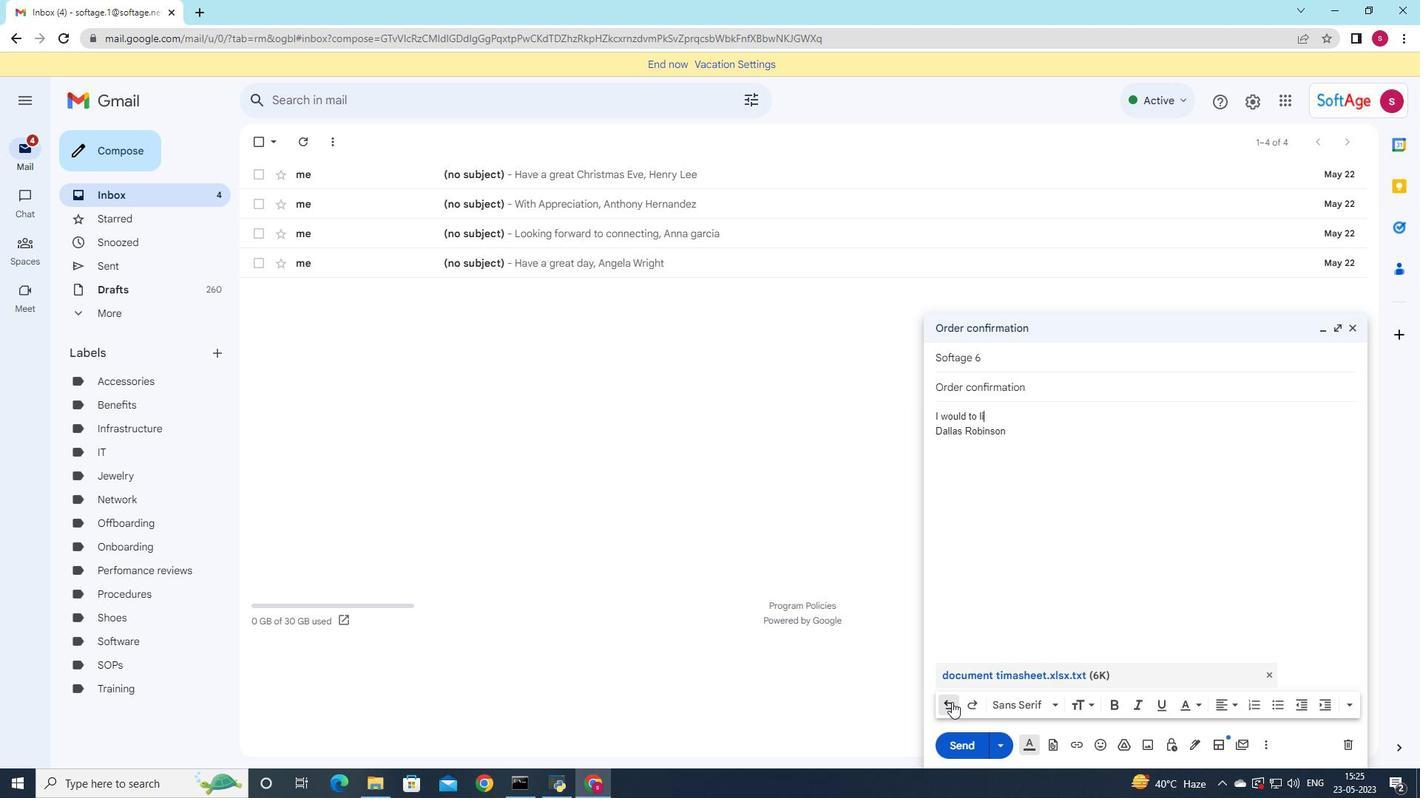 
Action: Mouse pressed left at (951, 702)
Screenshot: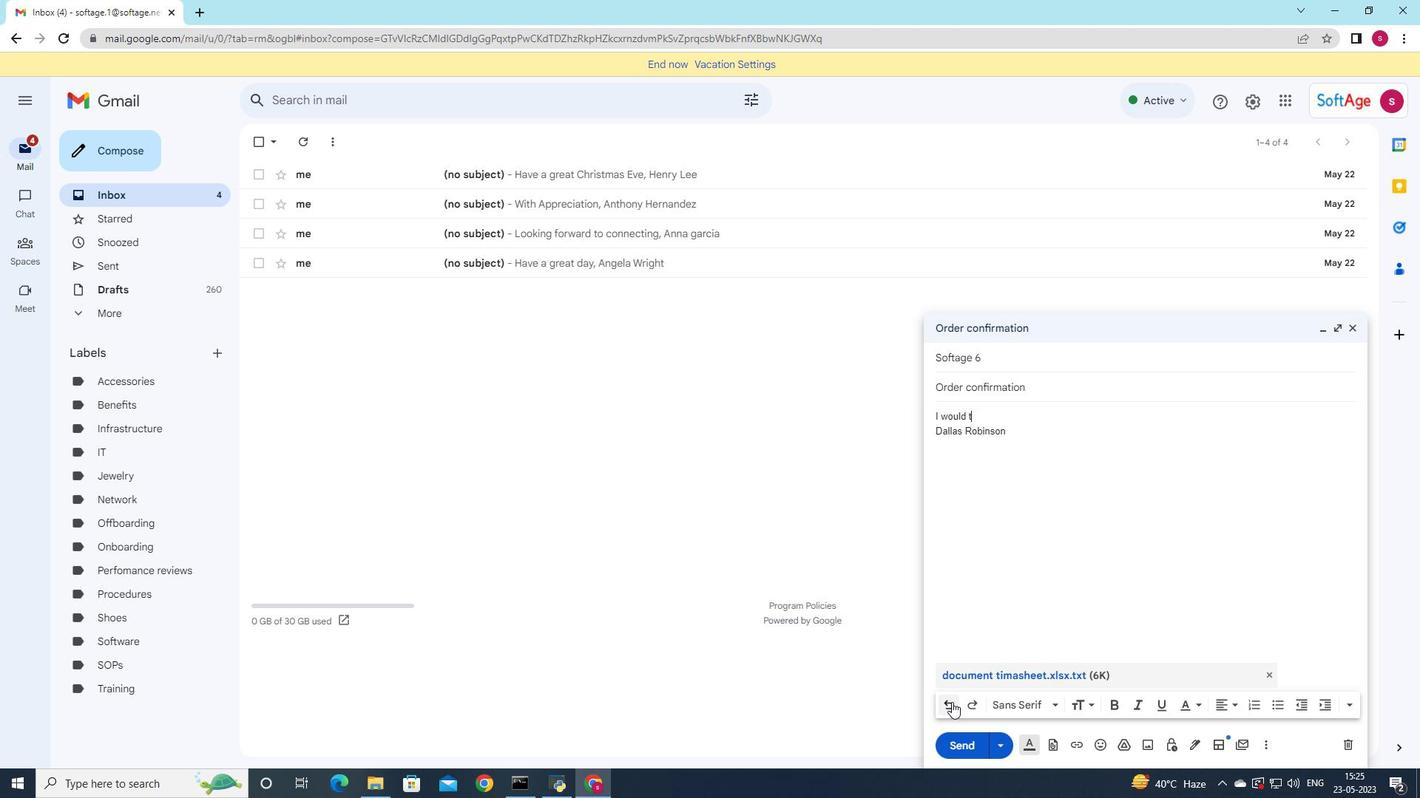 
Action: Mouse pressed left at (951, 702)
Screenshot: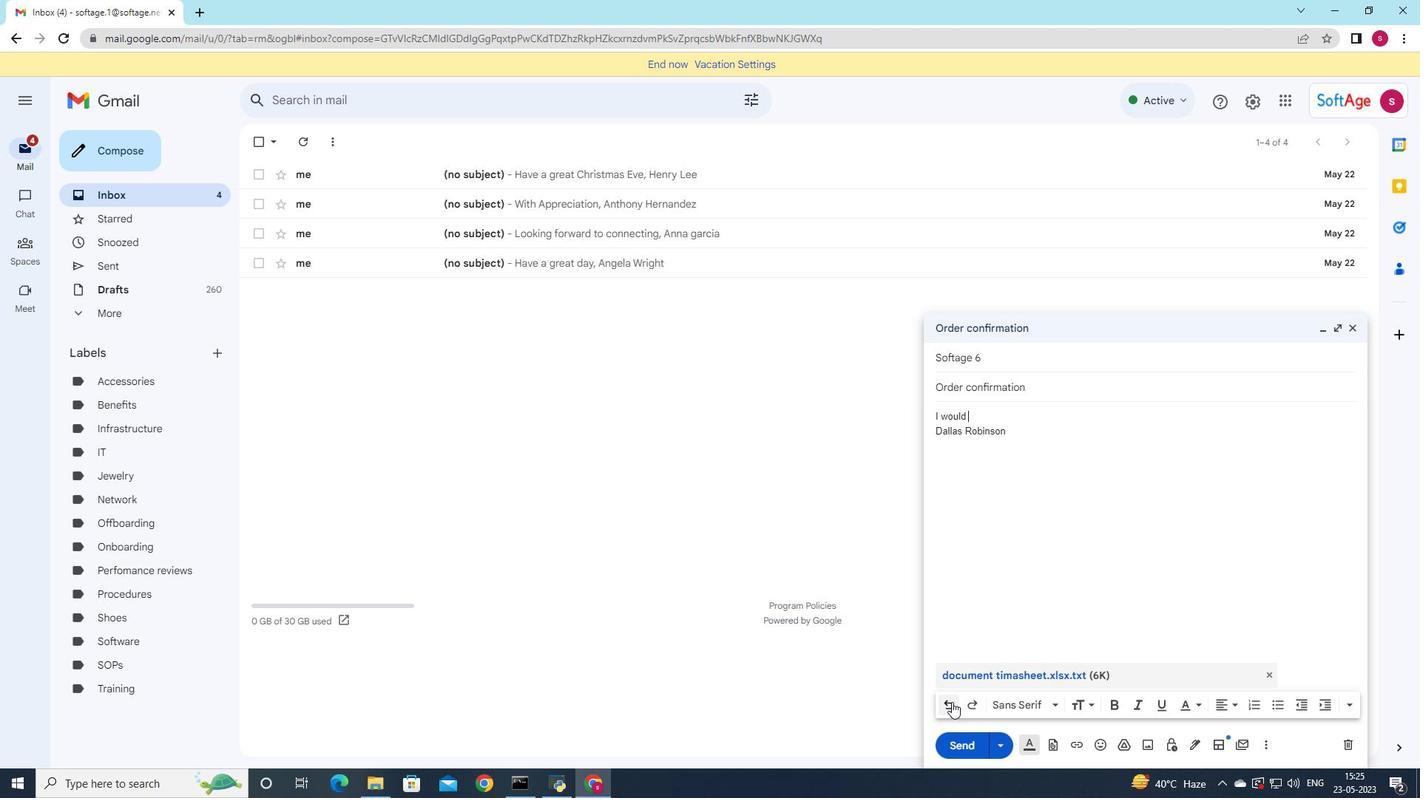 
Action: Mouse pressed left at (951, 702)
Screenshot: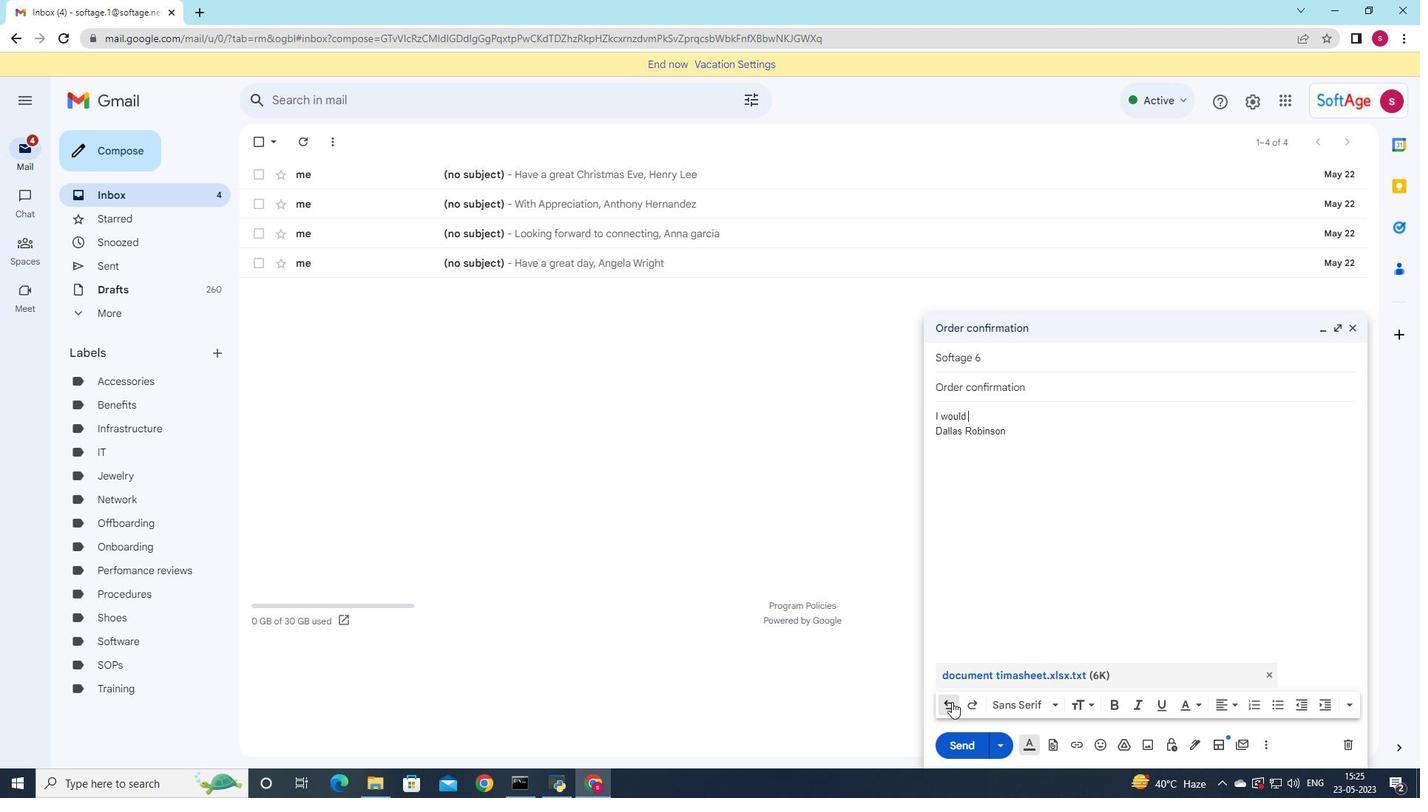 
Action: Mouse pressed left at (951, 702)
Screenshot: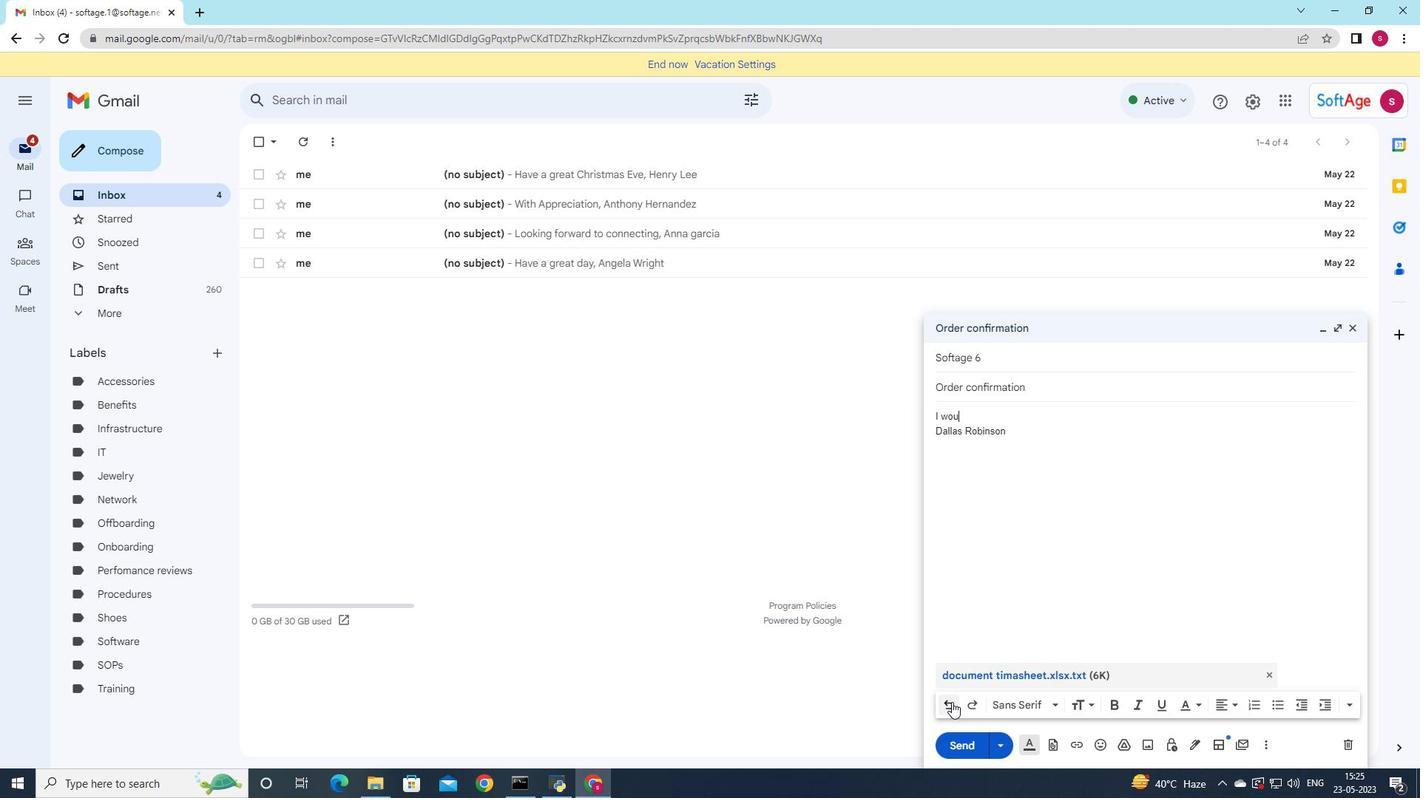 
Action: Mouse pressed left at (951, 702)
Screenshot: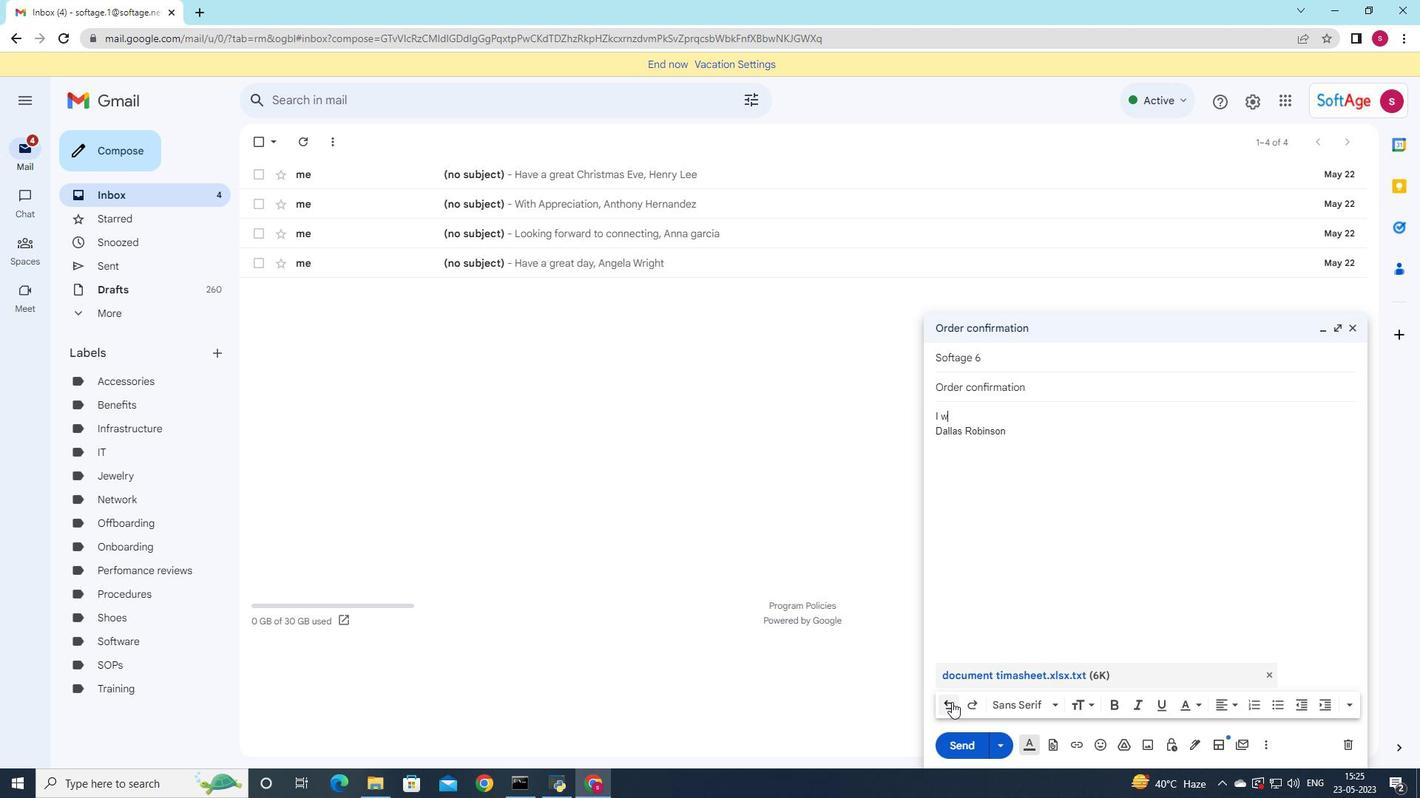 
Action: Mouse pressed left at (951, 702)
Screenshot: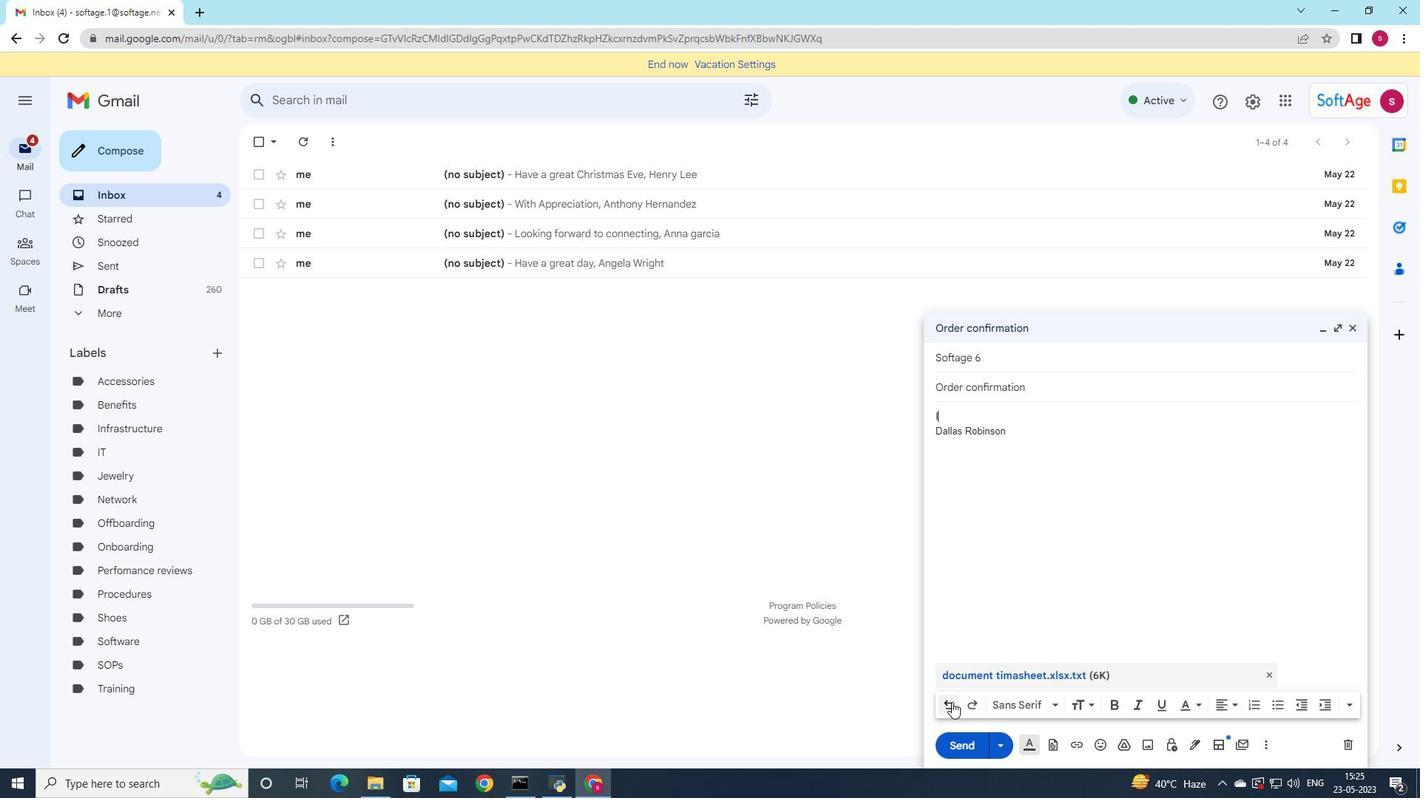 
Action: Mouse moved to (1274, 468)
Screenshot: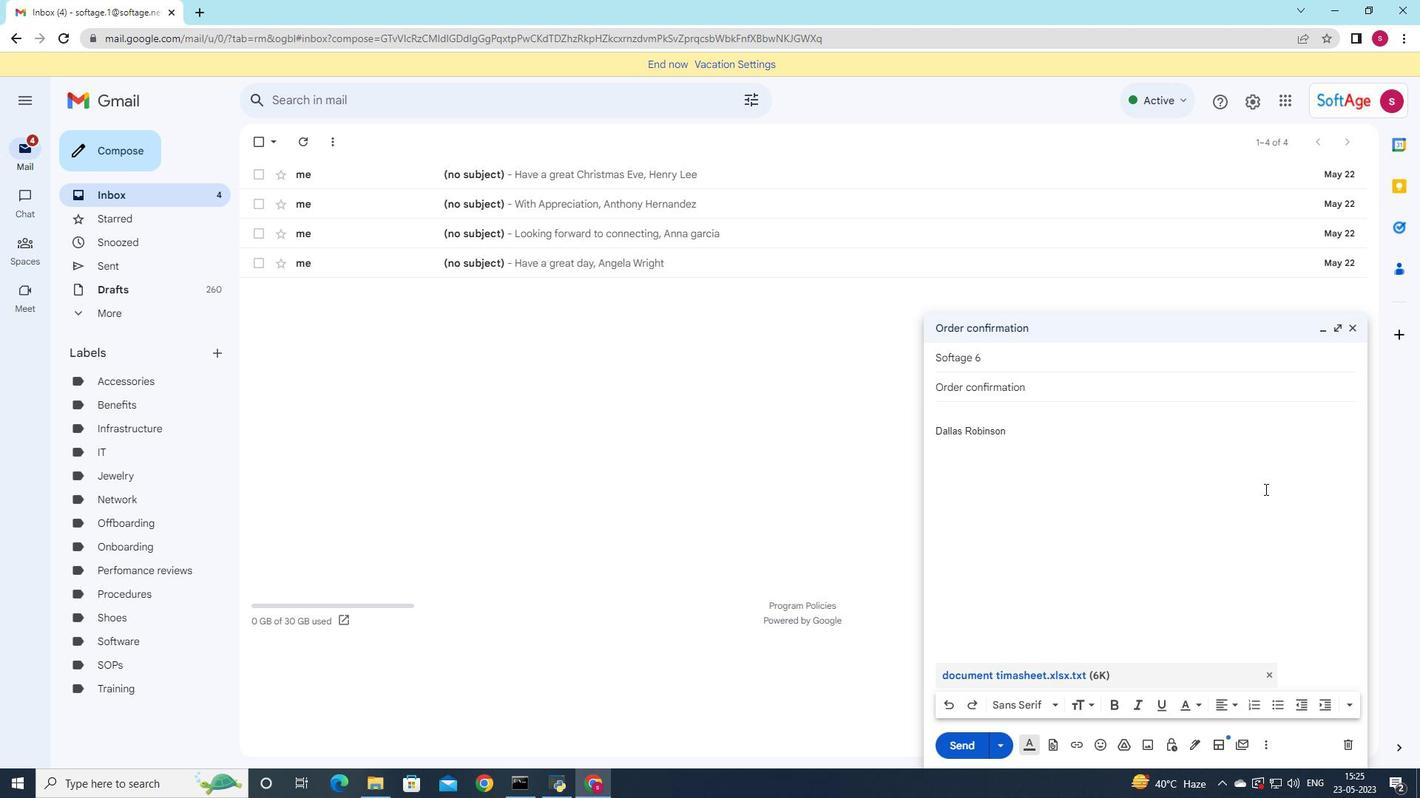 
Action: Key pressed <Key.shift>Thank<Key.space>you<Key.space>for<Key.space>your<Key.space><Key.shift>Cooperation<Key.space>in<Key.space>this<Key.space>matter<Key.space>
Screenshot: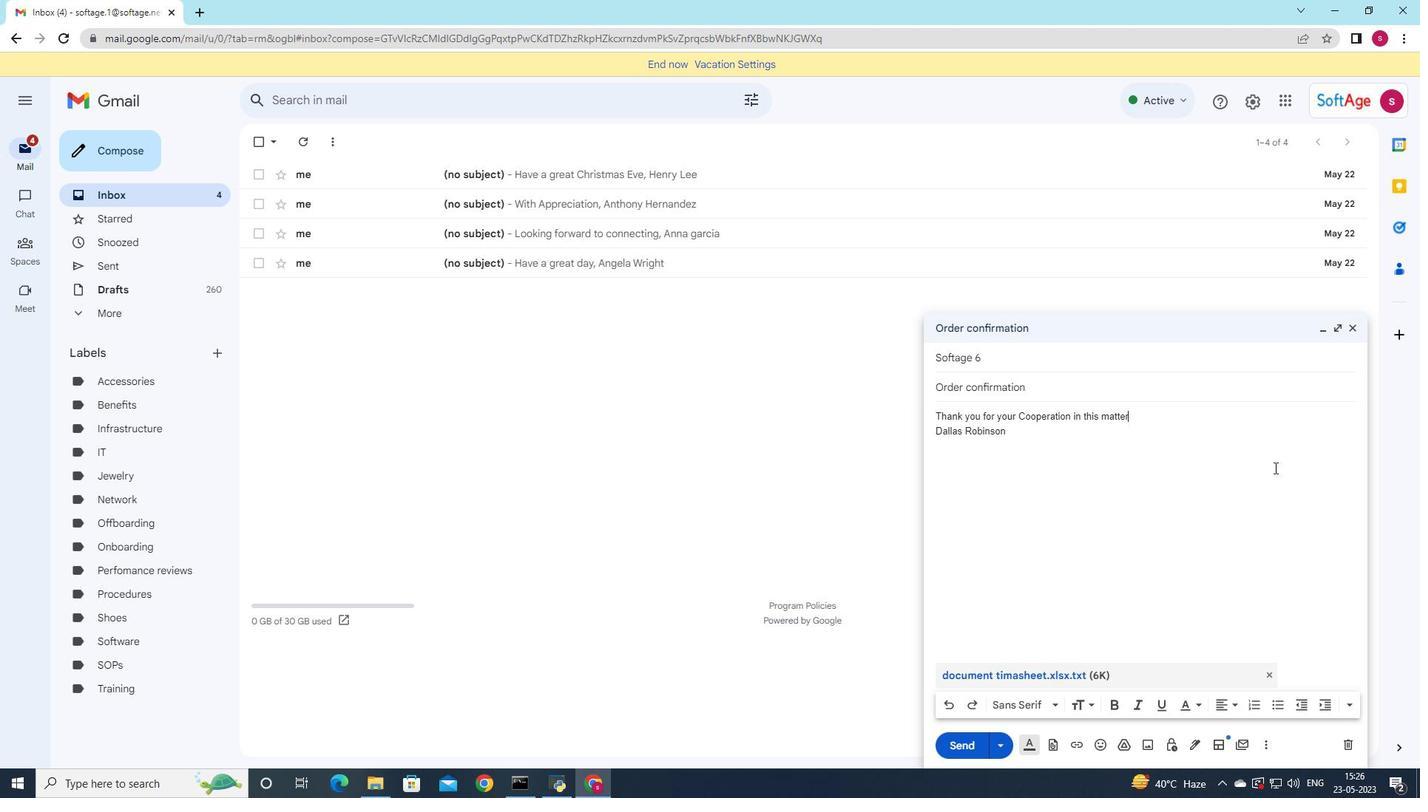 
Action: Mouse moved to (957, 735)
Screenshot: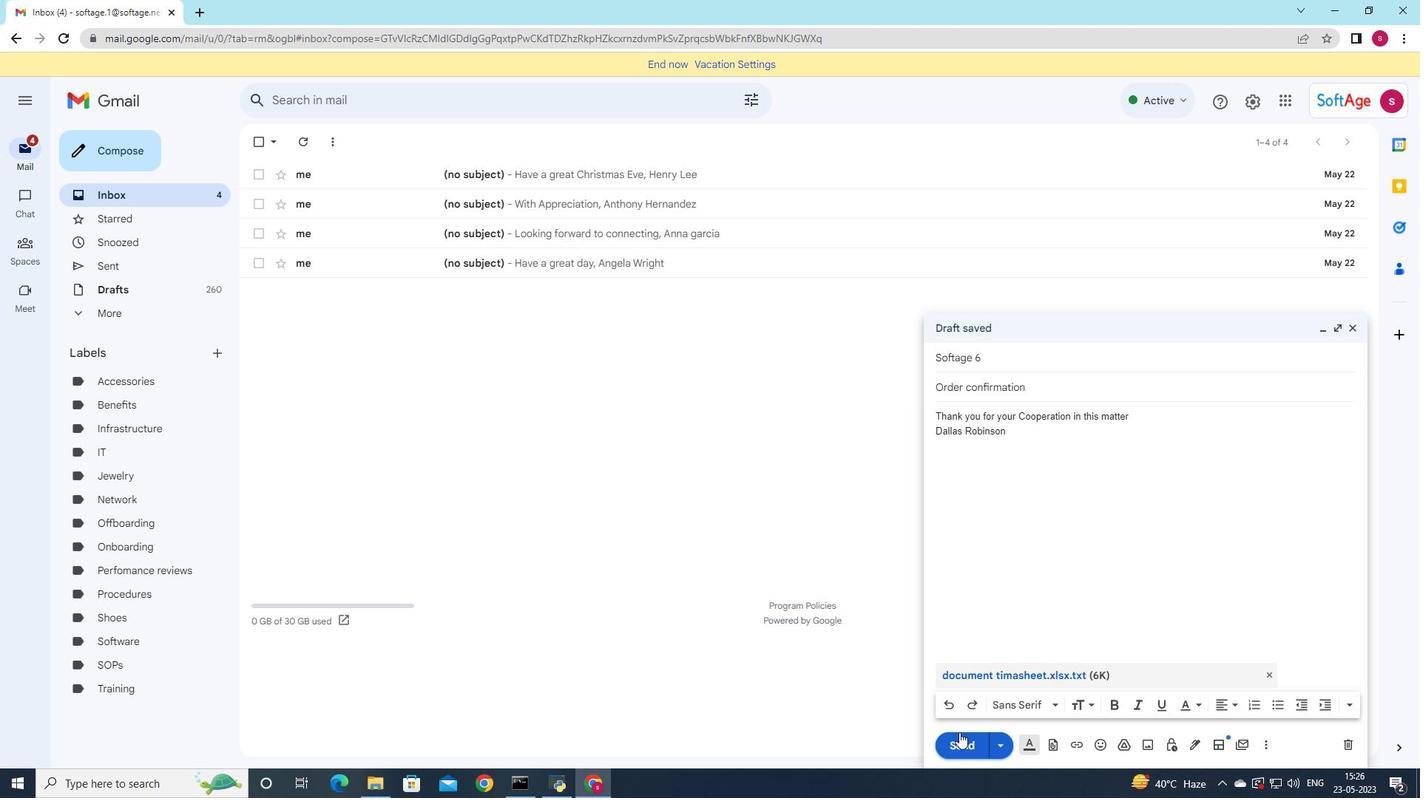 
Action: Mouse pressed left at (957, 735)
Screenshot: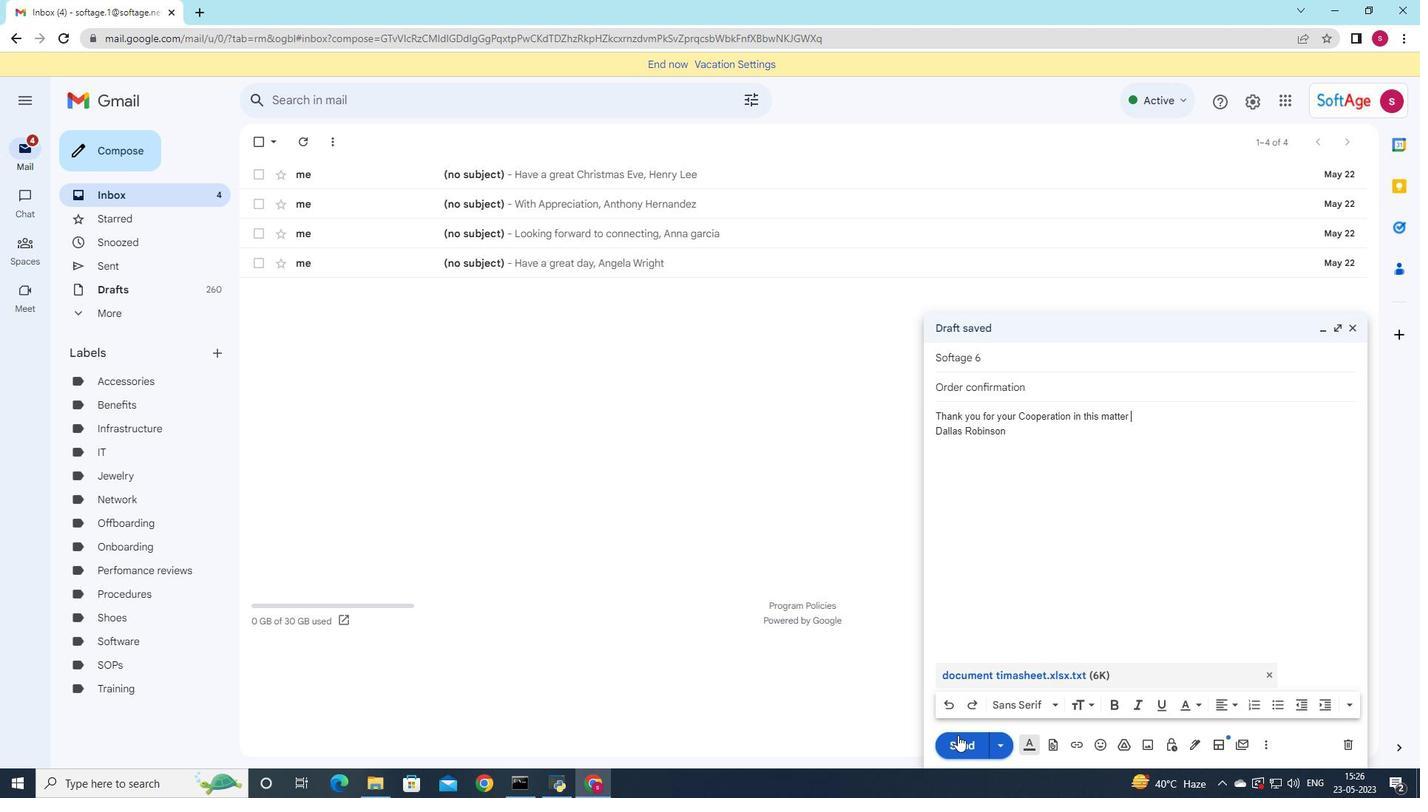 
Action: Mouse moved to (144, 270)
Screenshot: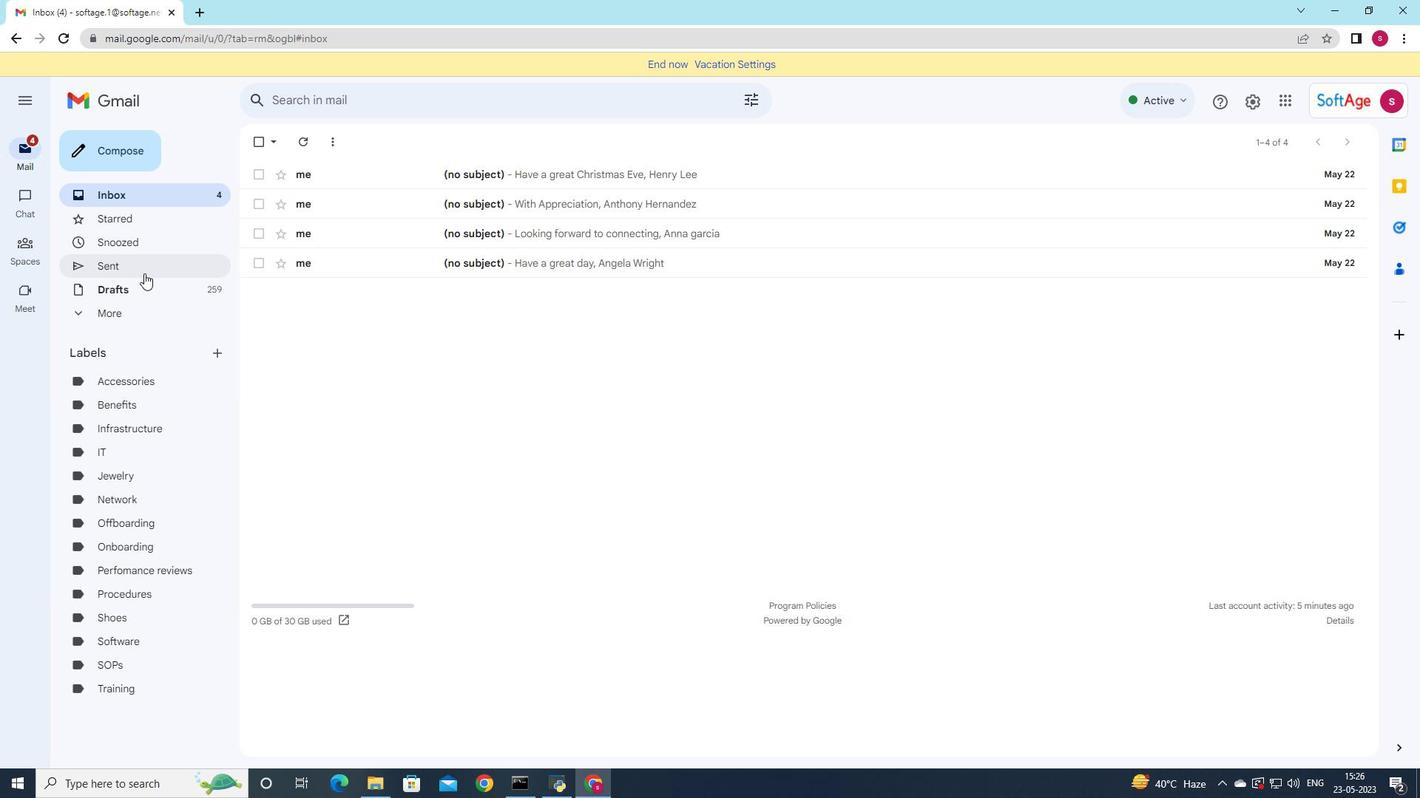 
Action: Mouse pressed left at (144, 270)
Screenshot: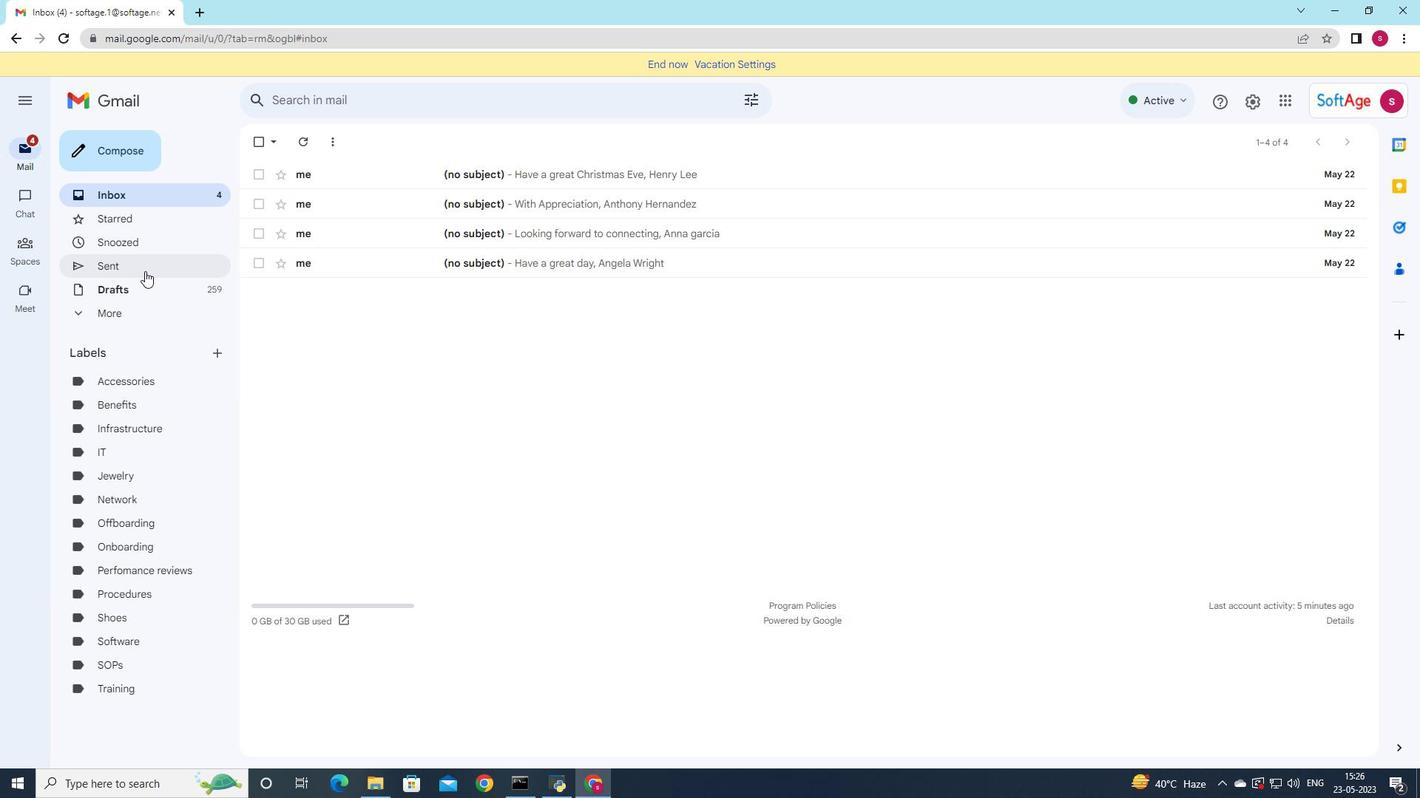 
Action: Mouse moved to (613, 237)
Screenshot: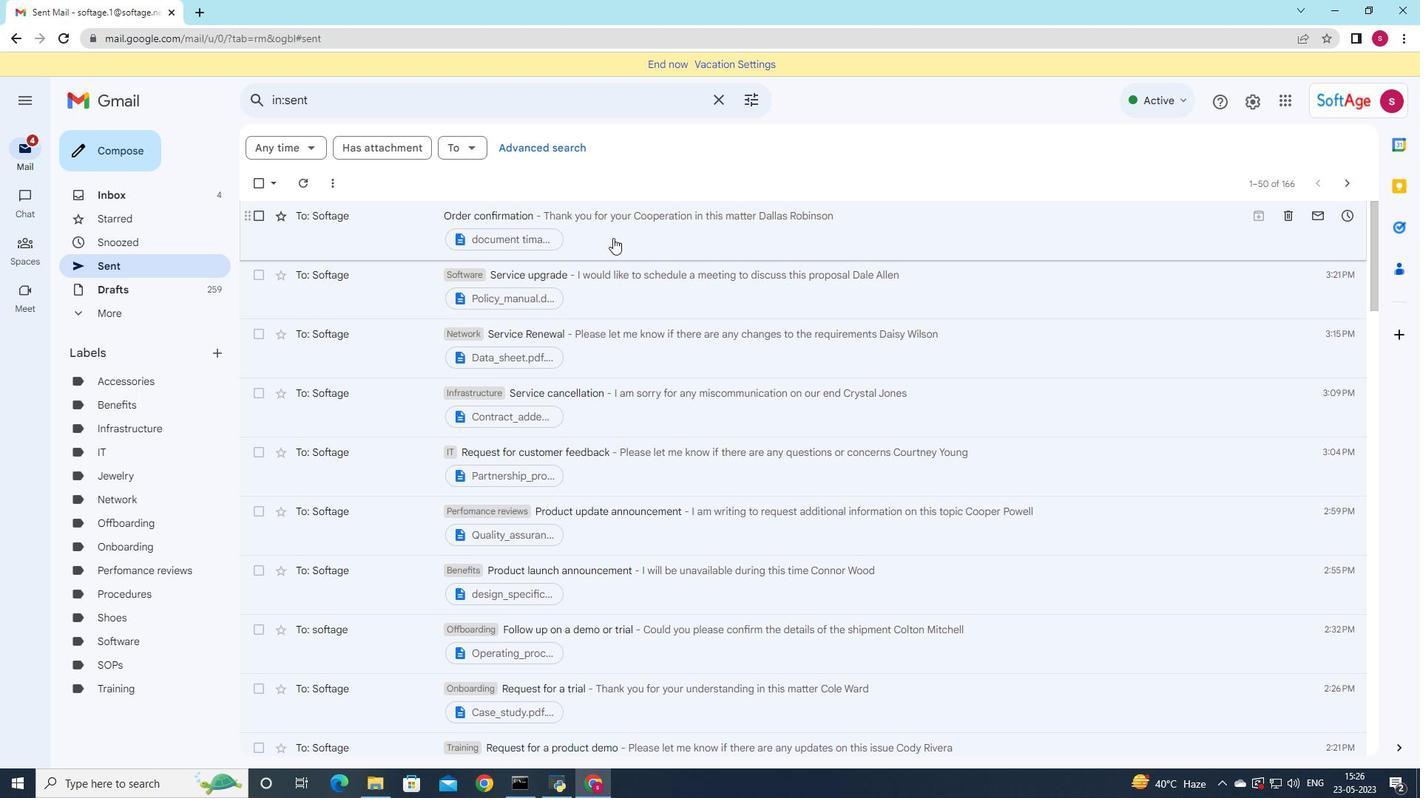 
Action: Mouse pressed left at (613, 237)
Screenshot: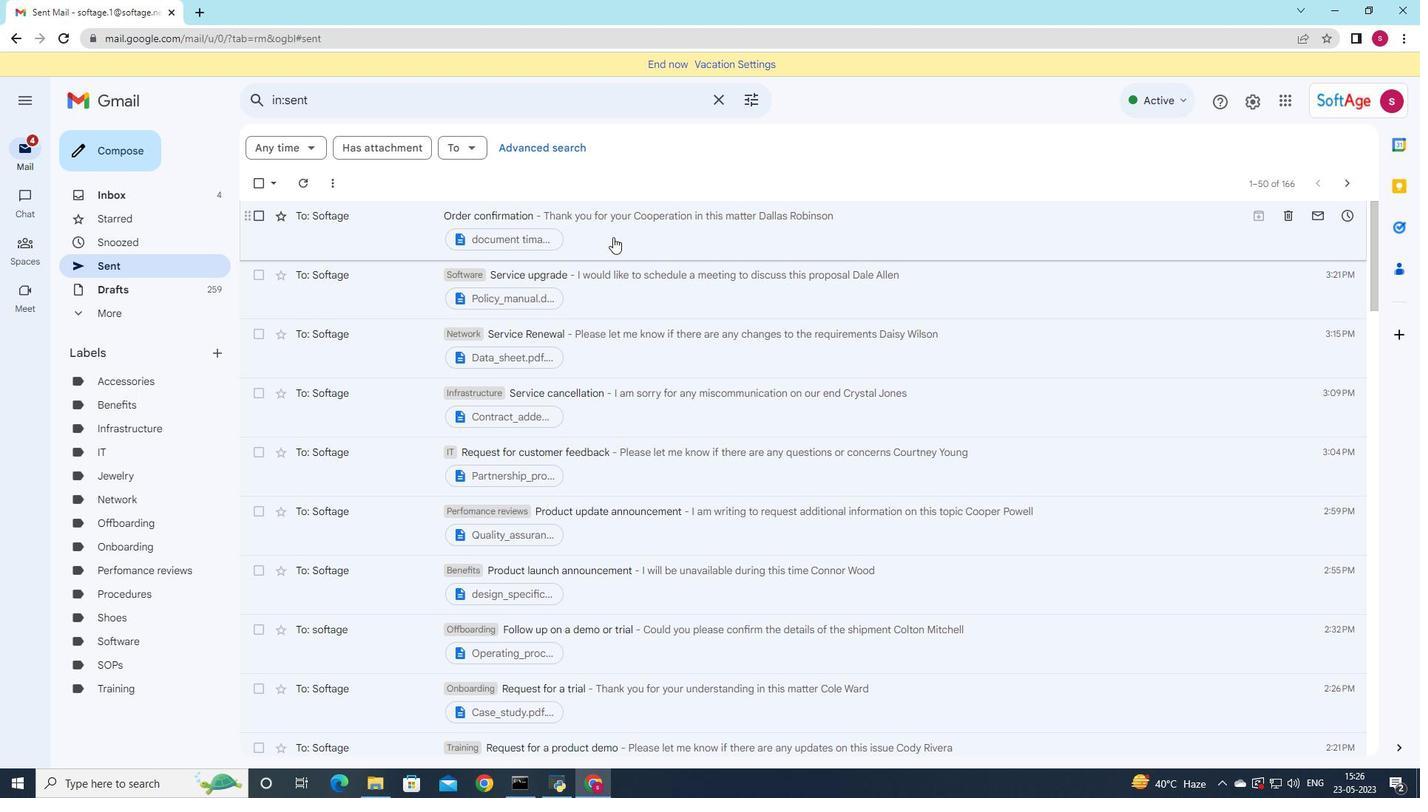 
Action: Mouse moved to (546, 151)
Screenshot: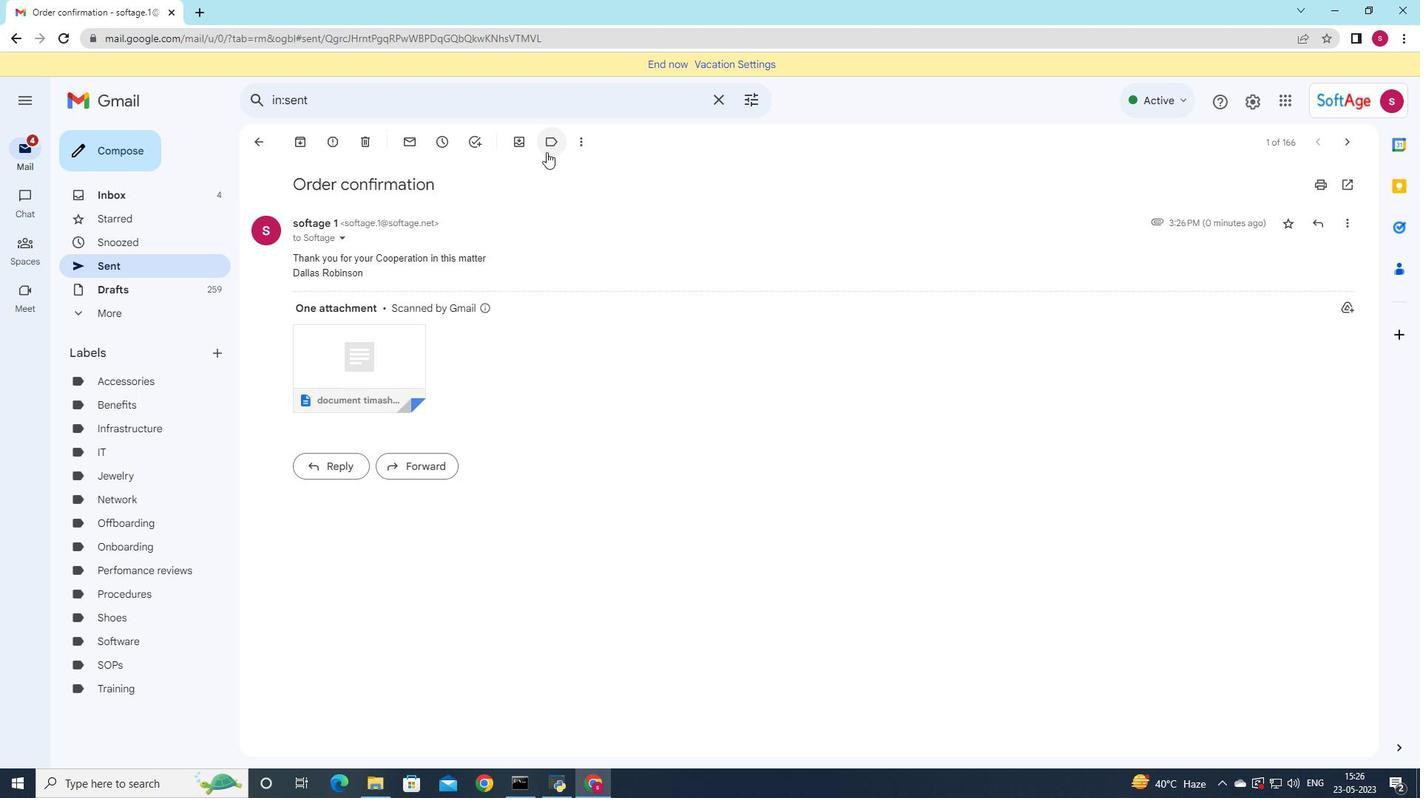 
Action: Mouse pressed left at (546, 151)
Screenshot: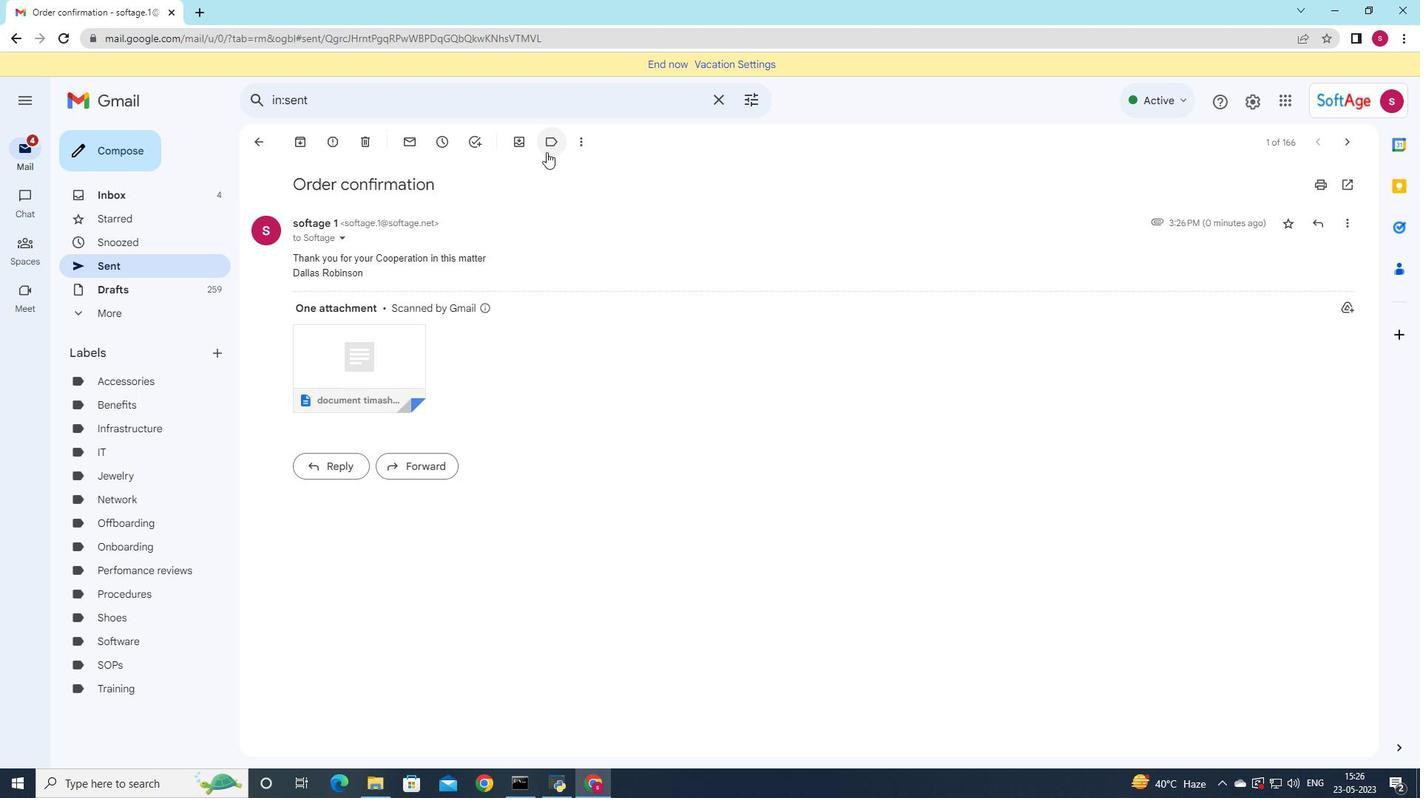 
Action: Mouse moved to (624, 419)
Screenshot: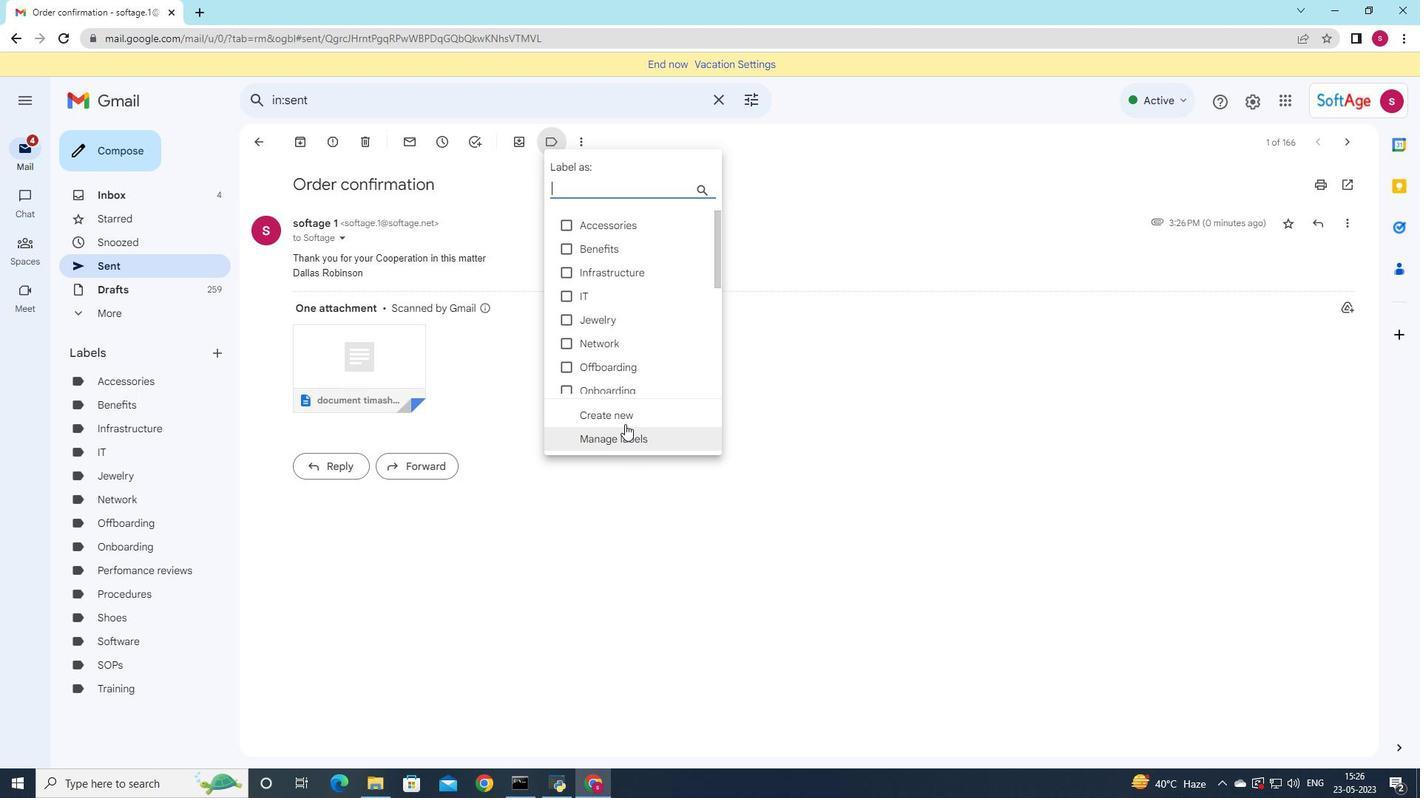 
Action: Mouse pressed left at (624, 419)
Screenshot: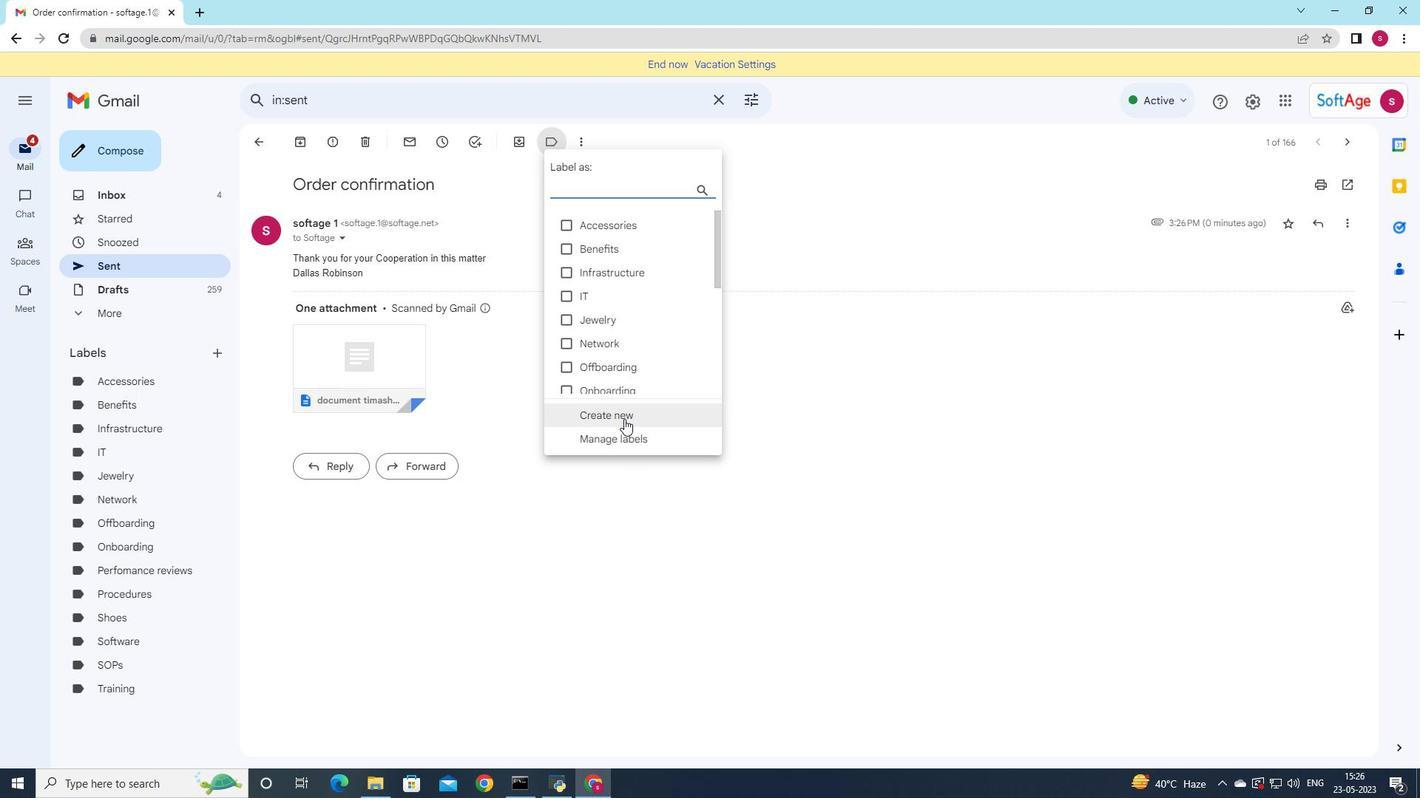 
Action: Mouse moved to (731, 399)
Screenshot: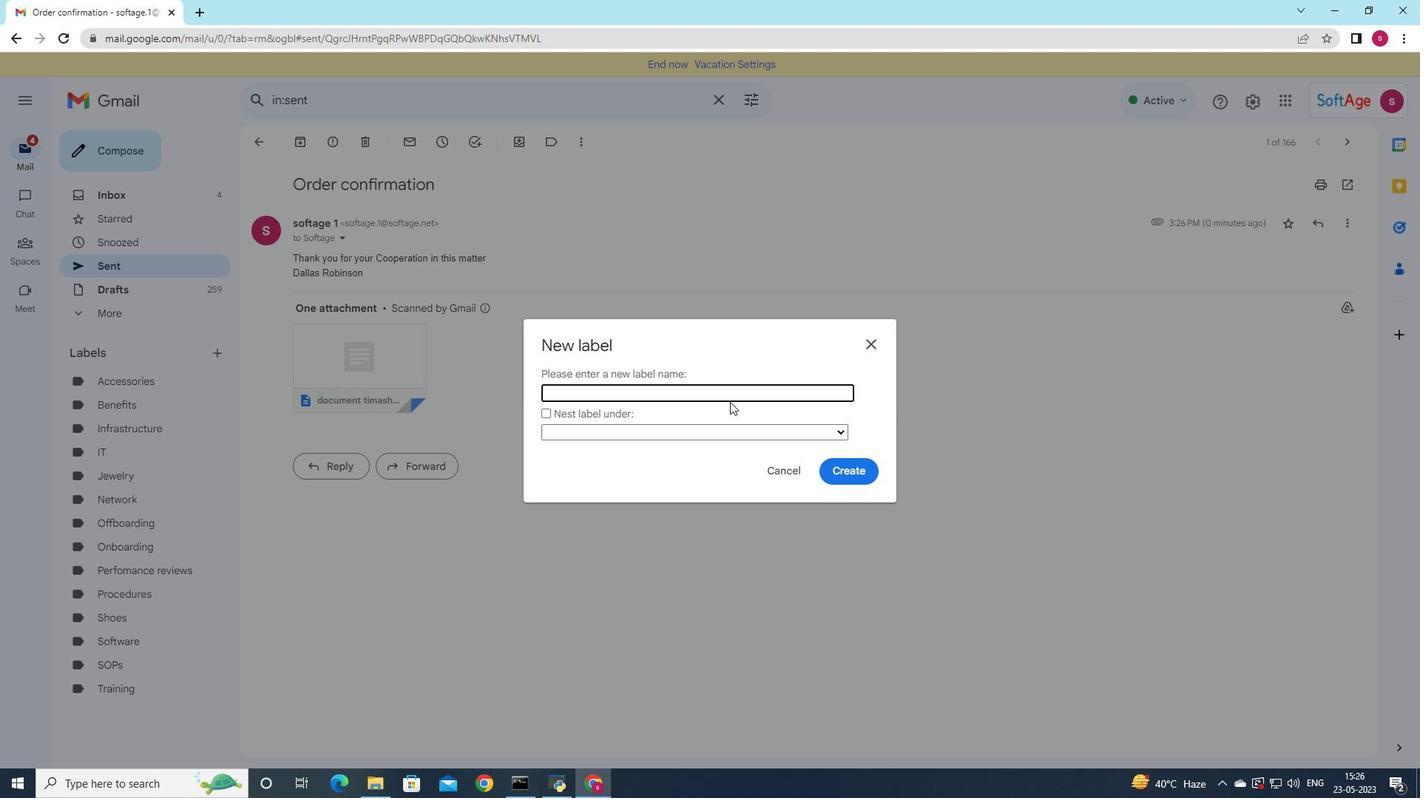 
Action: Key pressed <Key.shift><Key.shift><Key.shift><Key.shift><Key.shift><Key.shift><Key.shift><Key.shift><Key.shift><Key.shift><Key.shift><Key.shift><Key.shift><Key.shift><Key.shift><Key.shift><Key.shift><Key.shift><Key.shift>Application
Screenshot: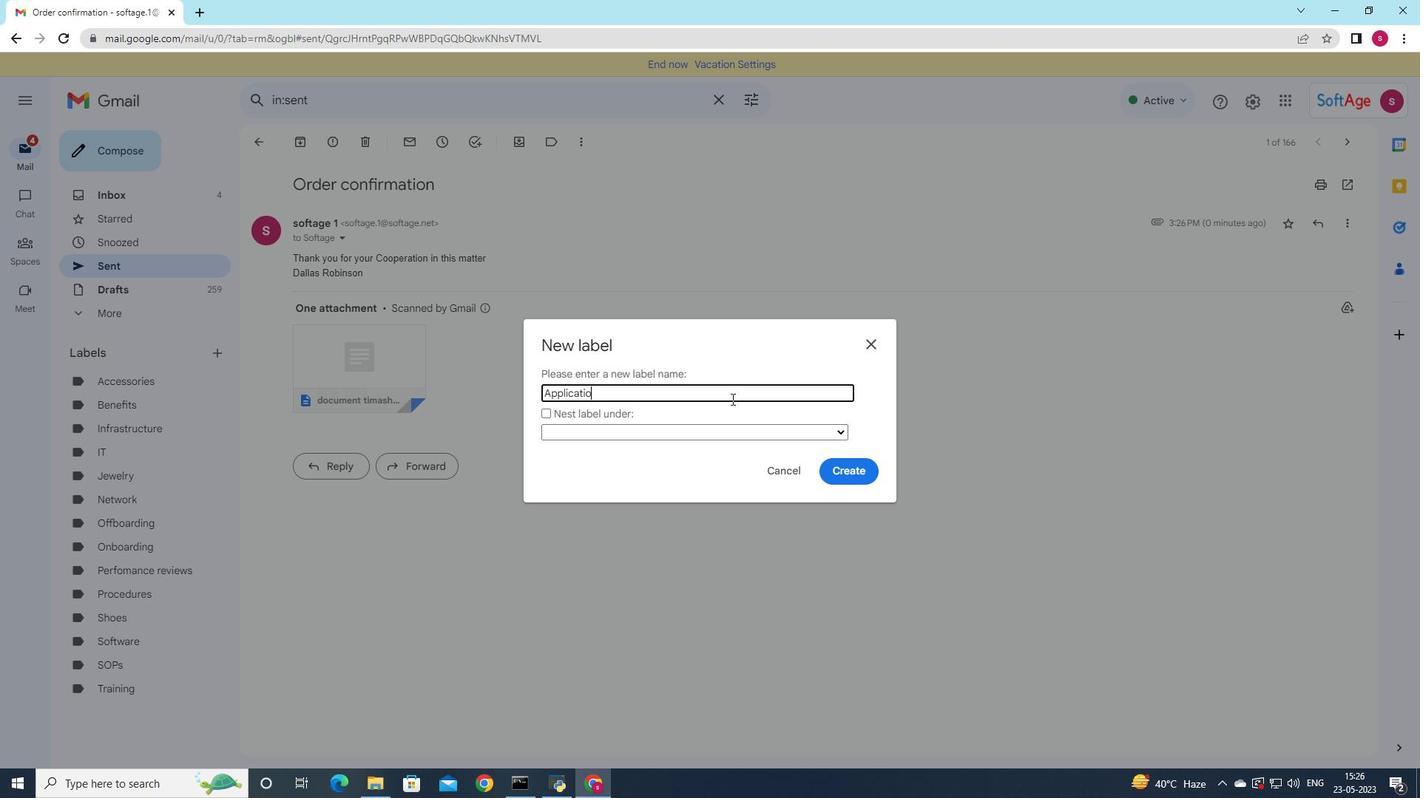 
Action: Mouse moved to (835, 474)
Screenshot: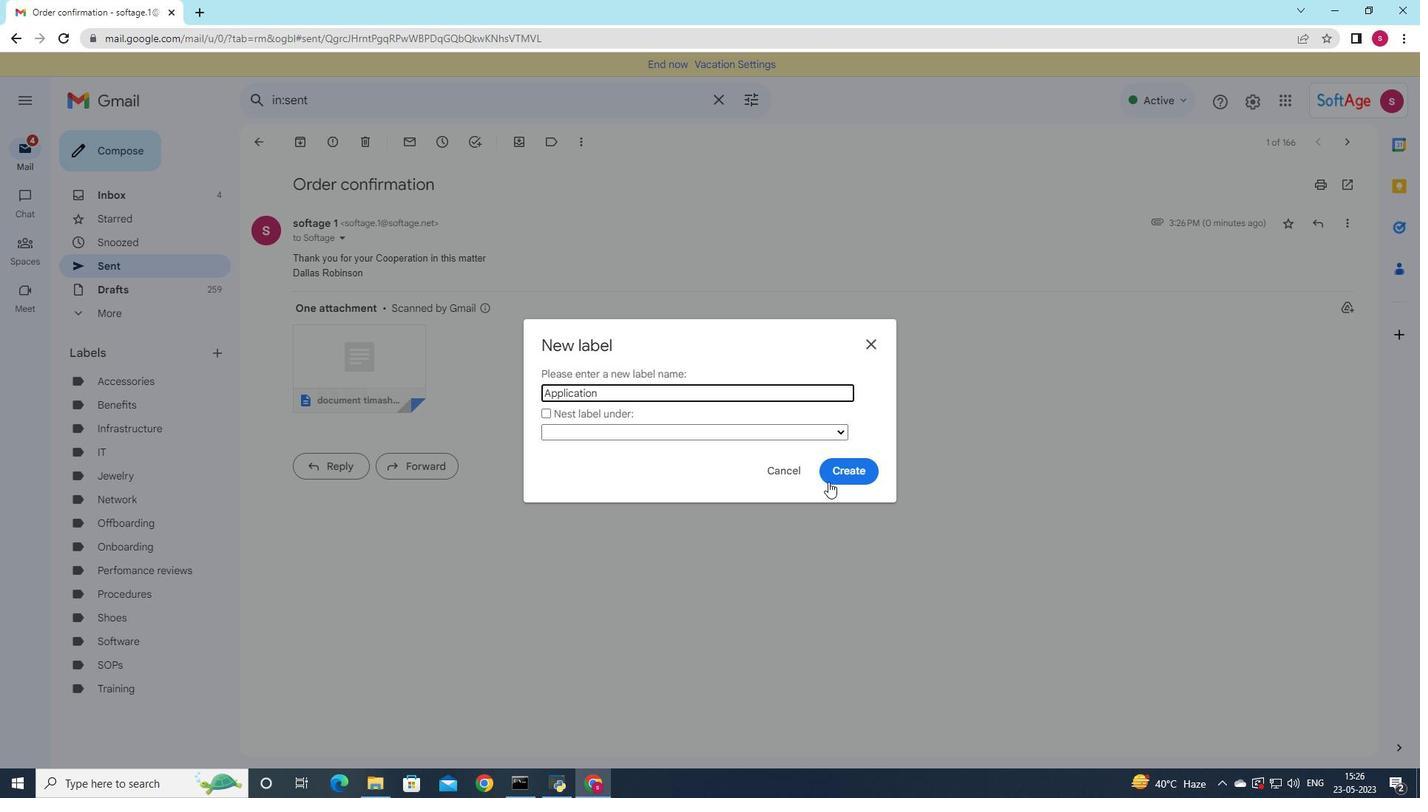 
Action: Mouse pressed left at (835, 474)
Screenshot: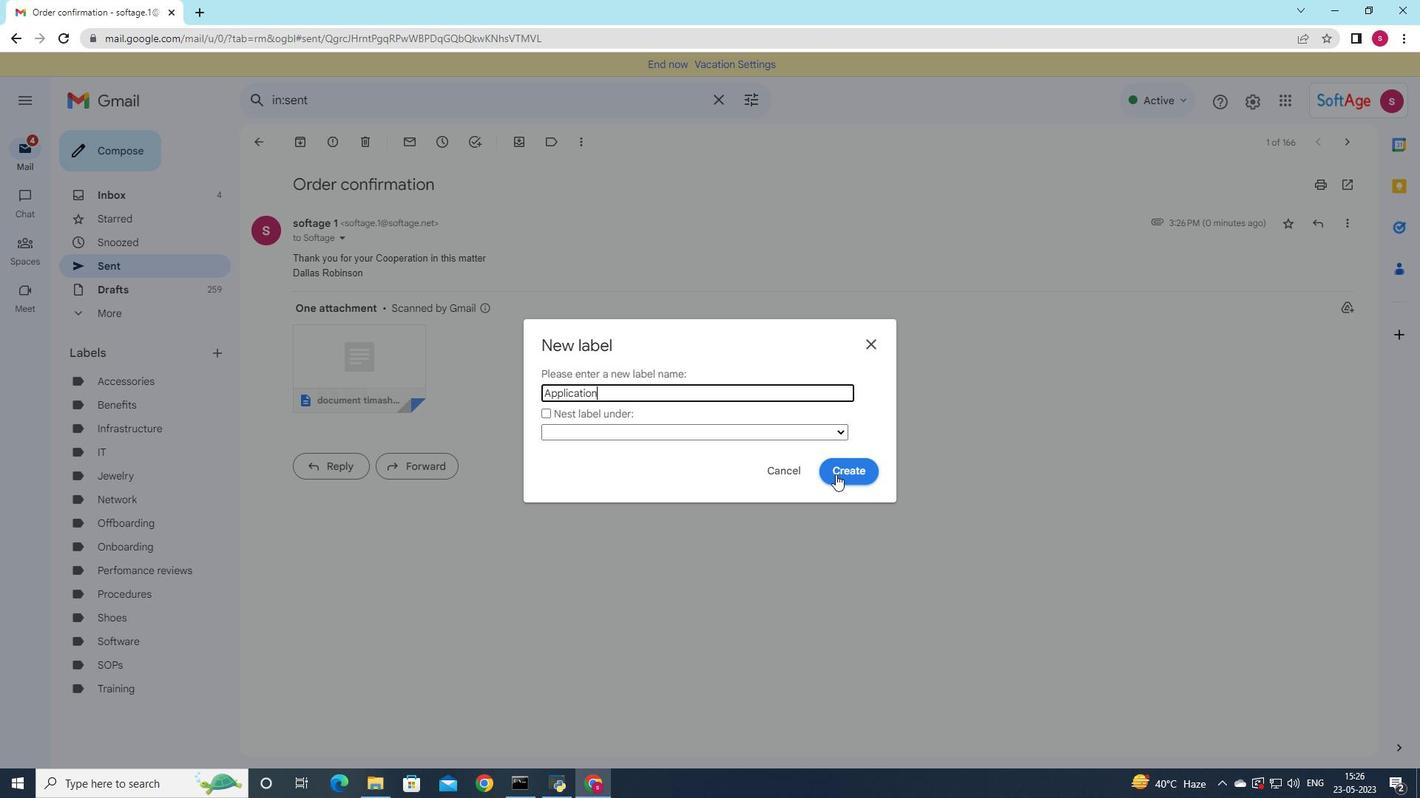 
Action: Mouse moved to (496, 243)
Screenshot: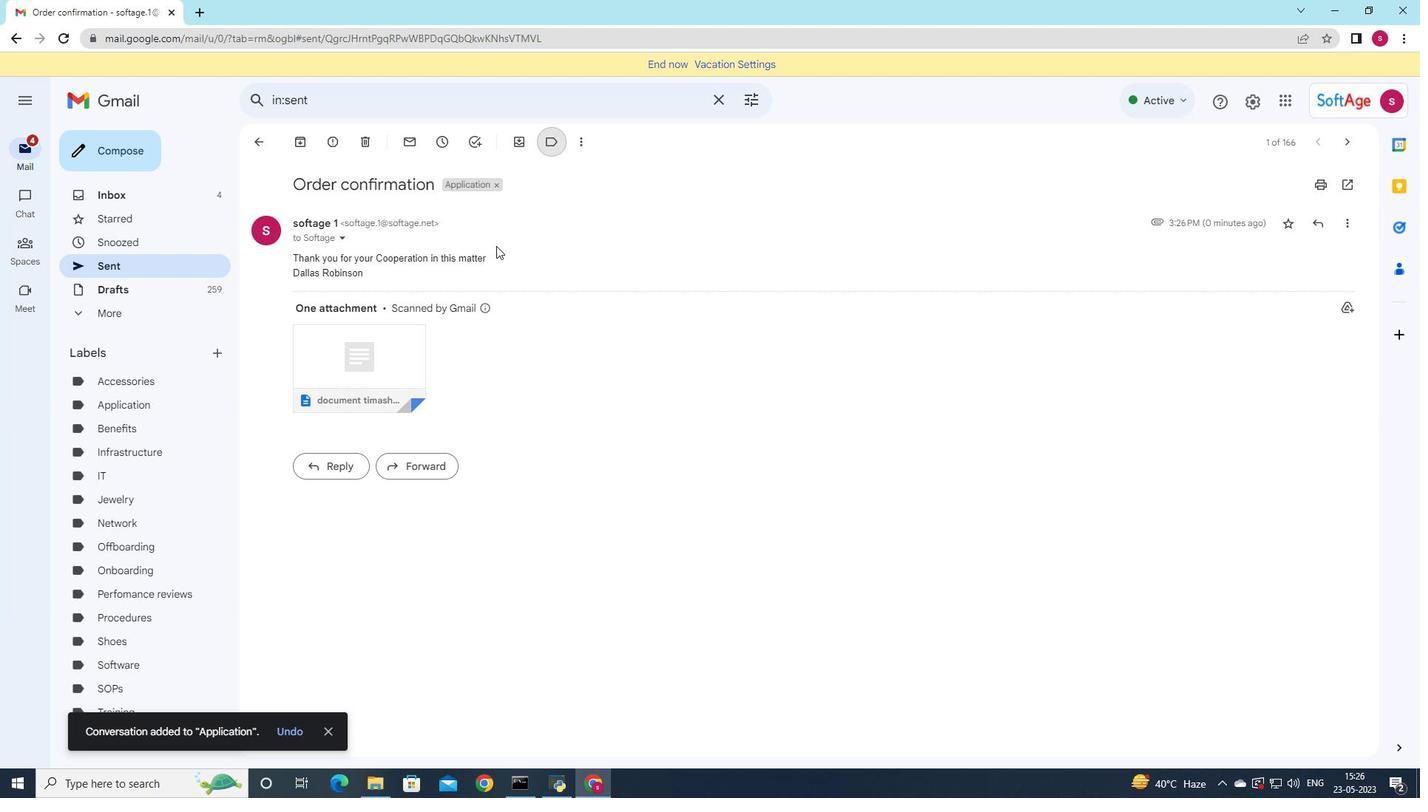 
